 Task: Go to Program & Features. Select Whole Food Market. Add to cart Organic Chickpeas-1. Select Amazon Health. Add to cart Garlic extract capsules-1. Place order for Faith Turner, _x000D_
1229 Senator Rd_x000D_
Crystal, Michigan(MI), 48818, Cell Number (989) 235-6557
Action: Mouse moved to (25, 81)
Screenshot: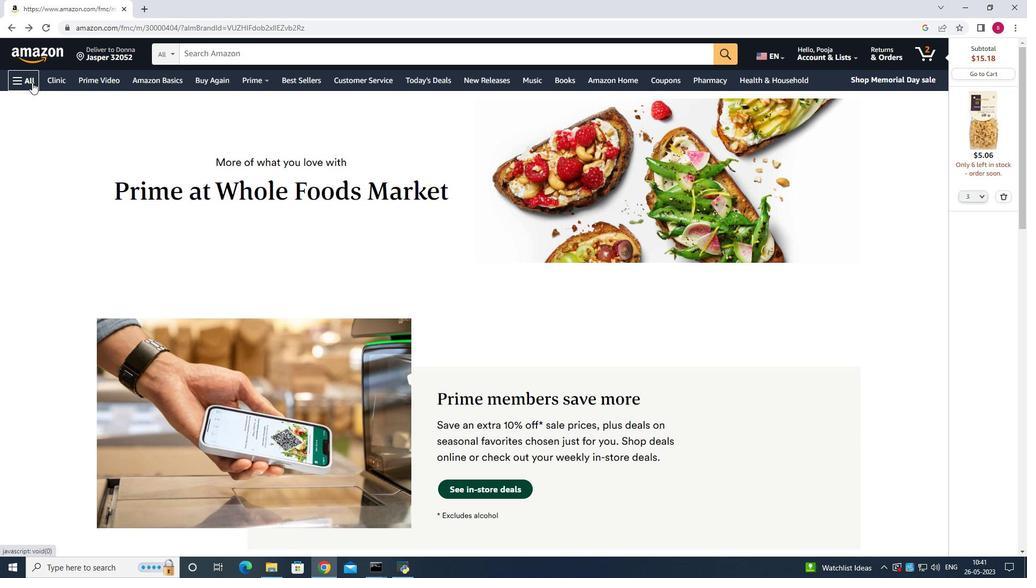 
Action: Mouse pressed left at (25, 81)
Screenshot: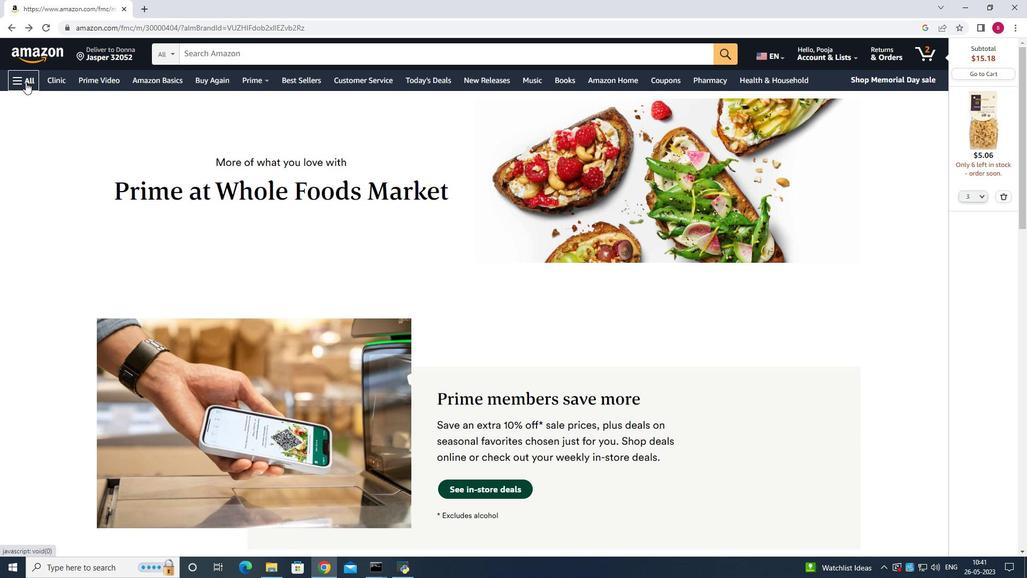 
Action: Mouse moved to (40, 103)
Screenshot: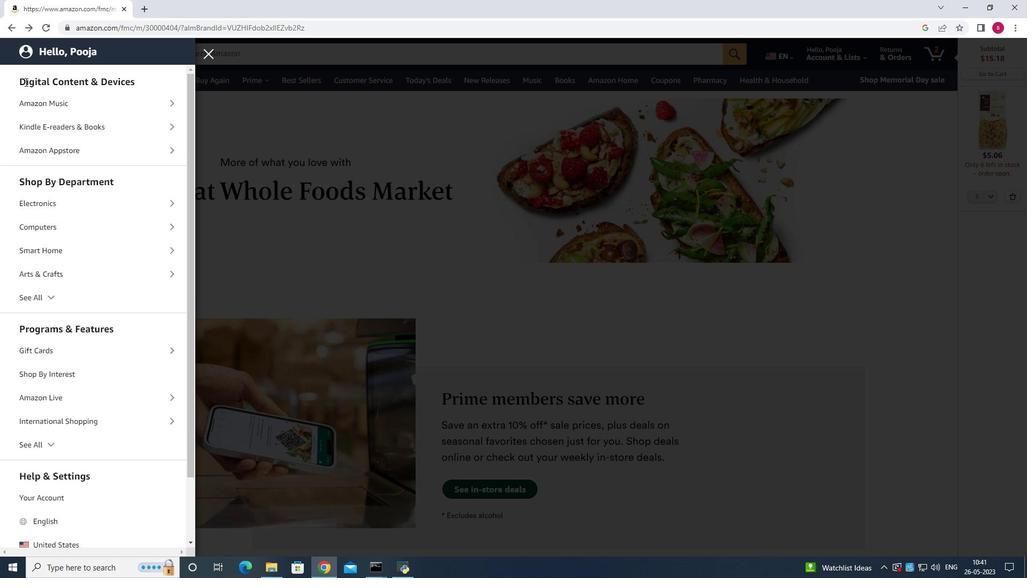 
Action: Mouse scrolled (40, 102) with delta (0, 0)
Screenshot: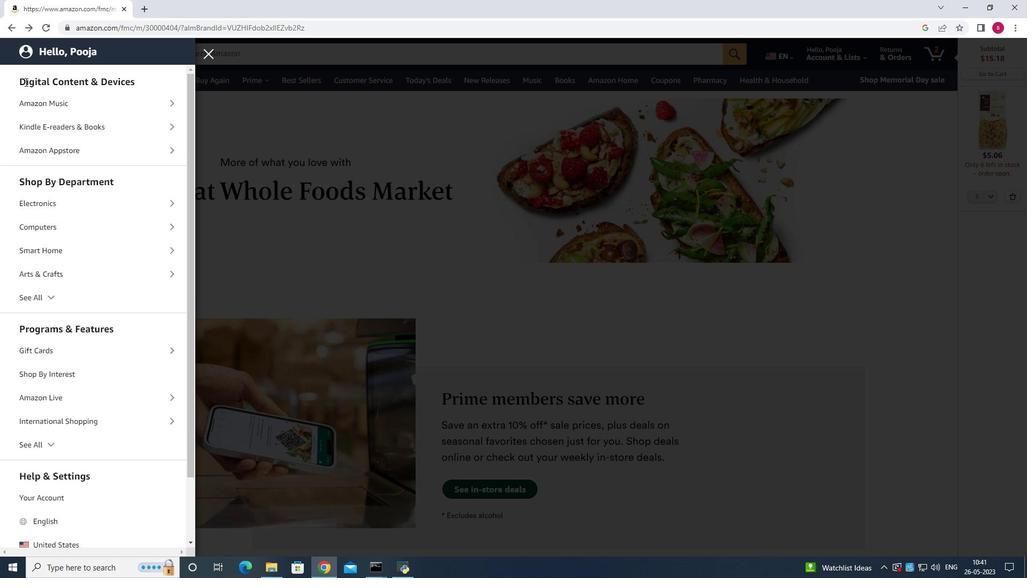 
Action: Mouse moved to (43, 108)
Screenshot: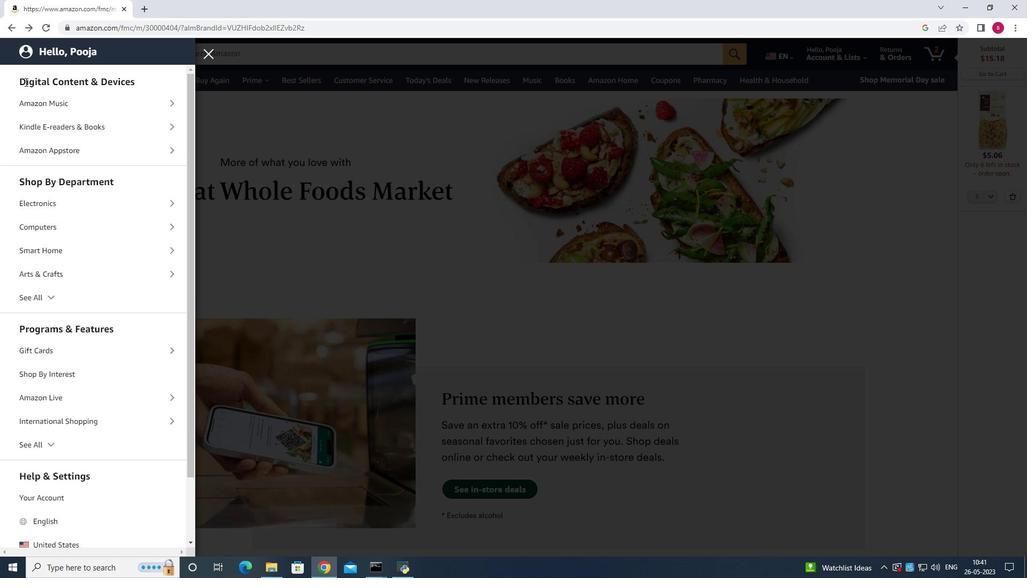
Action: Mouse scrolled (43, 107) with delta (0, 0)
Screenshot: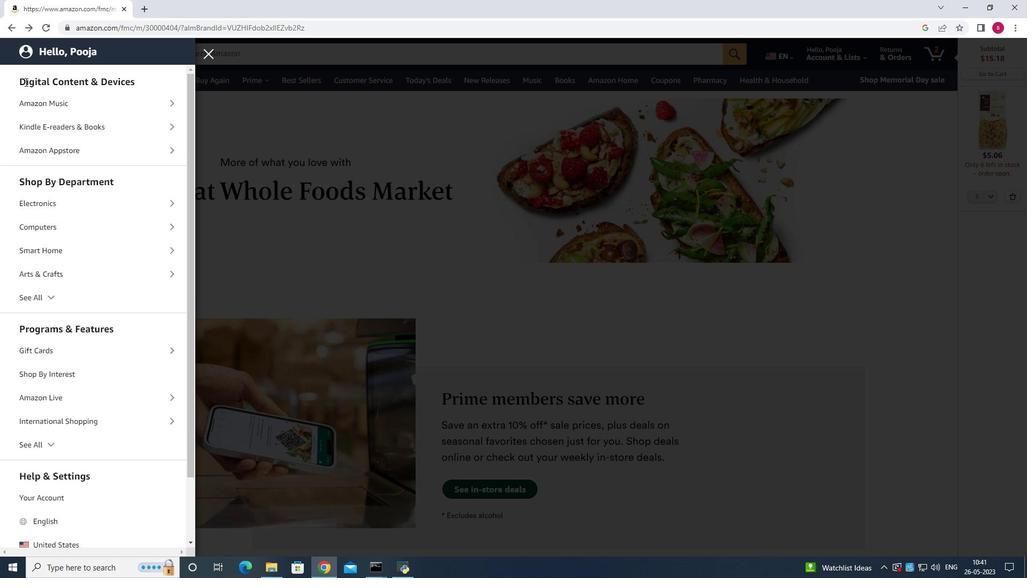 
Action: Mouse moved to (45, 112)
Screenshot: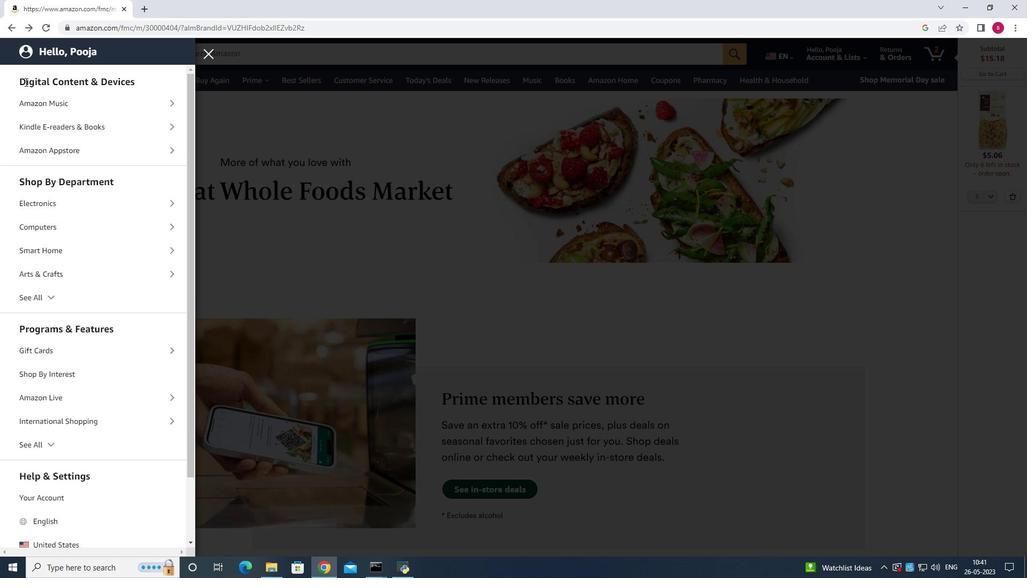 
Action: Mouse scrolled (45, 112) with delta (0, 0)
Screenshot: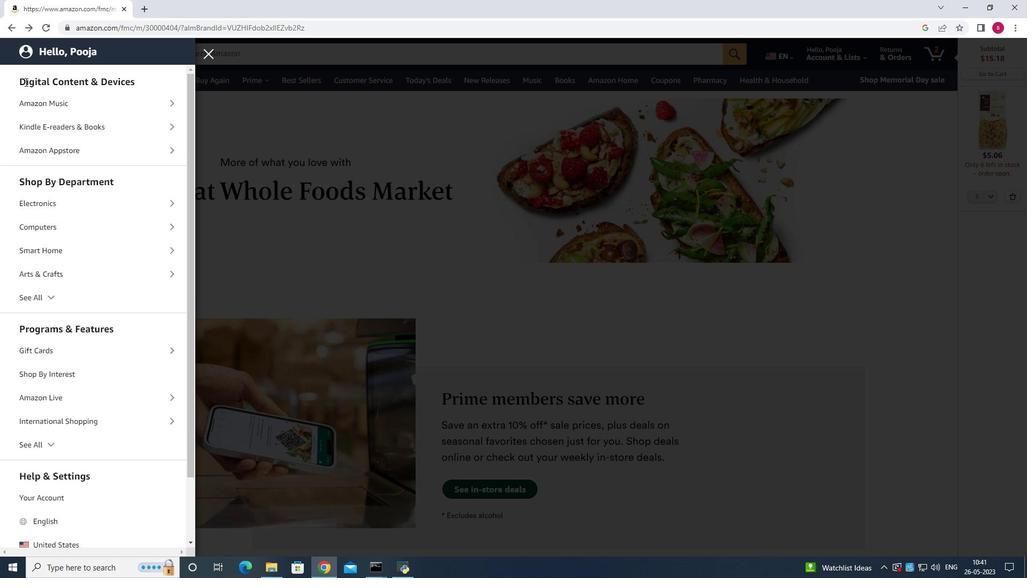 
Action: Mouse moved to (47, 115)
Screenshot: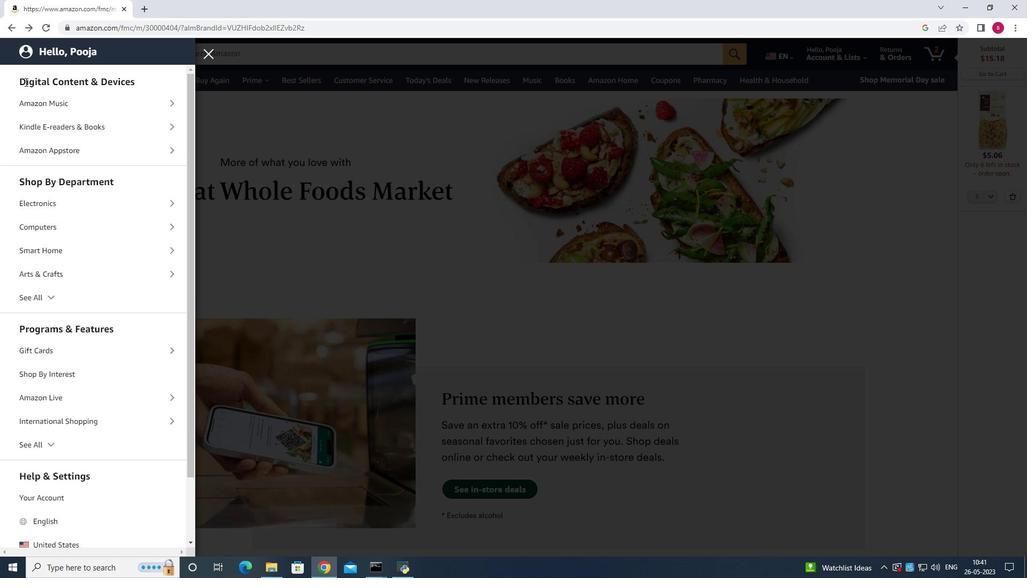 
Action: Mouse scrolled (47, 115) with delta (0, 0)
Screenshot: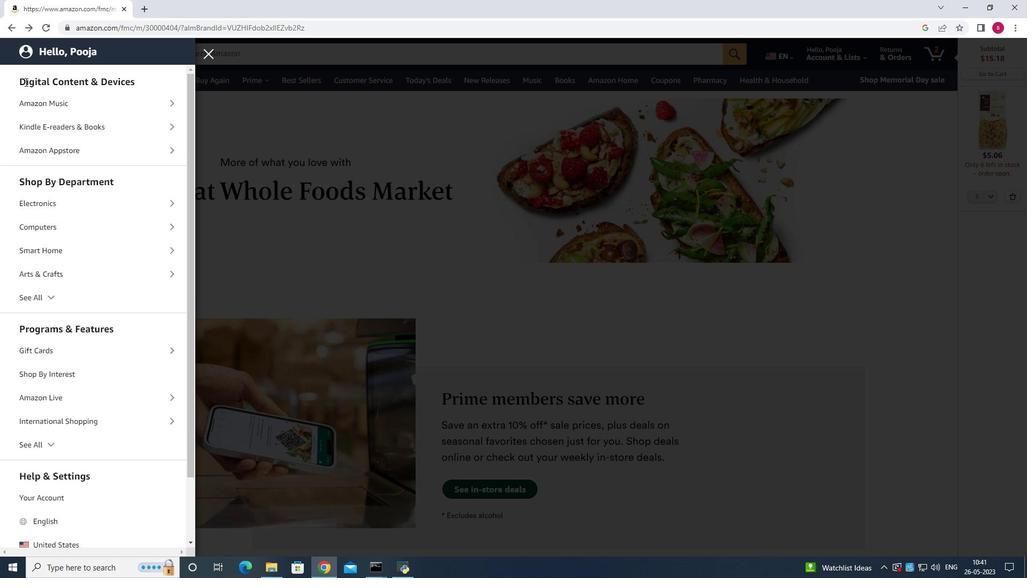 
Action: Mouse moved to (53, 123)
Screenshot: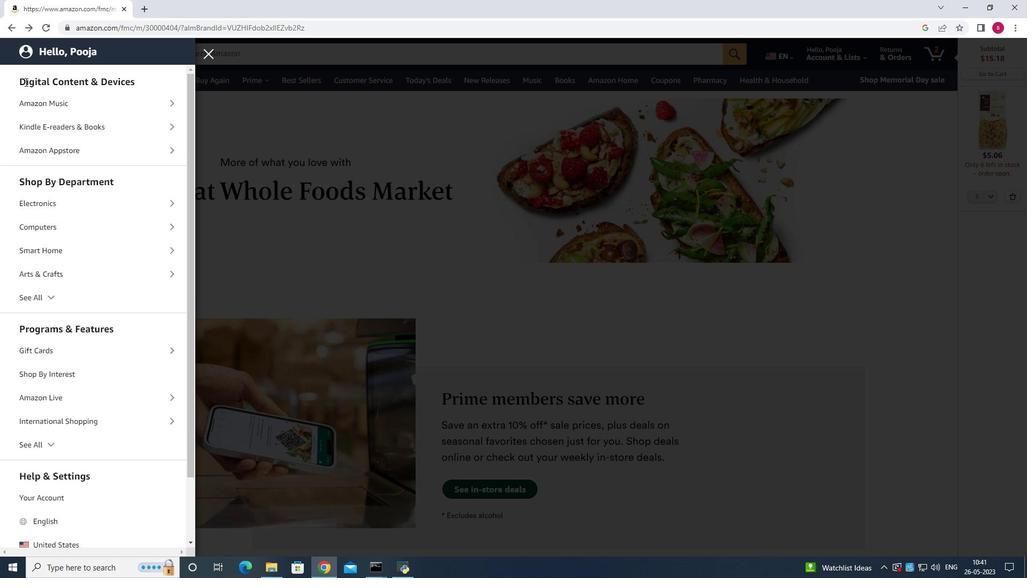 
Action: Mouse scrolled (53, 122) with delta (0, 0)
Screenshot: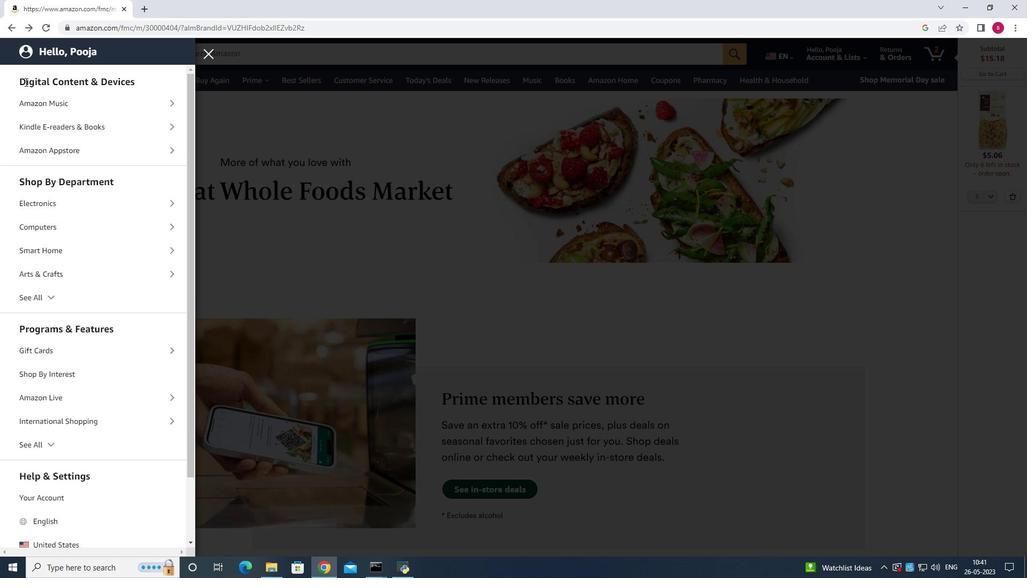 
Action: Mouse moved to (55, 126)
Screenshot: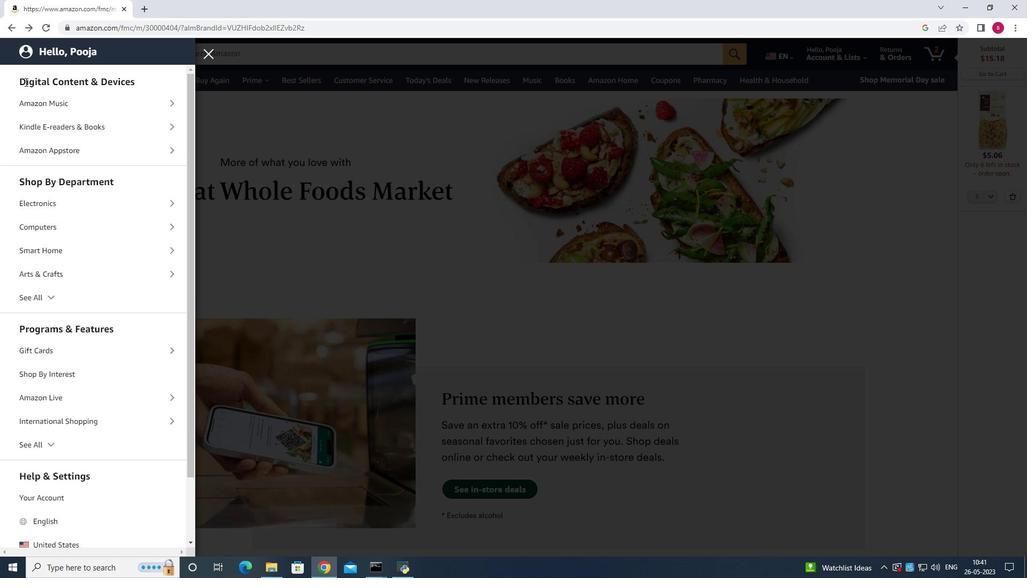 
Action: Mouse scrolled (55, 125) with delta (0, 0)
Screenshot: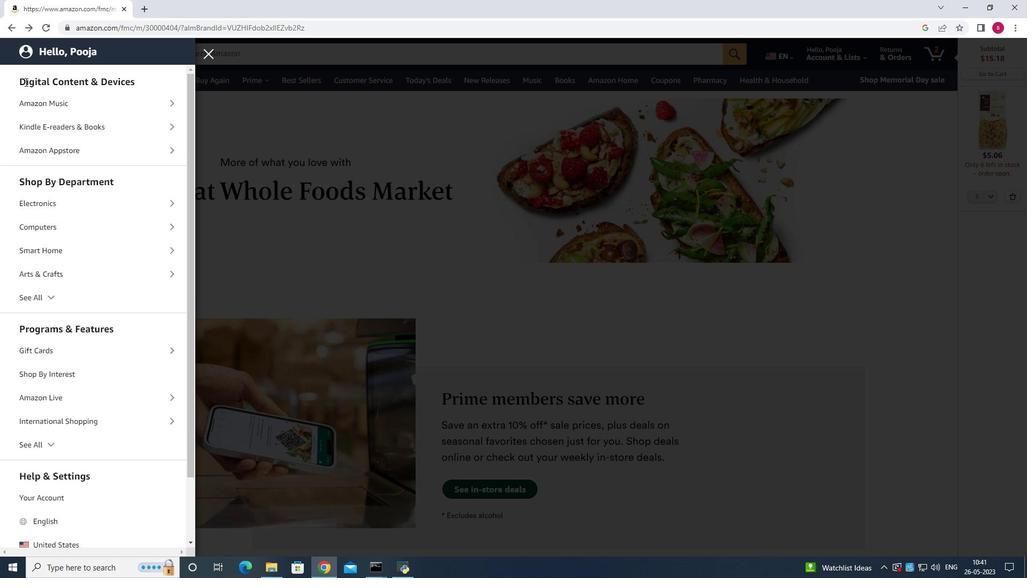 
Action: Mouse moved to (69, 154)
Screenshot: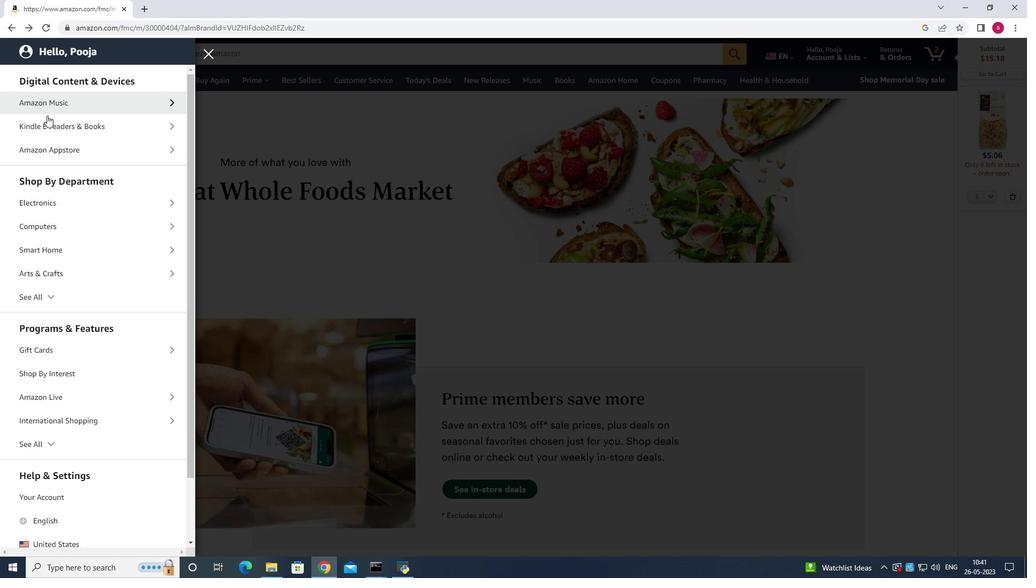 
Action: Mouse scrolled (69, 154) with delta (0, 0)
Screenshot: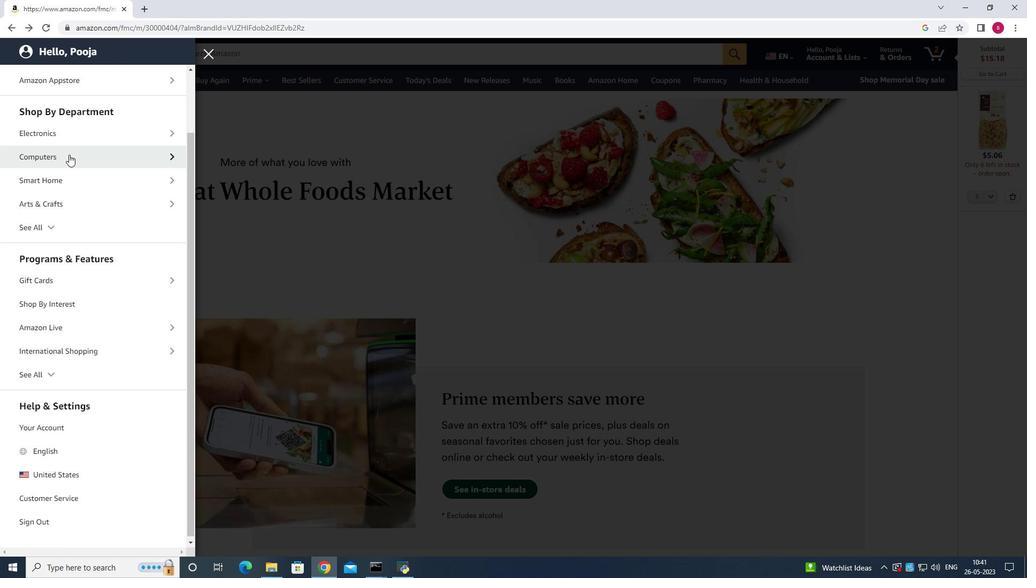 
Action: Mouse scrolled (69, 154) with delta (0, 0)
Screenshot: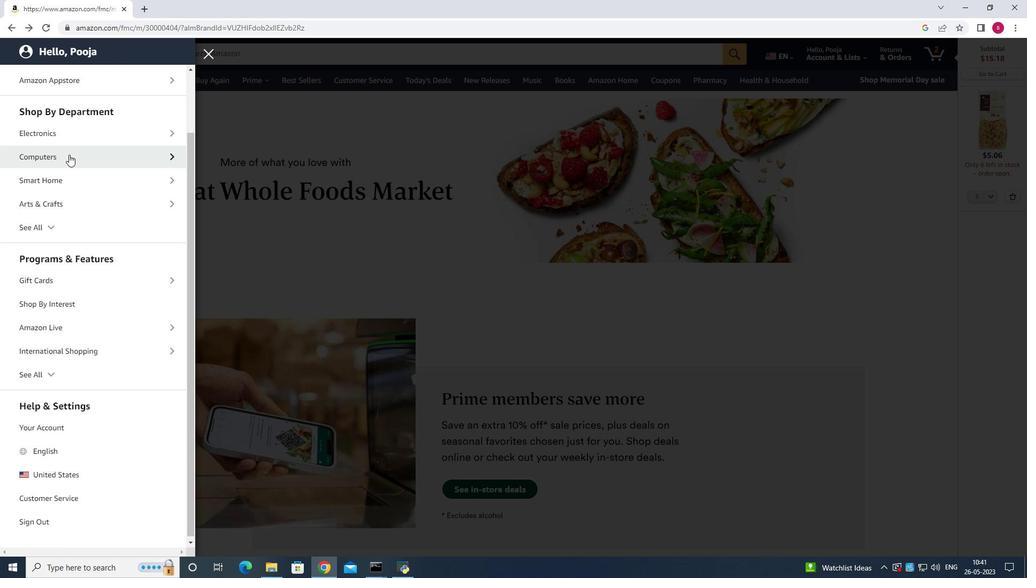 
Action: Mouse scrolled (69, 154) with delta (0, 0)
Screenshot: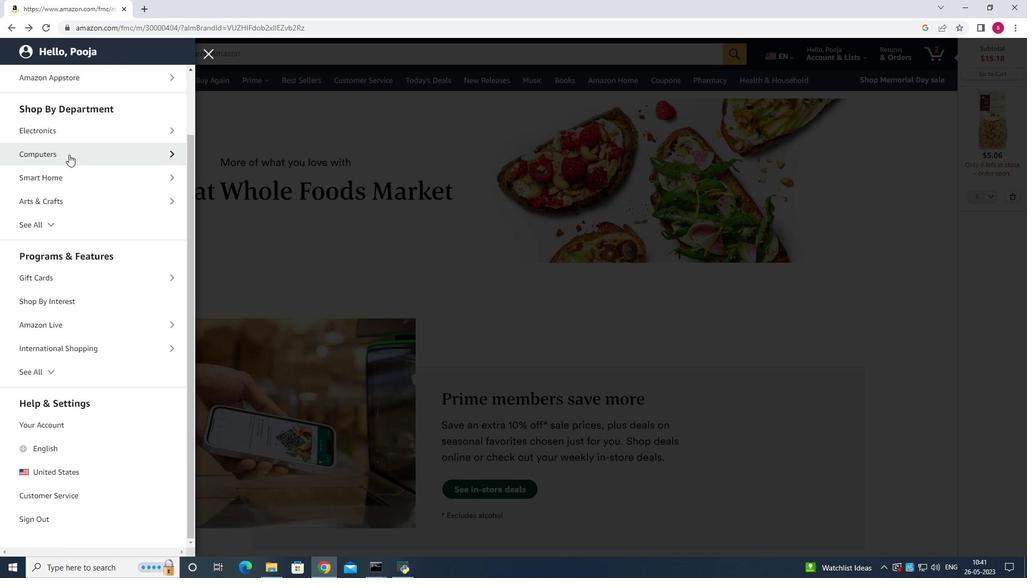
Action: Mouse scrolled (69, 154) with delta (0, 0)
Screenshot: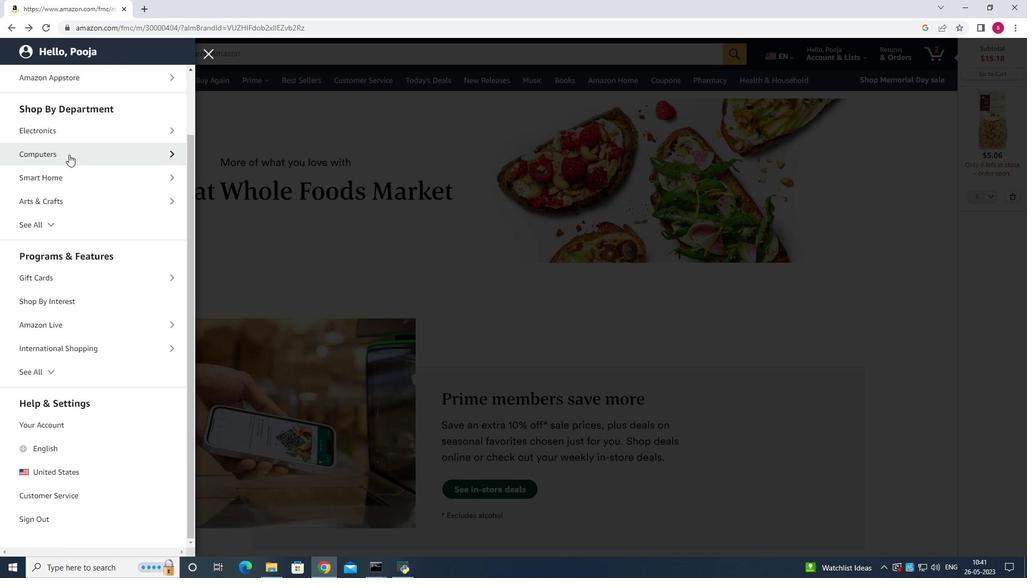 
Action: Mouse scrolled (69, 154) with delta (0, 0)
Screenshot: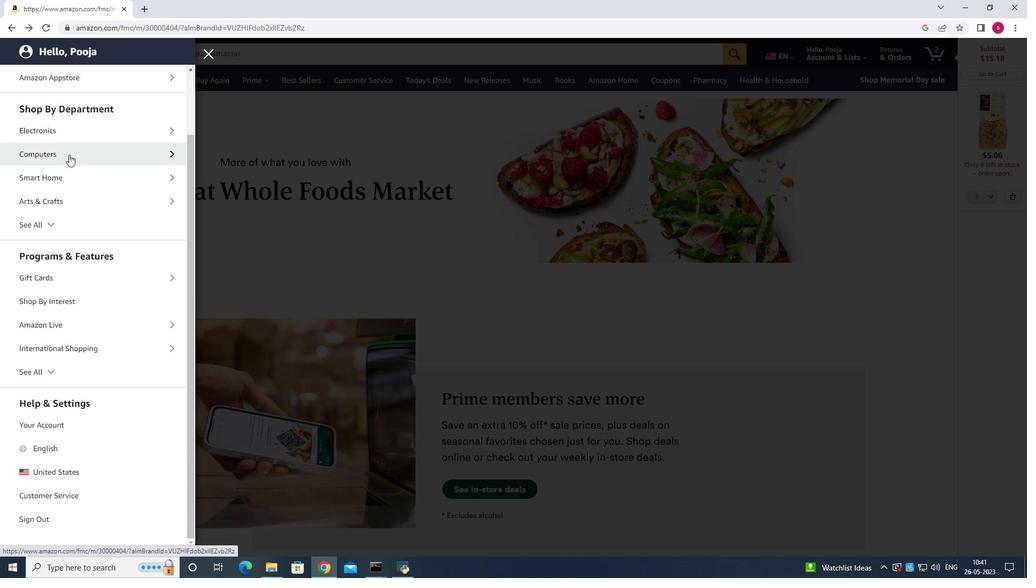 
Action: Mouse scrolled (69, 154) with delta (0, 0)
Screenshot: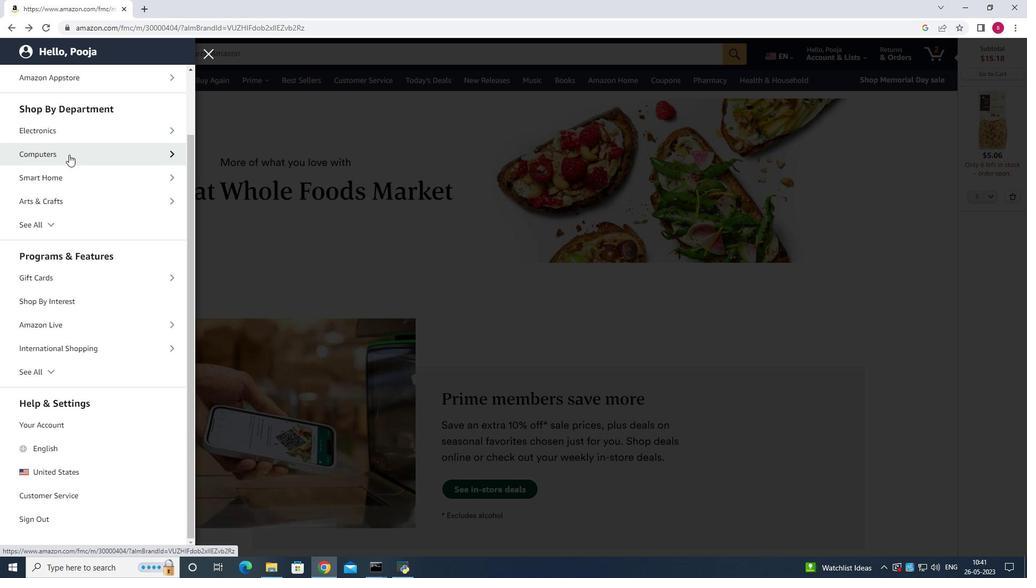 
Action: Mouse moved to (84, 254)
Screenshot: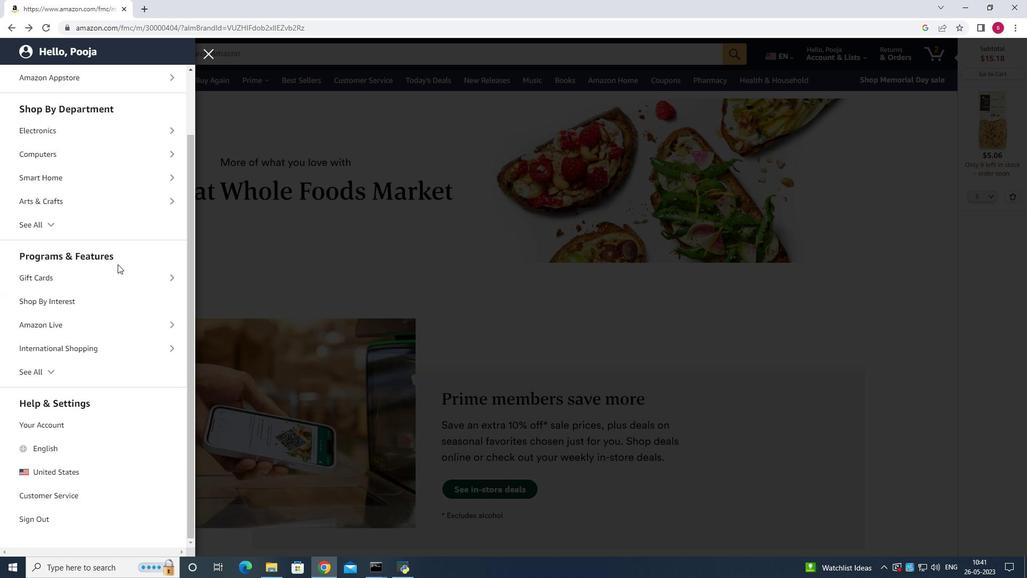 
Action: Mouse pressed left at (84, 254)
Screenshot: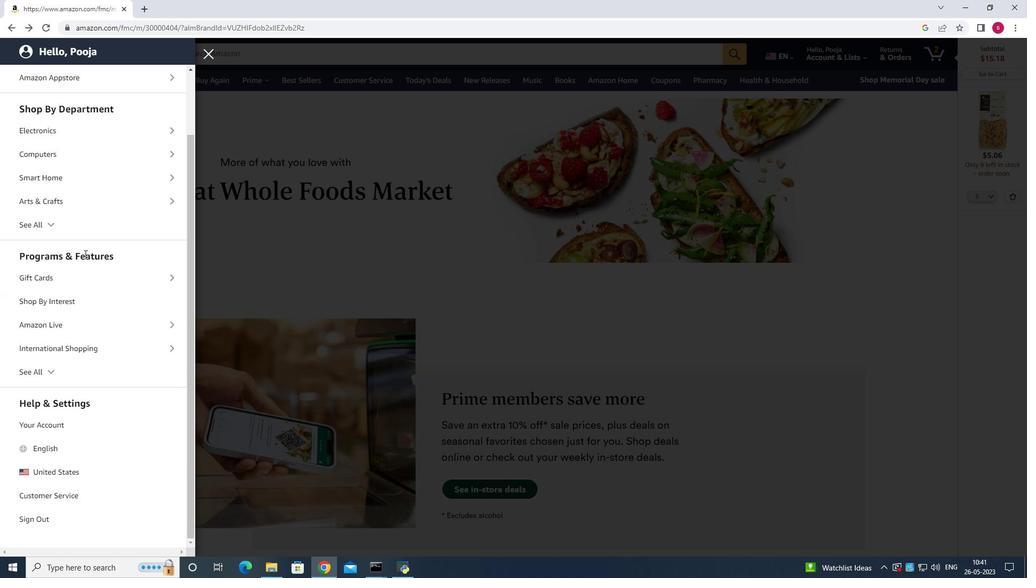 
Action: Mouse moved to (268, 293)
Screenshot: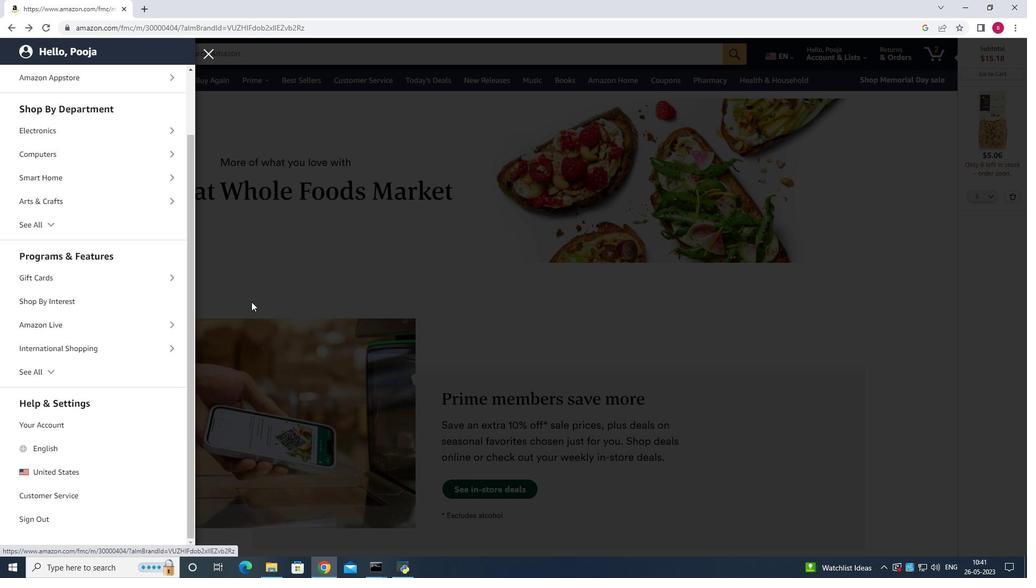 
Action: Mouse pressed left at (268, 293)
Screenshot: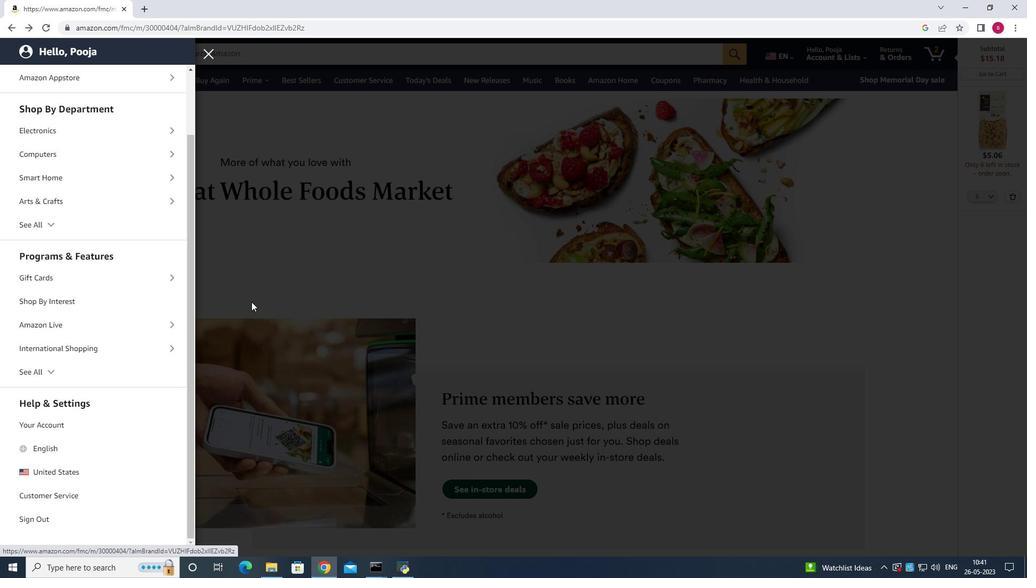 
Action: Mouse moved to (116, 64)
Screenshot: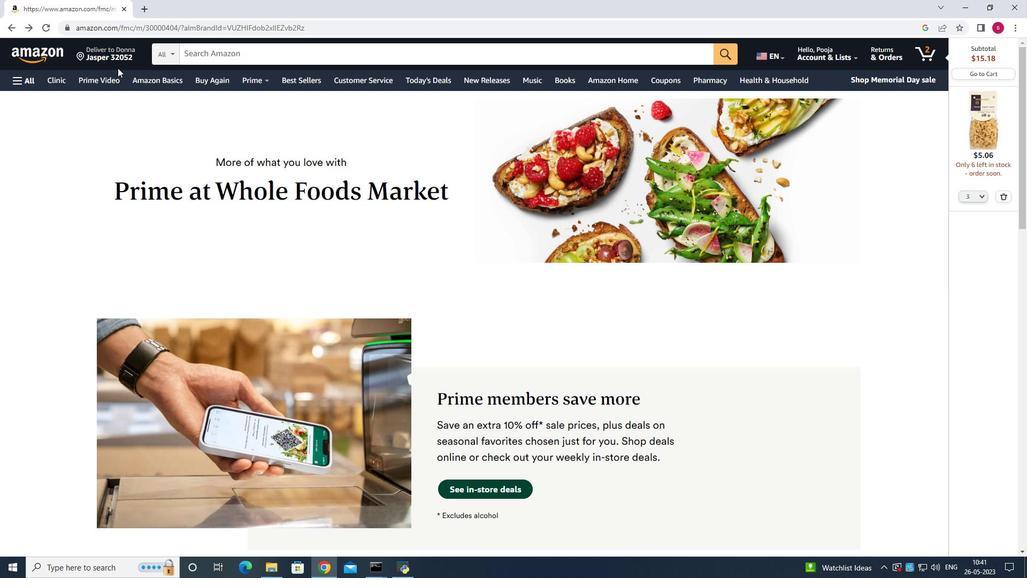
Action: Mouse pressed left at (116, 64)
Screenshot: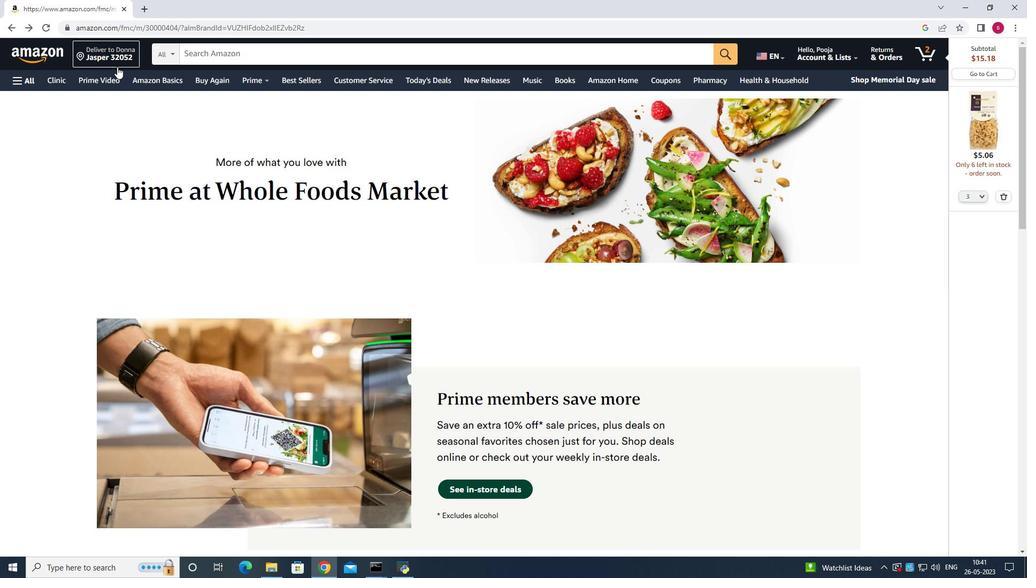 
Action: Mouse moved to (119, 74)
Screenshot: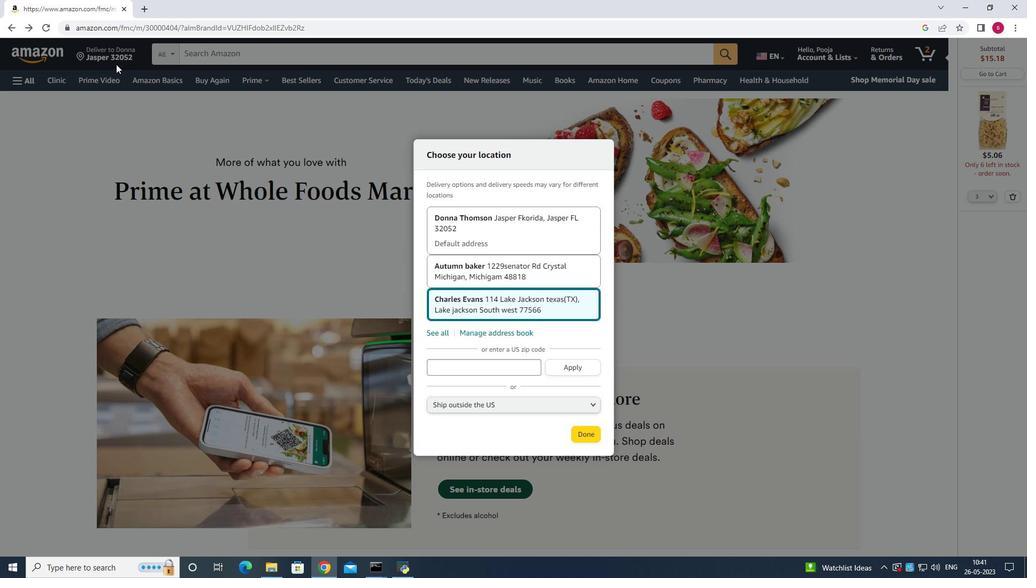 
Action: Mouse pressed left at (119, 74)
Screenshot: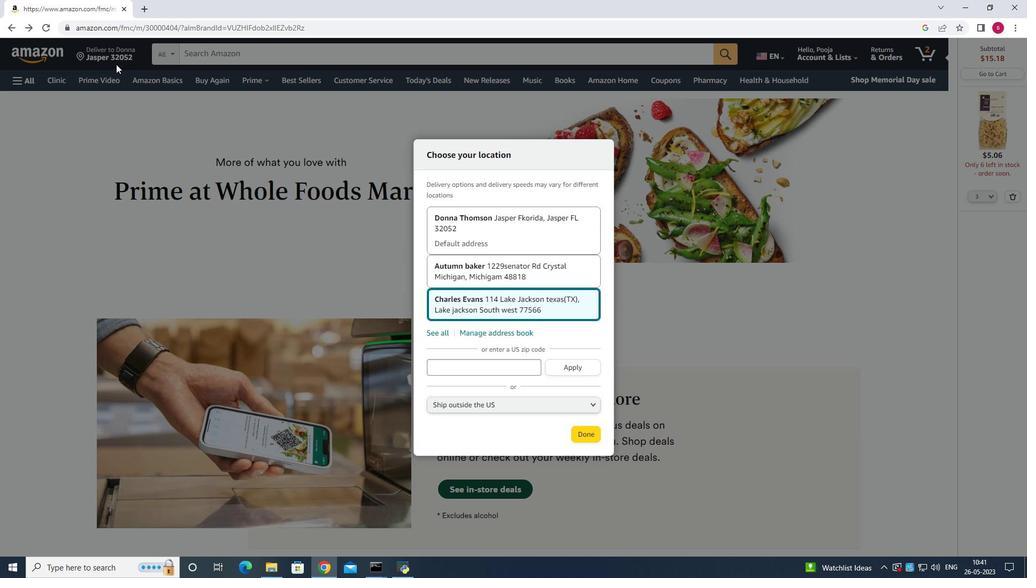 
Action: Mouse moved to (13, 81)
Screenshot: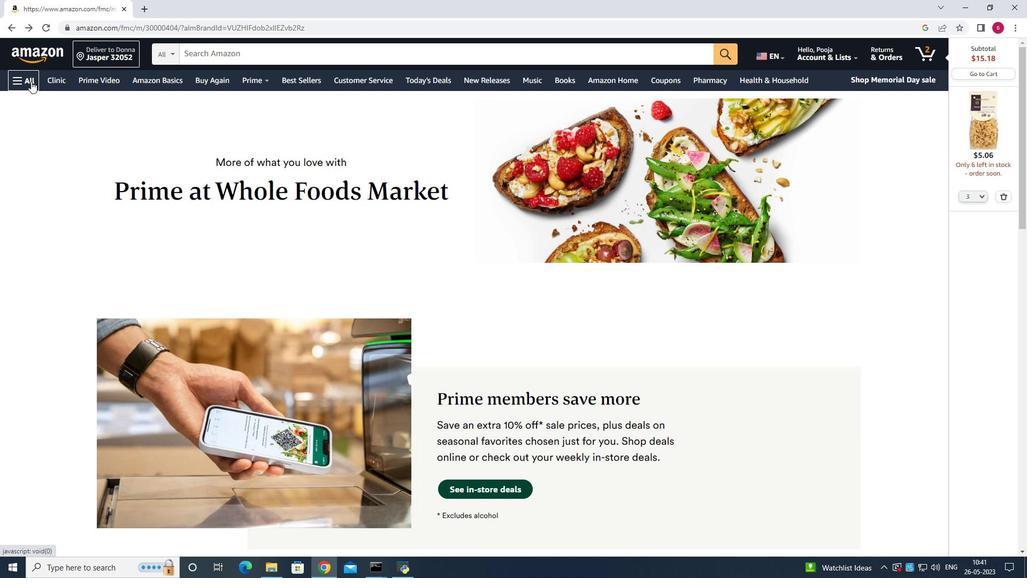 
Action: Mouse pressed left at (13, 81)
Screenshot: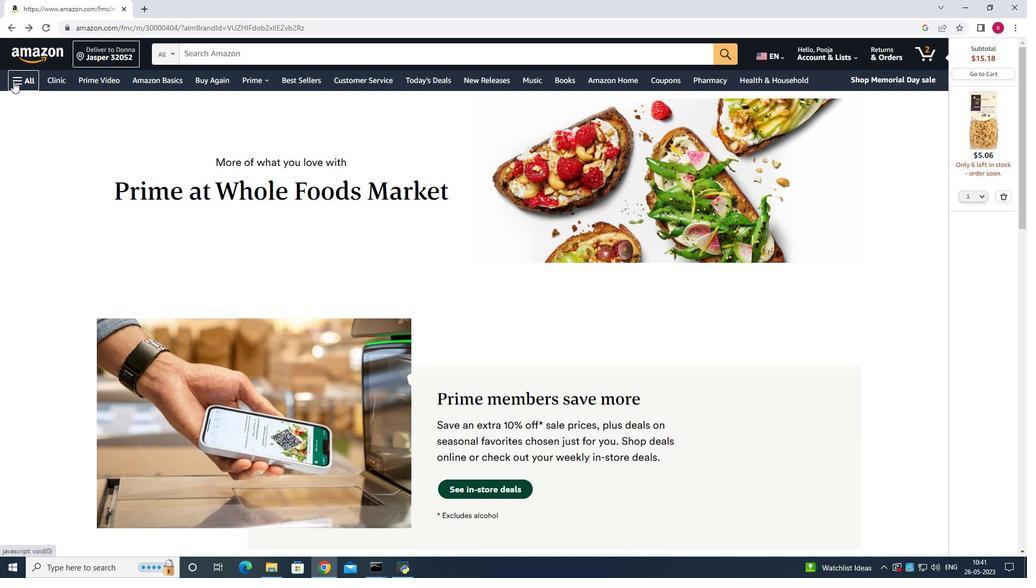 
Action: Mouse moved to (59, 154)
Screenshot: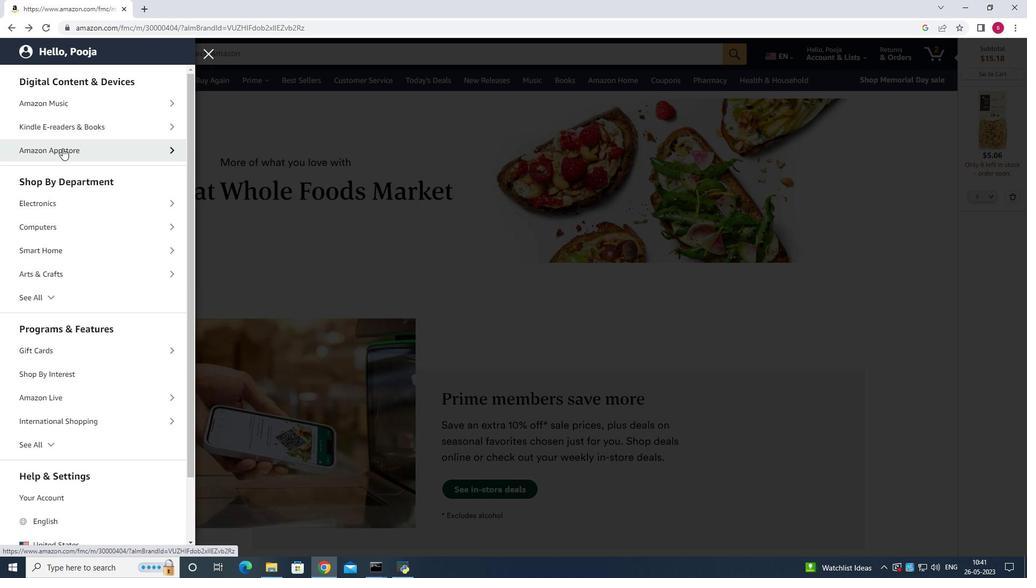 
Action: Mouse scrolled (59, 153) with delta (0, 0)
Screenshot: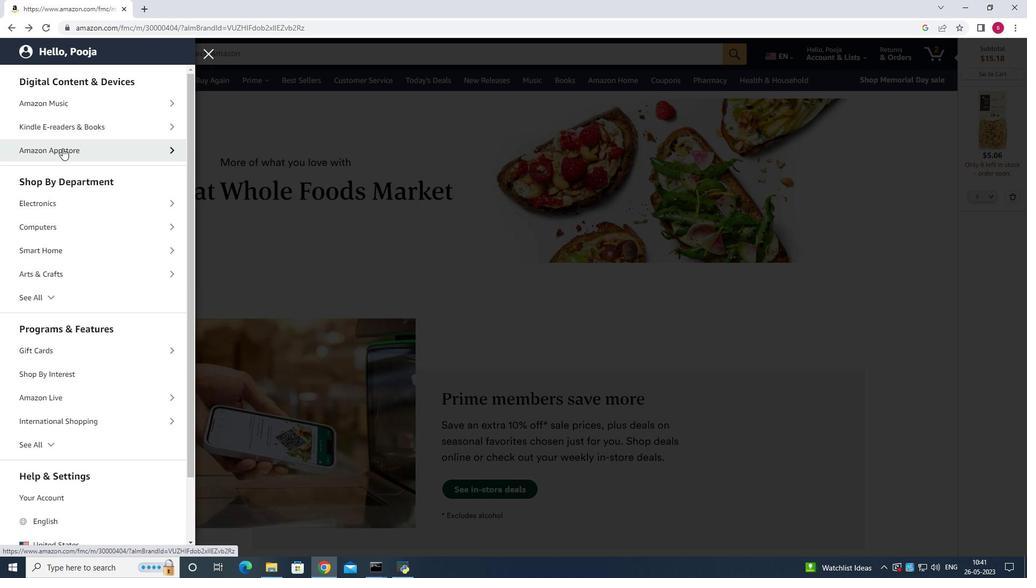 
Action: Mouse scrolled (59, 153) with delta (0, 0)
Screenshot: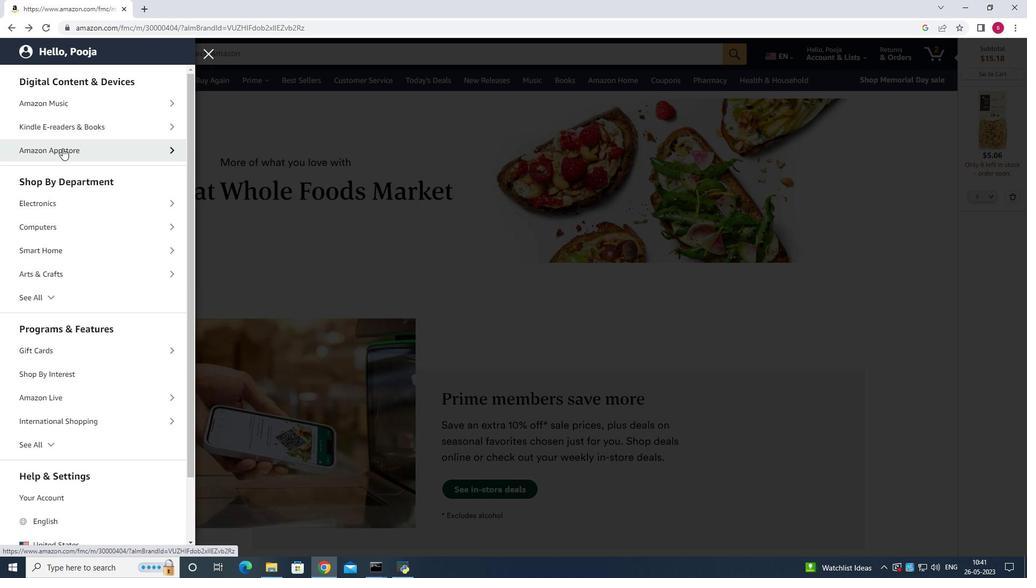 
Action: Mouse scrolled (59, 153) with delta (0, 0)
Screenshot: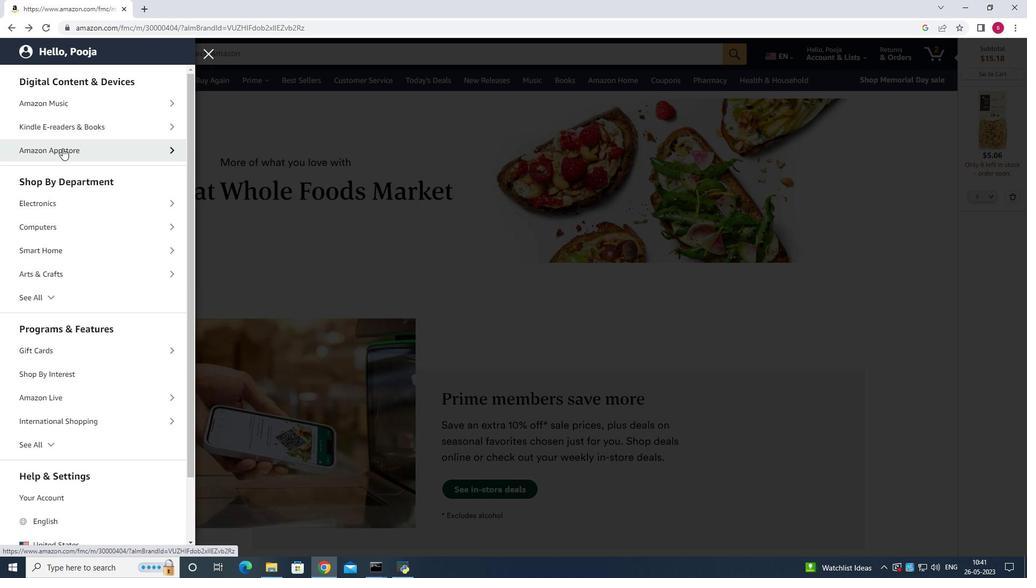
Action: Mouse scrolled (59, 153) with delta (0, 0)
Screenshot: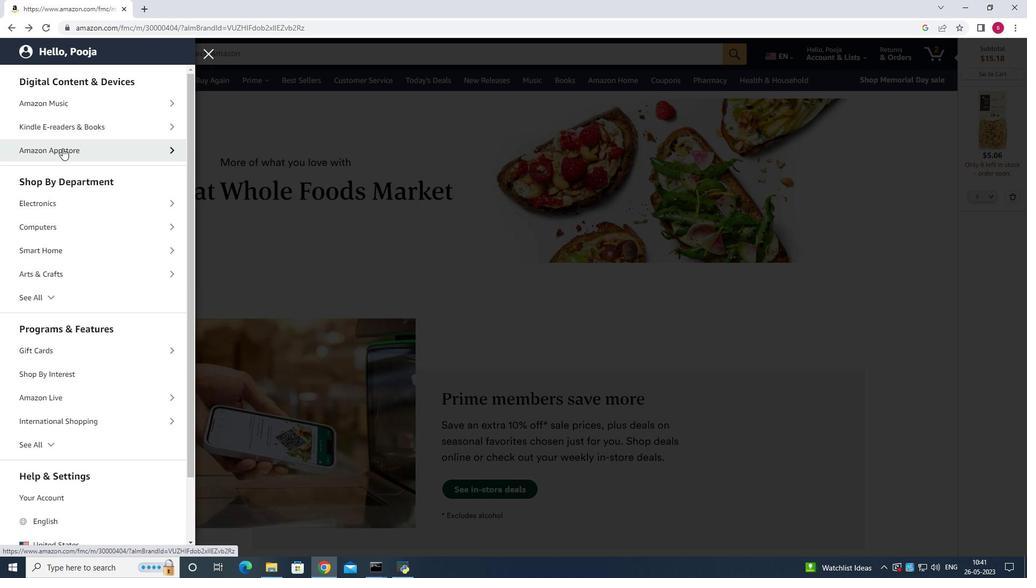 
Action: Mouse moved to (163, 349)
Screenshot: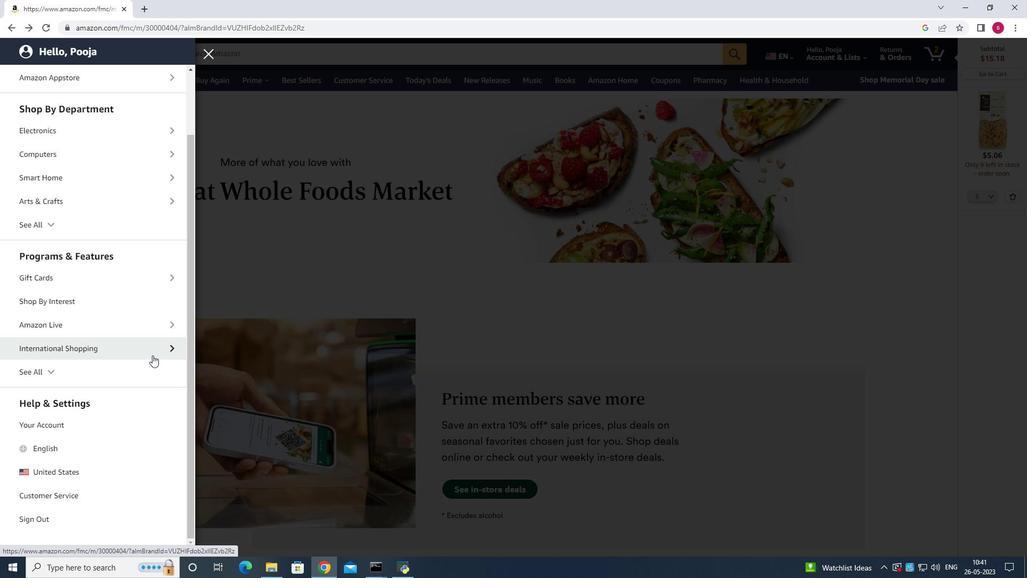 
Action: Mouse pressed left at (163, 349)
Screenshot: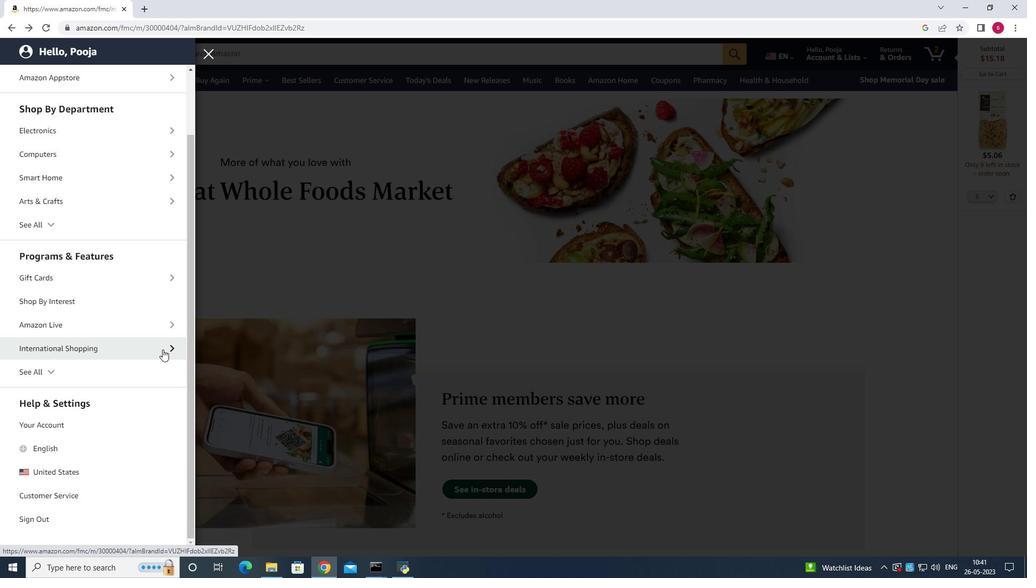 
Action: Mouse moved to (163, 349)
Screenshot: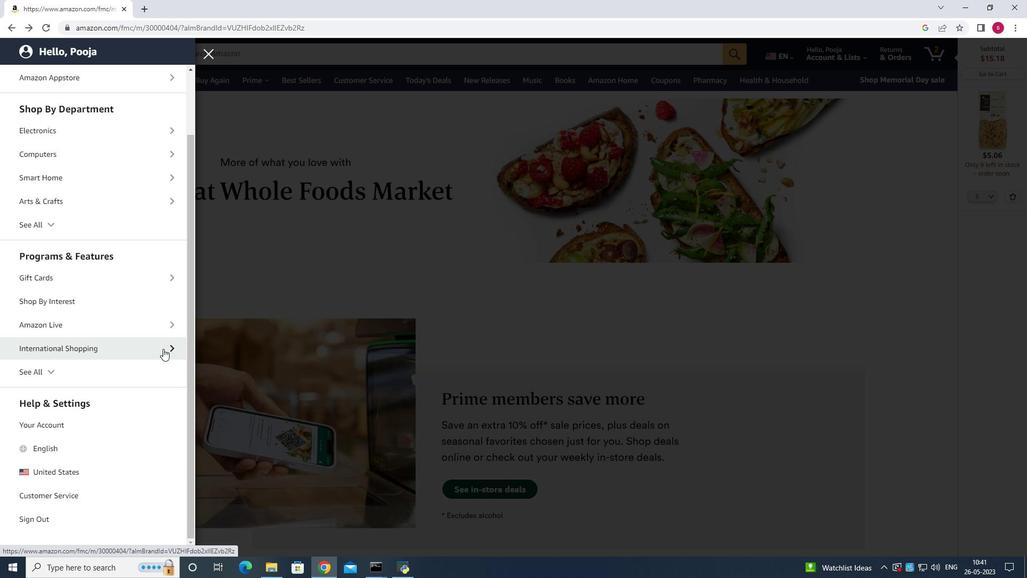 
Action: Mouse scrolled (163, 348) with delta (0, 0)
Screenshot: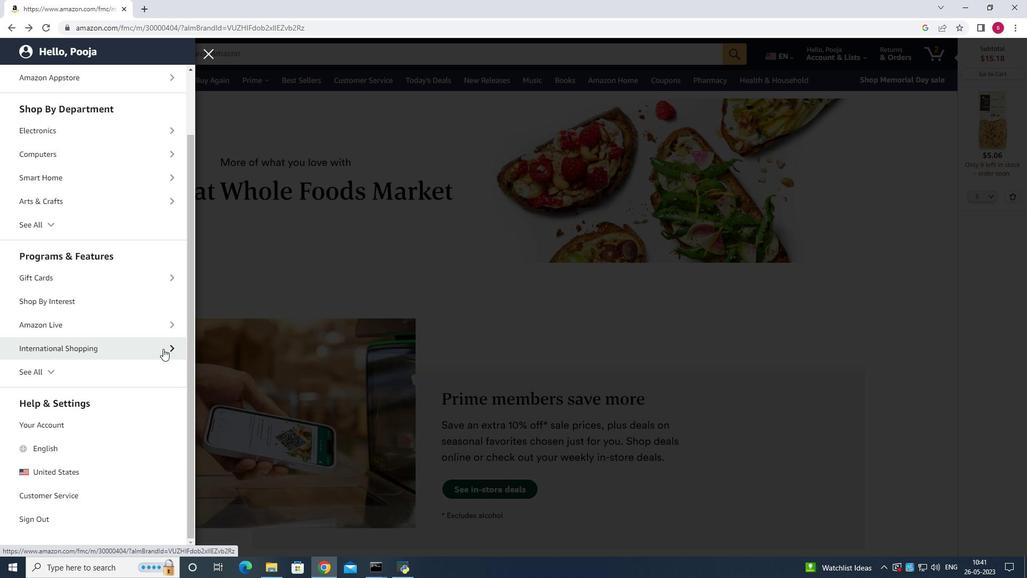 
Action: Mouse moved to (284, 306)
Screenshot: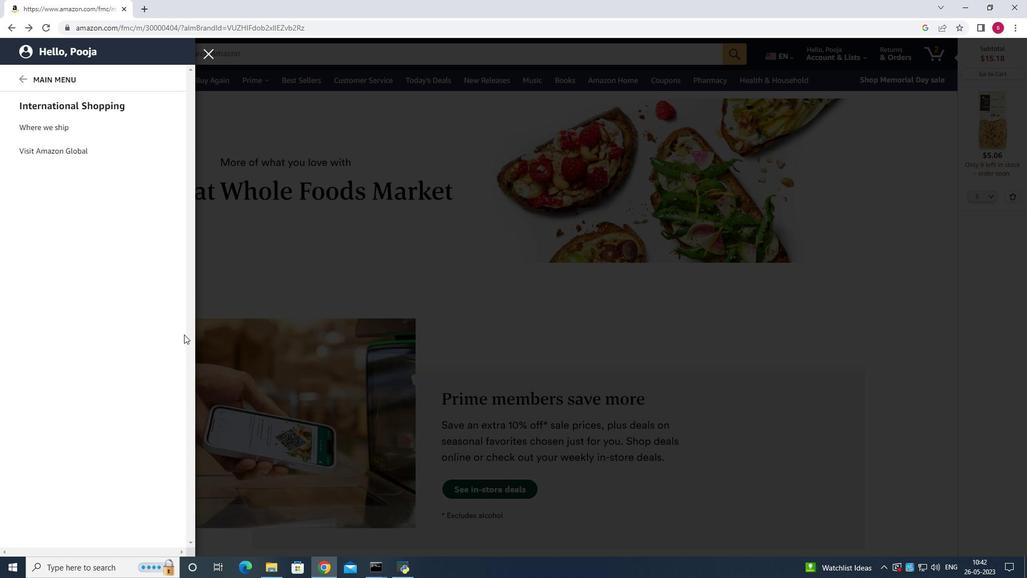 
Action: Mouse pressed left at (284, 306)
Screenshot: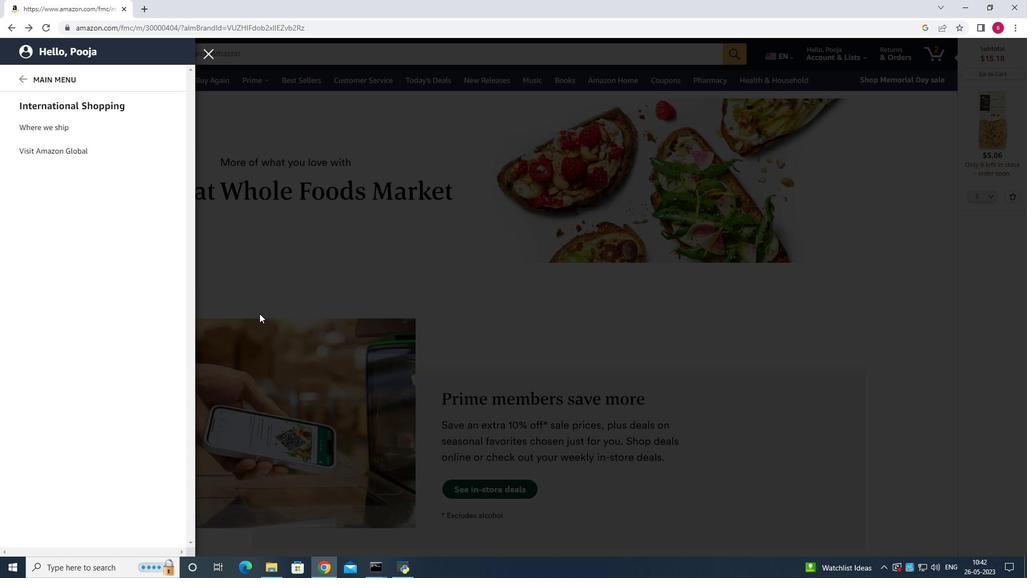 
Action: Mouse moved to (31, 80)
Screenshot: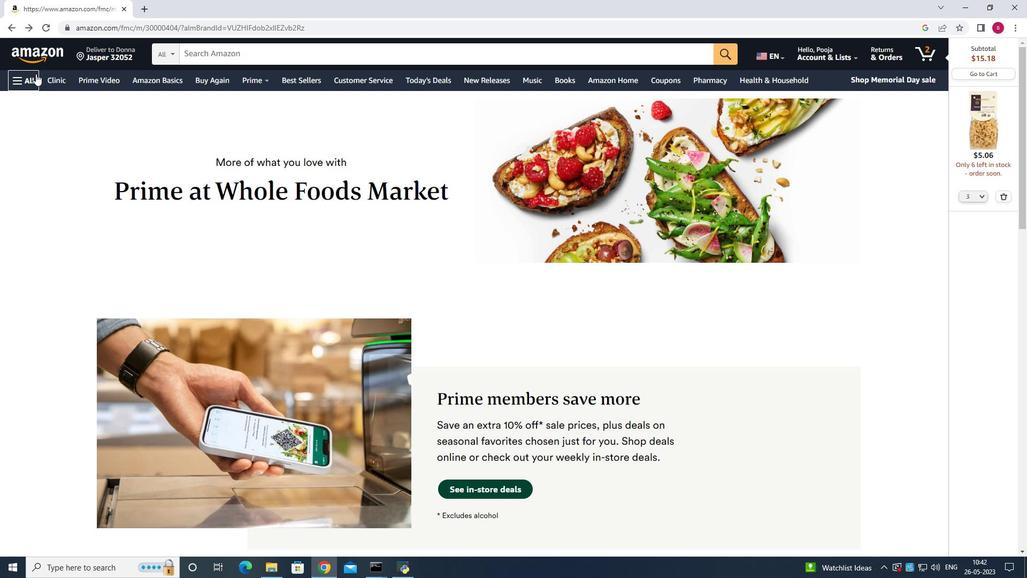 
Action: Mouse pressed left at (31, 80)
Screenshot: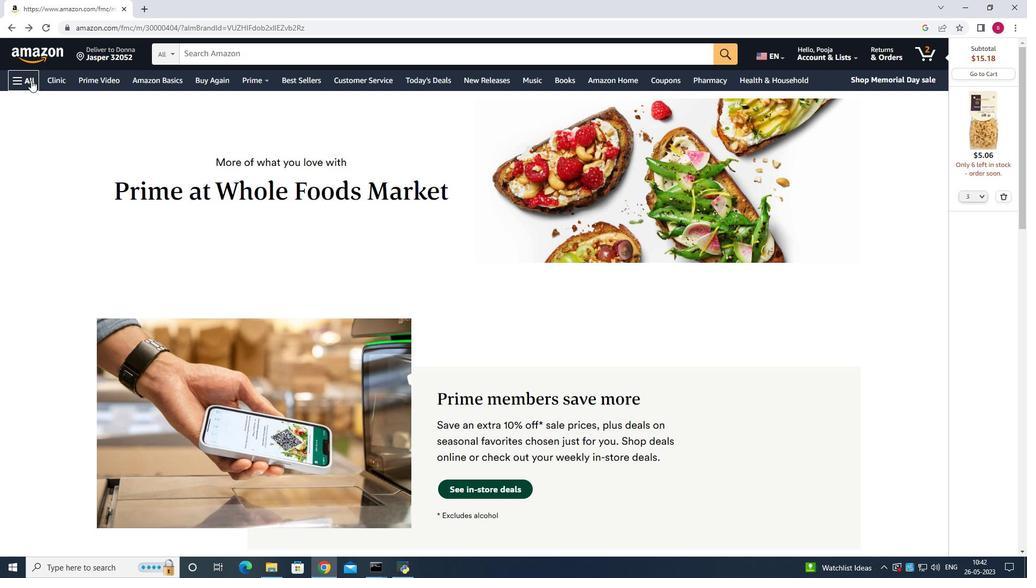 
Action: Mouse moved to (71, 140)
Screenshot: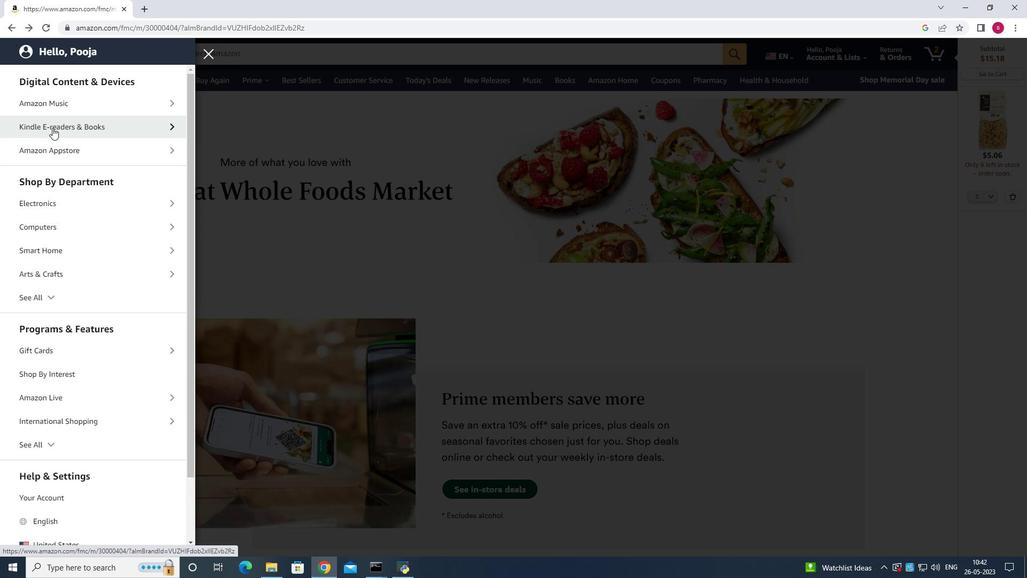 
Action: Mouse scrolled (71, 140) with delta (0, 0)
Screenshot: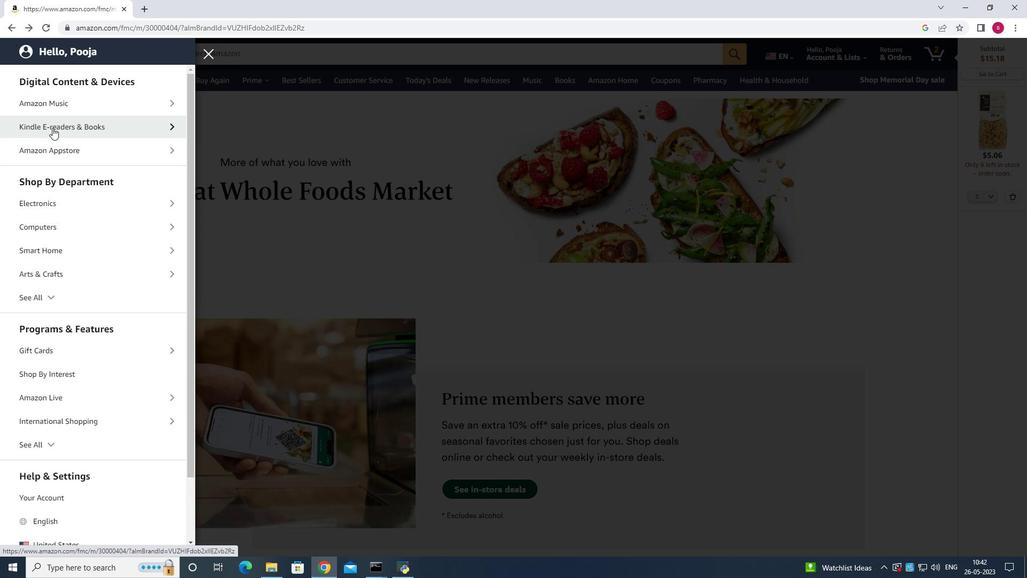 
Action: Mouse scrolled (71, 140) with delta (0, 0)
Screenshot: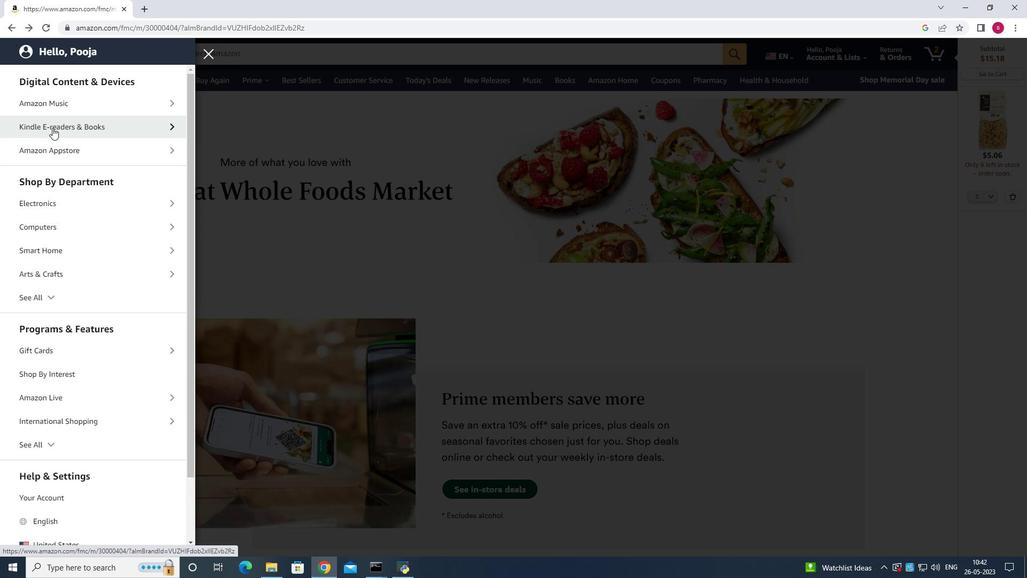 
Action: Mouse scrolled (71, 140) with delta (0, 0)
Screenshot: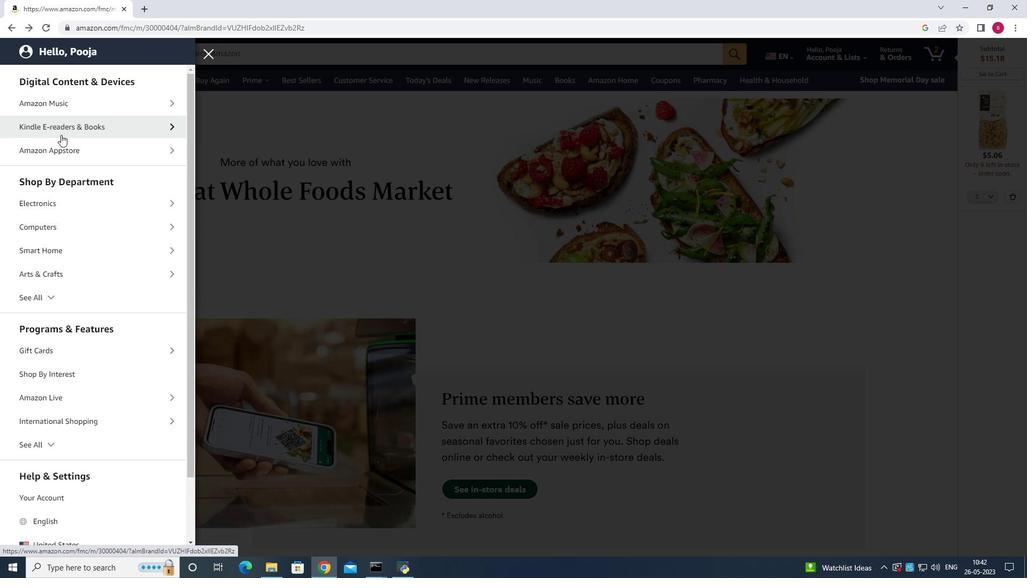 
Action: Mouse scrolled (71, 140) with delta (0, 0)
Screenshot: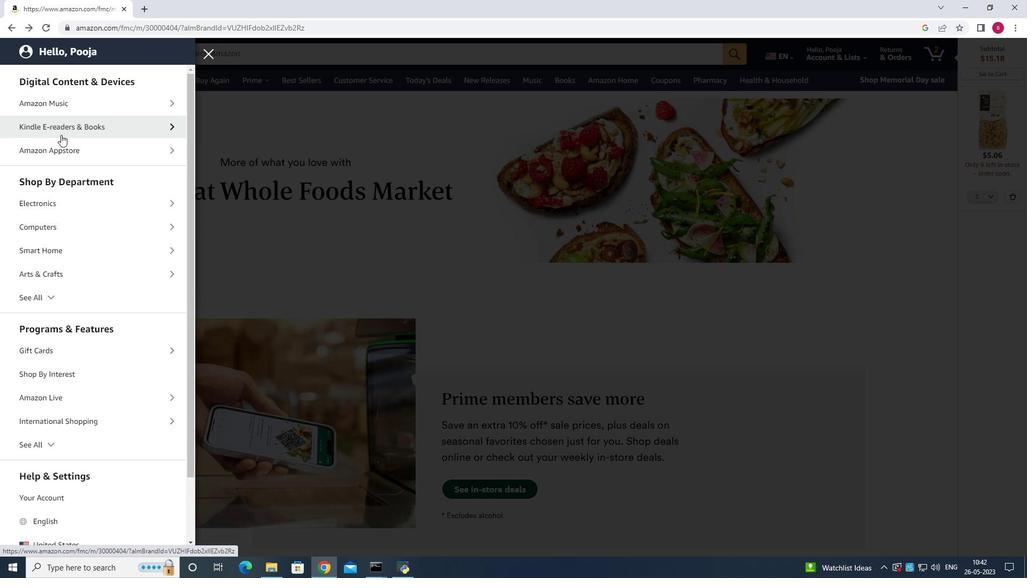 
Action: Mouse scrolled (71, 140) with delta (0, 0)
Screenshot: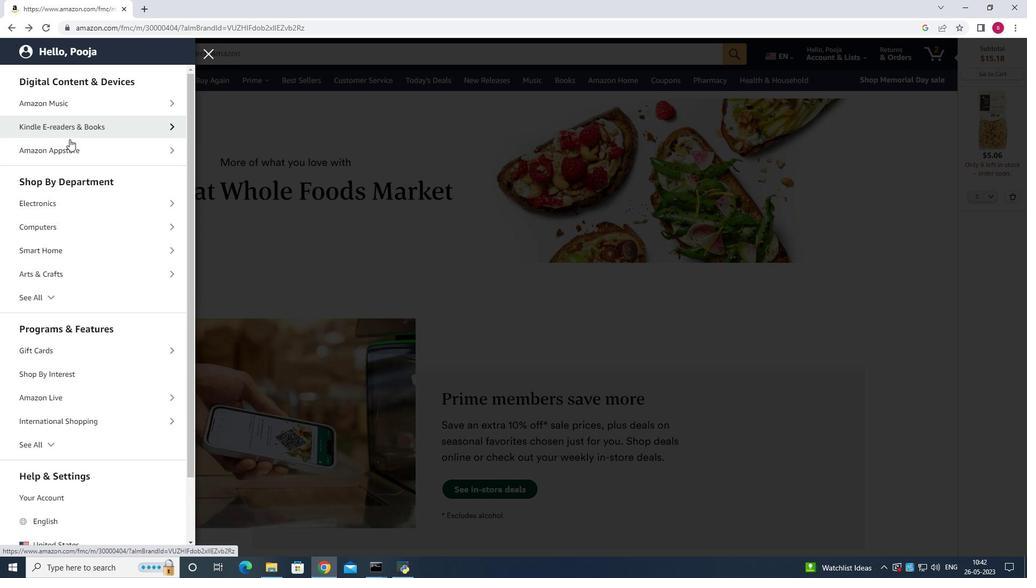 
Action: Mouse moved to (71, 140)
Screenshot: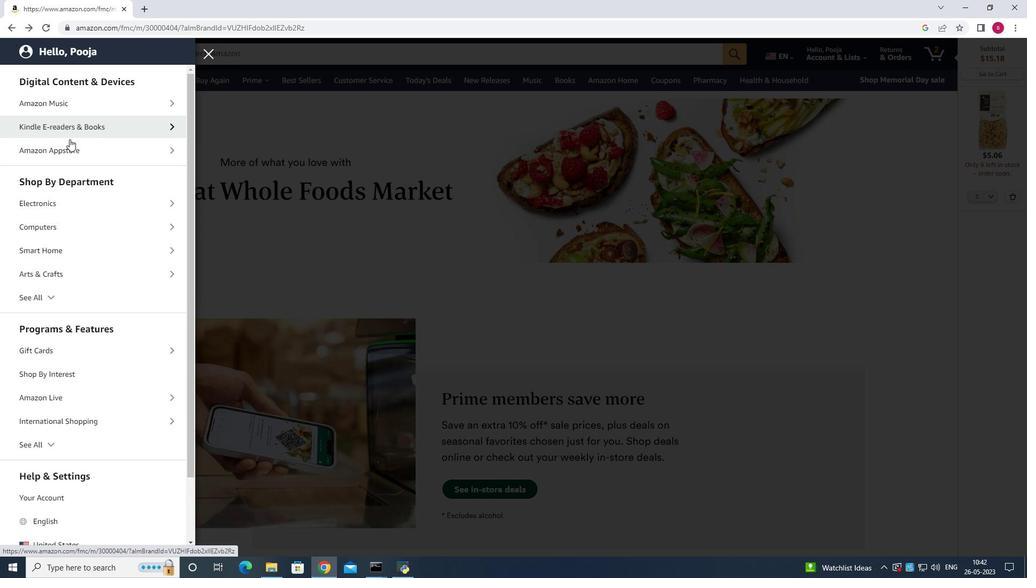 
Action: Mouse scrolled (71, 140) with delta (0, 0)
Screenshot: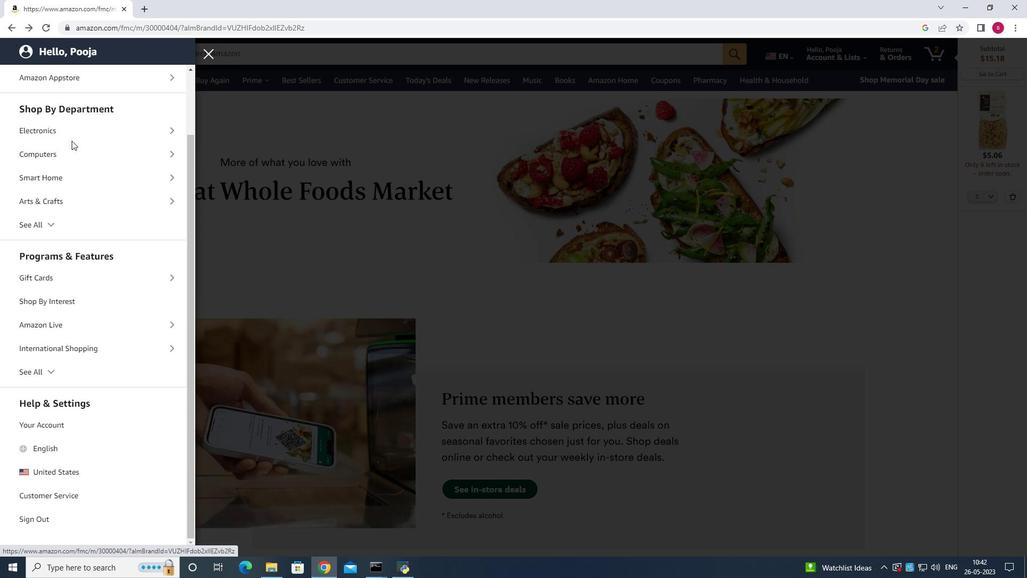 
Action: Mouse scrolled (71, 140) with delta (0, 0)
Screenshot: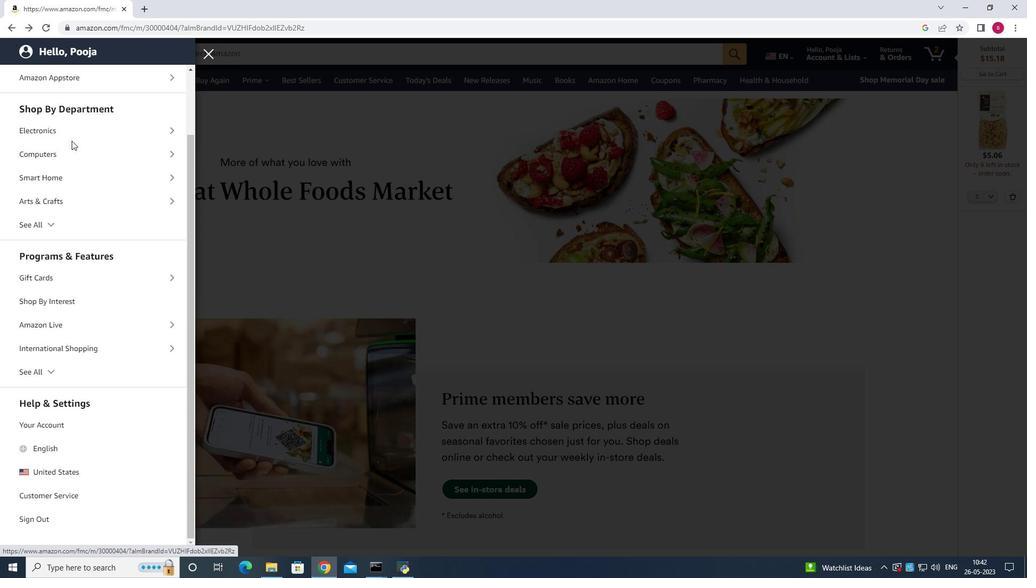 
Action: Mouse scrolled (71, 140) with delta (0, 0)
Screenshot: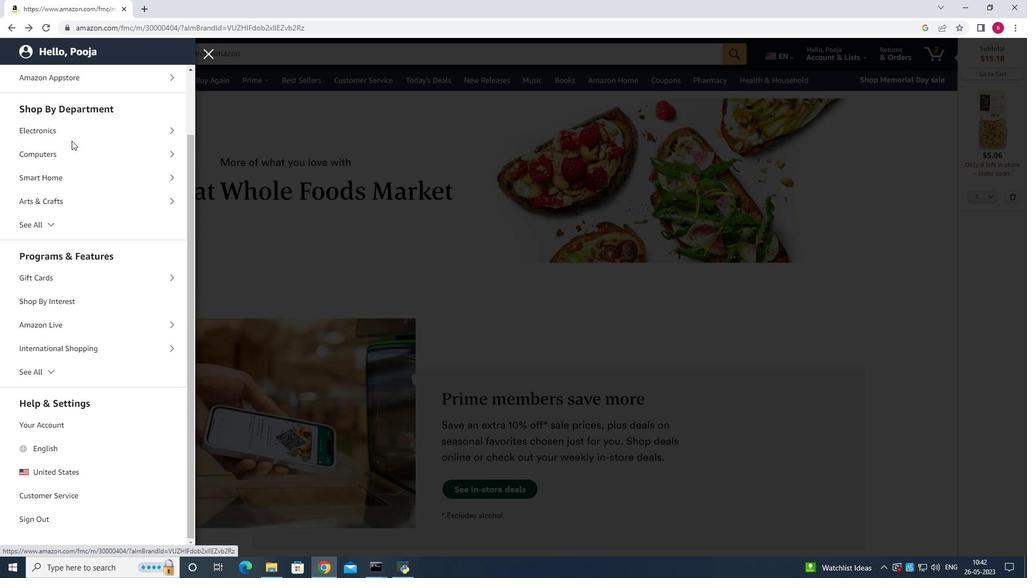 
Action: Mouse scrolled (71, 140) with delta (0, 0)
Screenshot: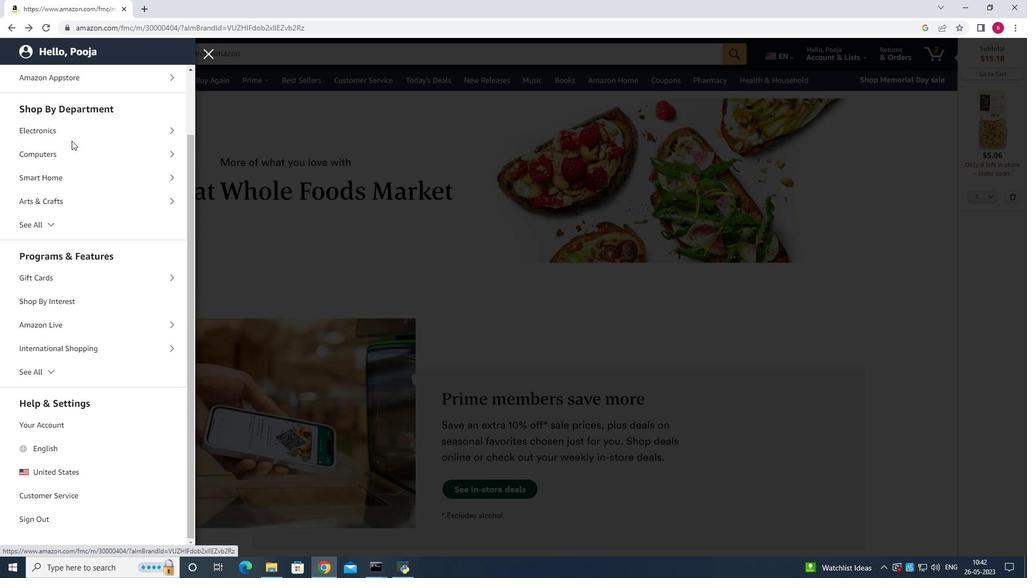 
Action: Mouse scrolled (71, 140) with delta (0, 0)
Screenshot: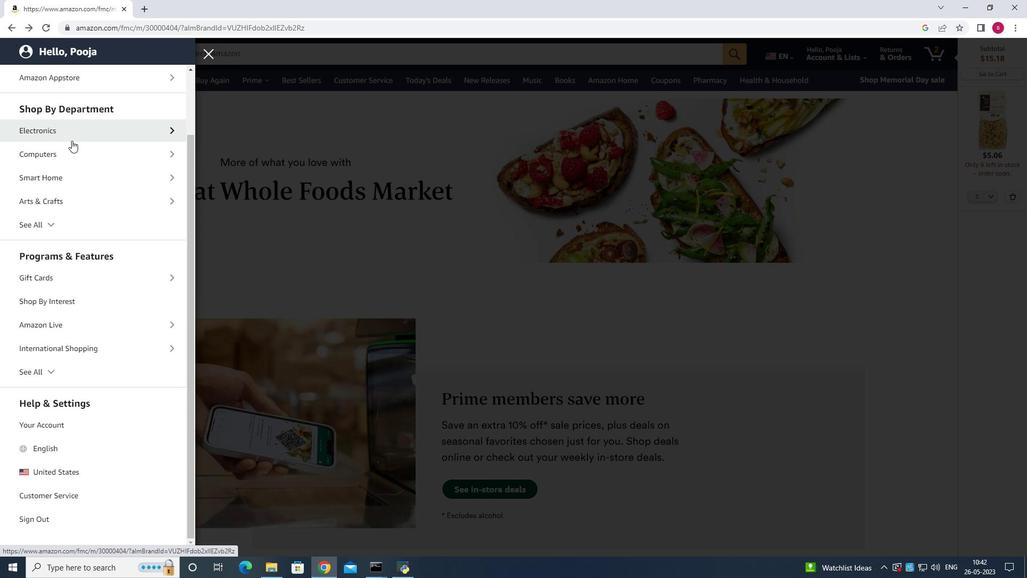 
Action: Mouse scrolled (71, 140) with delta (0, 0)
Screenshot: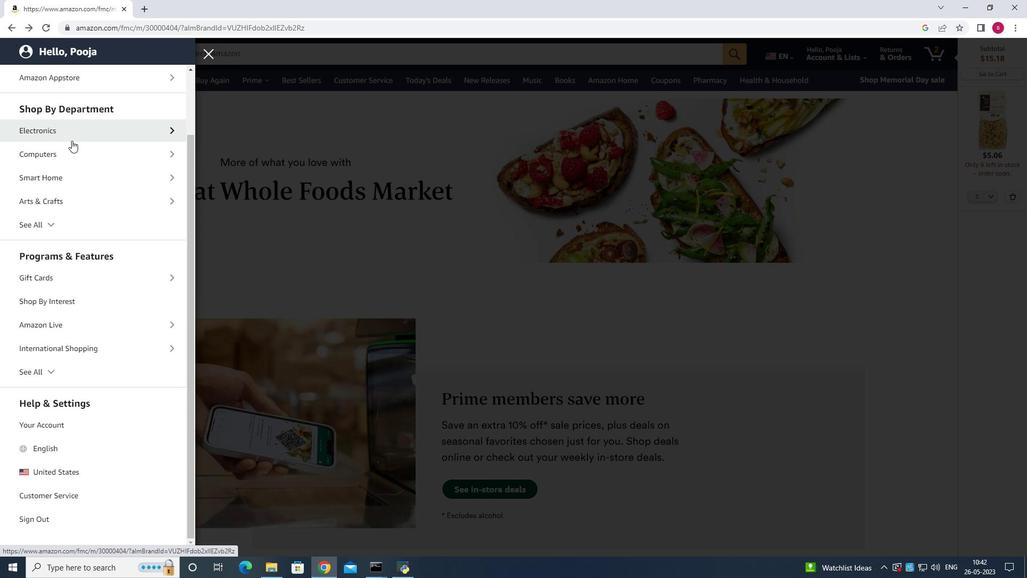 
Action: Mouse scrolled (71, 140) with delta (0, 0)
Screenshot: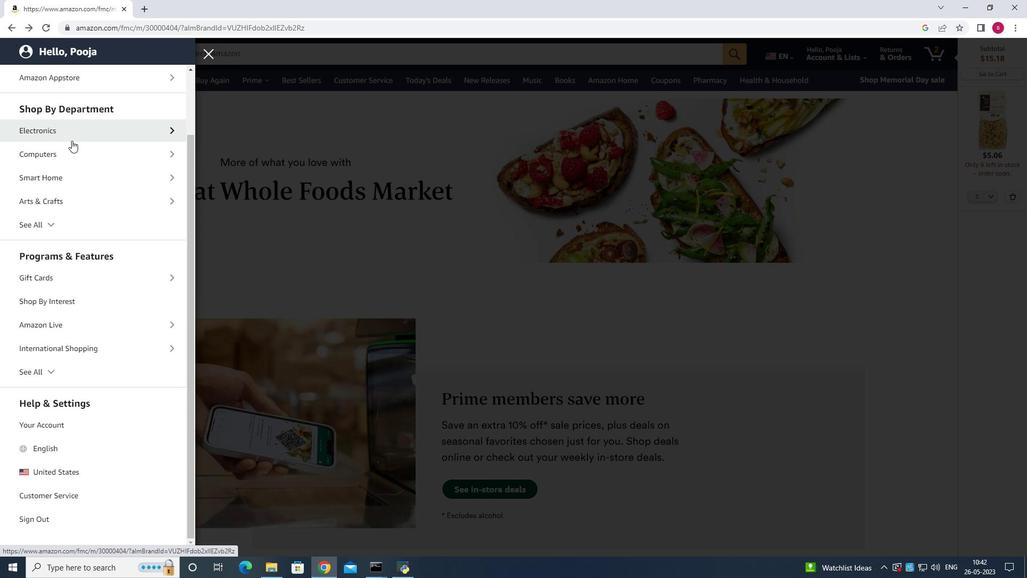 
Action: Mouse scrolled (71, 140) with delta (0, 0)
Screenshot: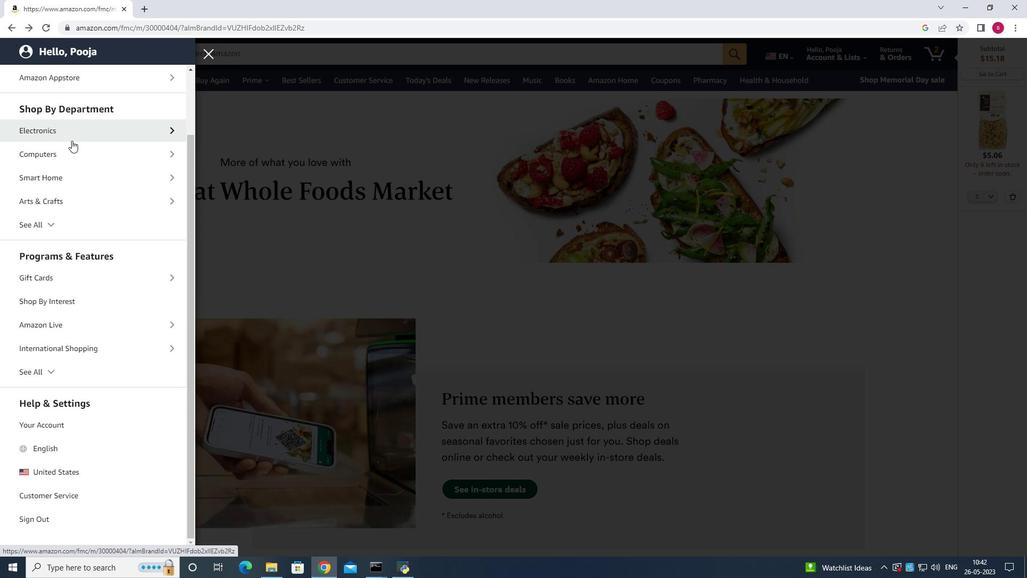 
Action: Mouse scrolled (71, 140) with delta (0, 0)
Screenshot: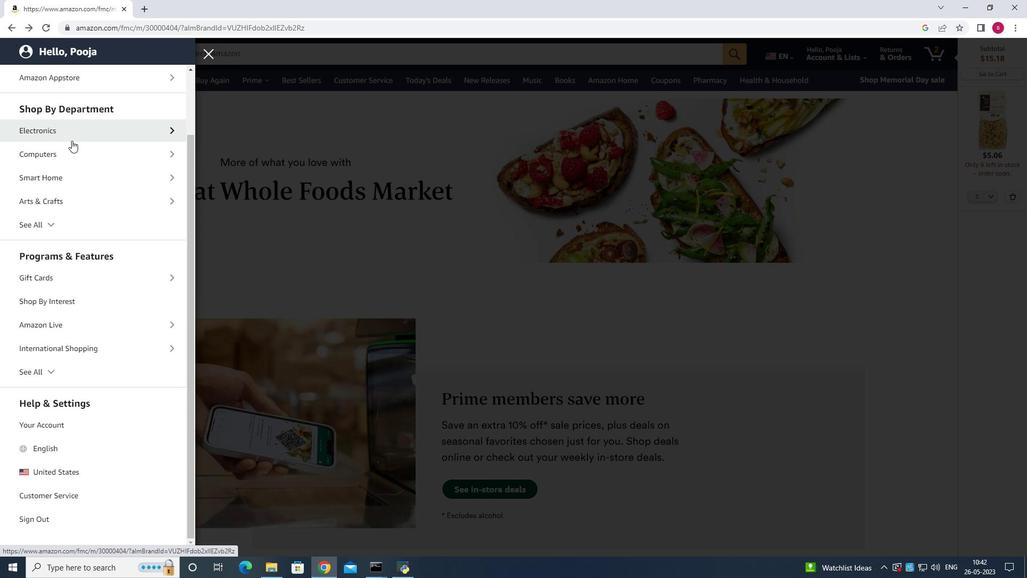 
Action: Mouse moved to (229, 173)
Screenshot: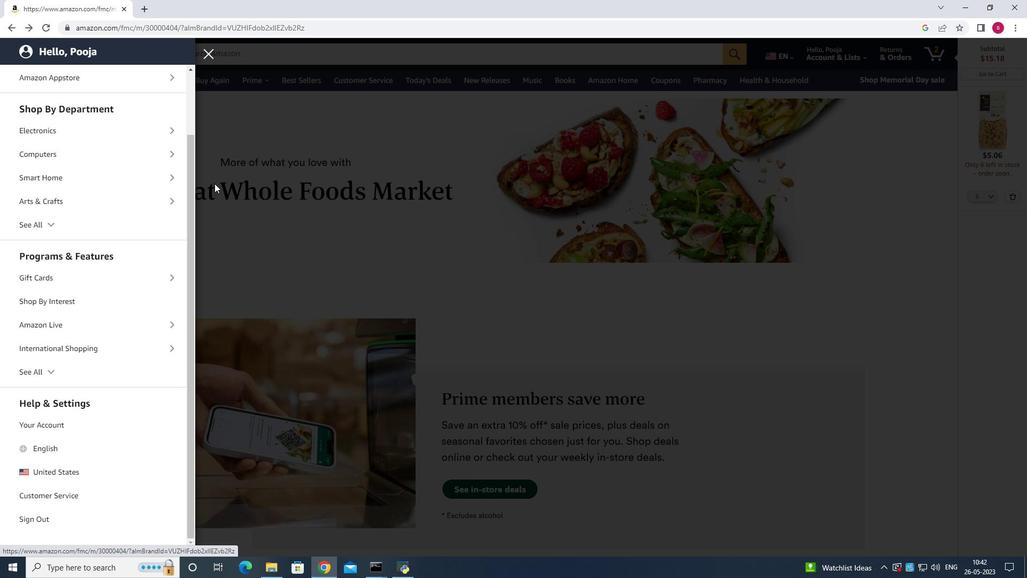 
Action: Mouse pressed left at (227, 174)
Screenshot: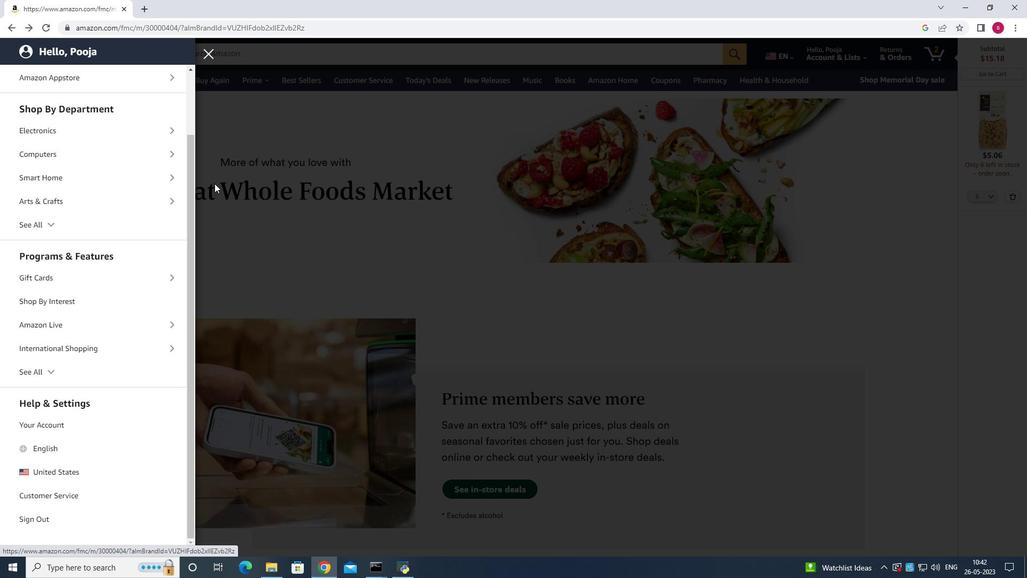 
Action: Mouse moved to (214, 53)
Screenshot: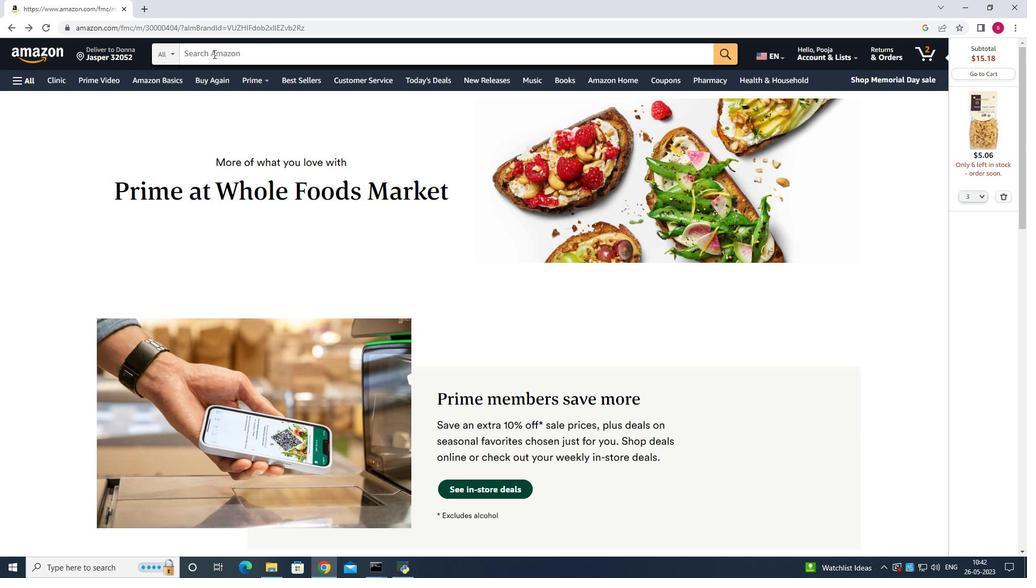 
Action: Mouse pressed left at (214, 54)
Screenshot: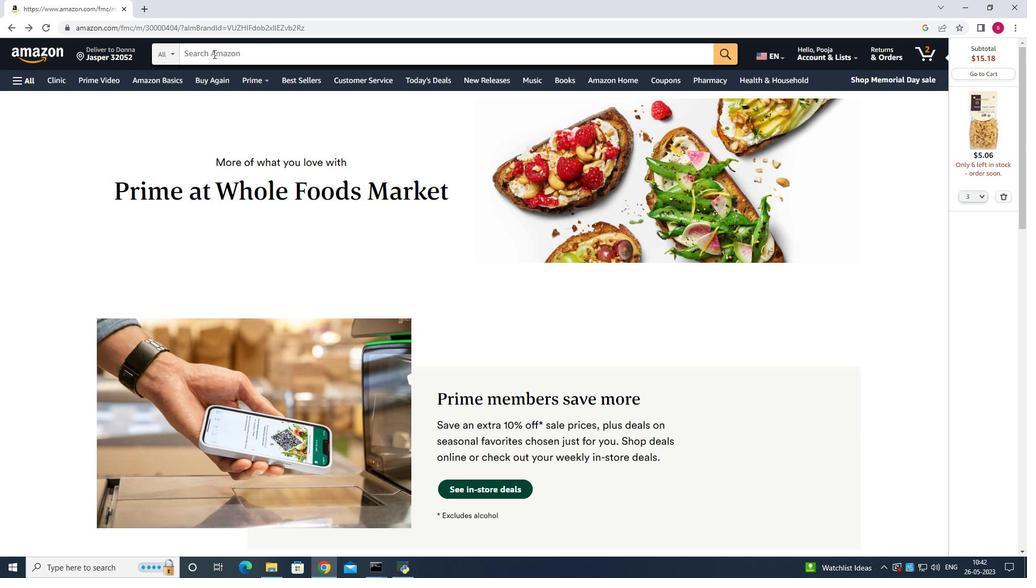 
Action: Key pressed <Key.down><Key.down><Key.down><Key.down><Key.down><Key.backspace><Key.backspace><Key.backspace><Key.backspace><Key.backspace><Key.backspace><Key.backspace><Key.backspace><Key.backspace><Key.backspace><Key.backspace><Key.backspace><Key.backspace><Key.backspace><Key.backspace><Key.backspace><Key.backspace><Key.backspace><Key.backspace><Key.backspace><Key.backspace><Key.backspace><Key.backspace><Key.backspace><Key.backspace><Key.backspace>whole<Key.space>foos<Key.backspace>d<Key.space>market<Key.enter>
Screenshot: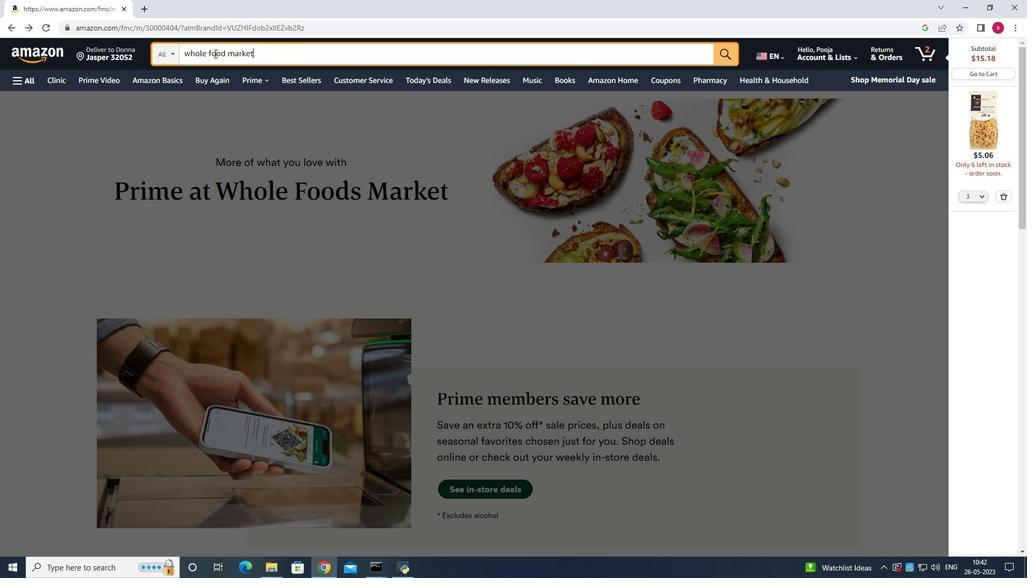 
Action: Mouse moved to (221, 56)
Screenshot: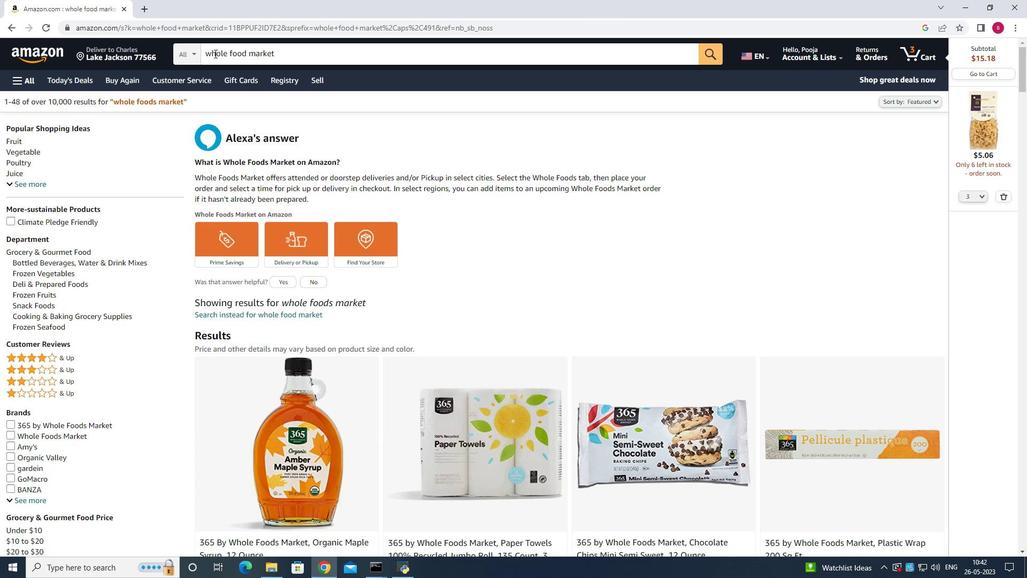 
Action: Mouse scrolled (221, 55) with delta (0, 0)
Screenshot: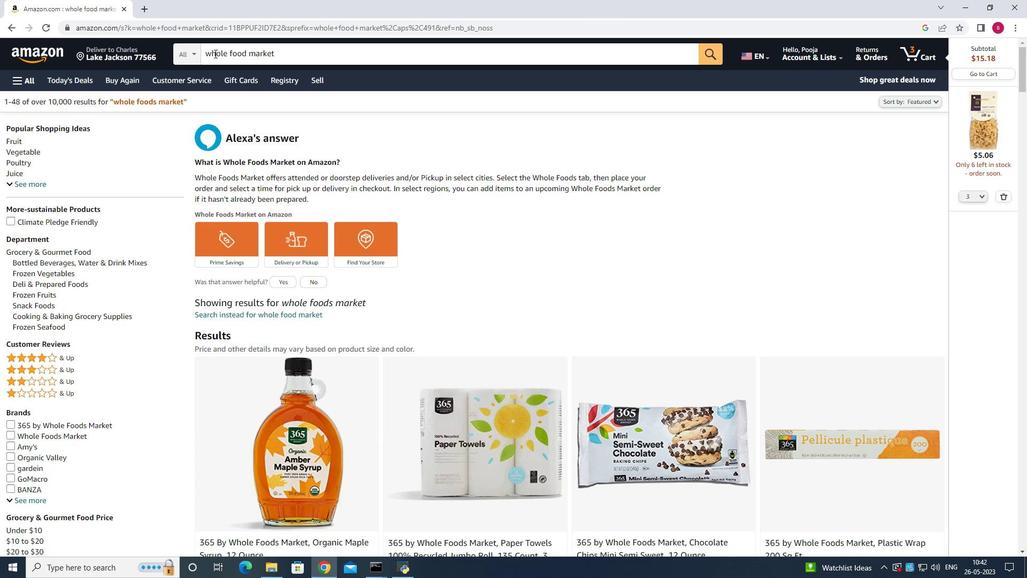 
Action: Mouse moved to (256, 75)
Screenshot: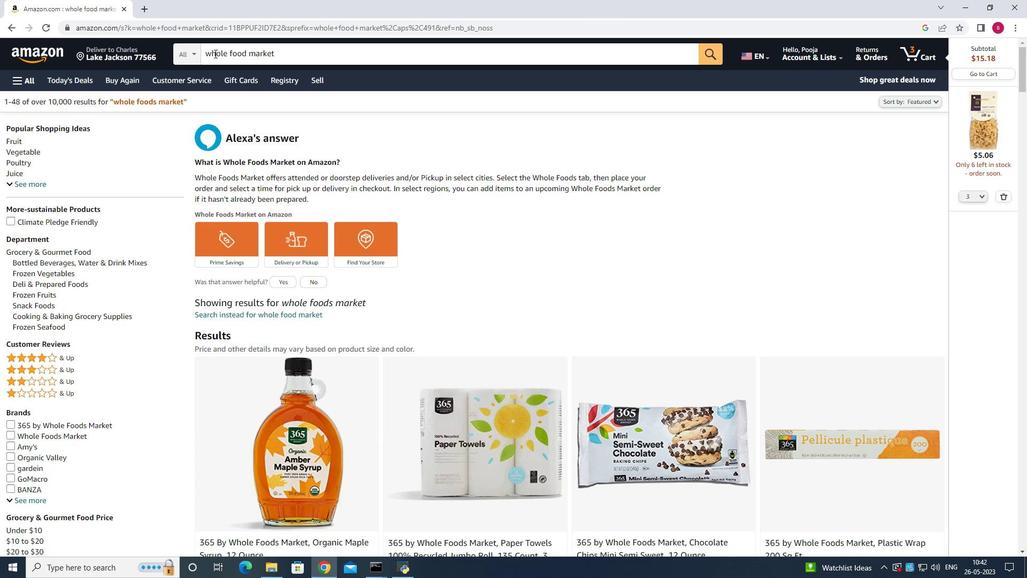 
Action: Mouse scrolled (256, 74) with delta (0, 0)
Screenshot: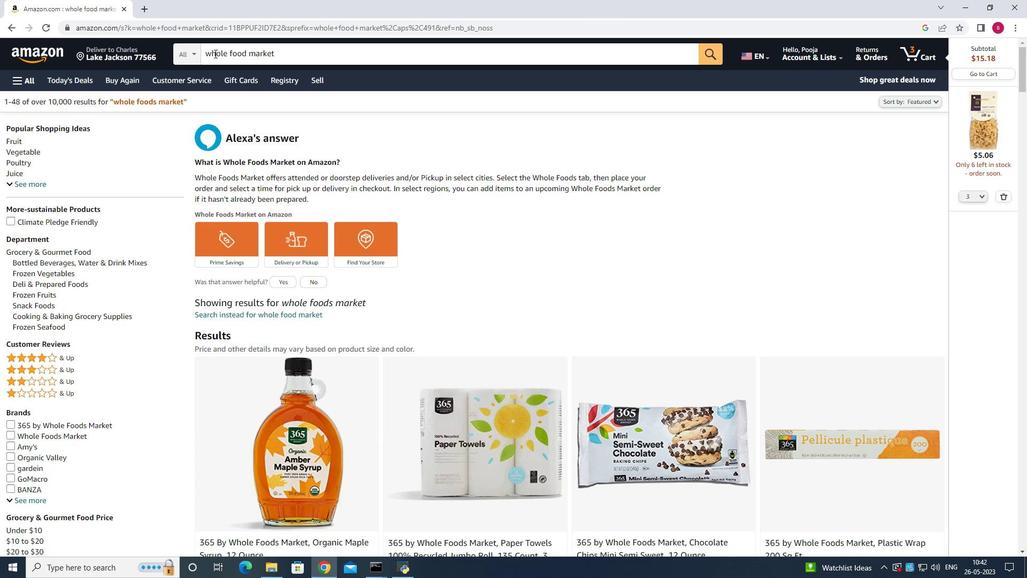 
Action: Mouse moved to (285, 90)
Screenshot: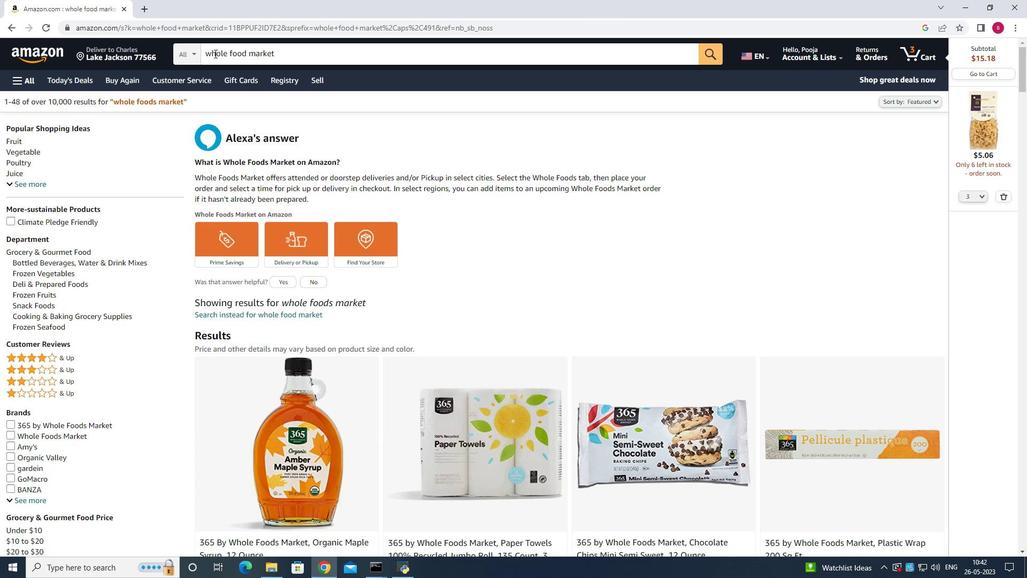 
Action: Mouse scrolled (285, 89) with delta (0, 0)
Screenshot: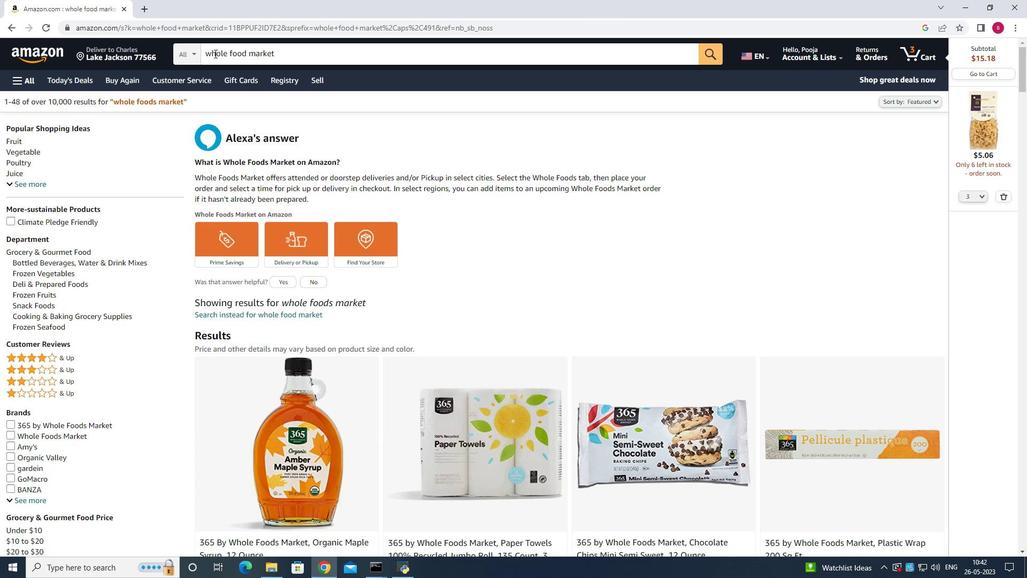 
Action: Mouse moved to (312, 107)
Screenshot: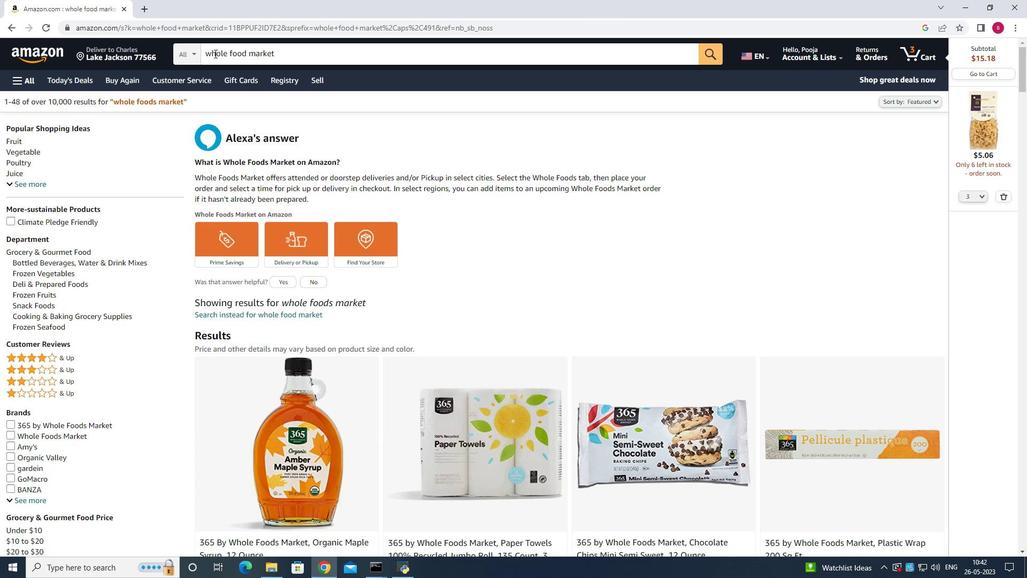 
Action: Mouse scrolled (312, 106) with delta (0, 0)
Screenshot: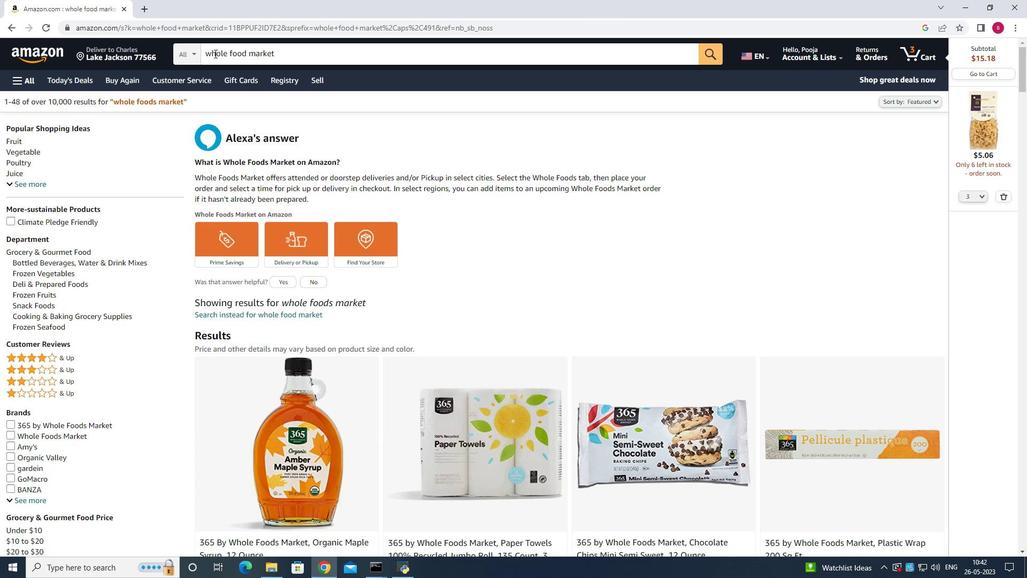
Action: Mouse moved to (323, 114)
Screenshot: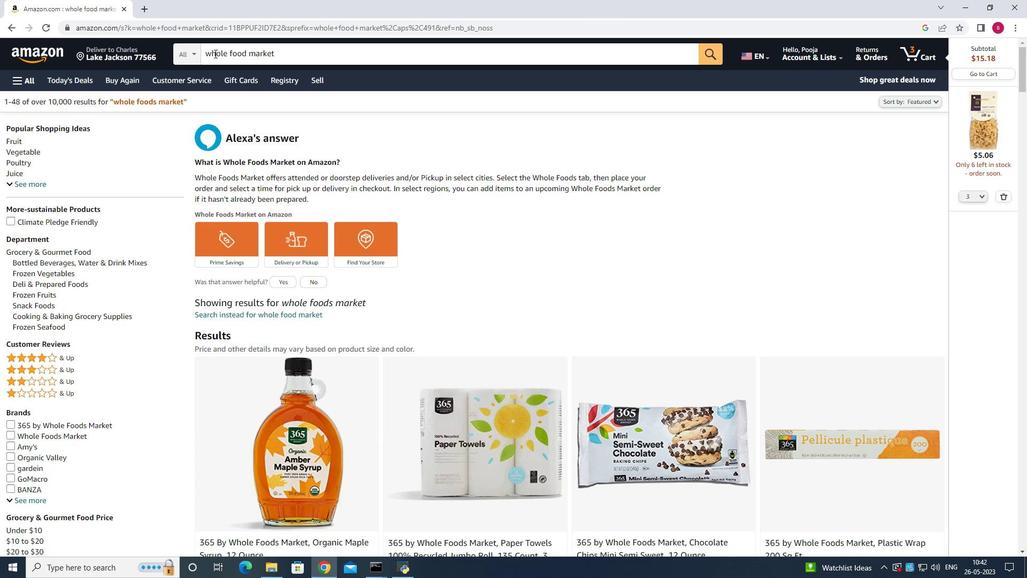 
Action: Mouse scrolled (323, 113) with delta (0, 0)
Screenshot: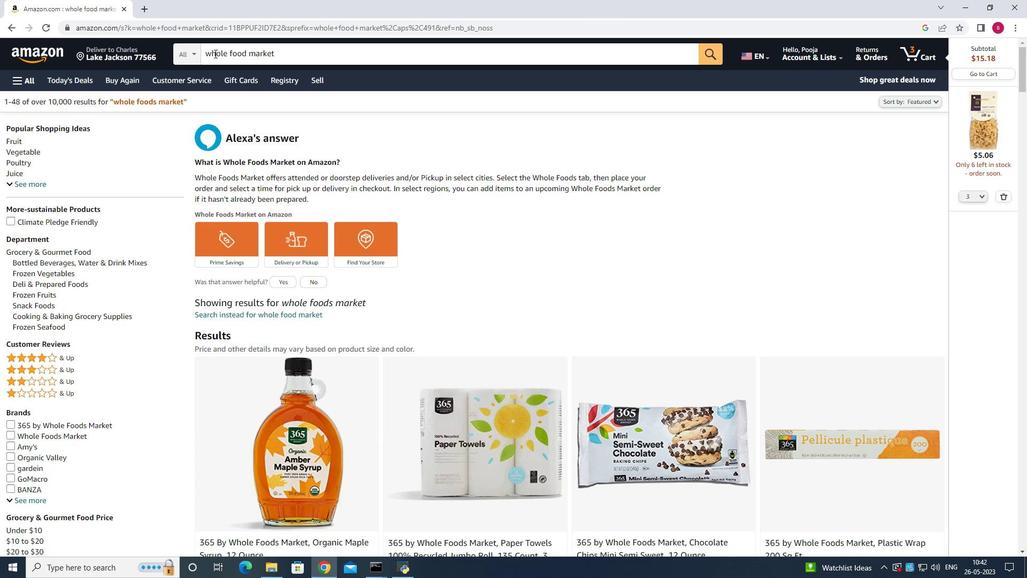 
Action: Mouse moved to (337, 121)
Screenshot: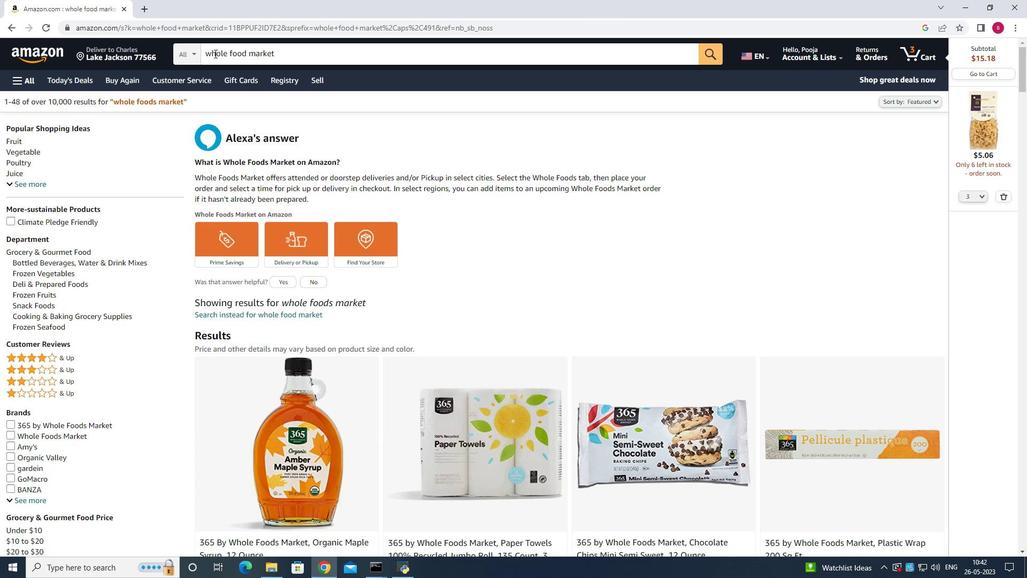 
Action: Mouse scrolled (337, 120) with delta (0, 0)
Screenshot: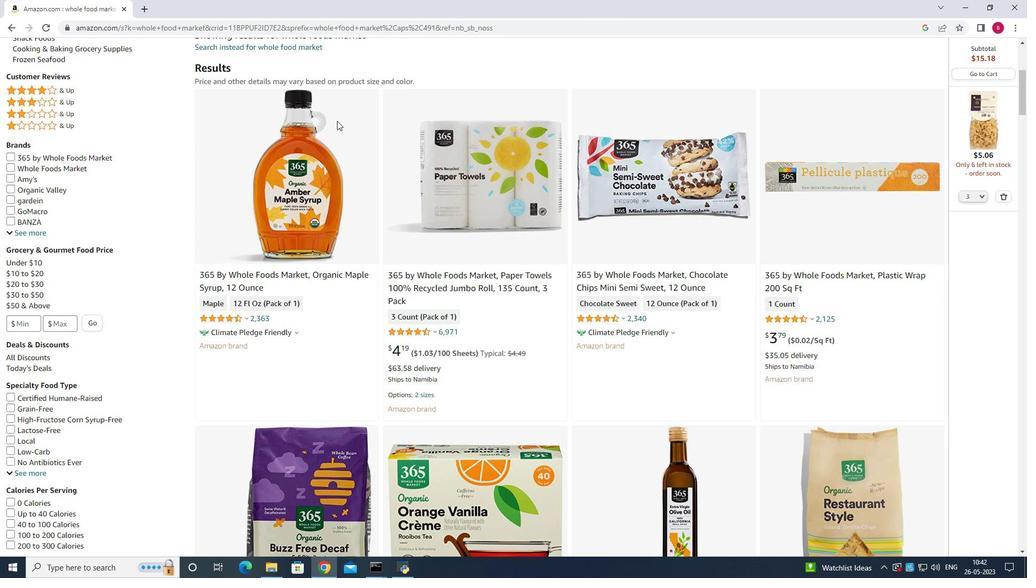 
Action: Mouse scrolled (337, 120) with delta (0, 0)
Screenshot: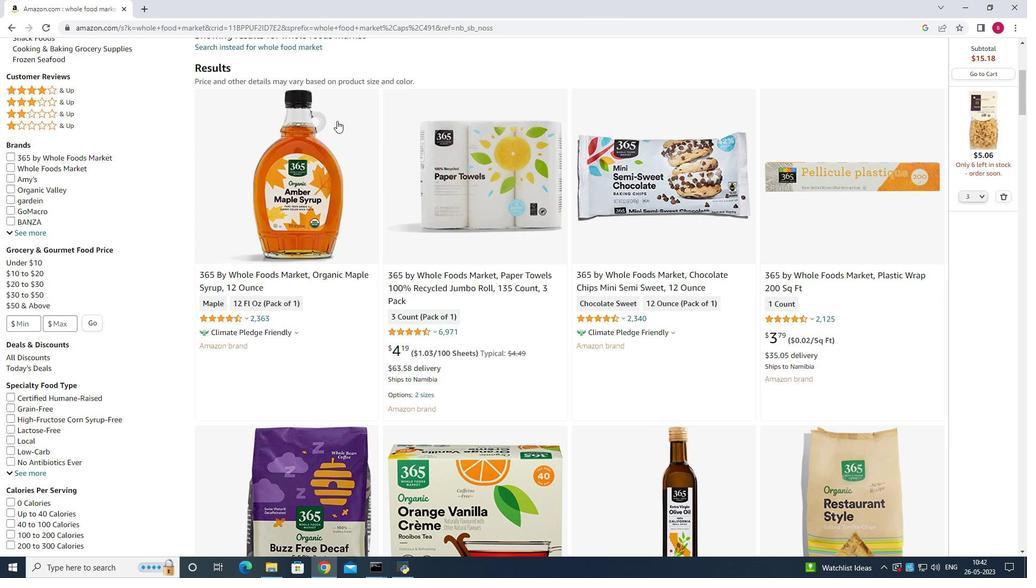 
Action: Mouse scrolled (337, 120) with delta (0, 0)
Screenshot: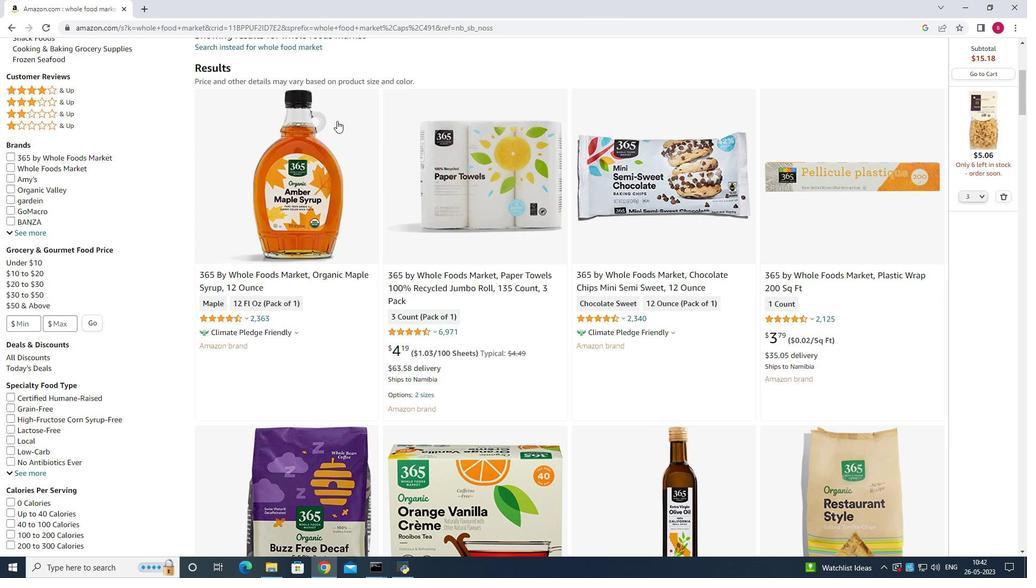 
Action: Mouse scrolled (337, 120) with delta (0, 0)
Screenshot: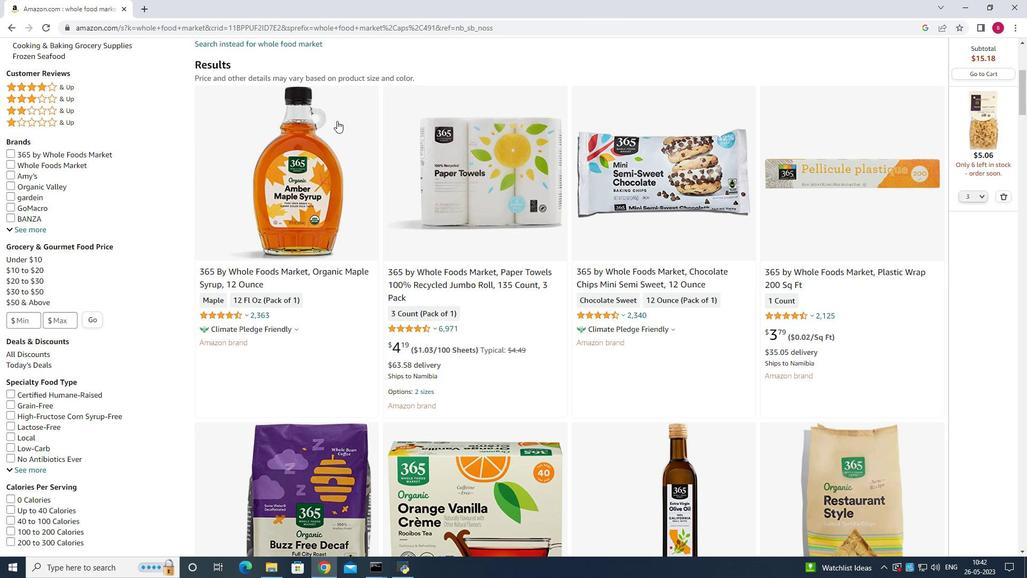 
Action: Mouse scrolled (337, 120) with delta (0, 0)
Screenshot: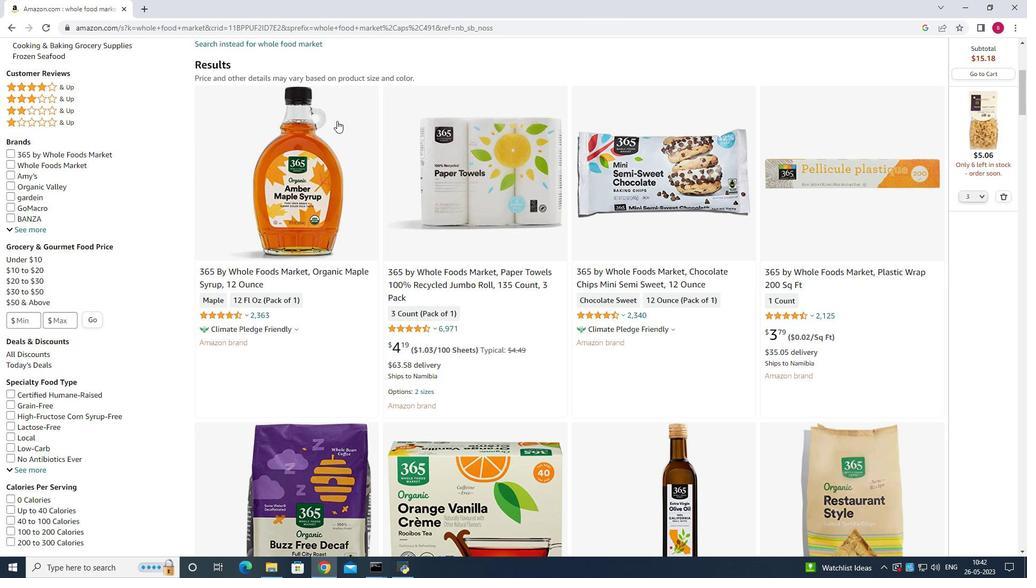 
Action: Mouse scrolled (337, 120) with delta (0, 0)
Screenshot: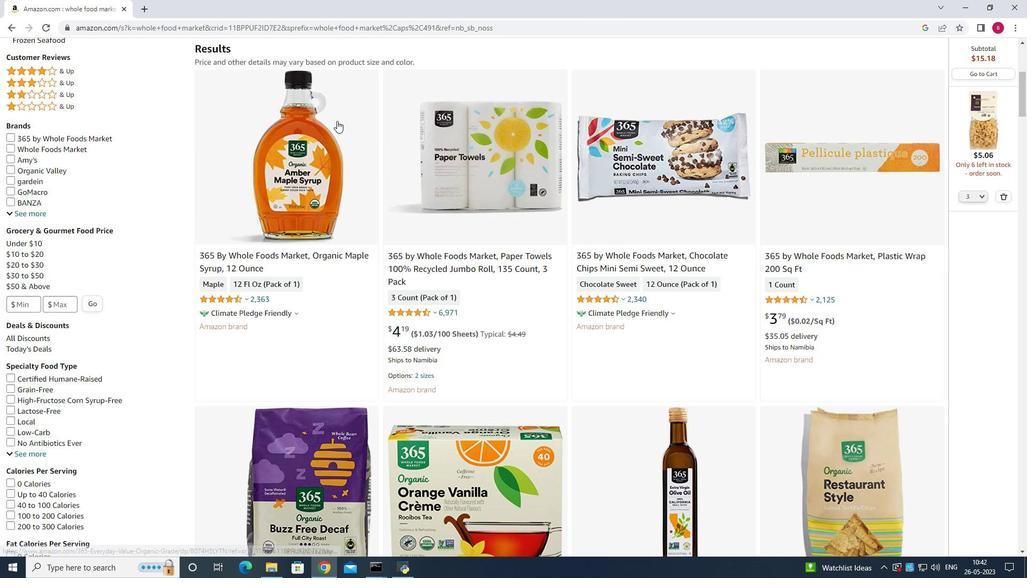 
Action: Mouse scrolled (337, 120) with delta (0, 0)
Screenshot: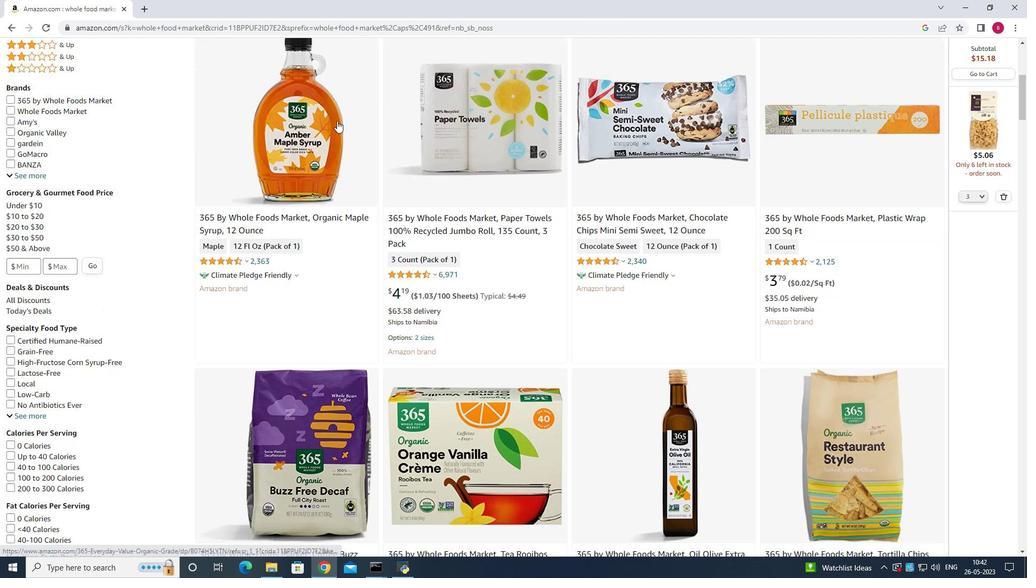 
Action: Mouse moved to (340, 123)
Screenshot: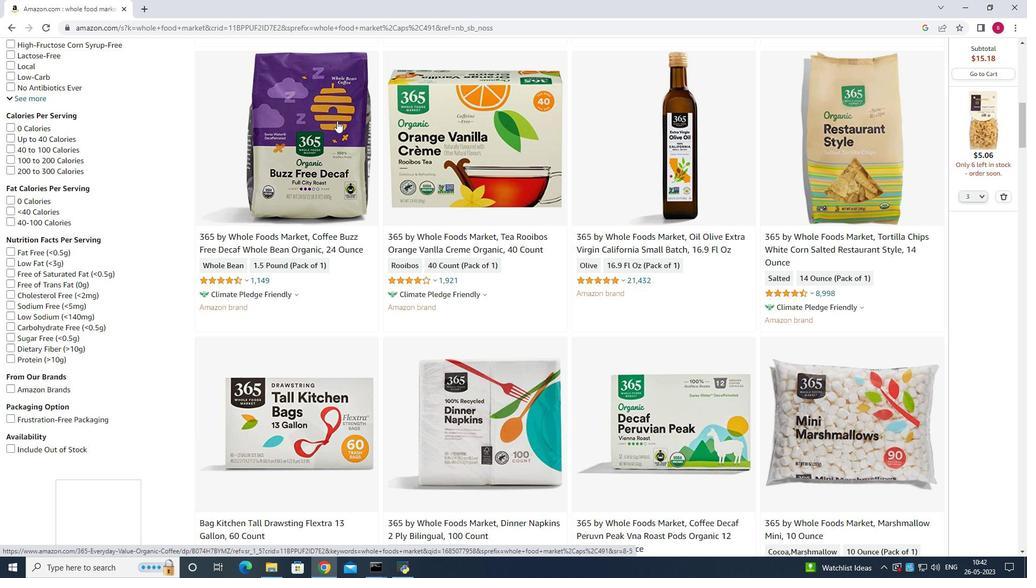 
Action: Mouse scrolled (340, 123) with delta (0, 0)
Screenshot: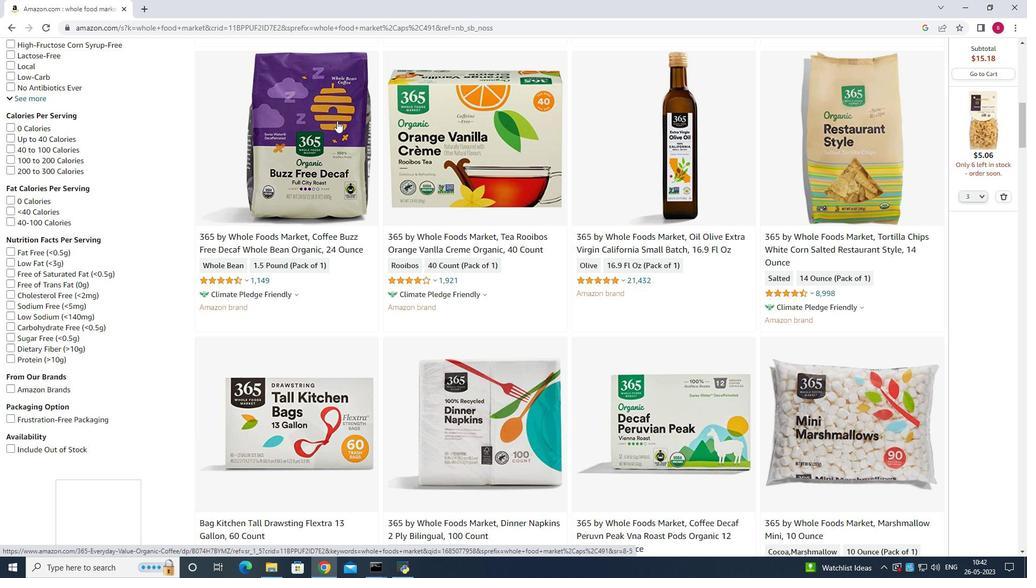 
Action: Mouse scrolled (340, 123) with delta (0, 0)
Screenshot: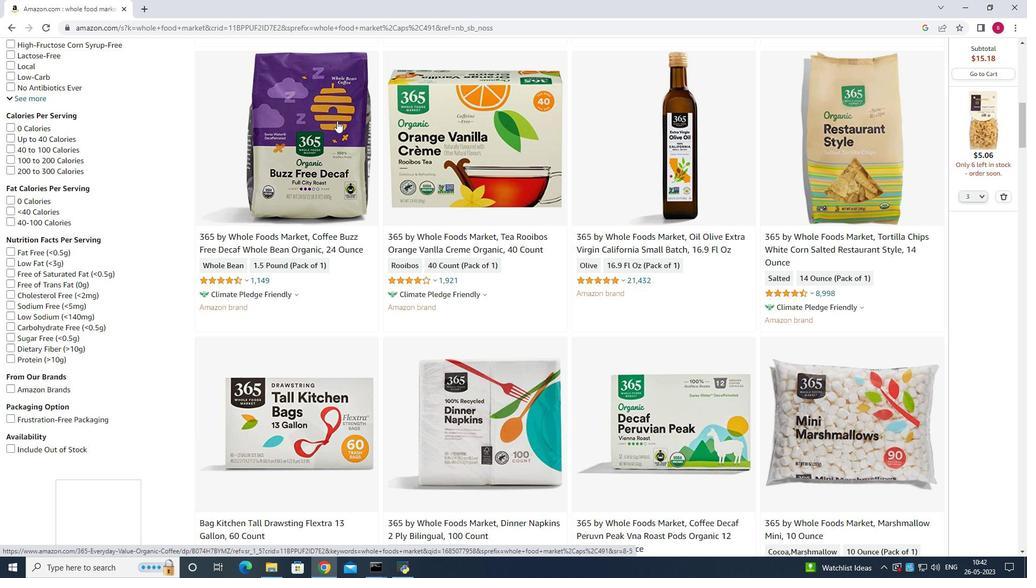 
Action: Mouse scrolled (340, 123) with delta (0, 0)
Screenshot: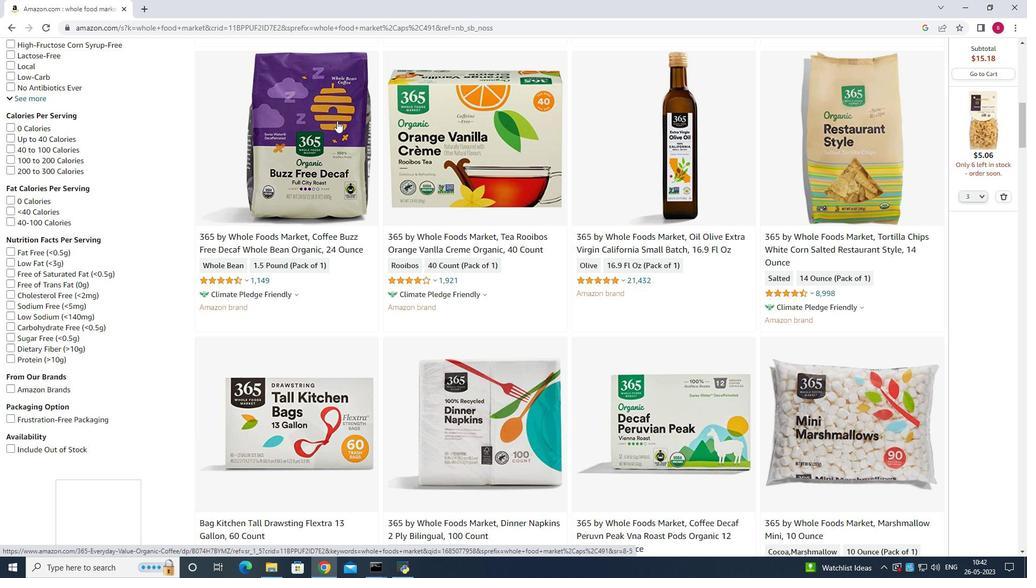 
Action: Mouse scrolled (340, 123) with delta (0, 0)
Screenshot: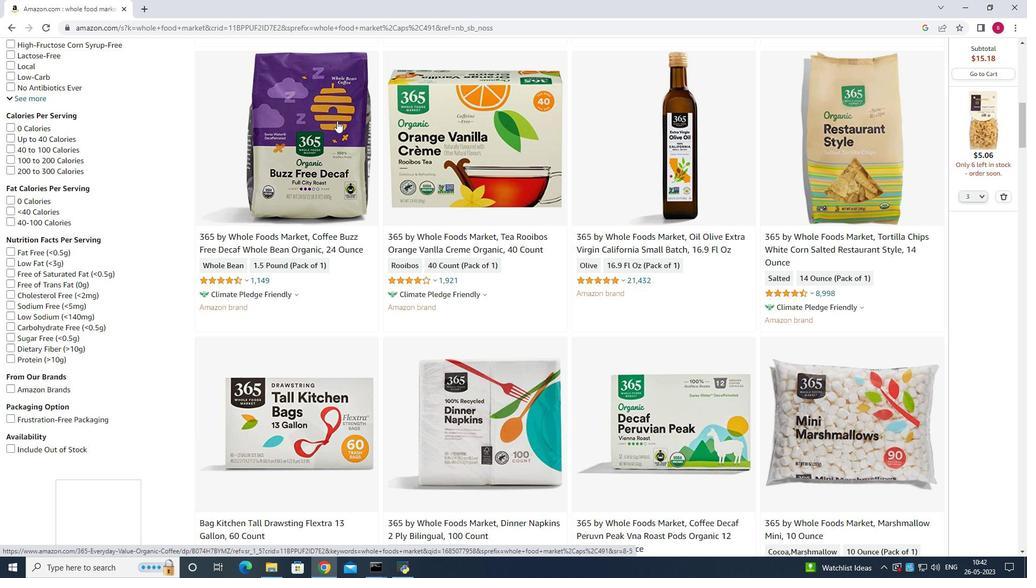 
Action: Mouse scrolled (340, 123) with delta (0, 0)
Screenshot: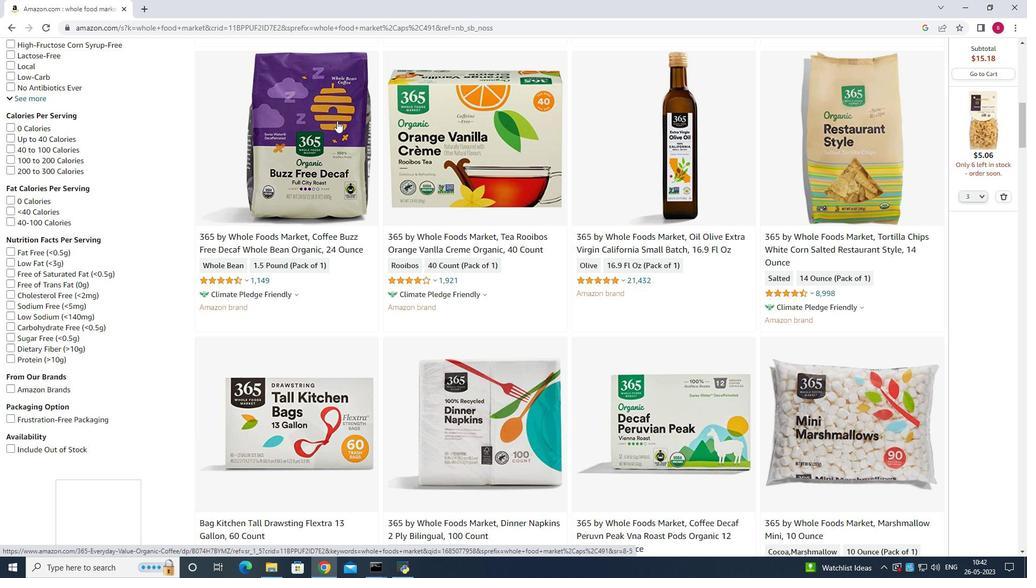 
Action: Mouse scrolled (340, 123) with delta (0, 0)
Screenshot: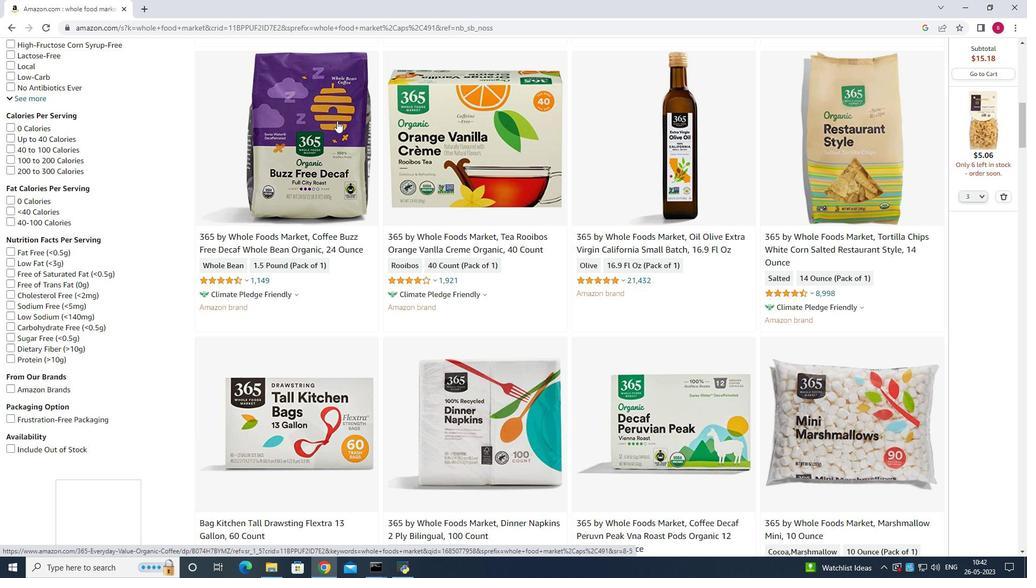 
Action: Mouse moved to (341, 123)
Screenshot: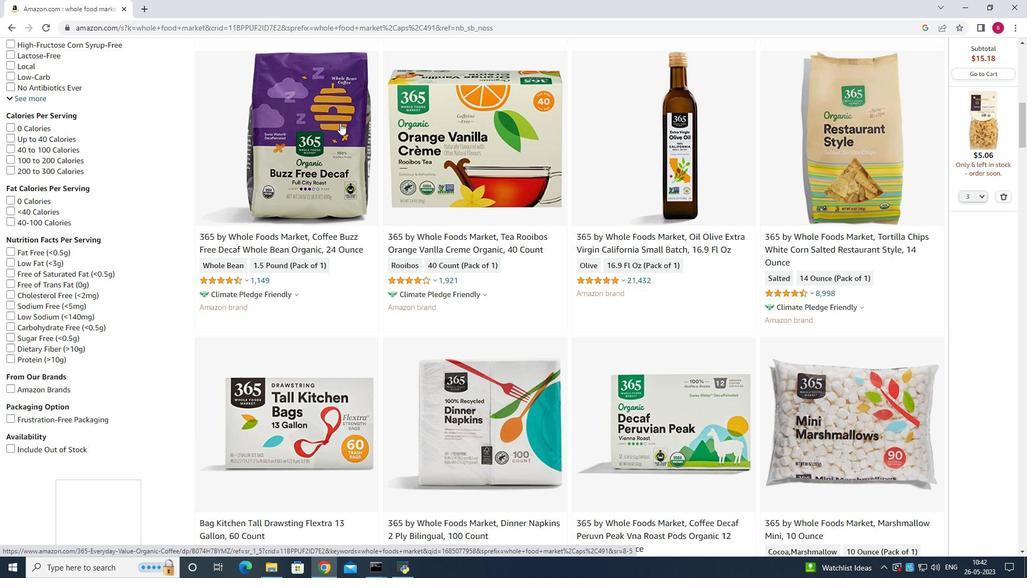 
Action: Mouse scrolled (341, 123) with delta (0, 0)
Screenshot: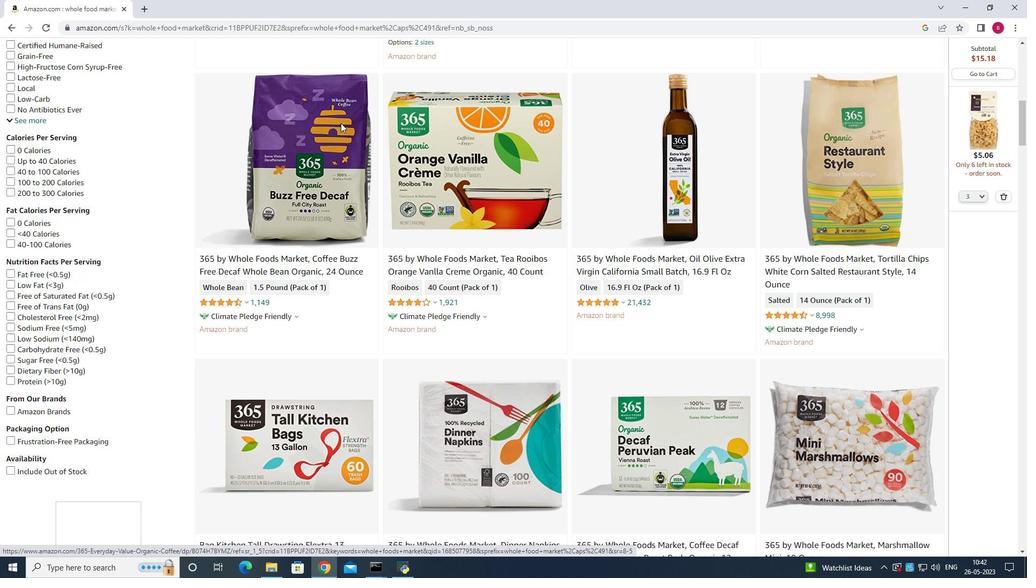 
Action: Mouse scrolled (341, 123) with delta (0, 0)
Screenshot: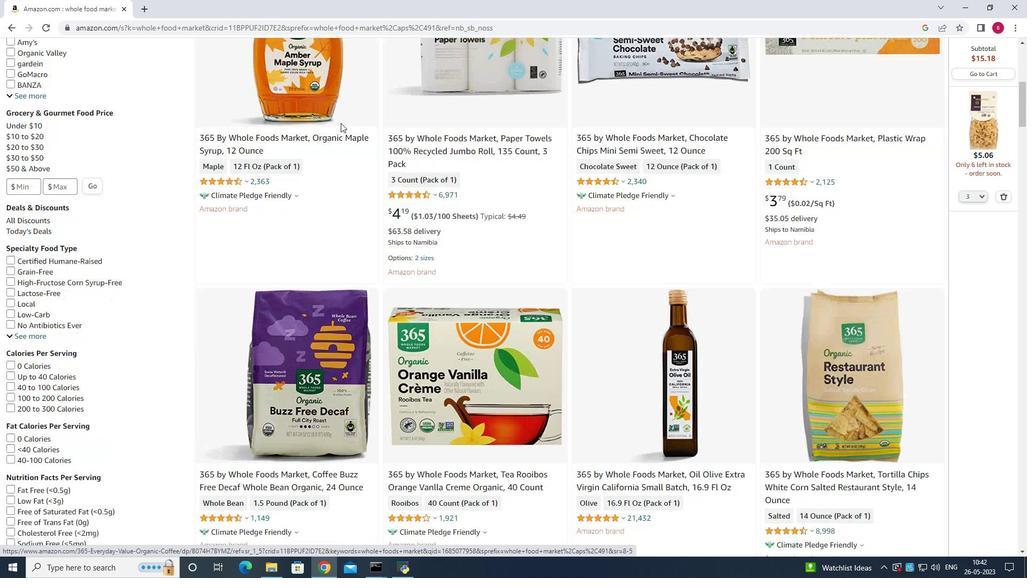 
Action: Mouse scrolled (341, 123) with delta (0, 0)
Screenshot: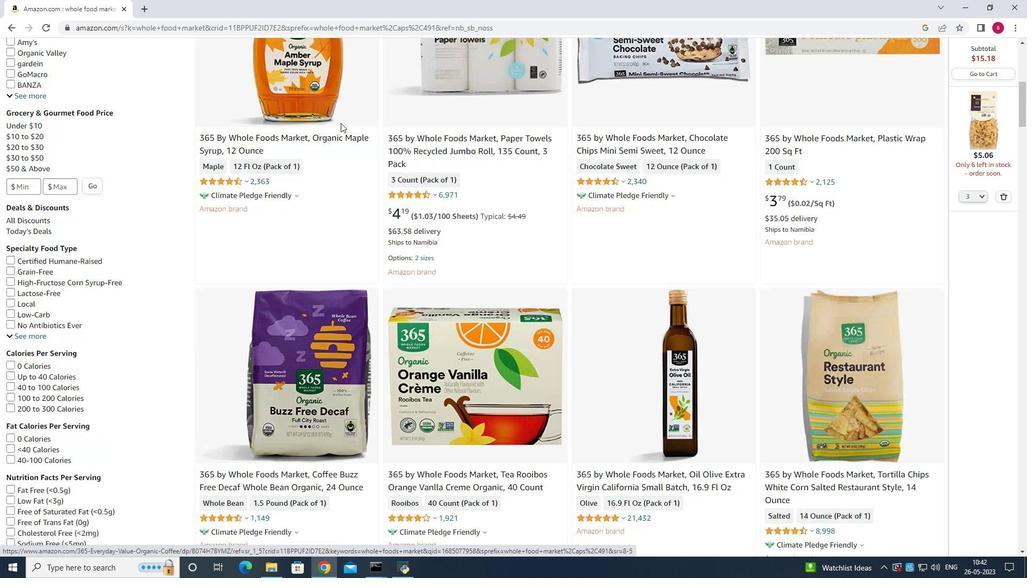 
Action: Mouse scrolled (341, 123) with delta (0, 0)
Screenshot: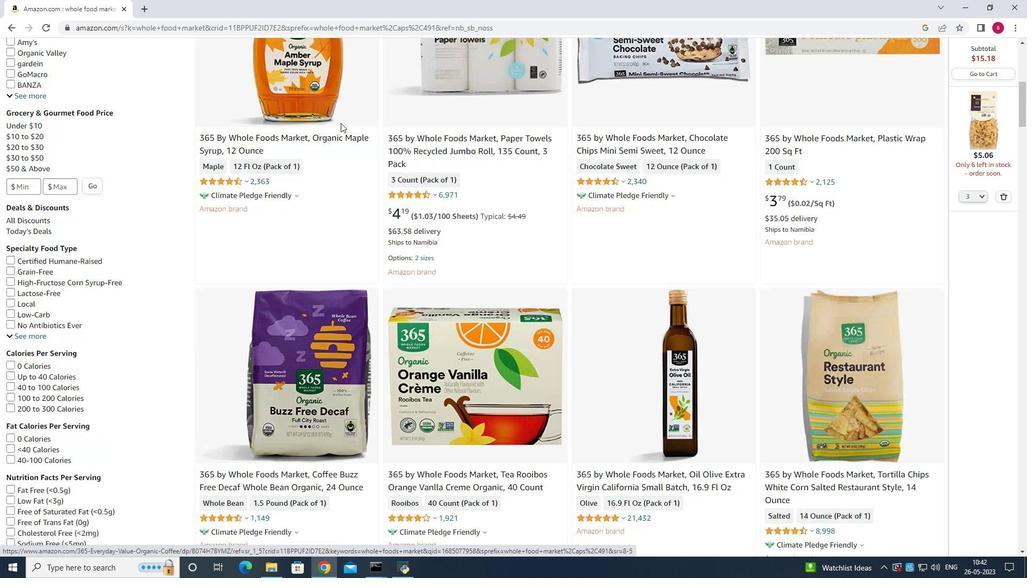
Action: Mouse scrolled (341, 123) with delta (0, 0)
Screenshot: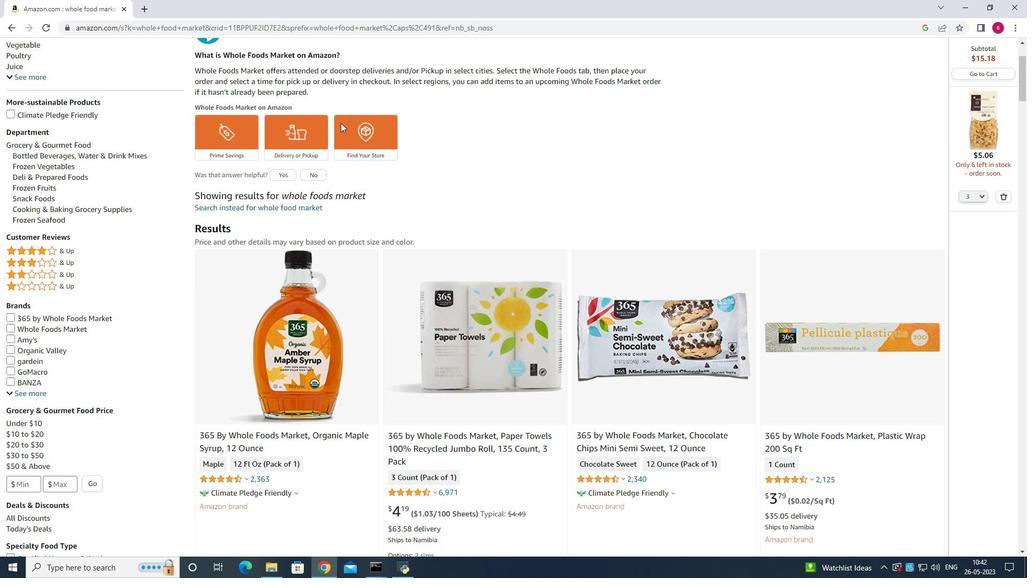 
Action: Mouse scrolled (341, 123) with delta (0, 0)
Screenshot: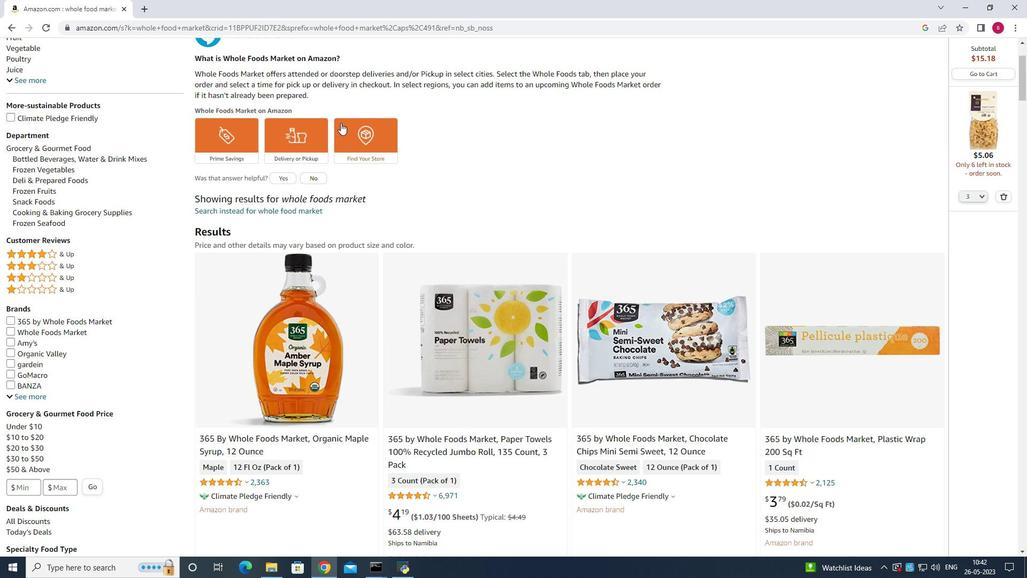 
Action: Mouse scrolled (341, 123) with delta (0, 0)
Screenshot: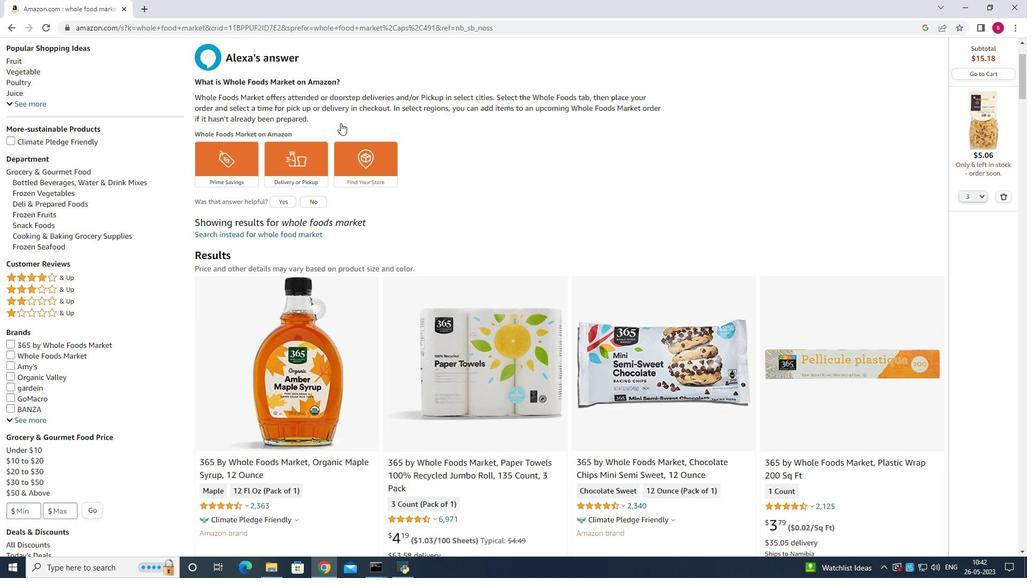 
Action: Mouse scrolled (341, 123) with delta (0, 0)
Screenshot: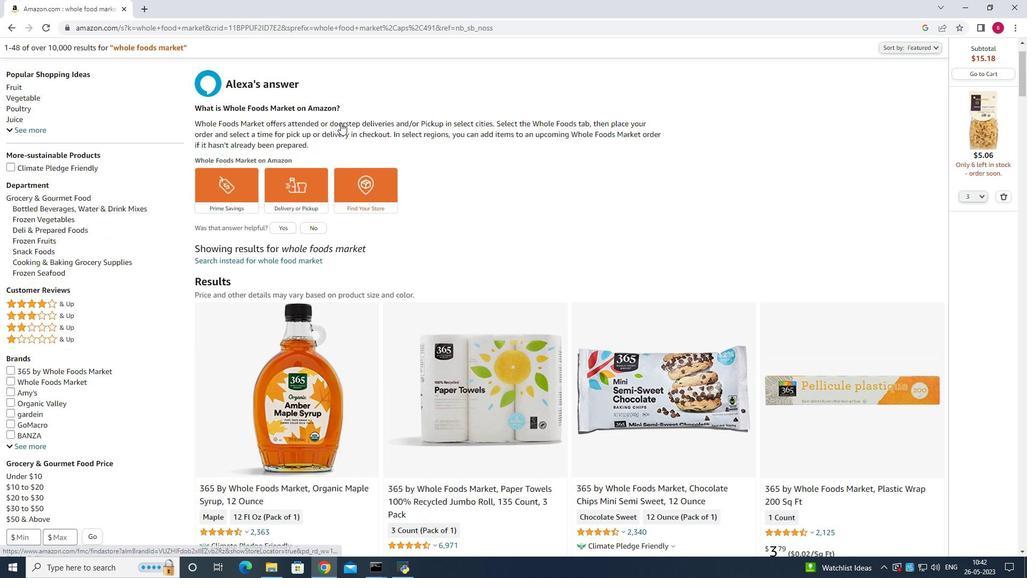 
Action: Mouse scrolled (341, 123) with delta (0, 0)
Screenshot: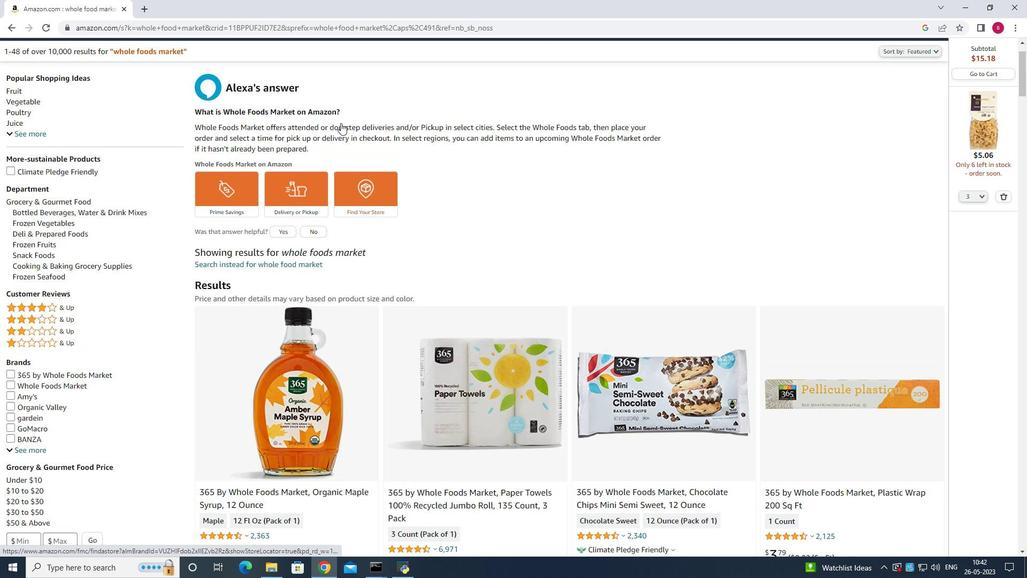 
Action: Mouse scrolled (341, 123) with delta (0, 0)
Screenshot: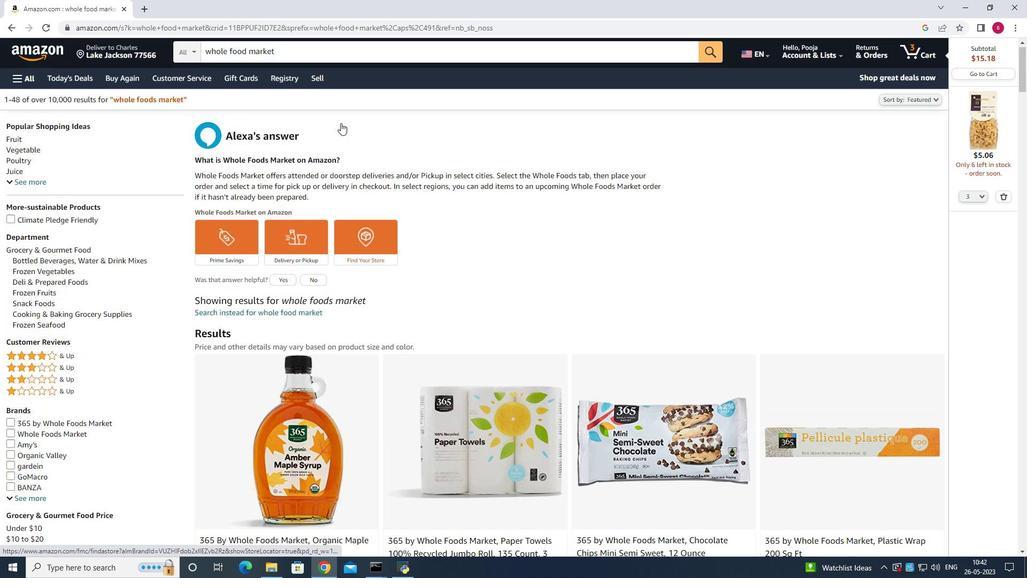 
Action: Mouse scrolled (341, 123) with delta (0, 0)
Screenshot: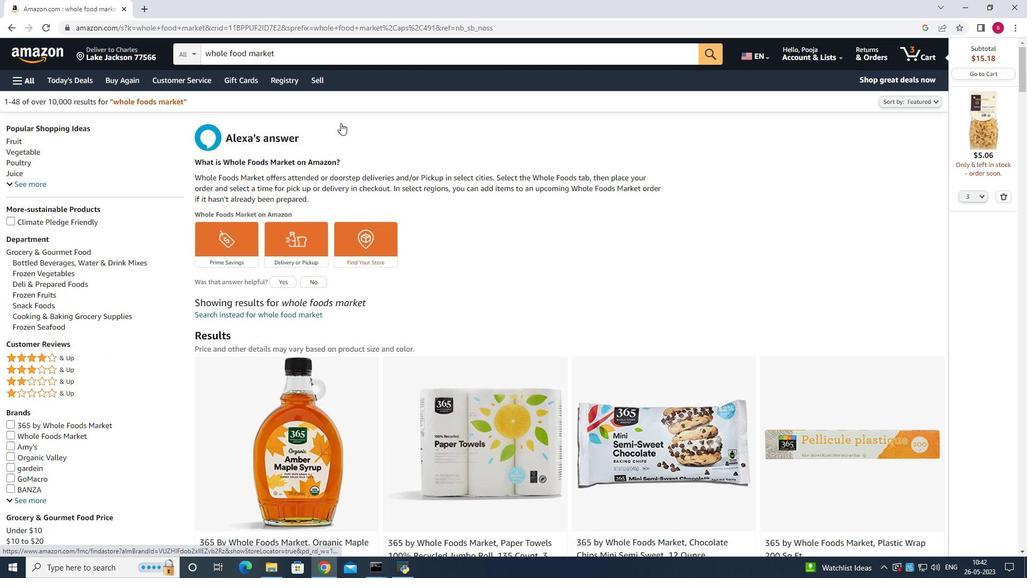 
Action: Mouse scrolled (341, 123) with delta (0, 0)
Screenshot: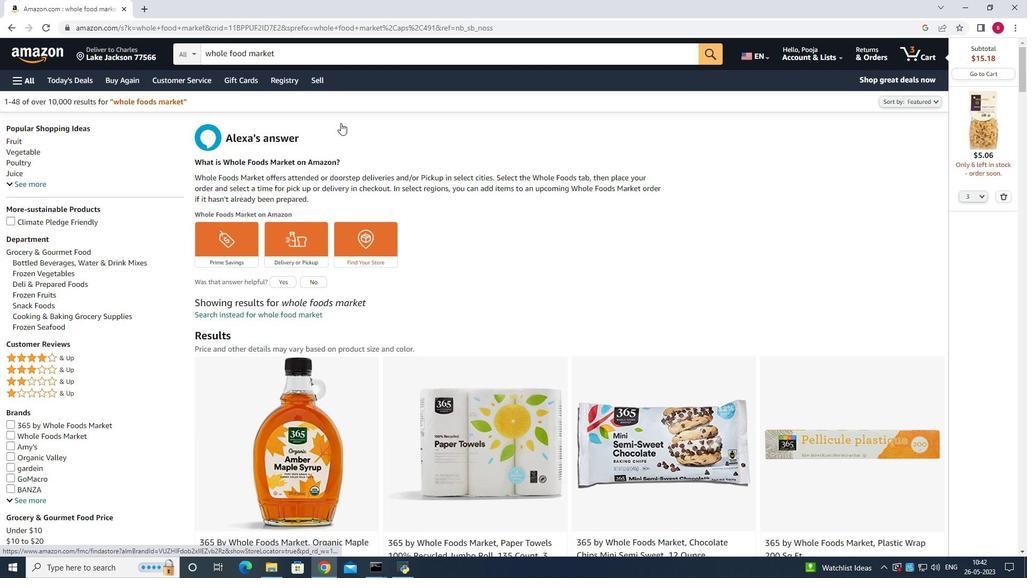 
Action: Mouse moved to (418, 42)
Screenshot: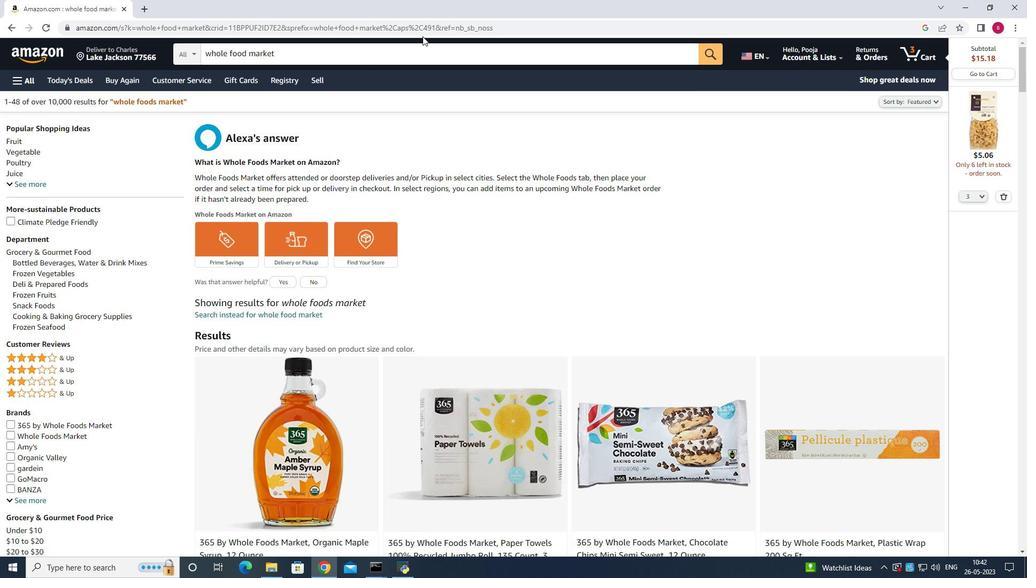
Action: Mouse pressed left at (418, 42)
Screenshot: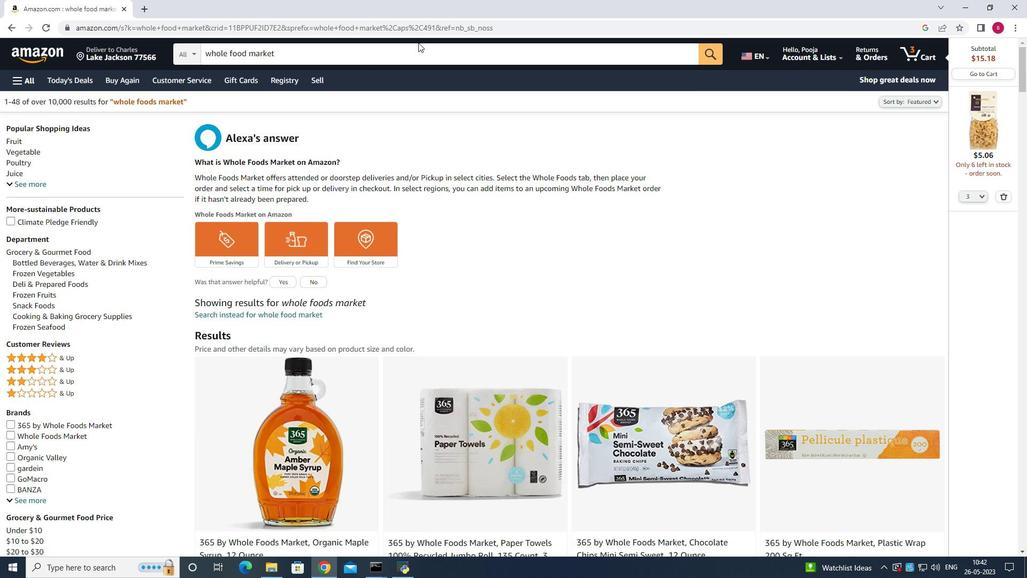 
Action: Mouse moved to (419, 44)
Screenshot: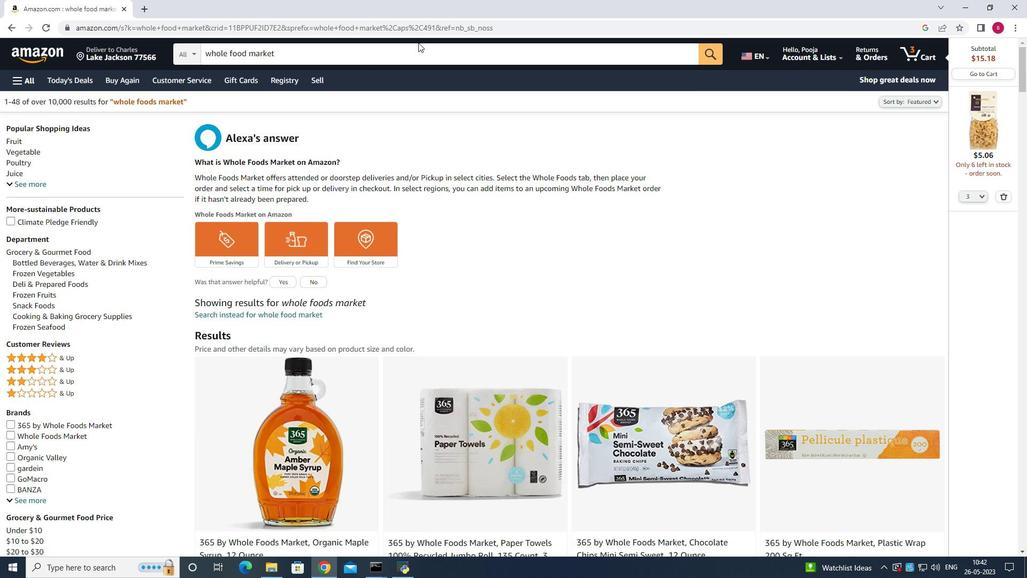 
Action: Key pressed <Key.backspace><Key.backspace><Key.backspace><Key.backspace><Key.backspace><Key.backspace><Key.backspace><Key.backspace><Key.backspace><Key.backspace><Key.backspace><Key.backspace><Key.backspace><Key.backspace><Key.backspace><Key.backspace><Key.backspace><Key.backspace><Key.backspace><Key.backspace><Key.backspace><Key.backspace><Key.backspace><Key.backspace><Key.backspace>
Screenshot: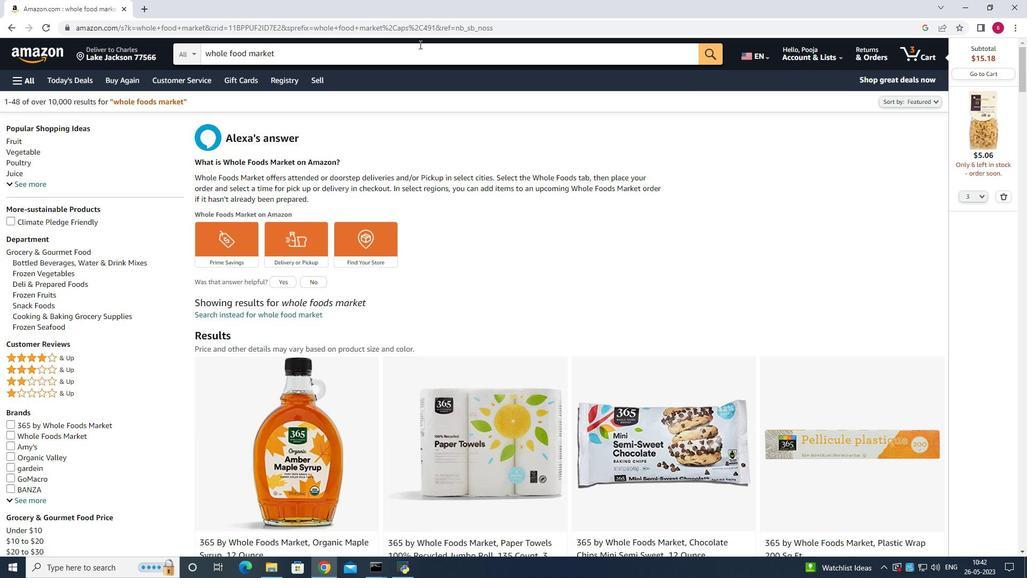 
Action: Mouse moved to (399, 60)
Screenshot: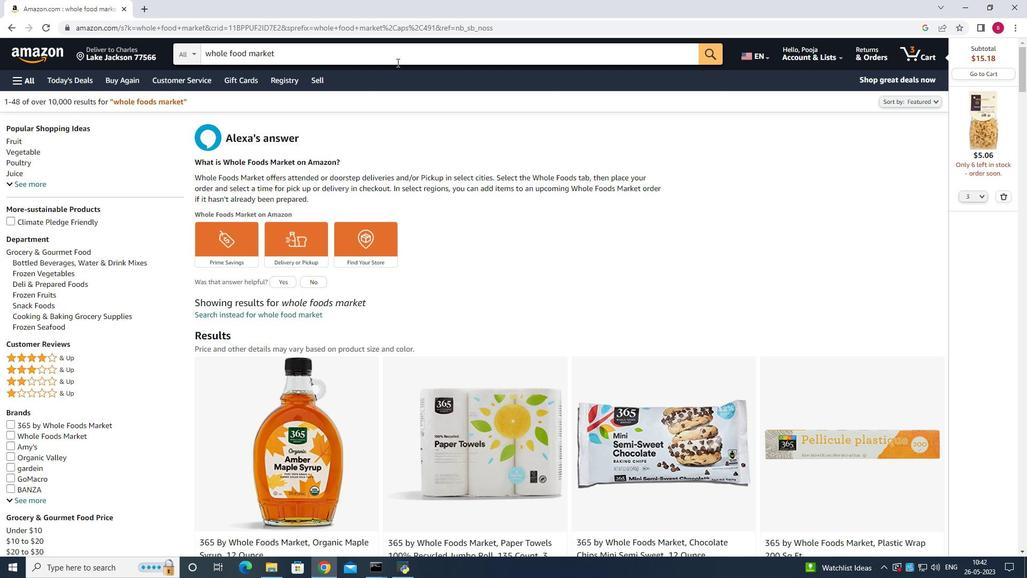 
Action: Mouse pressed left at (399, 60)
Screenshot: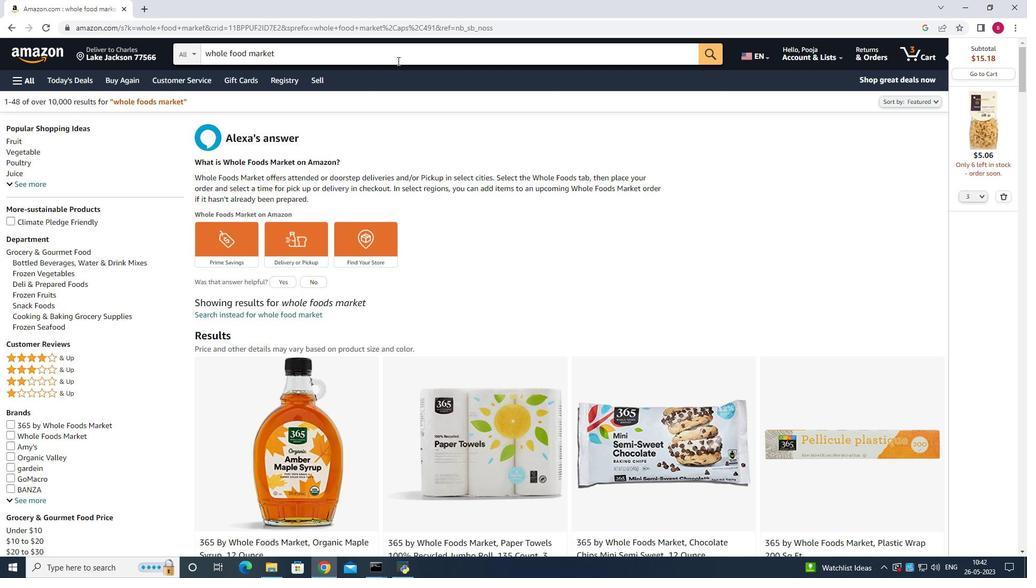 
Action: Key pressed <Key.backspace><Key.backspace><Key.backspace><Key.backspace><Key.backspace><Key.backspace><Key.backspace><Key.backspace><Key.backspace><Key.backspace><Key.backspace><Key.backspace><Key.backspace><Key.backspace><Key.backspace><Key.backspace><Key.backspace><Key.backspace><Key.backspace><Key.backspace><Key.backspace><Key.backspace><Key.backspace><Key.backspace><Key.backspace><Key.backspace><Key.backspace><Key.backspace><Key.backspace><Key.backspace>organo<Key.backspace>ic<Key.space>chickpeas<Key.enter>
Screenshot: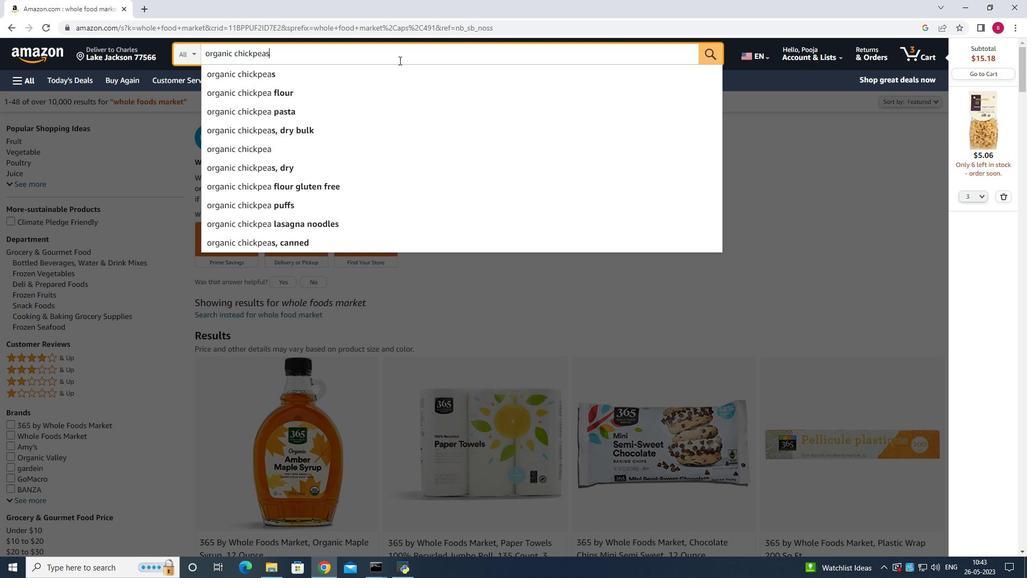 
Action: Mouse moved to (516, 228)
Screenshot: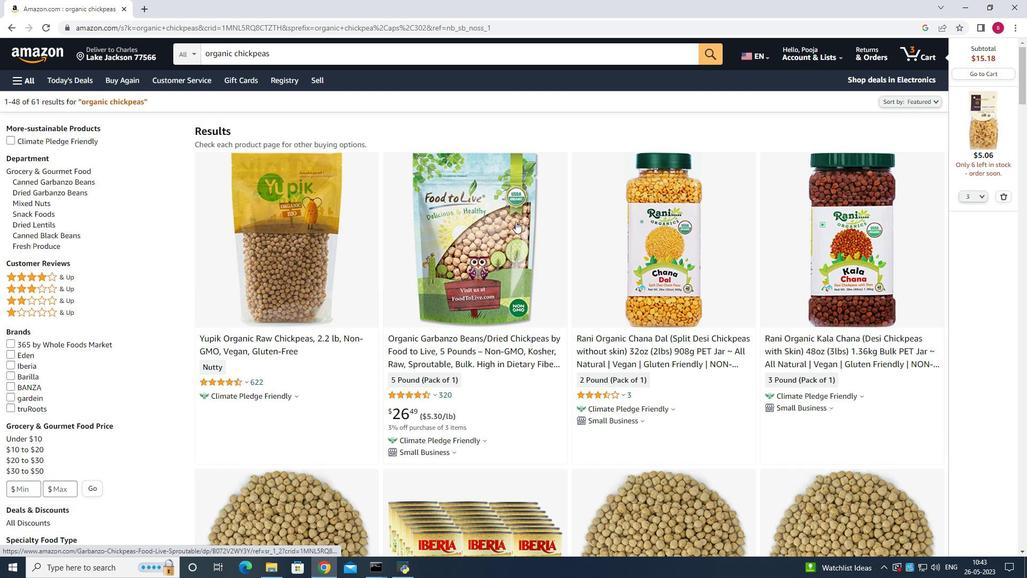 
Action: Mouse scrolled (516, 228) with delta (0, 0)
Screenshot: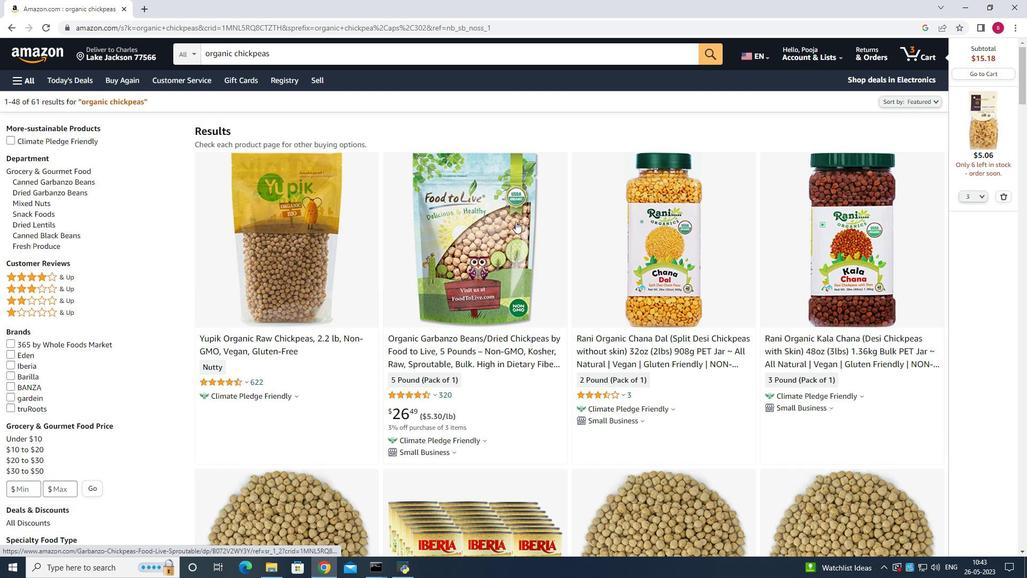 
Action: Mouse moved to (515, 229)
Screenshot: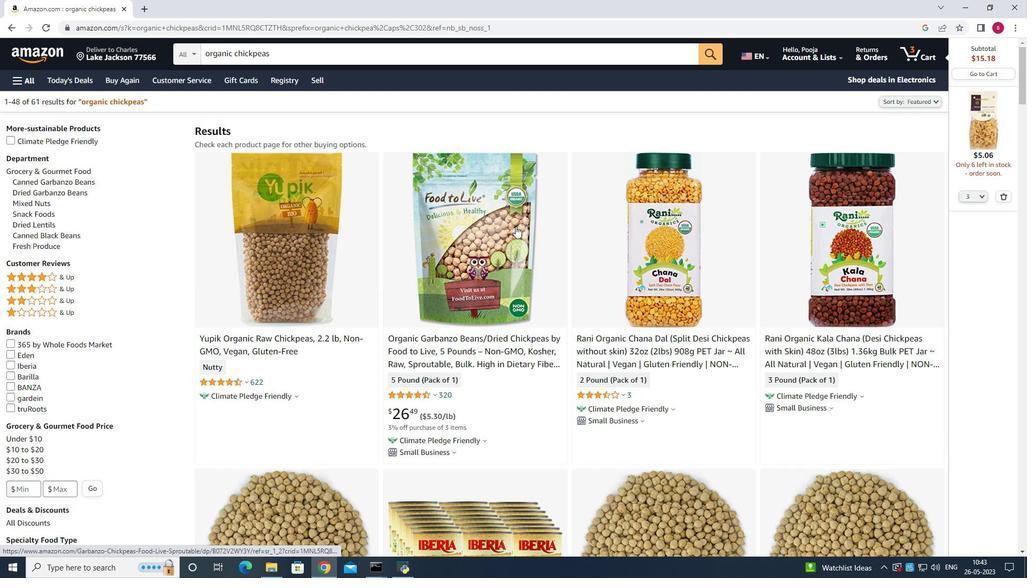 
Action: Mouse scrolled (515, 228) with delta (0, 0)
Screenshot: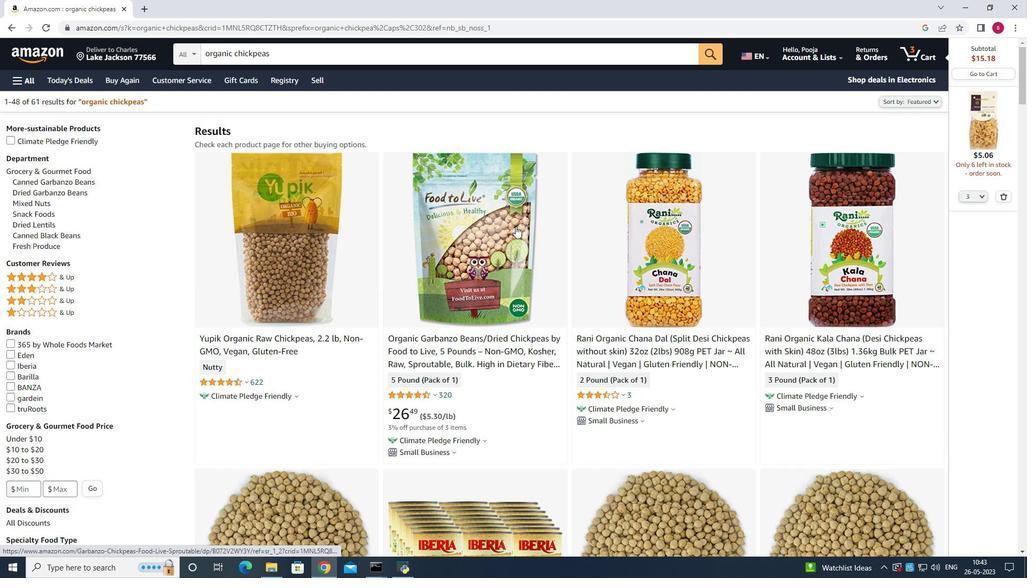 
Action: Mouse moved to (515, 230)
Screenshot: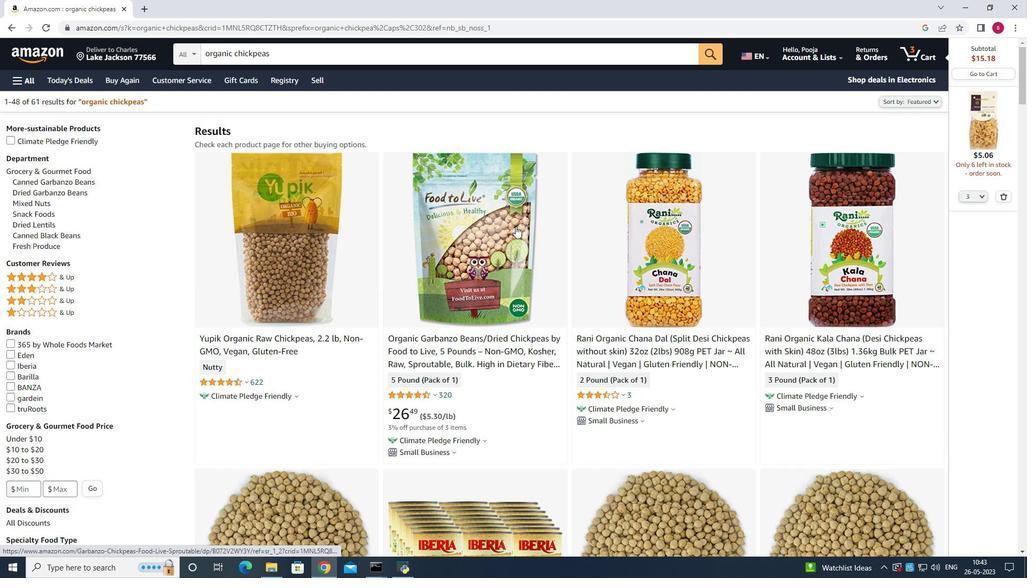 
Action: Mouse scrolled (515, 229) with delta (0, 0)
Screenshot: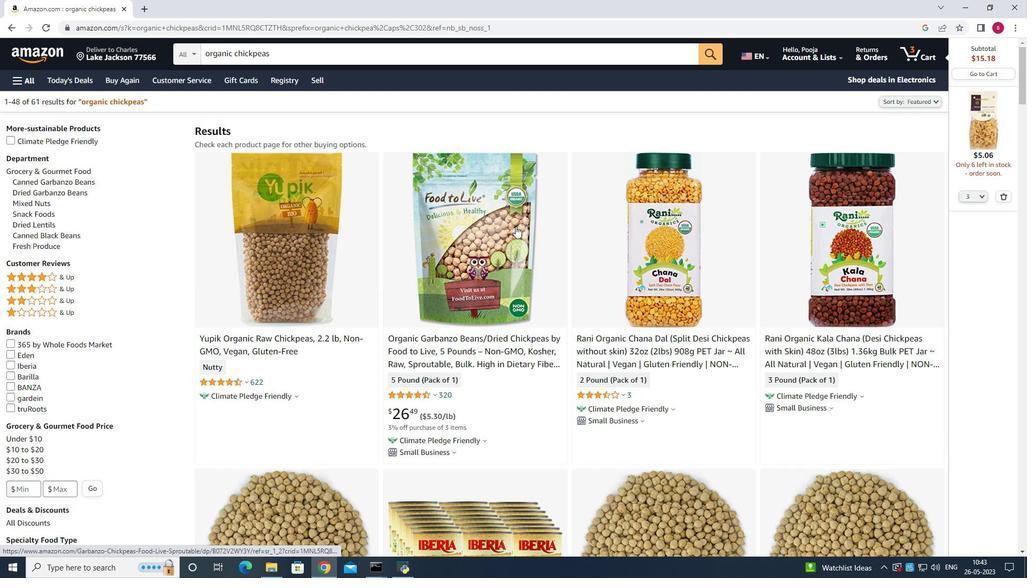
Action: Mouse scrolled (515, 229) with delta (0, 0)
Screenshot: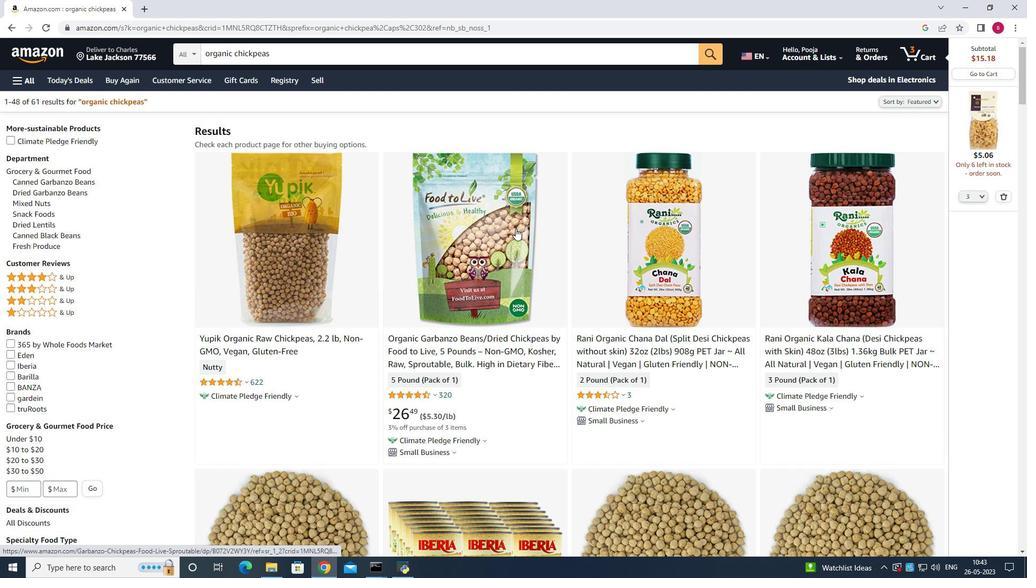 
Action: Mouse scrolled (515, 229) with delta (0, 0)
Screenshot: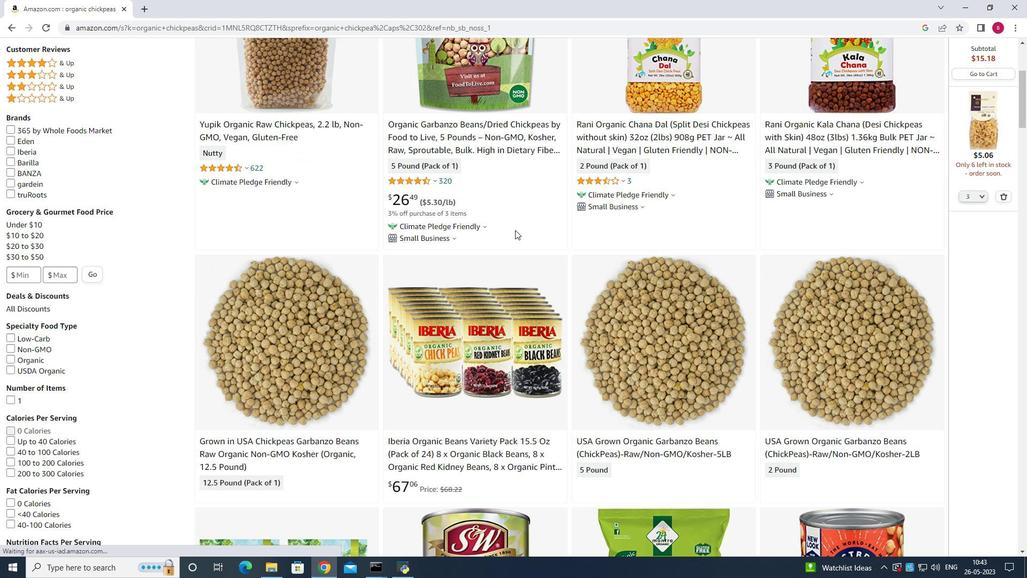 
Action: Mouse scrolled (515, 229) with delta (0, 0)
Screenshot: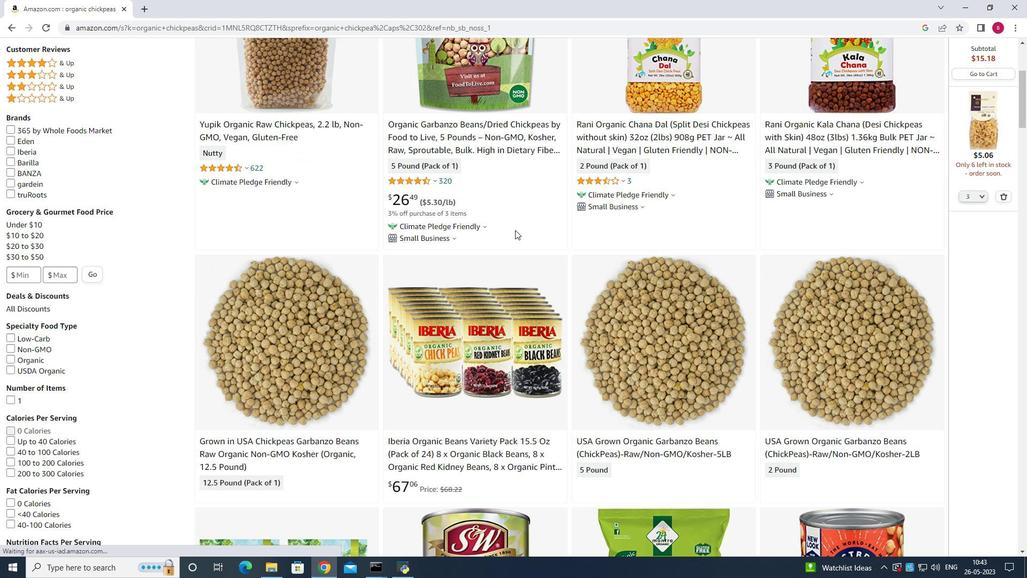 
Action: Mouse scrolled (515, 229) with delta (0, 0)
Screenshot: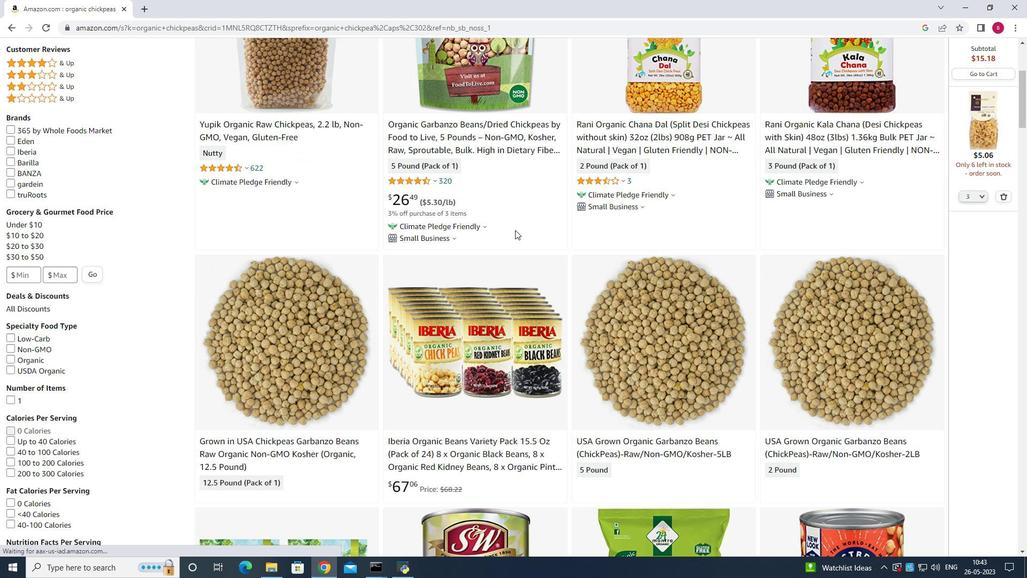 
Action: Mouse moved to (515, 230)
Screenshot: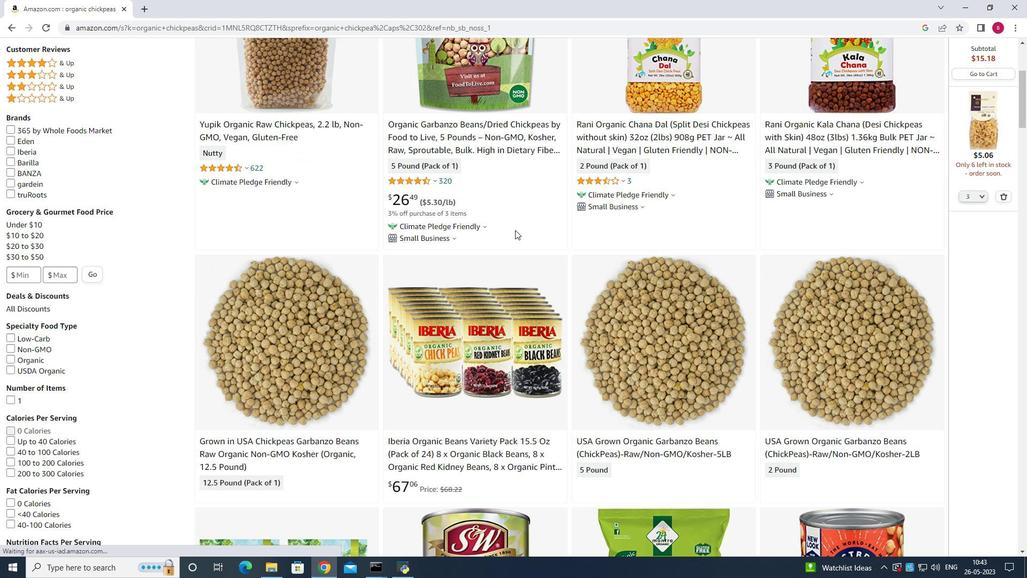 
Action: Mouse scrolled (515, 229) with delta (0, 0)
Screenshot: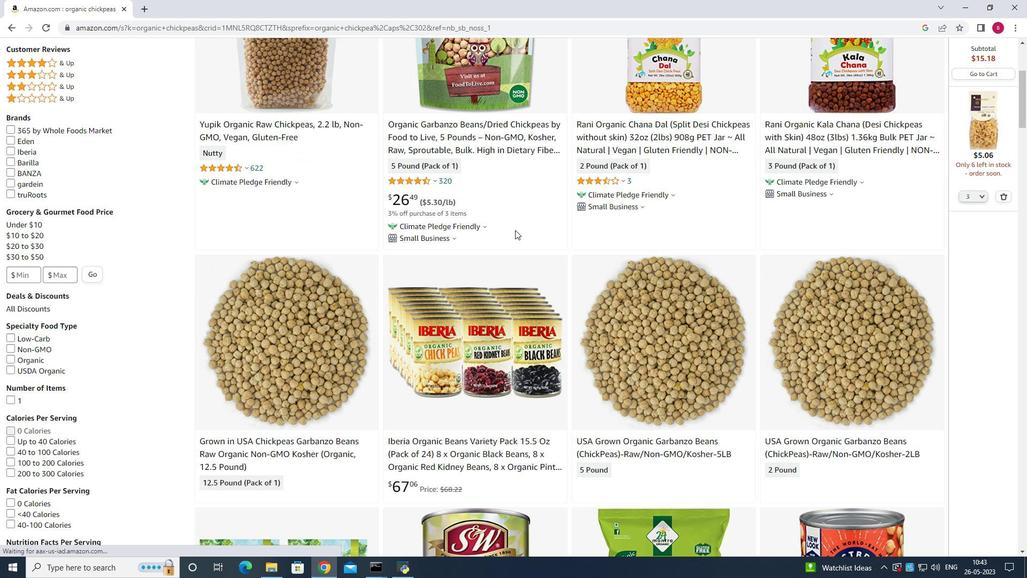 
Action: Mouse moved to (515, 230)
Screenshot: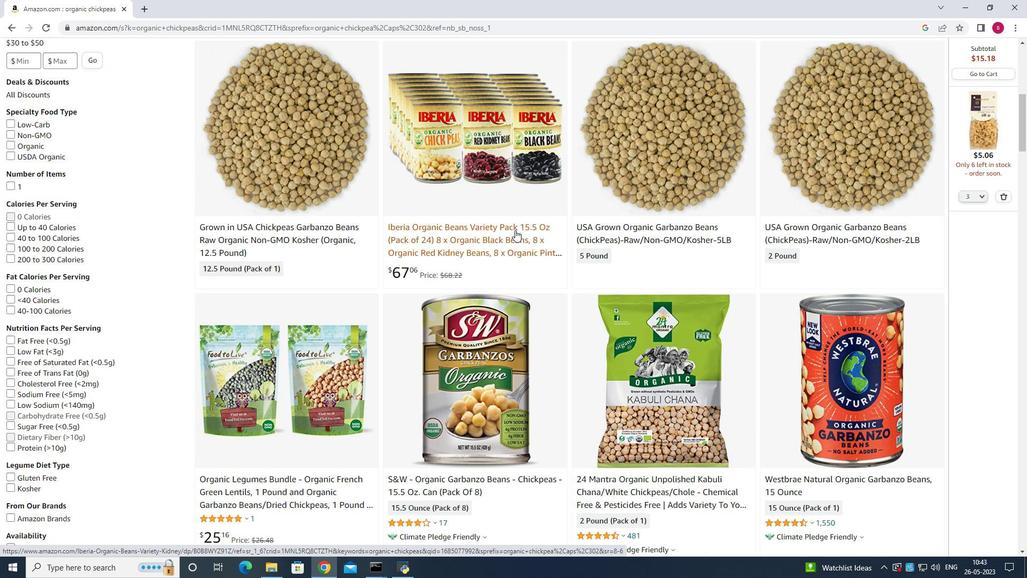 
Action: Mouse scrolled (515, 230) with delta (0, 0)
Screenshot: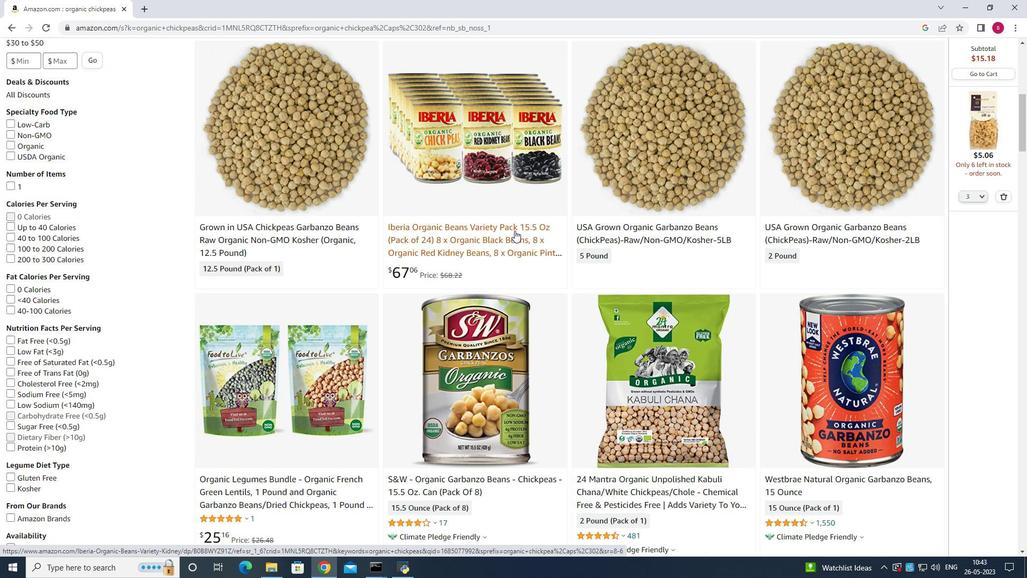 
Action: Mouse scrolled (515, 230) with delta (0, 0)
Screenshot: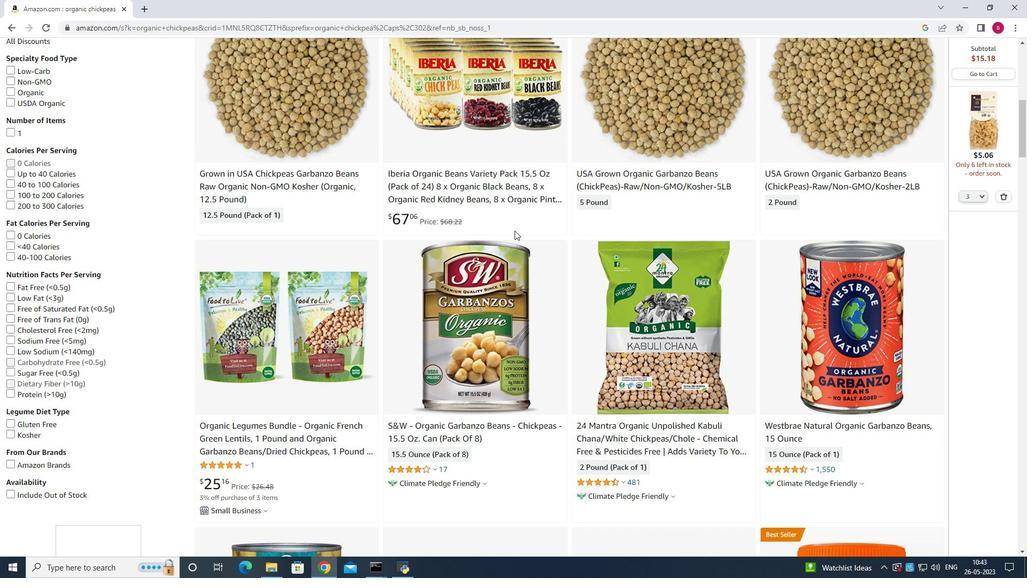 
Action: Mouse scrolled (515, 230) with delta (0, 0)
Screenshot: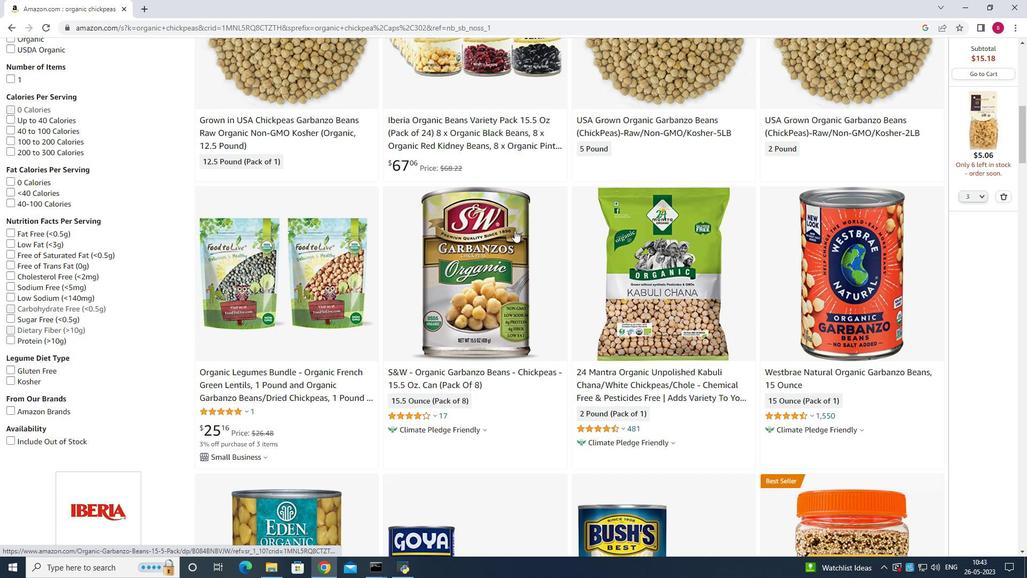 
Action: Mouse scrolled (515, 230) with delta (0, 0)
Screenshot: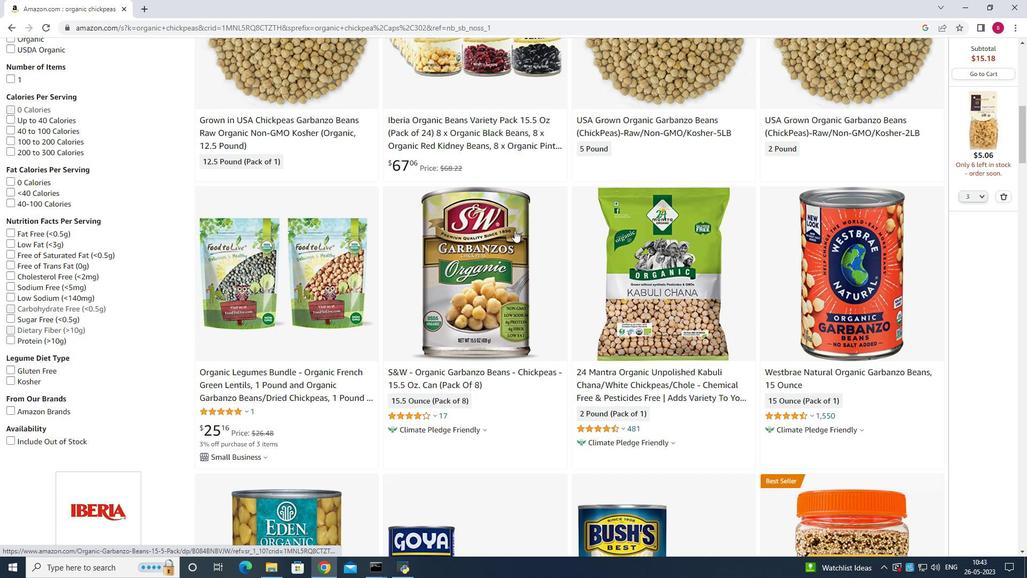
Action: Mouse scrolled (515, 230) with delta (0, 0)
Screenshot: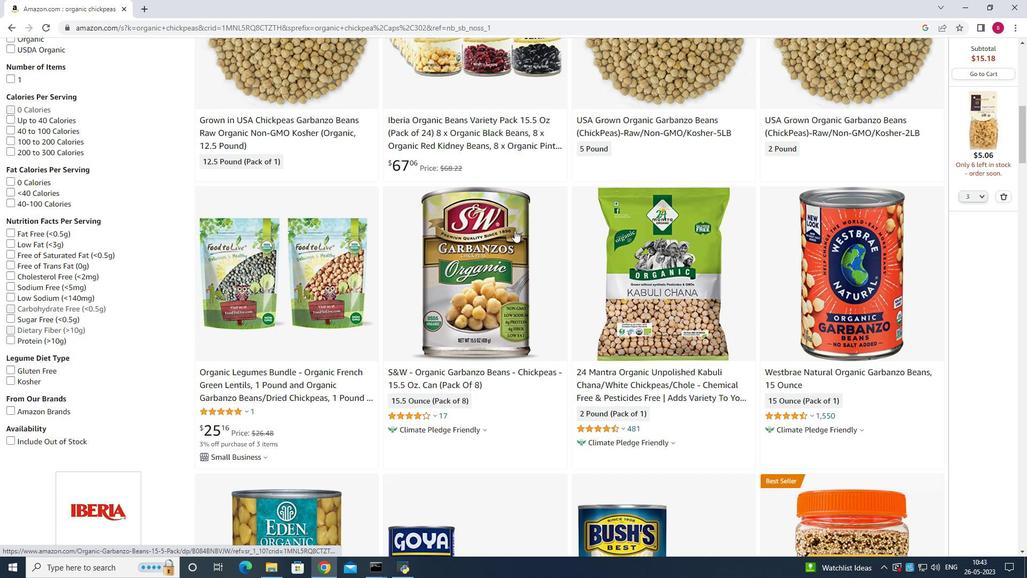 
Action: Mouse moved to (549, 307)
Screenshot: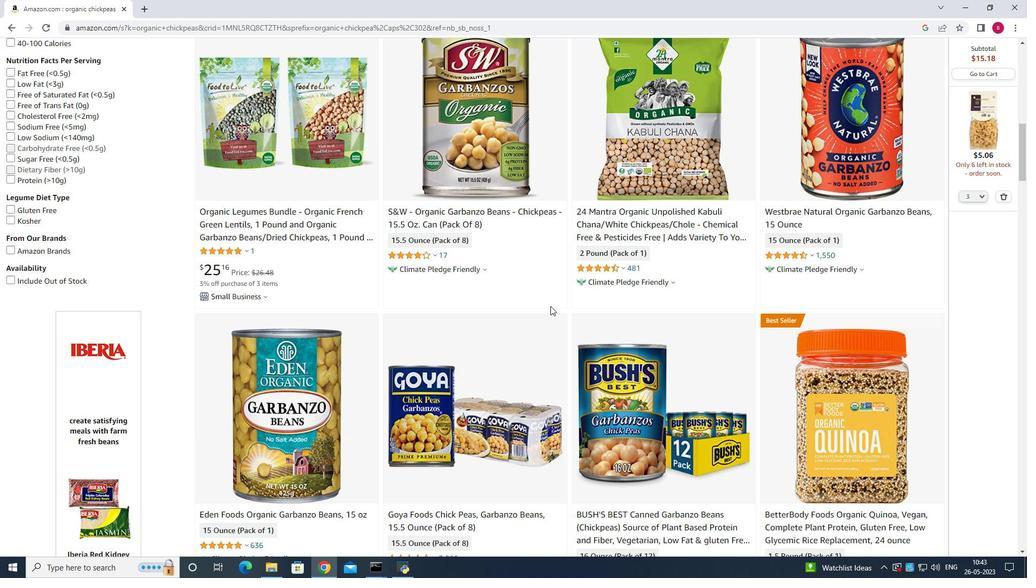 
Action: Mouse scrolled (549, 307) with delta (0, 0)
Screenshot: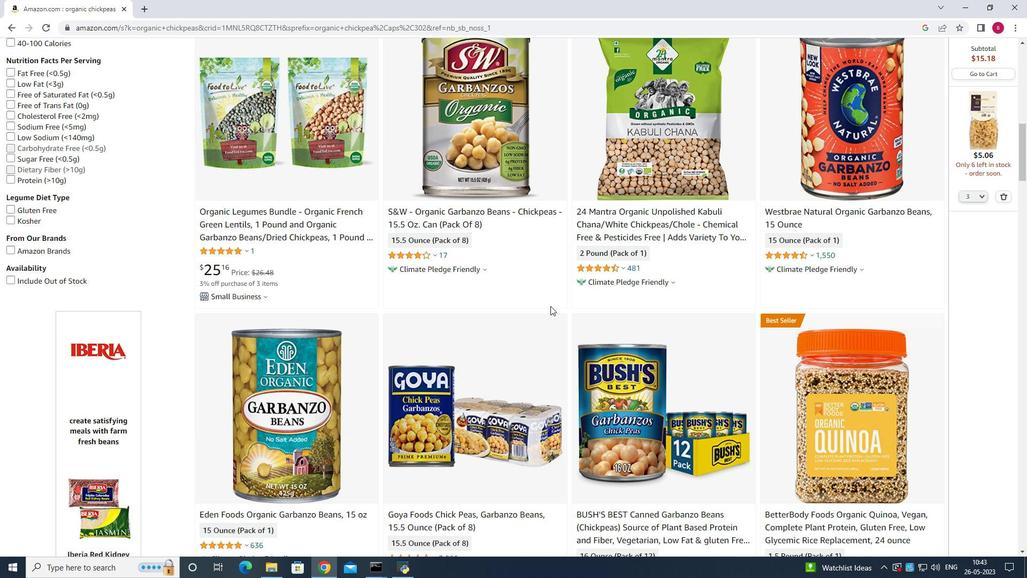 
Action: Mouse scrolled (549, 307) with delta (0, 0)
Screenshot: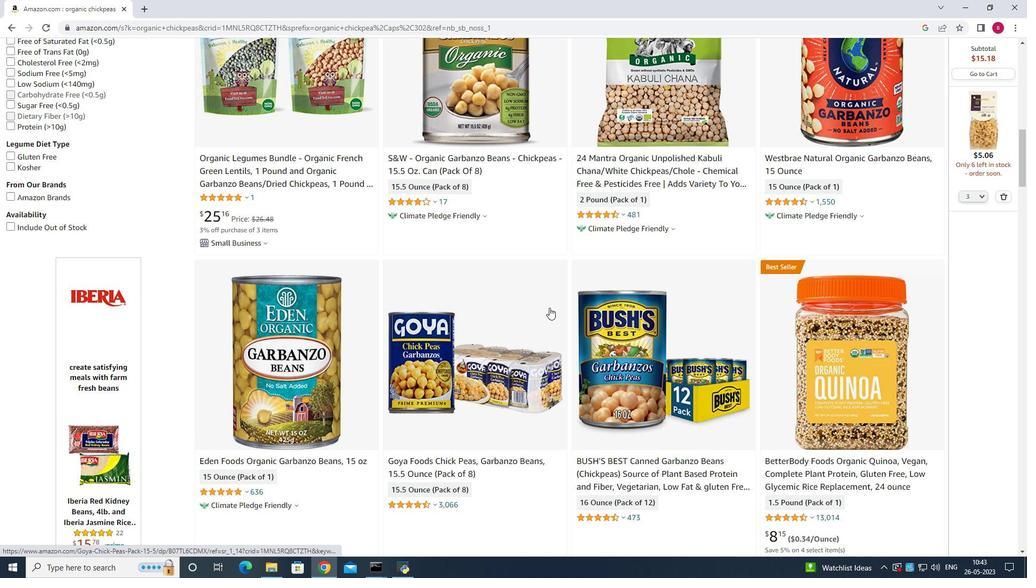 
Action: Mouse scrolled (549, 307) with delta (0, 0)
Screenshot: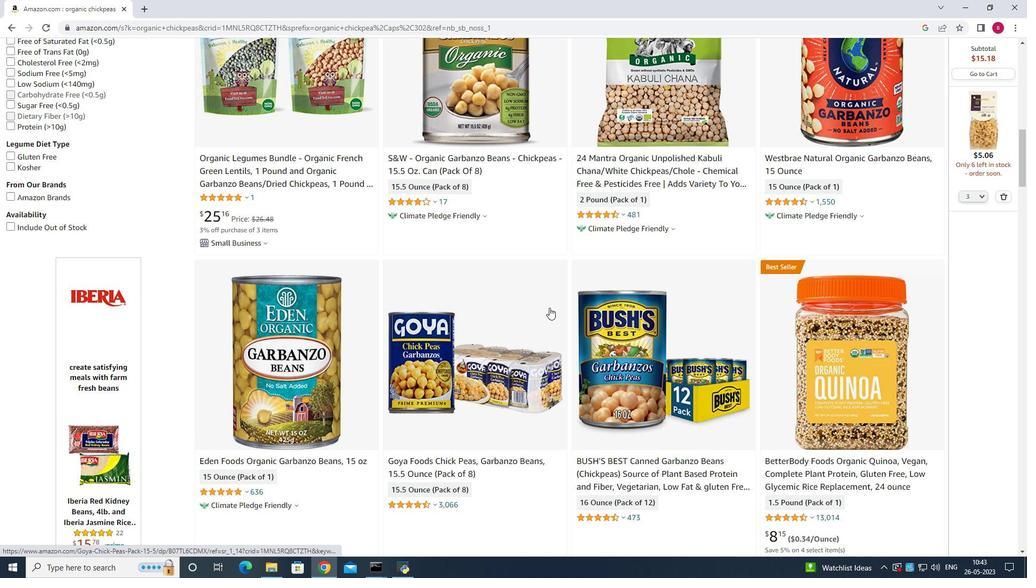 
Action: Mouse scrolled (549, 307) with delta (0, 0)
Screenshot: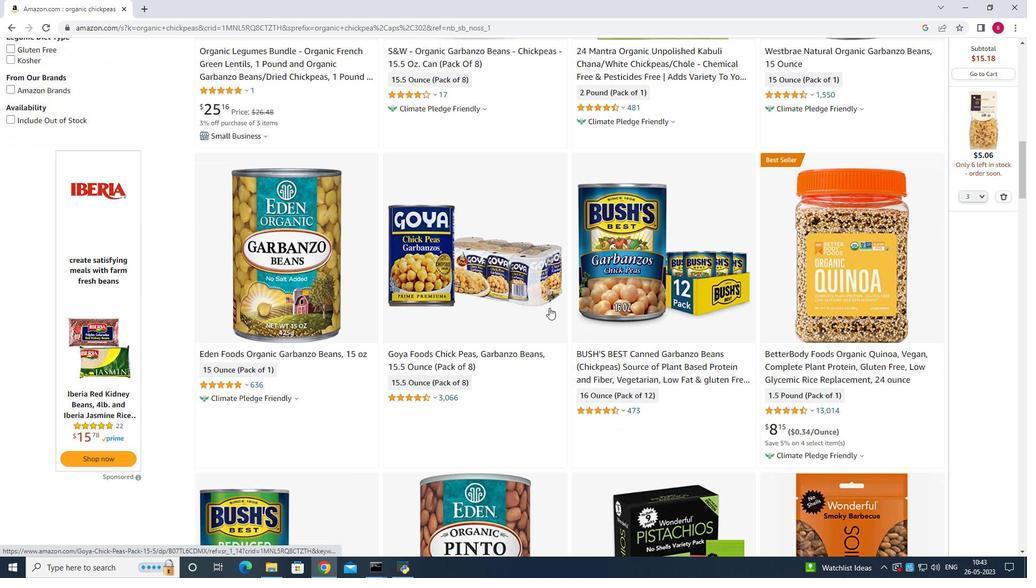 
Action: Mouse scrolled (549, 307) with delta (0, 0)
Screenshot: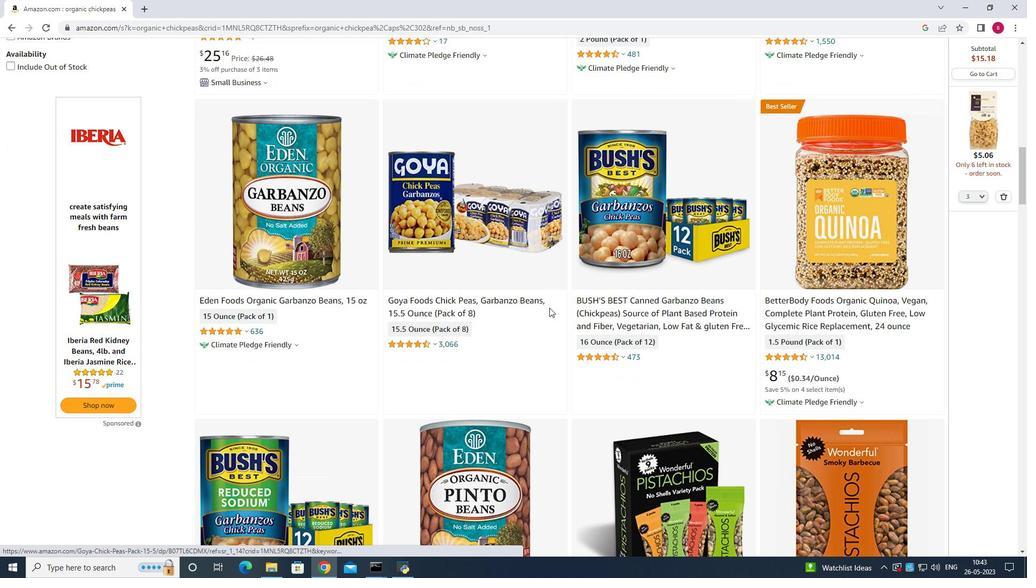 
Action: Mouse scrolled (549, 307) with delta (0, 0)
Screenshot: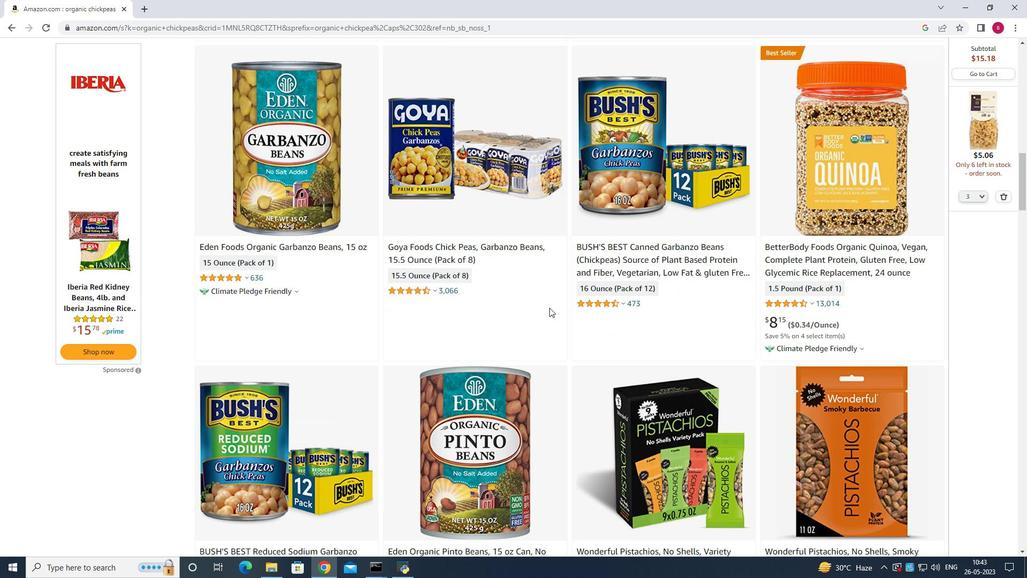
Action: Mouse scrolled (549, 307) with delta (0, 0)
Screenshot: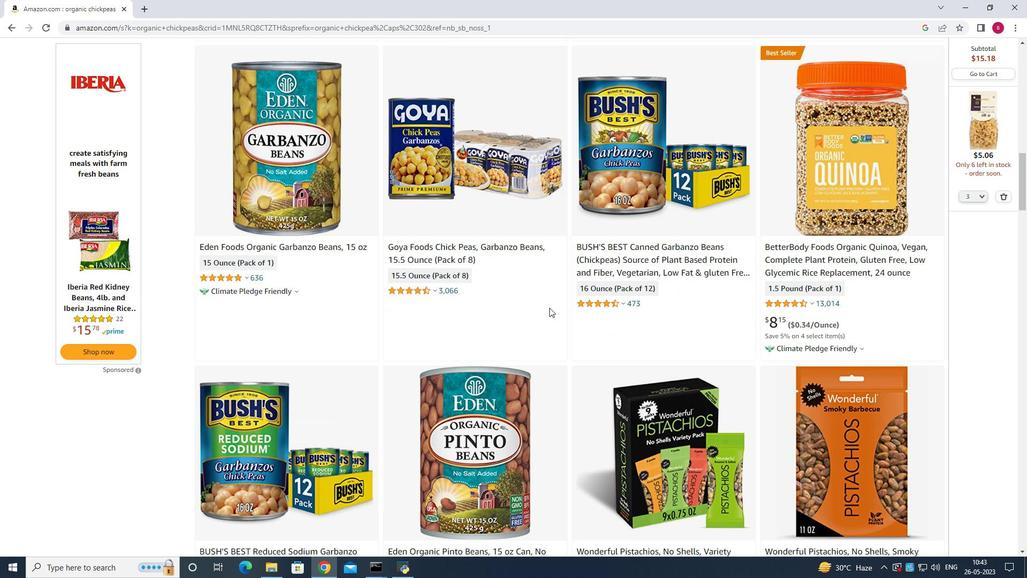 
Action: Mouse scrolled (549, 307) with delta (0, 0)
Screenshot: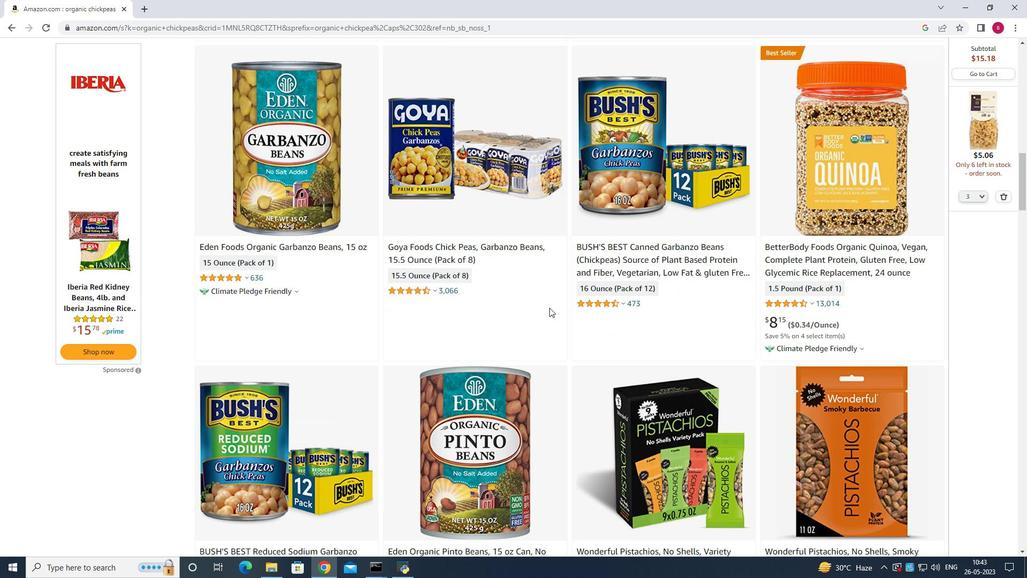 
Action: Mouse scrolled (549, 307) with delta (0, 0)
Screenshot: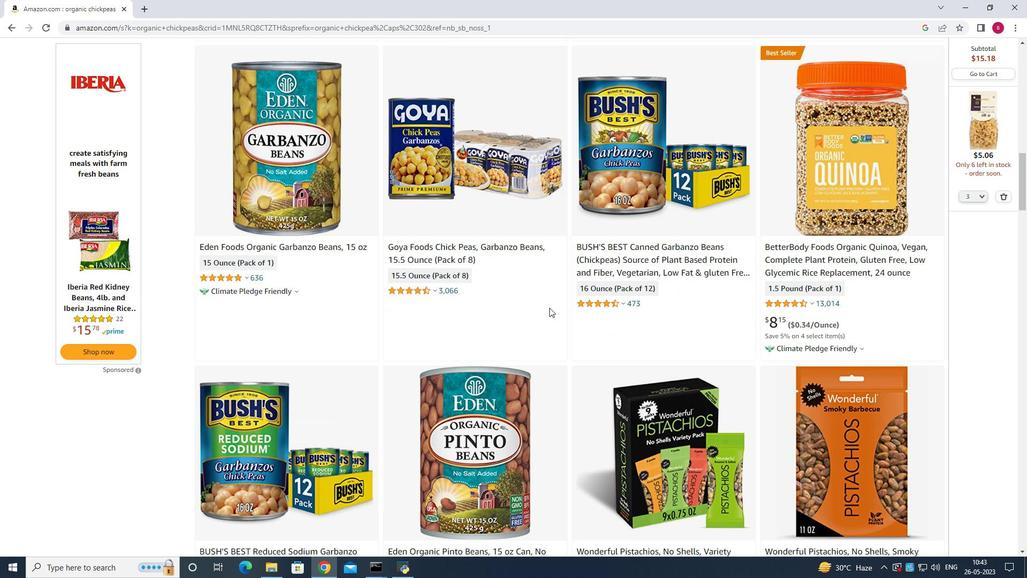 
Action: Mouse scrolled (549, 307) with delta (0, 0)
Screenshot: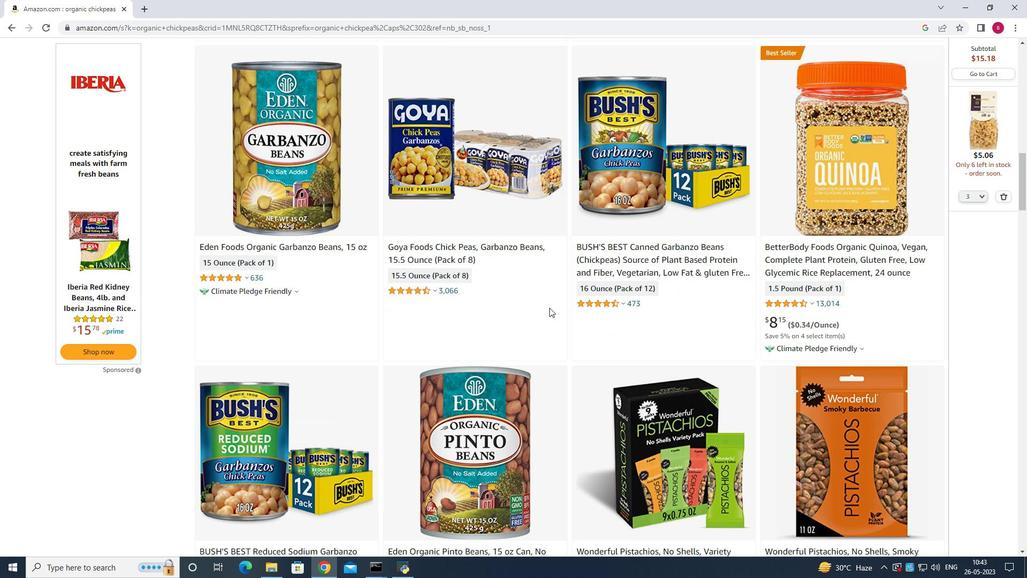 
Action: Mouse scrolled (549, 307) with delta (0, 0)
Screenshot: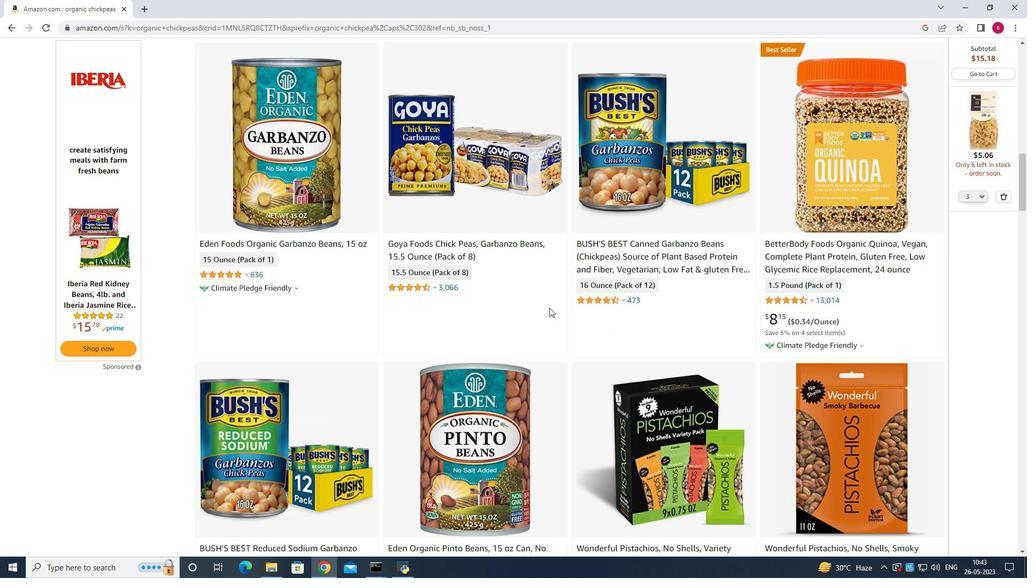 
Action: Mouse scrolled (549, 307) with delta (0, 0)
Screenshot: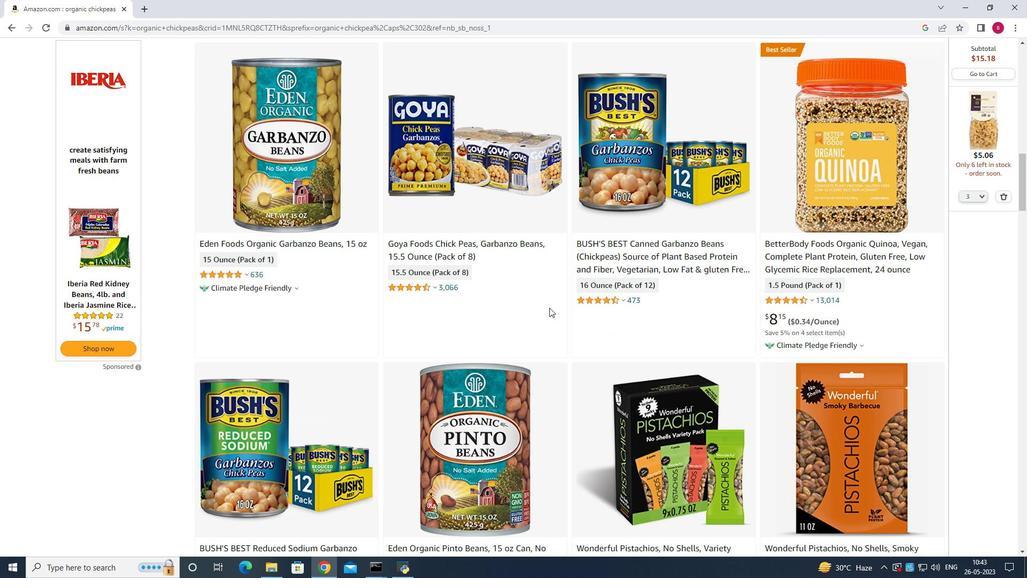
Action: Mouse scrolled (549, 307) with delta (0, 0)
Screenshot: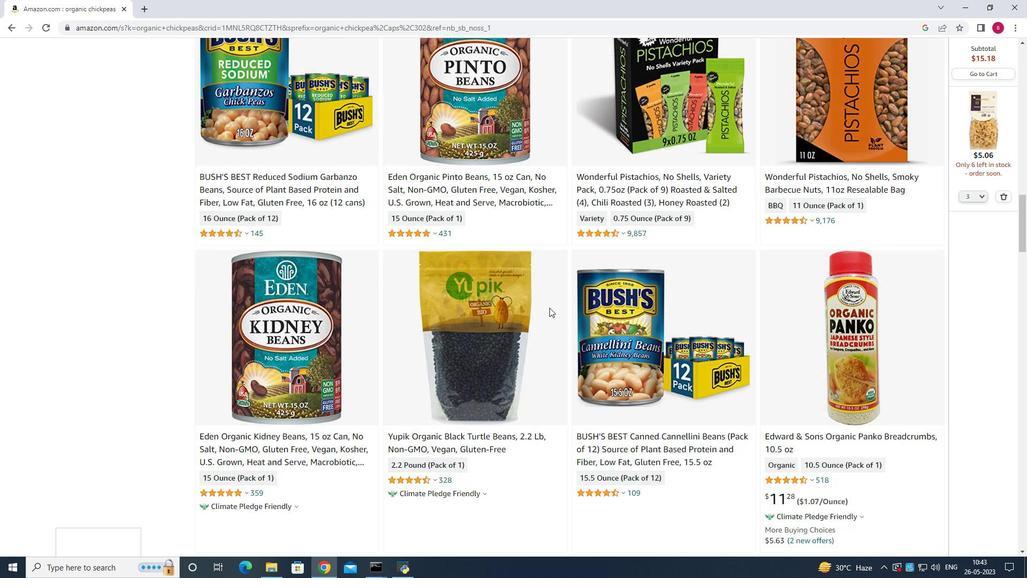 
Action: Mouse scrolled (549, 307) with delta (0, 0)
Screenshot: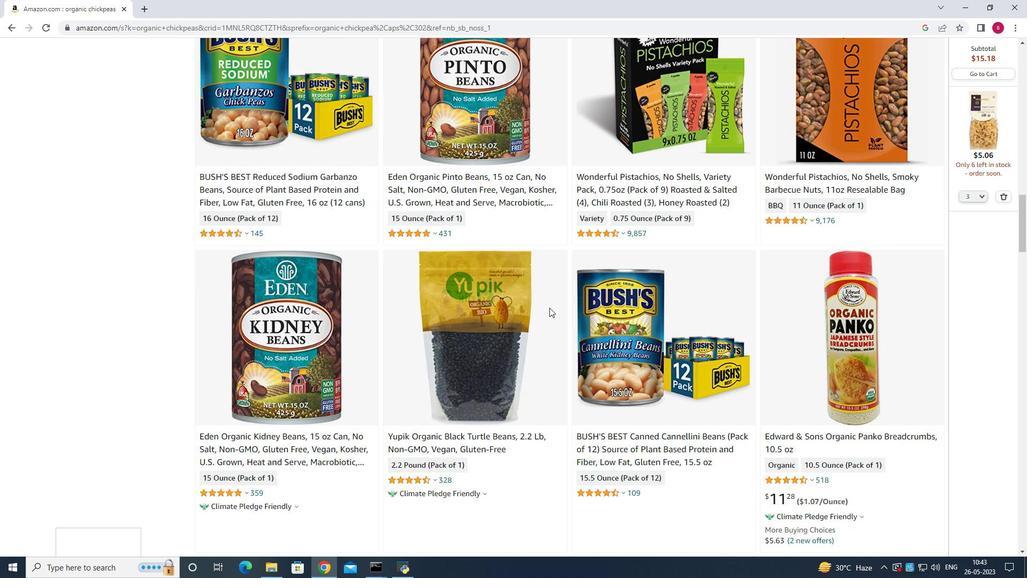 
Action: Mouse scrolled (549, 307) with delta (0, 0)
Screenshot: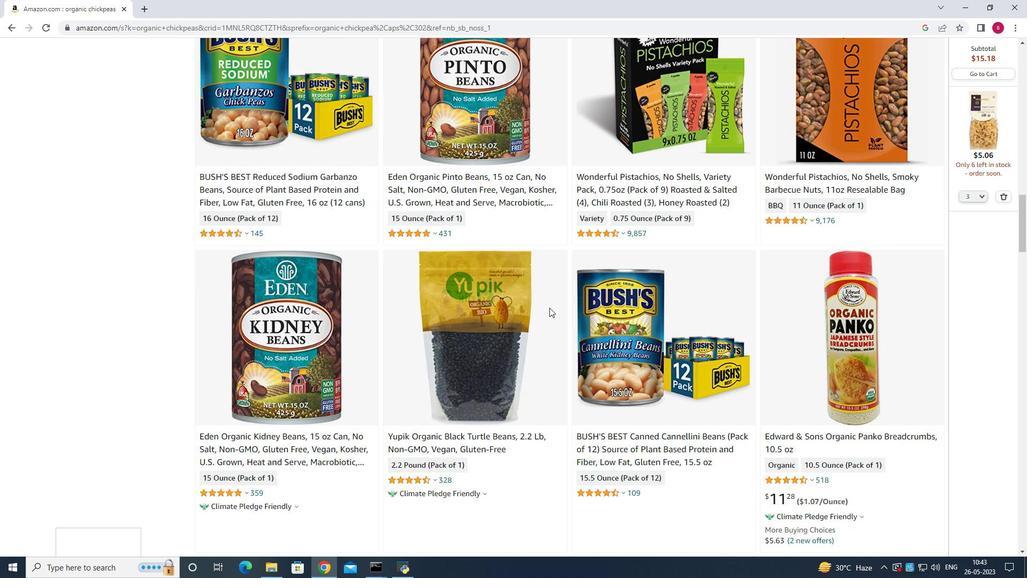 
Action: Mouse scrolled (549, 307) with delta (0, 0)
Screenshot: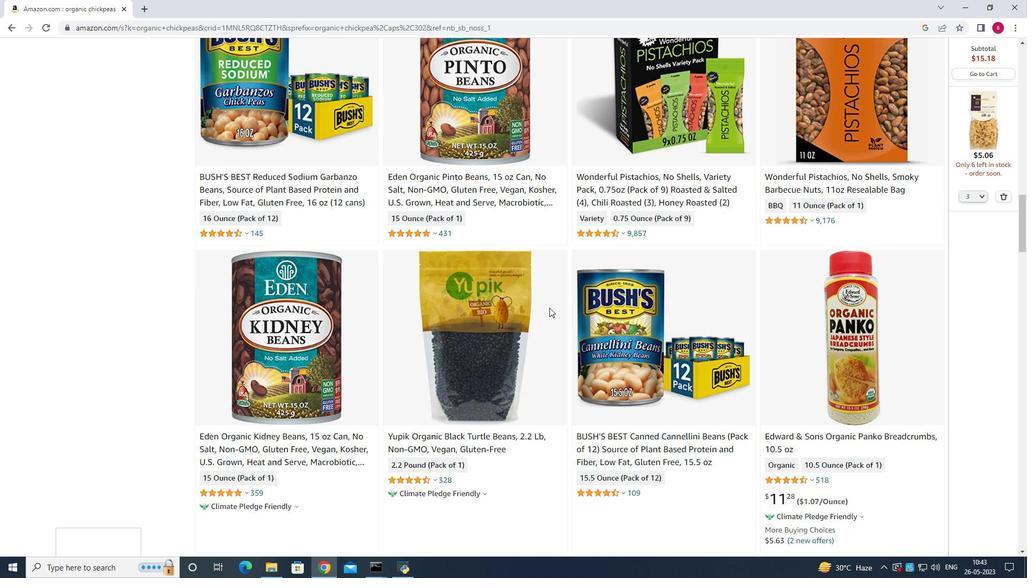 
Action: Mouse scrolled (549, 307) with delta (0, 0)
Screenshot: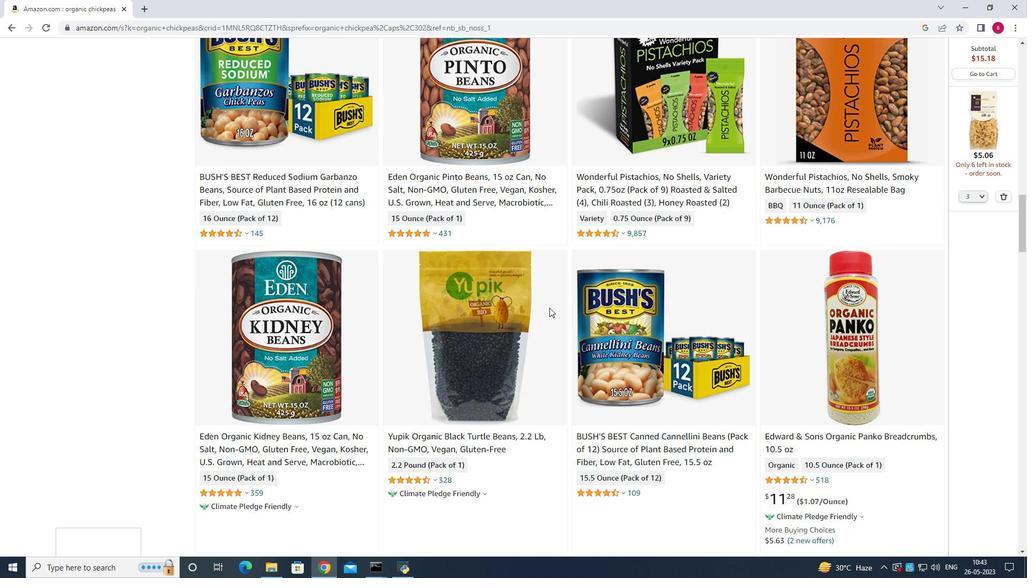 
Action: Mouse scrolled (549, 307) with delta (0, 0)
Screenshot: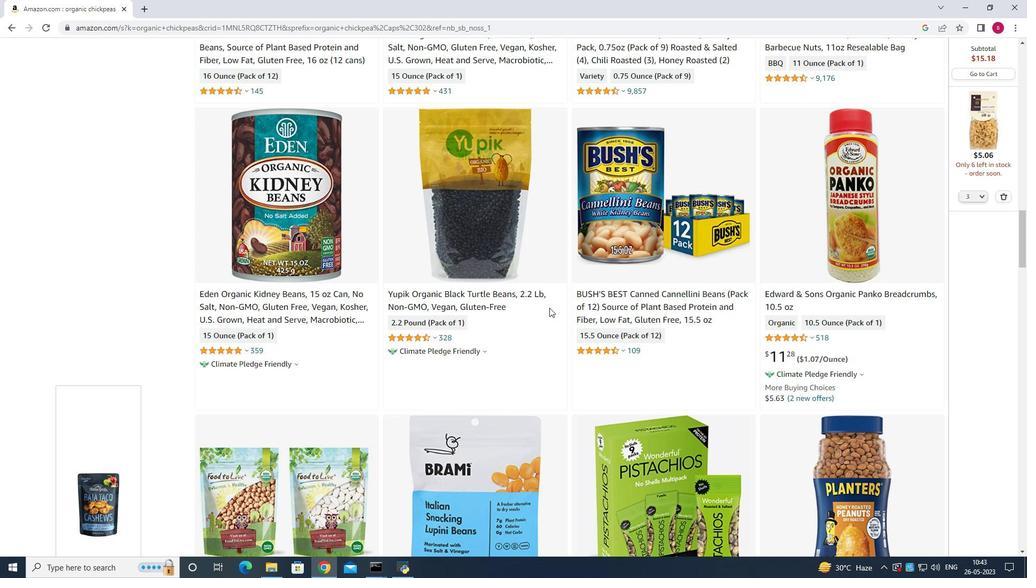 
Action: Mouse scrolled (549, 307) with delta (0, 0)
Screenshot: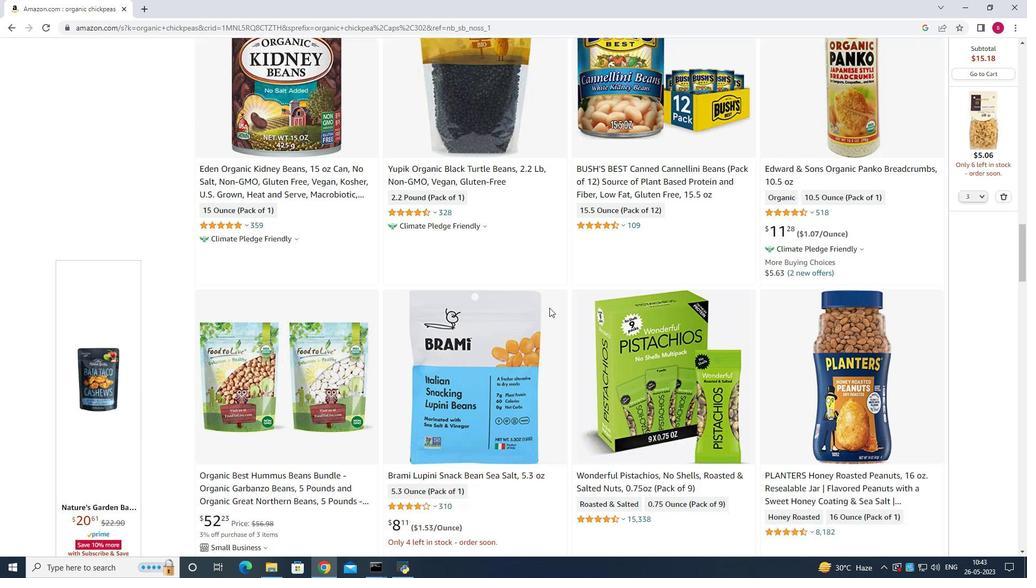 
Action: Mouse moved to (522, 315)
Screenshot: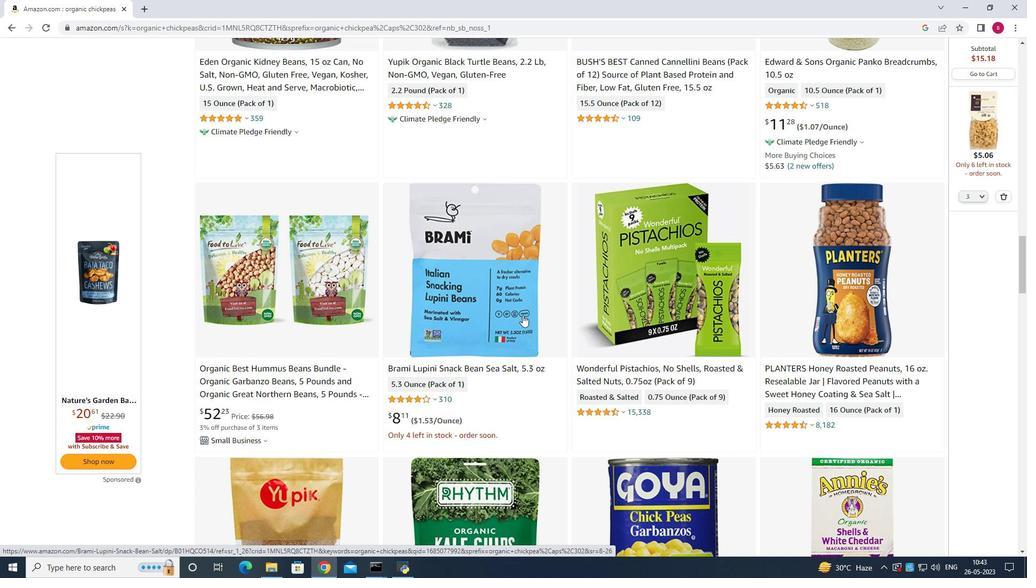 
Action: Mouse scrolled (522, 314) with delta (0, 0)
Screenshot: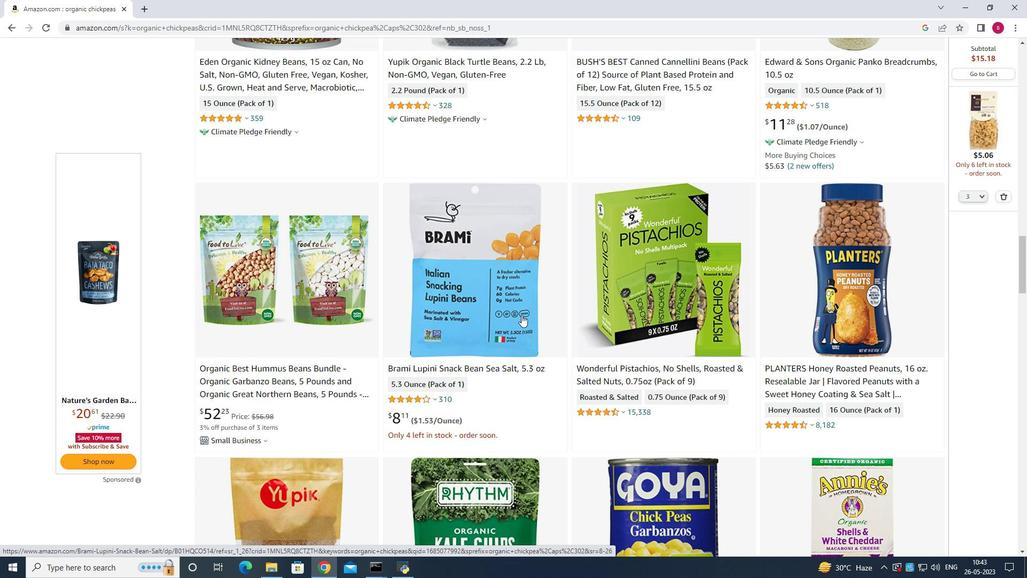 
Action: Mouse scrolled (522, 314) with delta (0, 0)
Screenshot: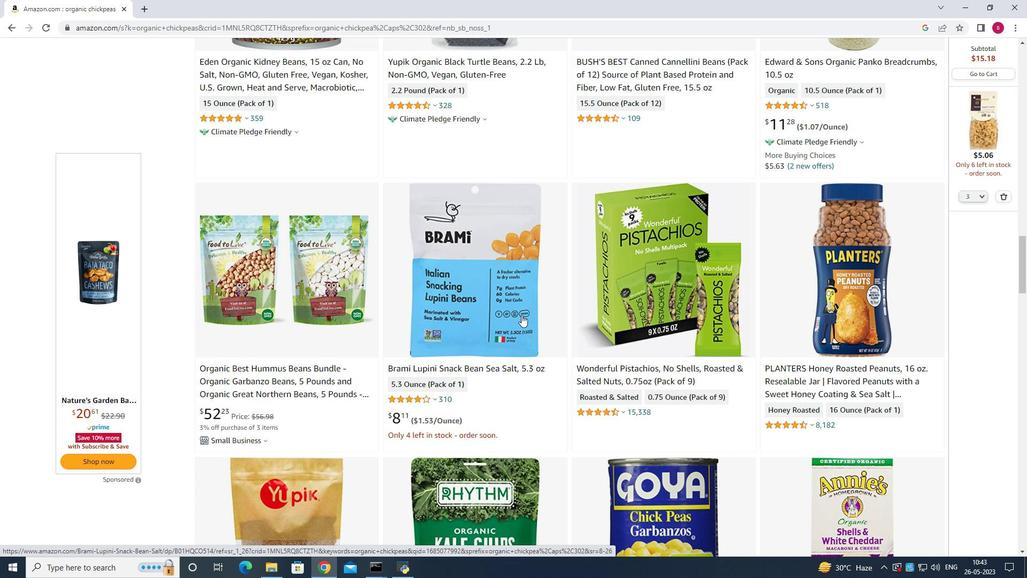
Action: Mouse scrolled (522, 314) with delta (0, 0)
Screenshot: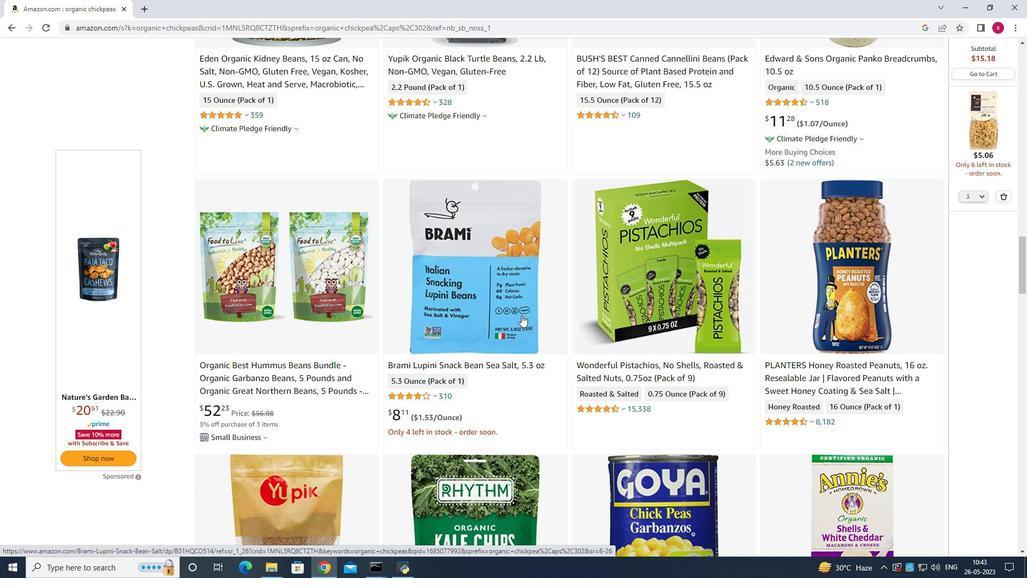 
Action: Mouse scrolled (522, 314) with delta (0, 0)
Screenshot: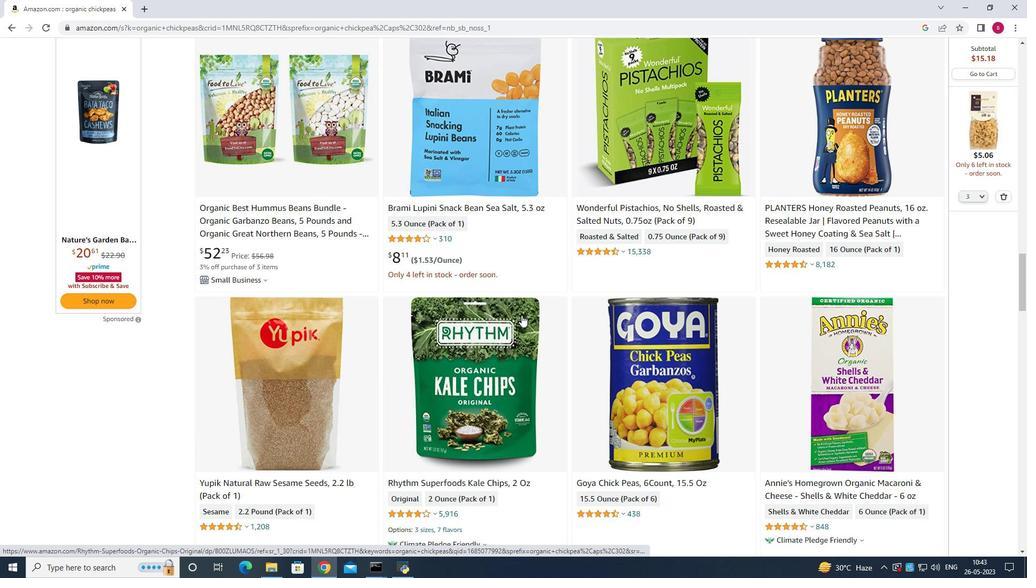 
Action: Mouse scrolled (522, 314) with delta (0, 0)
Screenshot: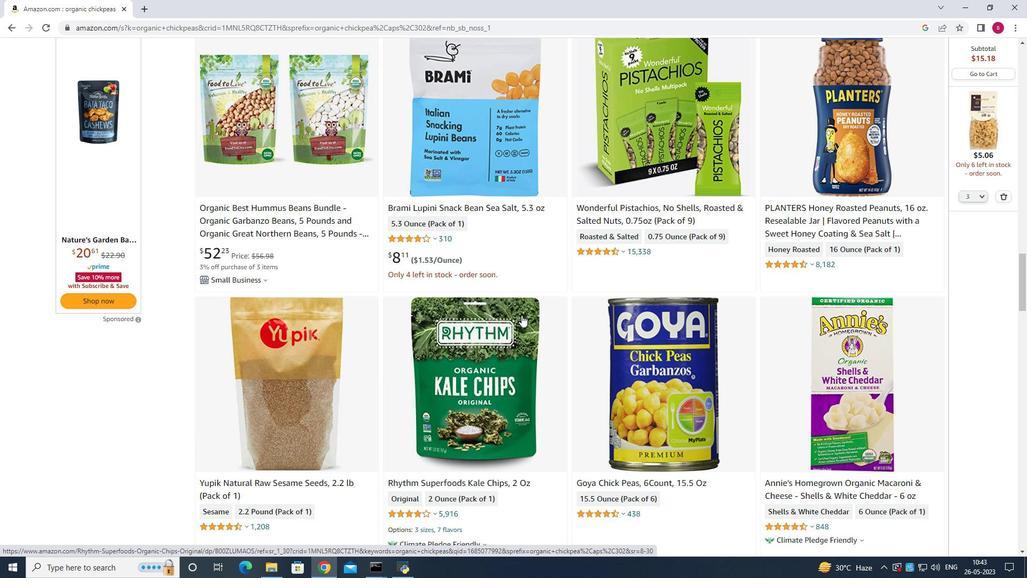 
Action: Mouse scrolled (522, 314) with delta (0, 0)
Screenshot: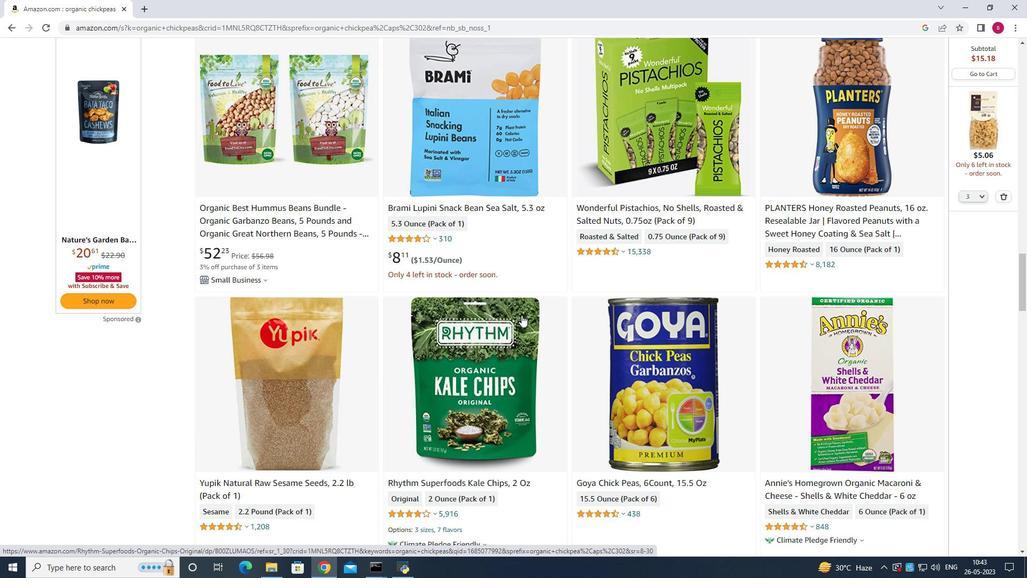 
Action: Mouse scrolled (522, 314) with delta (0, 0)
Screenshot: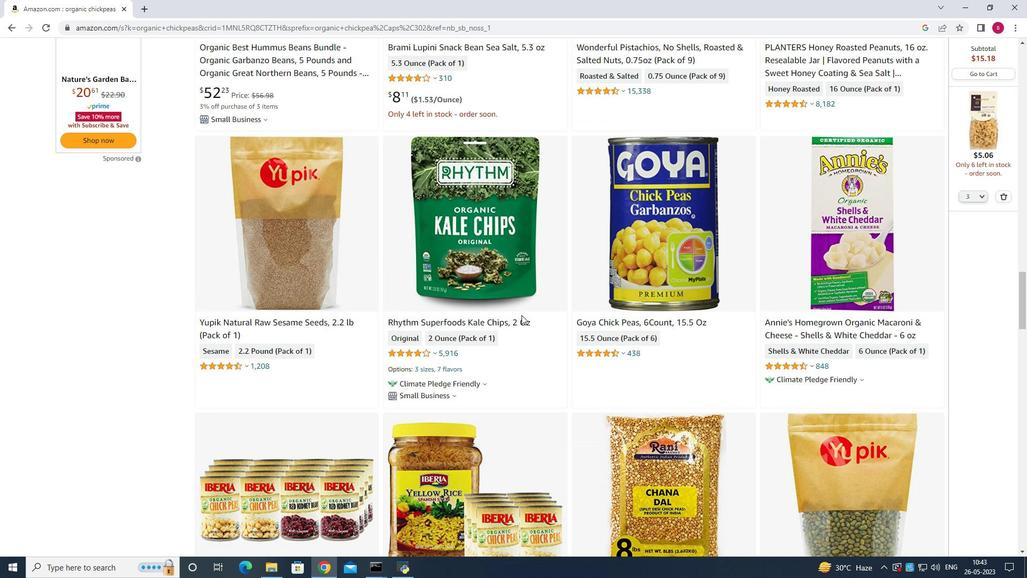 
Action: Mouse scrolled (522, 314) with delta (0, 0)
Screenshot: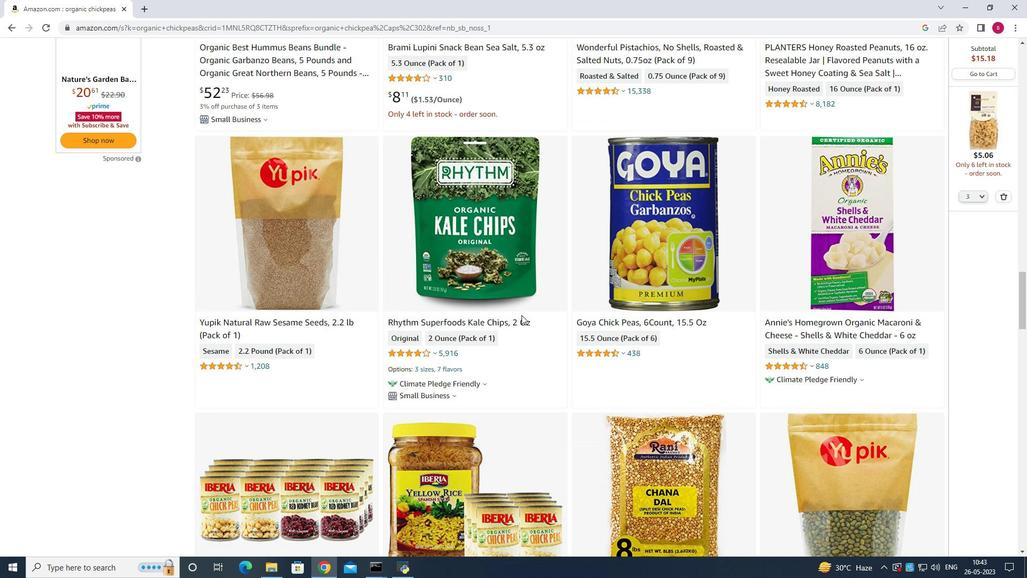 
Action: Mouse scrolled (522, 314) with delta (0, 0)
Screenshot: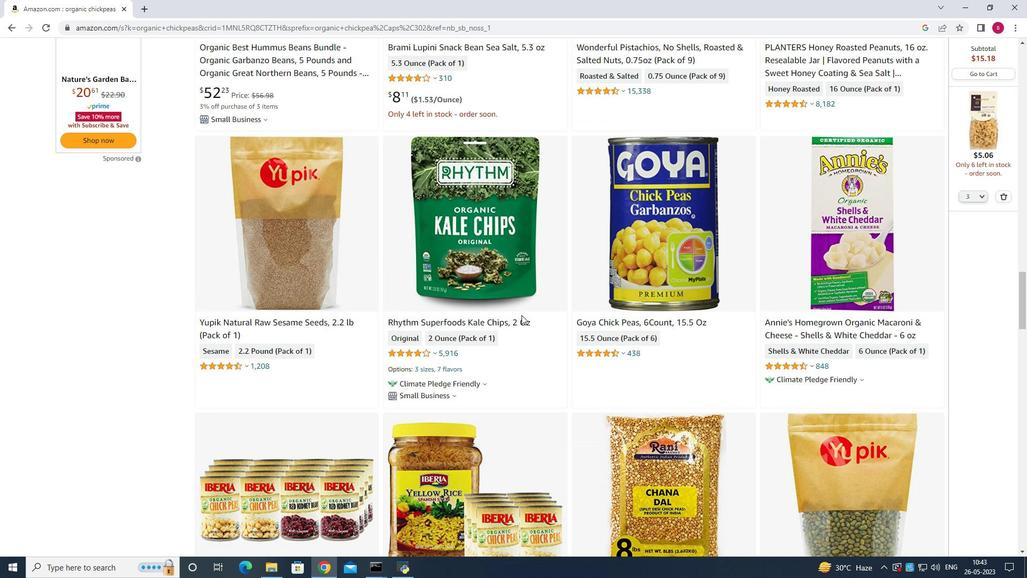 
Action: Mouse scrolled (522, 314) with delta (0, 0)
Screenshot: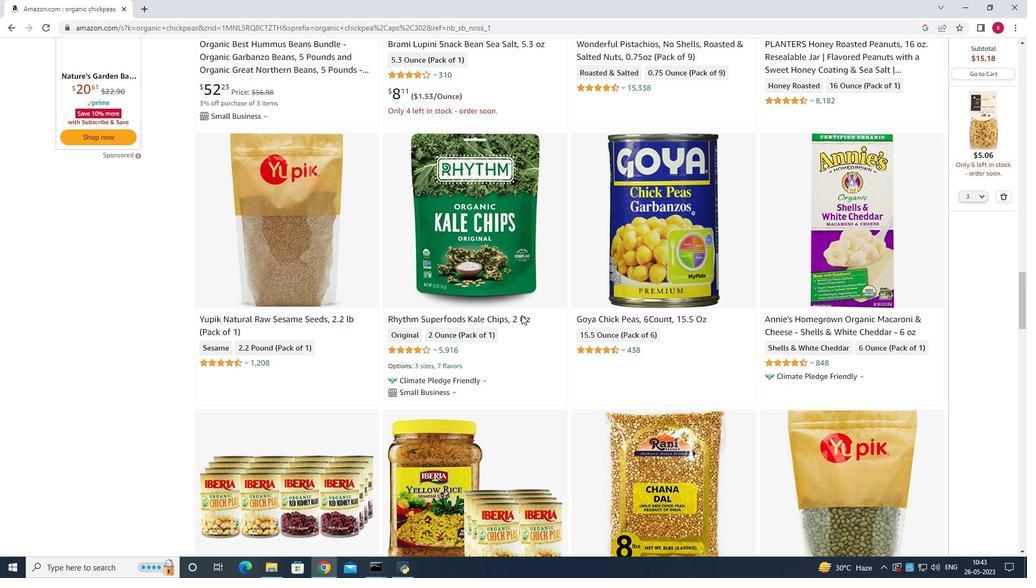 
Action: Mouse scrolled (522, 314) with delta (0, 0)
Screenshot: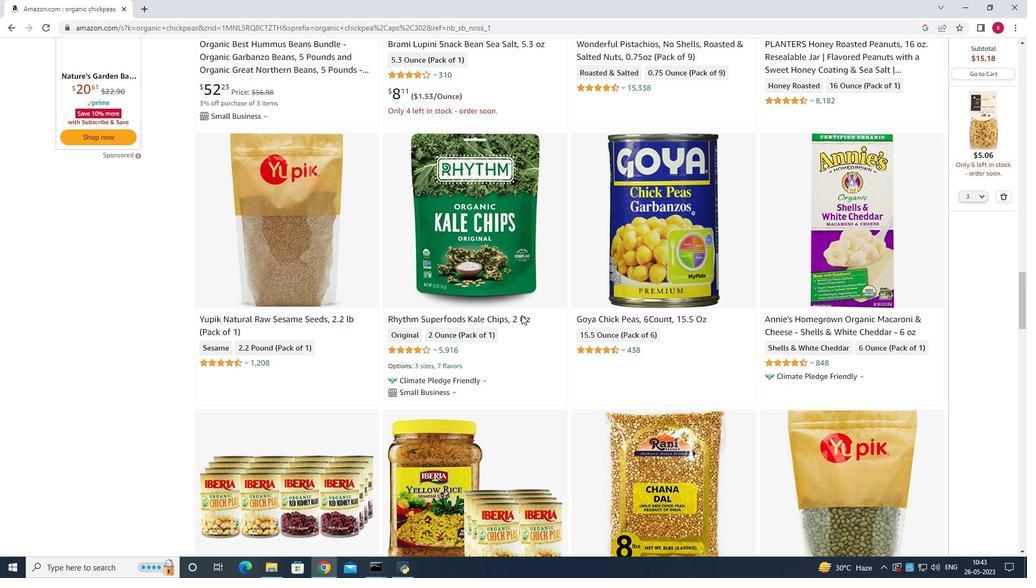 
Action: Mouse scrolled (522, 314) with delta (0, 0)
Screenshot: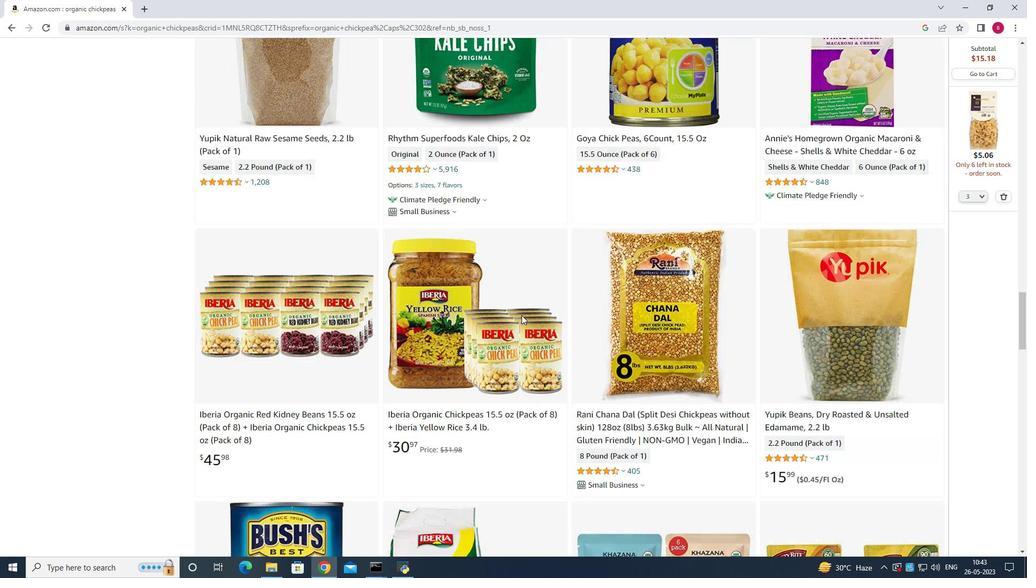 
Action: Mouse scrolled (522, 314) with delta (0, 0)
Screenshot: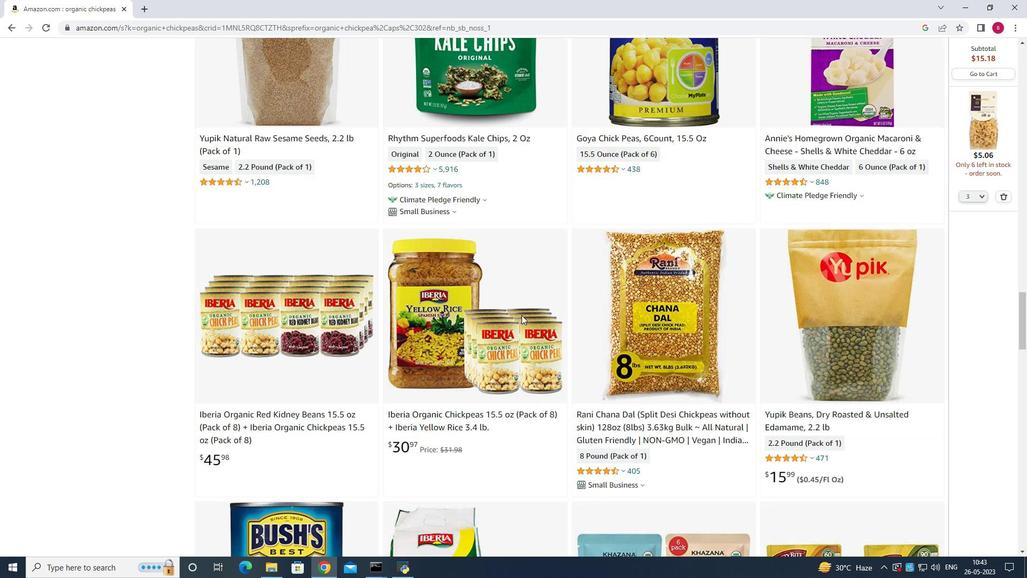 
Action: Mouse moved to (528, 312)
Screenshot: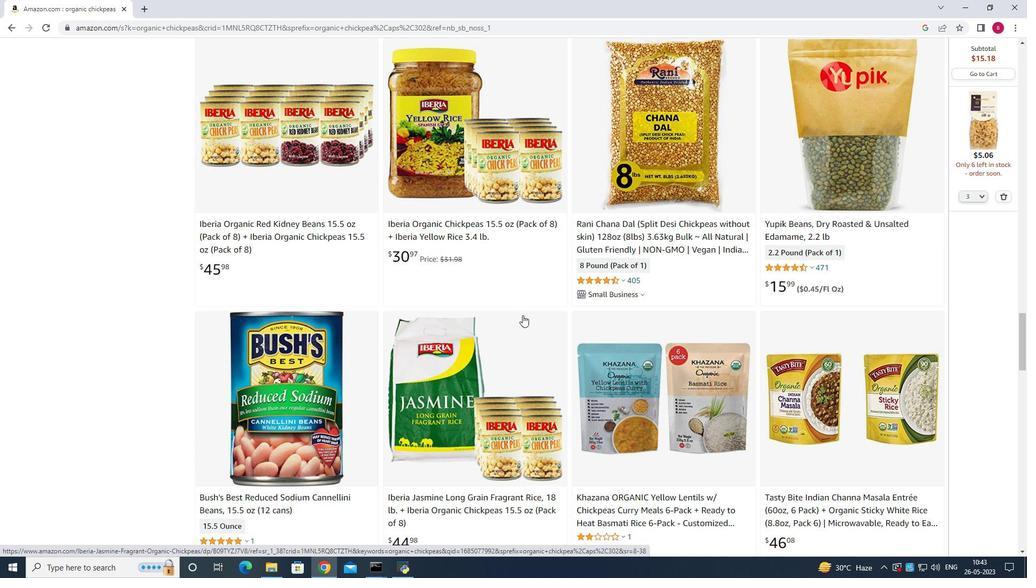 
Action: Mouse scrolled (528, 311) with delta (0, 0)
Screenshot: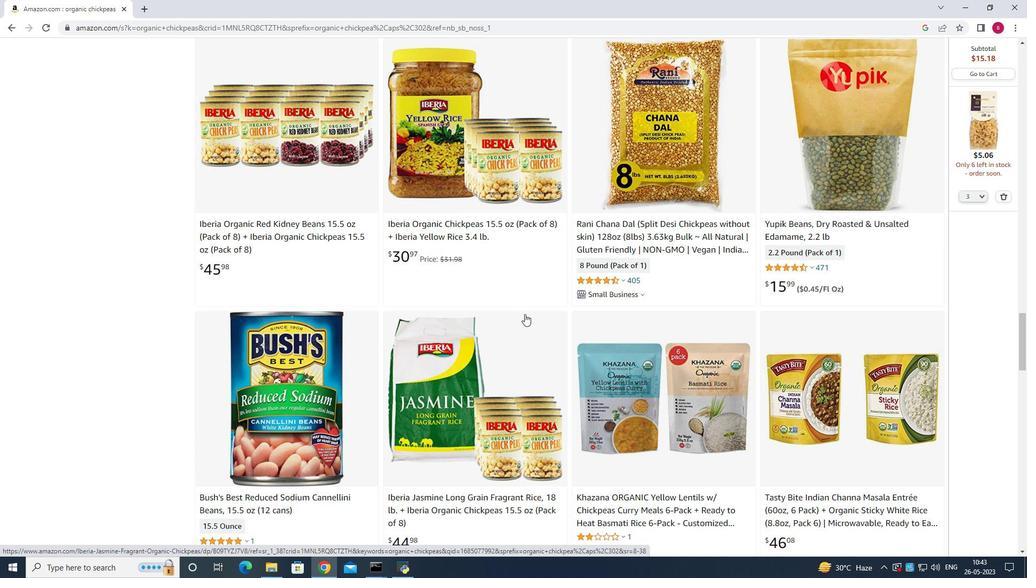 
Action: Mouse scrolled (528, 311) with delta (0, 0)
Screenshot: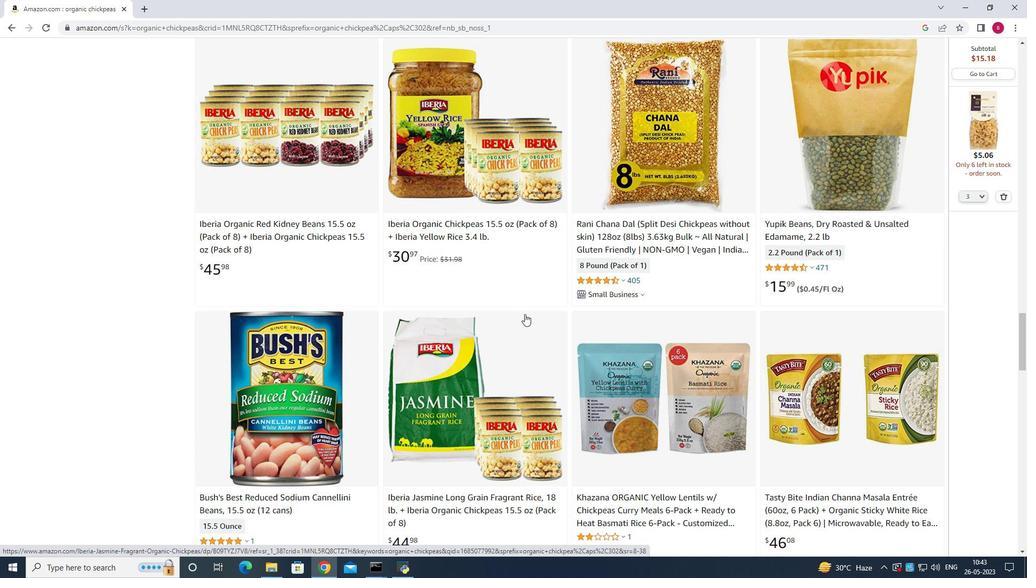 
Action: Mouse scrolled (528, 311) with delta (0, 0)
Screenshot: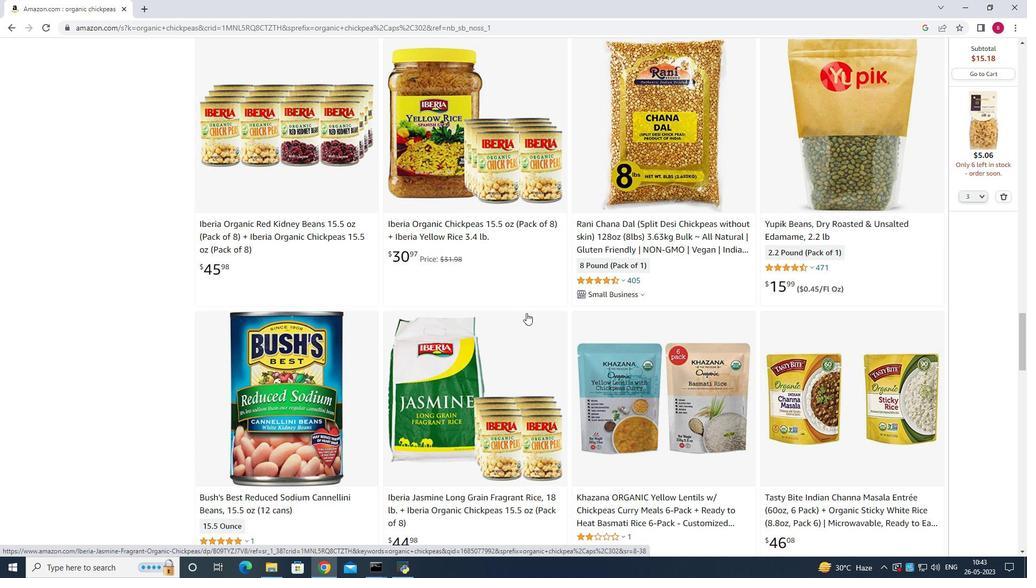 
Action: Mouse scrolled (528, 311) with delta (0, 0)
Screenshot: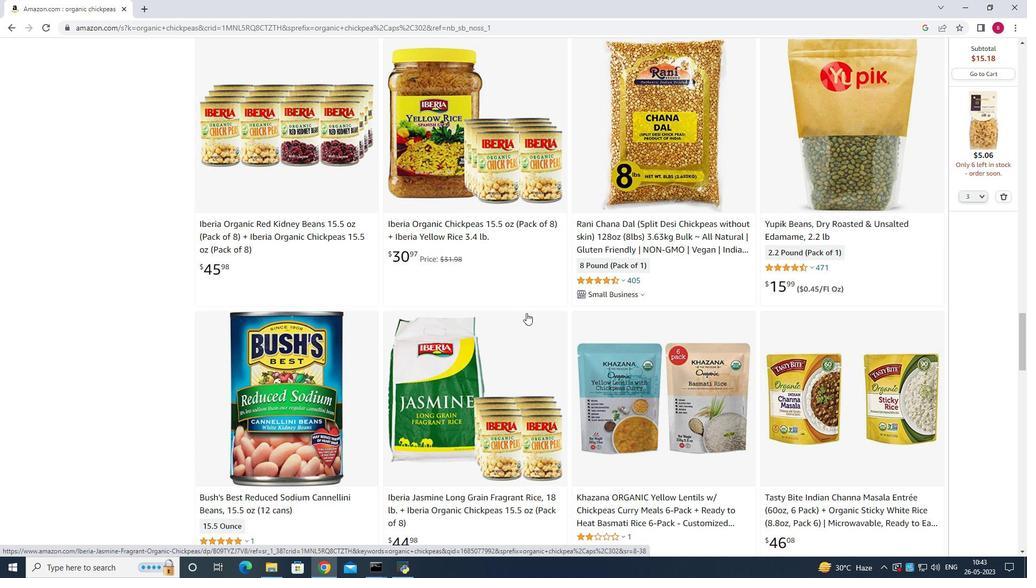 
Action: Mouse scrolled (528, 311) with delta (0, 0)
Screenshot: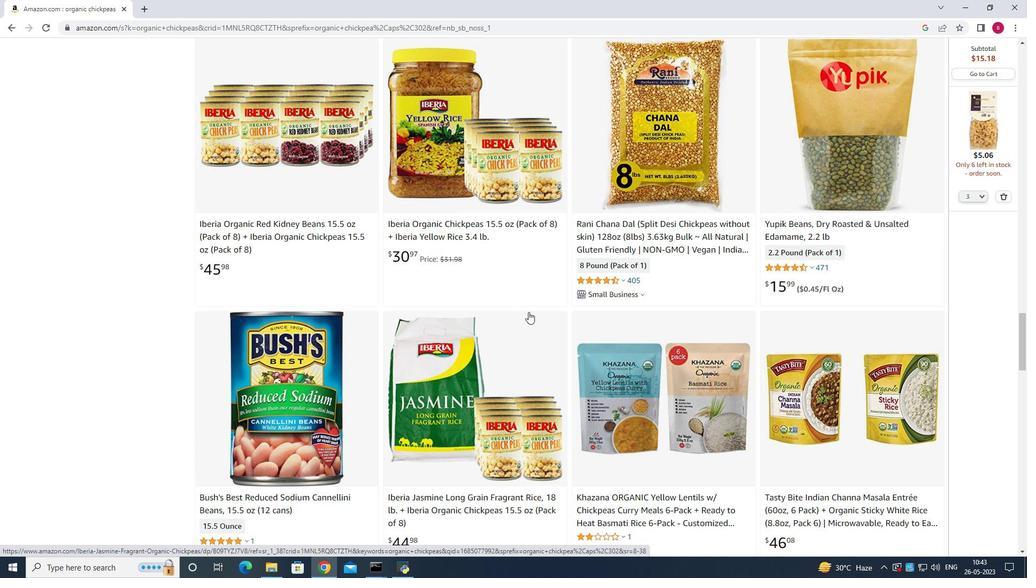 
Action: Mouse scrolled (528, 311) with delta (0, 0)
Screenshot: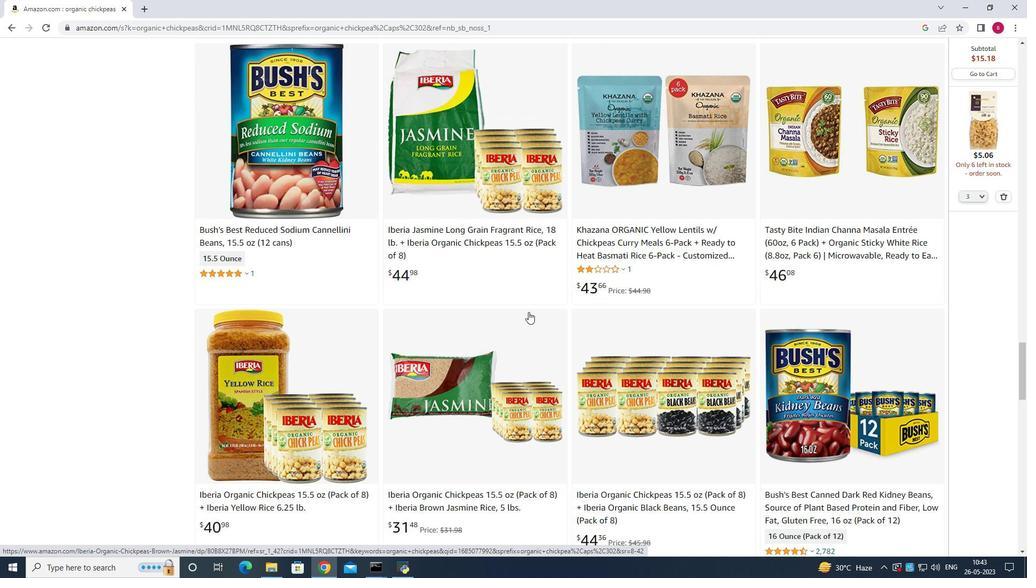 
Action: Mouse scrolled (528, 311) with delta (0, 0)
Screenshot: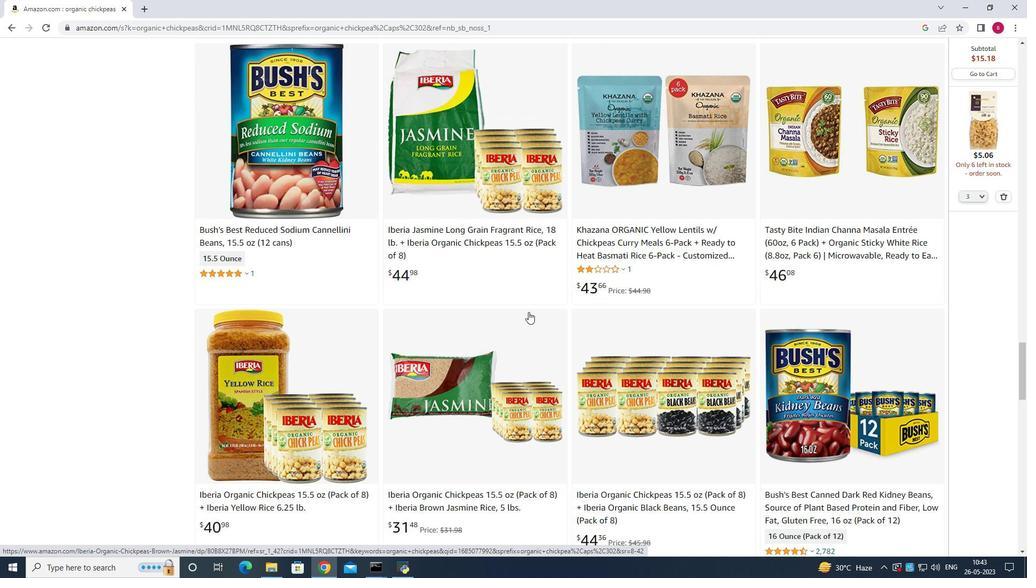 
Action: Mouse scrolled (528, 311) with delta (0, 0)
Screenshot: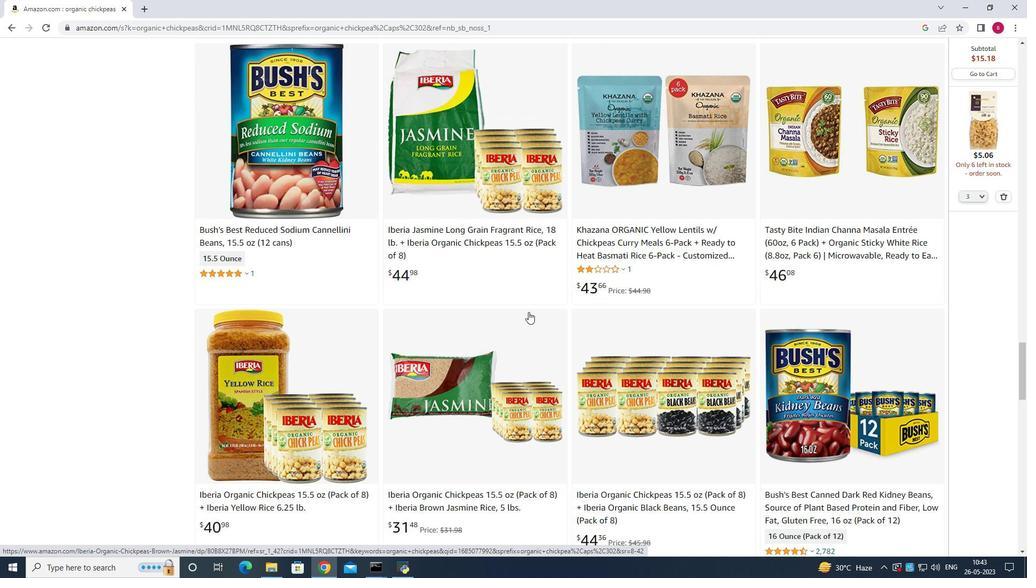 
Action: Mouse scrolled (528, 311) with delta (0, 0)
Screenshot: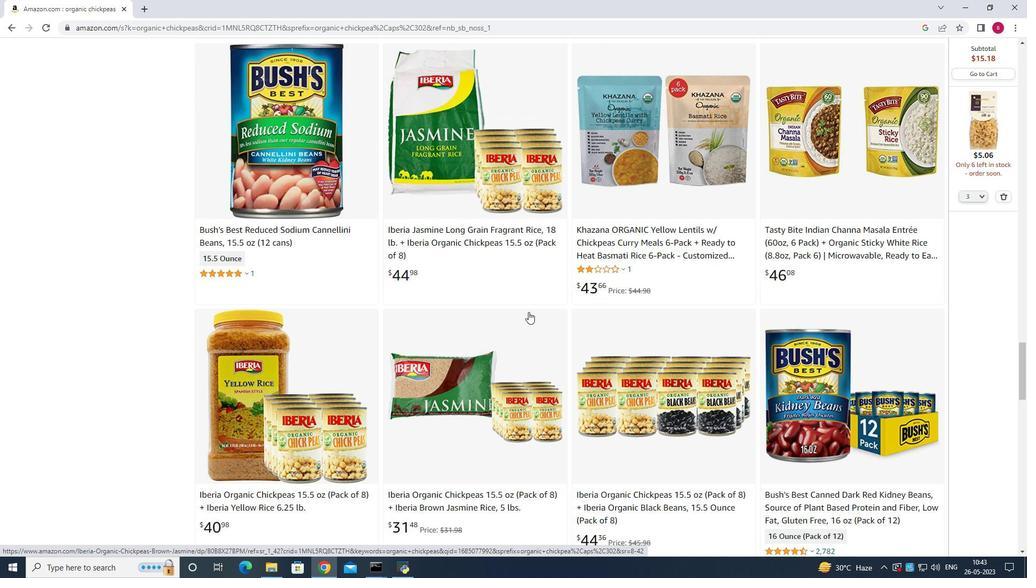 
Action: Mouse scrolled (528, 311) with delta (0, 0)
Screenshot: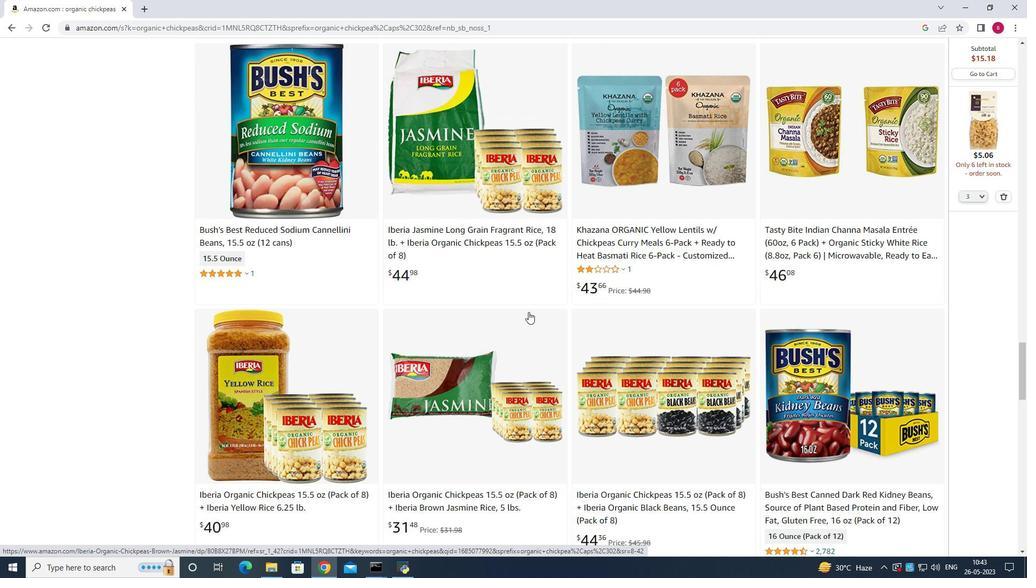 
Action: Mouse scrolled (528, 311) with delta (0, 0)
Screenshot: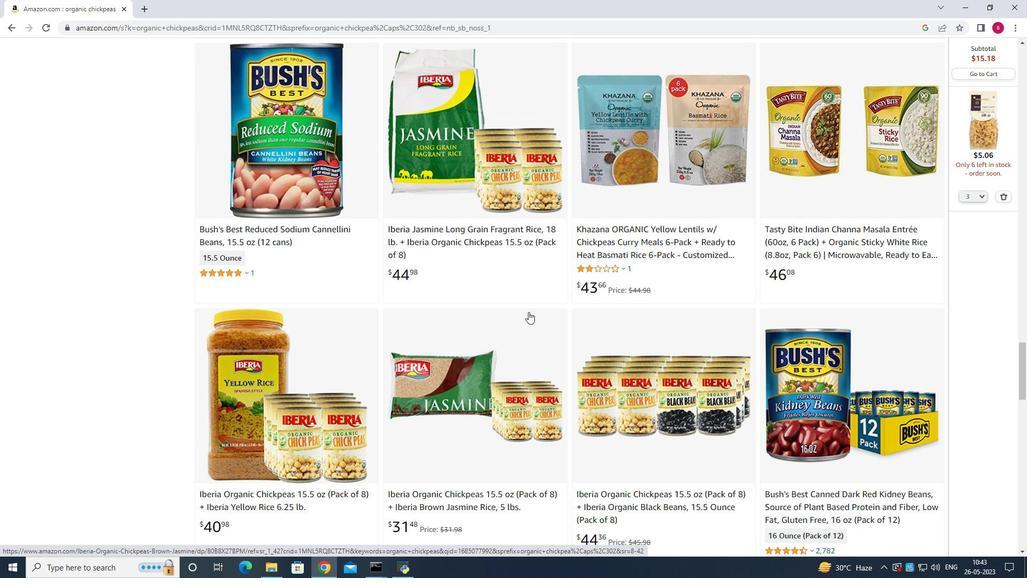
Action: Mouse scrolled (528, 311) with delta (0, 0)
Screenshot: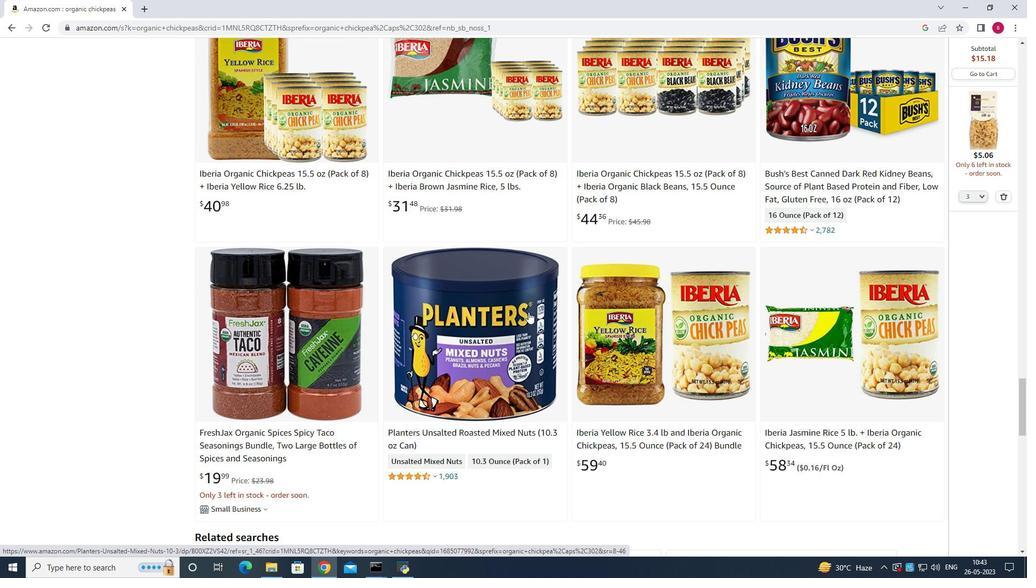 
Action: Mouse scrolled (528, 311) with delta (0, 0)
Screenshot: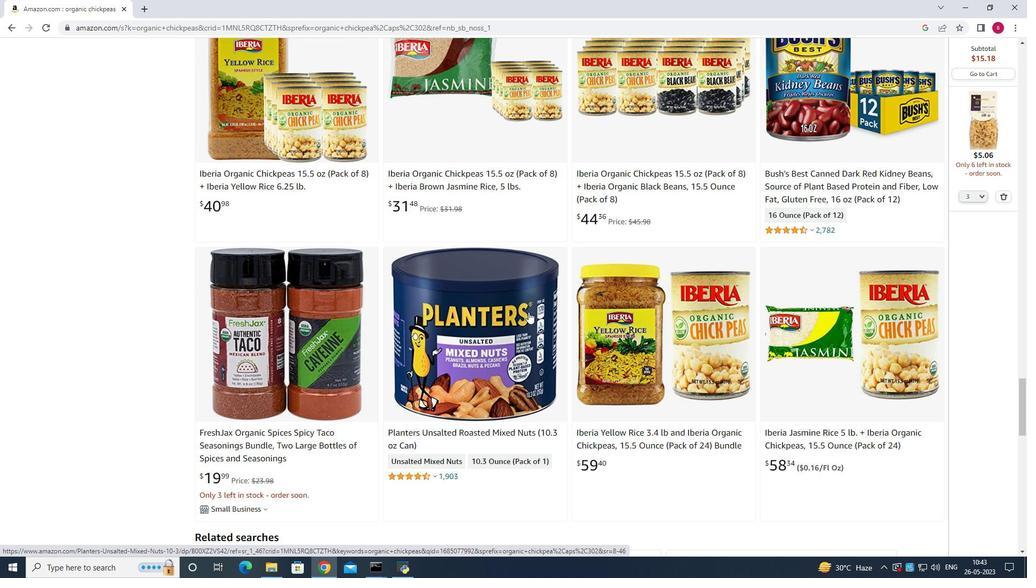 
Action: Mouse scrolled (528, 311) with delta (0, 0)
Screenshot: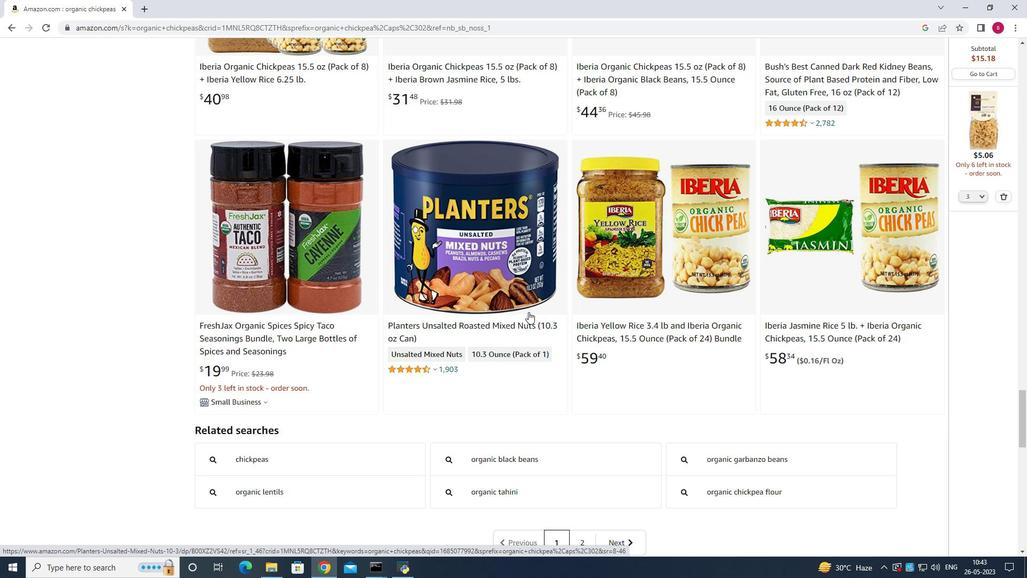 
Action: Mouse scrolled (528, 311) with delta (0, 0)
Screenshot: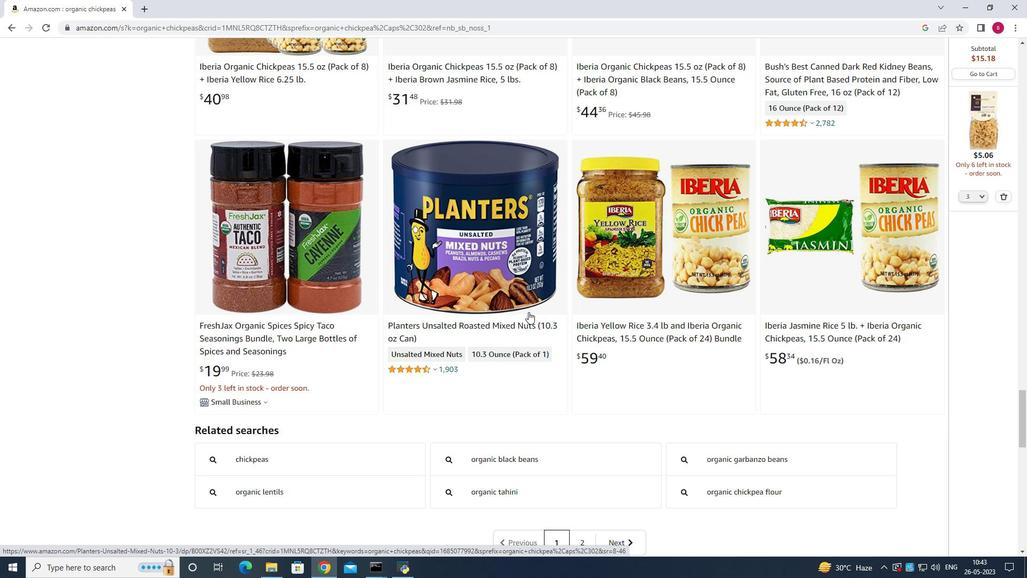 
Action: Mouse scrolled (528, 311) with delta (0, 0)
Screenshot: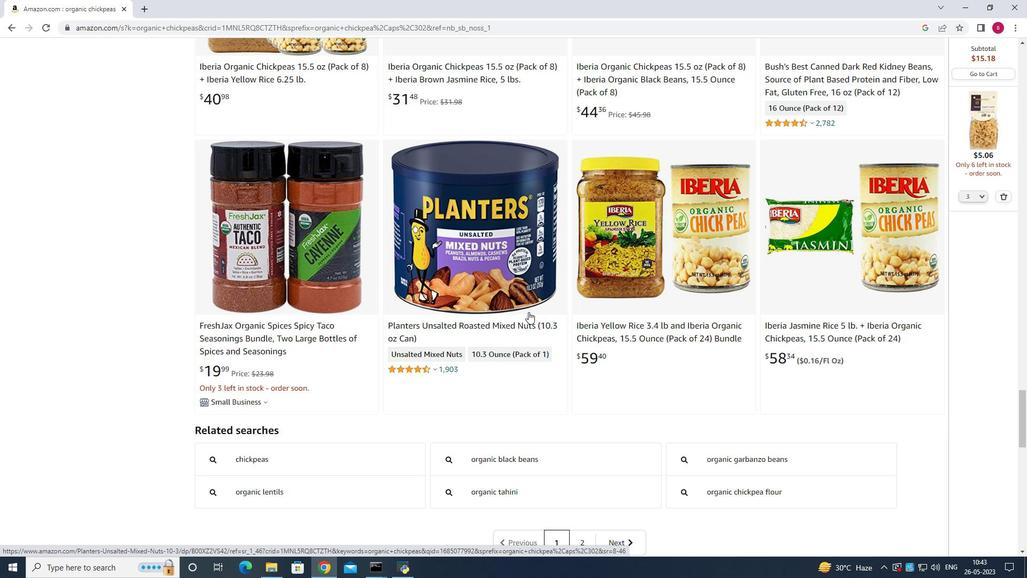 
Action: Mouse scrolled (528, 311) with delta (0, 0)
Screenshot: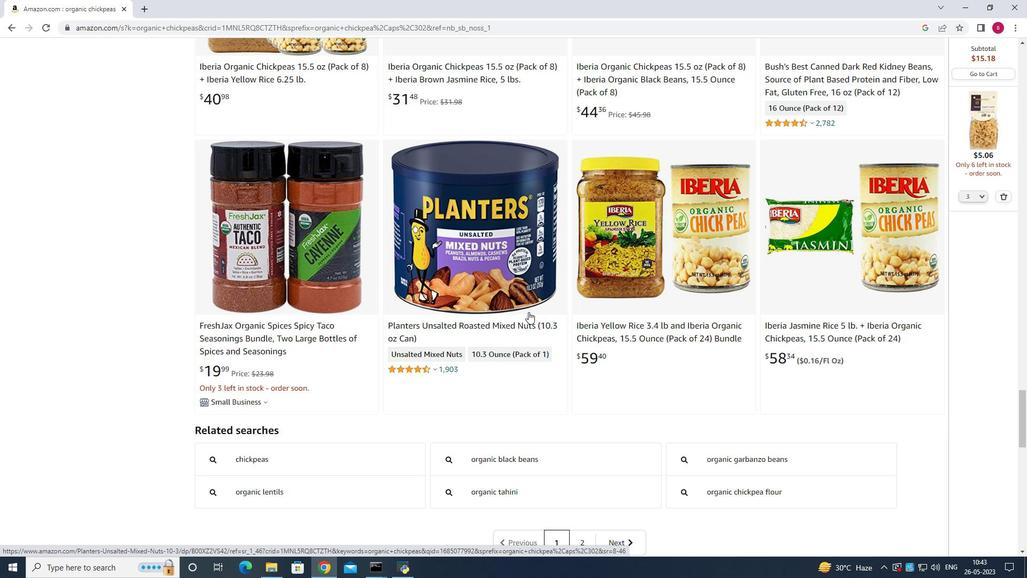 
Action: Mouse scrolled (528, 311) with delta (0, 0)
Screenshot: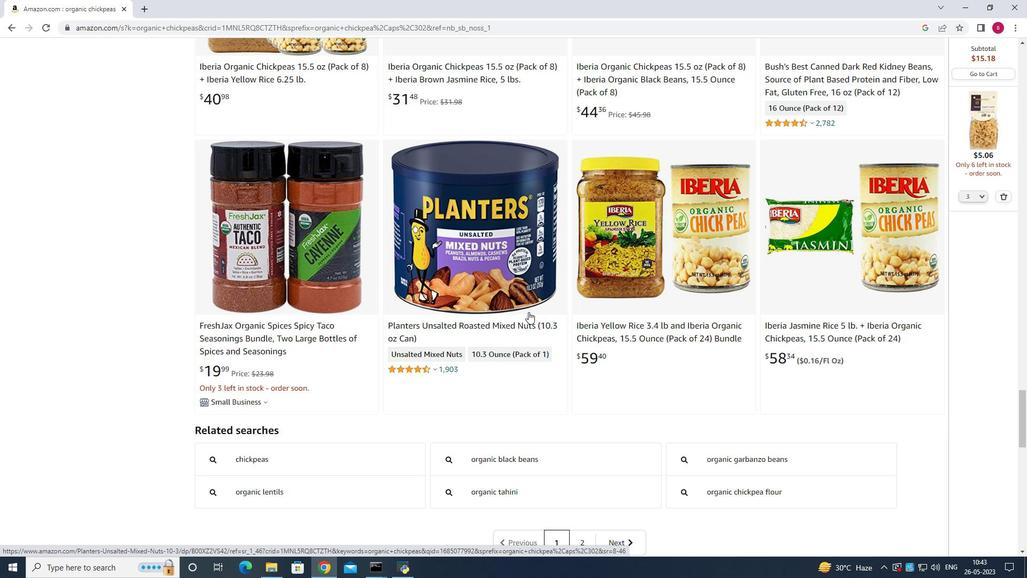 
Action: Mouse scrolled (528, 311) with delta (0, 0)
Screenshot: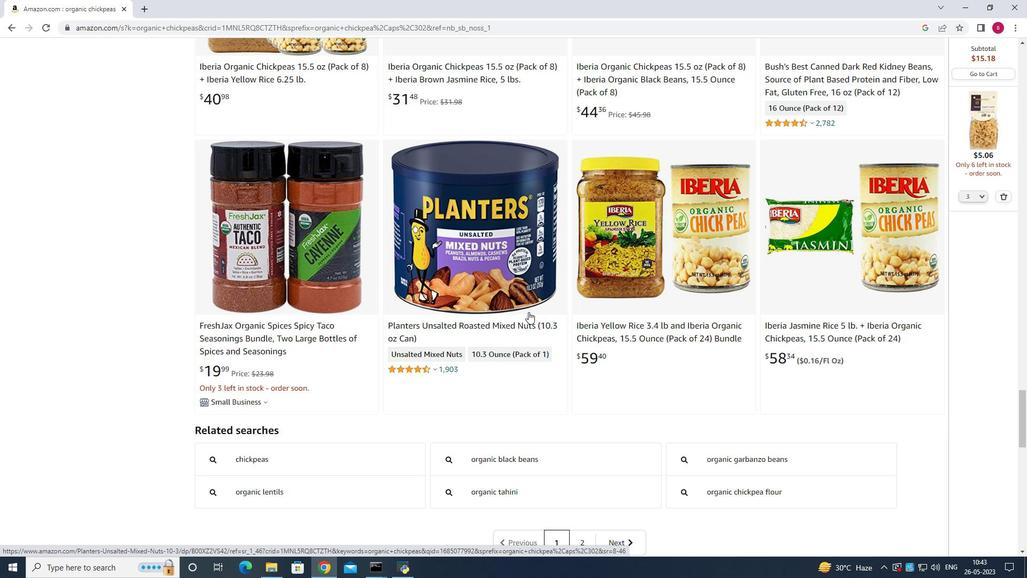 
Action: Mouse scrolled (528, 311) with delta (0, 0)
Screenshot: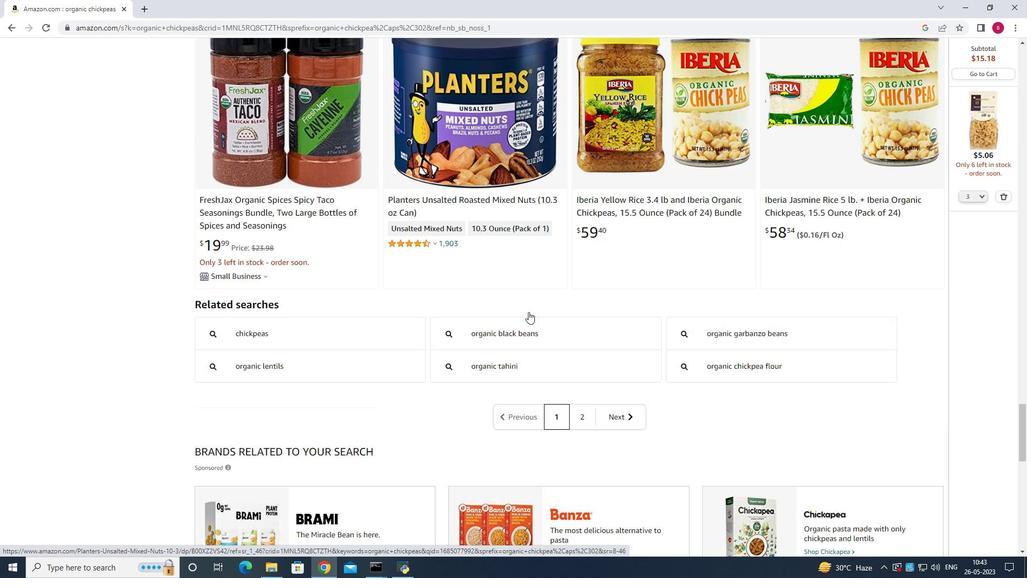
Action: Mouse scrolled (528, 311) with delta (0, 0)
Screenshot: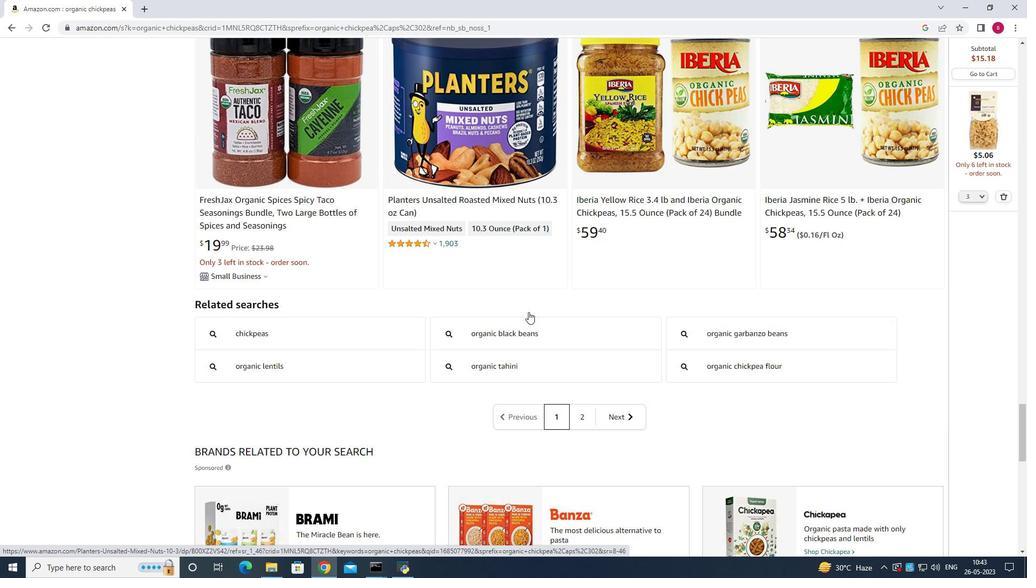 
Action: Mouse scrolled (528, 311) with delta (0, 0)
Screenshot: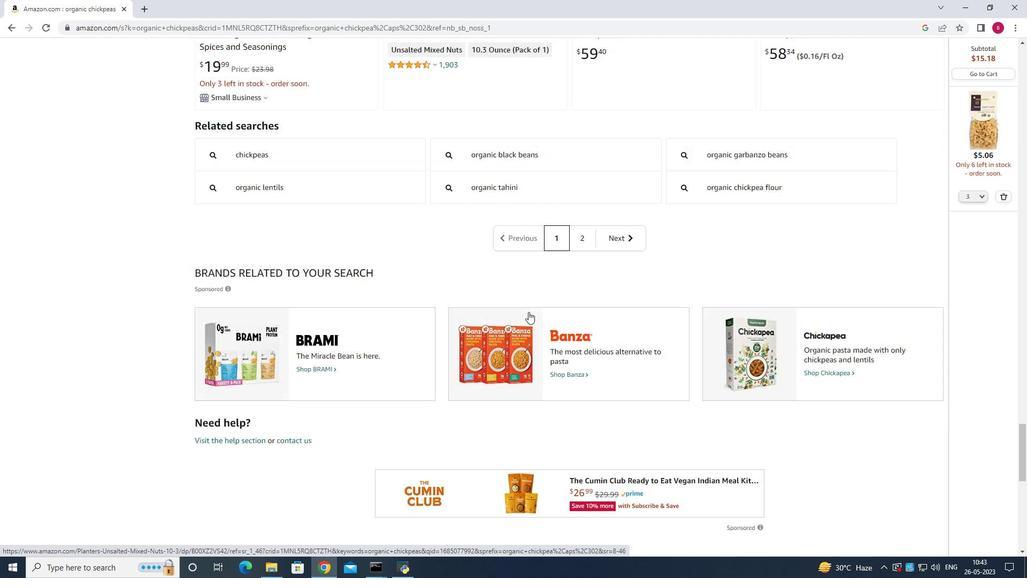 
Action: Mouse scrolled (528, 311) with delta (0, 0)
Screenshot: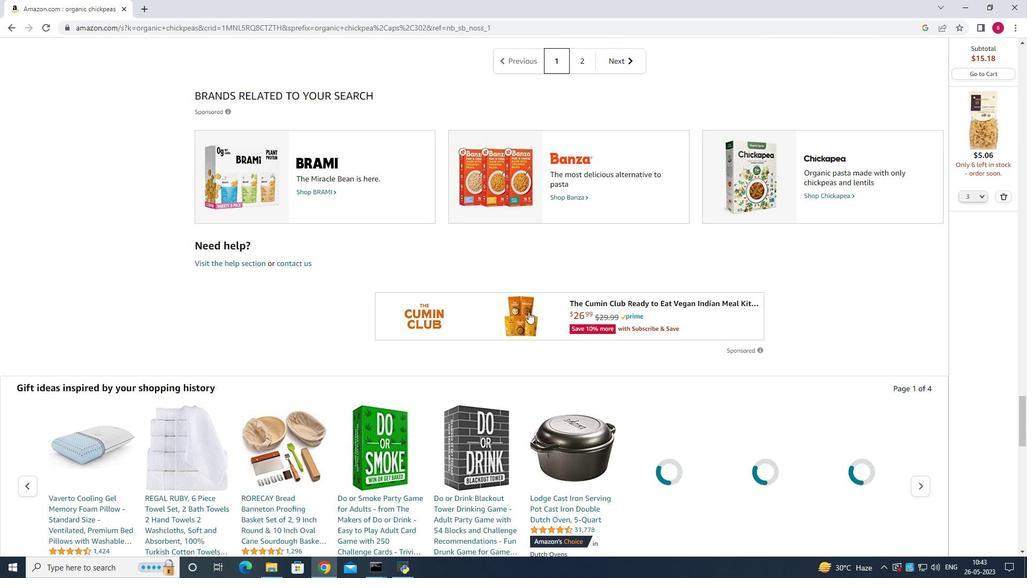 
Action: Mouse scrolled (528, 311) with delta (0, 0)
Screenshot: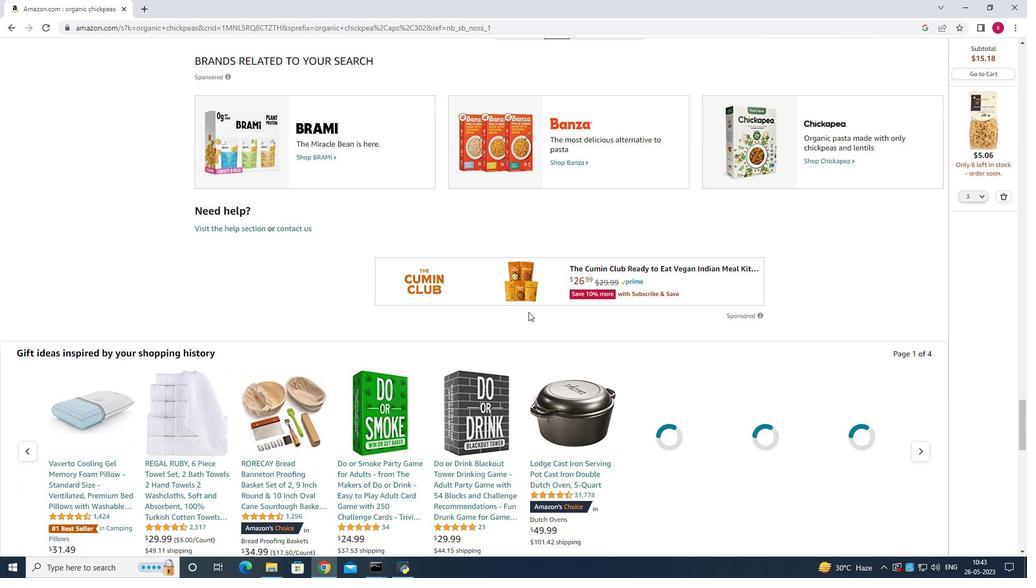 
Action: Mouse scrolled (528, 311) with delta (0, 0)
Screenshot: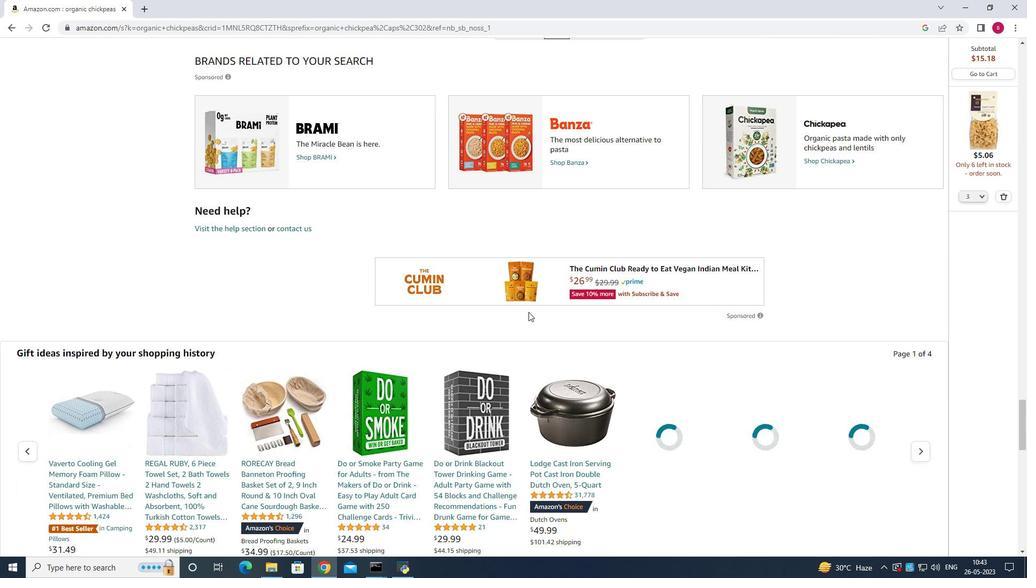 
Action: Mouse scrolled (528, 311) with delta (0, 0)
Screenshot: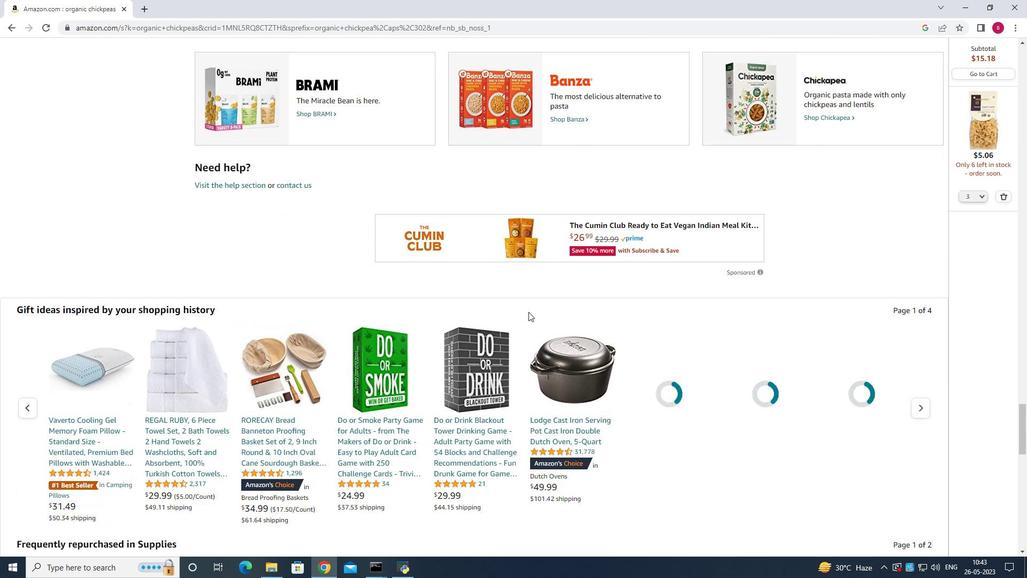 
Action: Mouse scrolled (528, 311) with delta (0, 0)
Screenshot: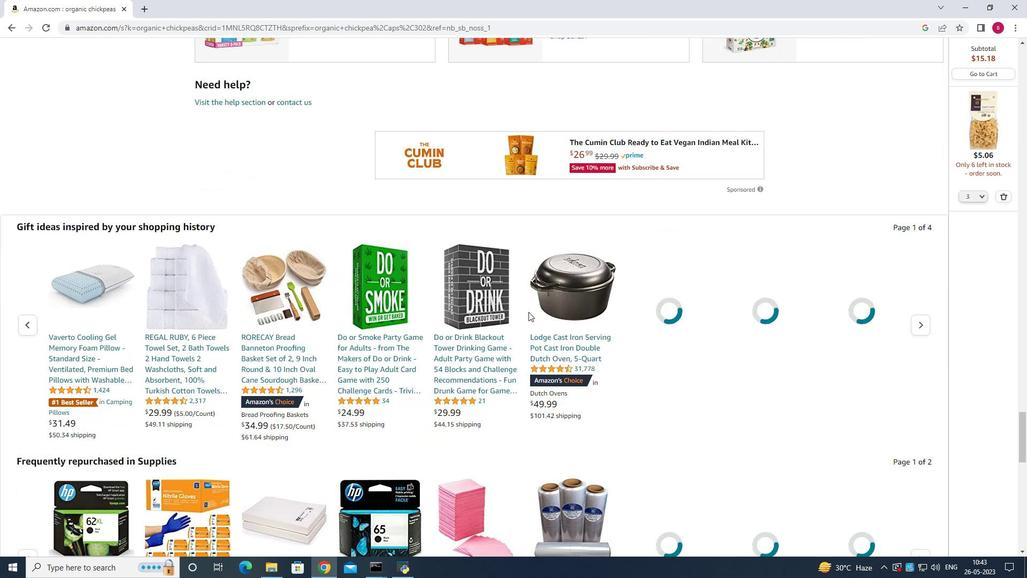 
Action: Mouse scrolled (528, 311) with delta (0, 0)
Screenshot: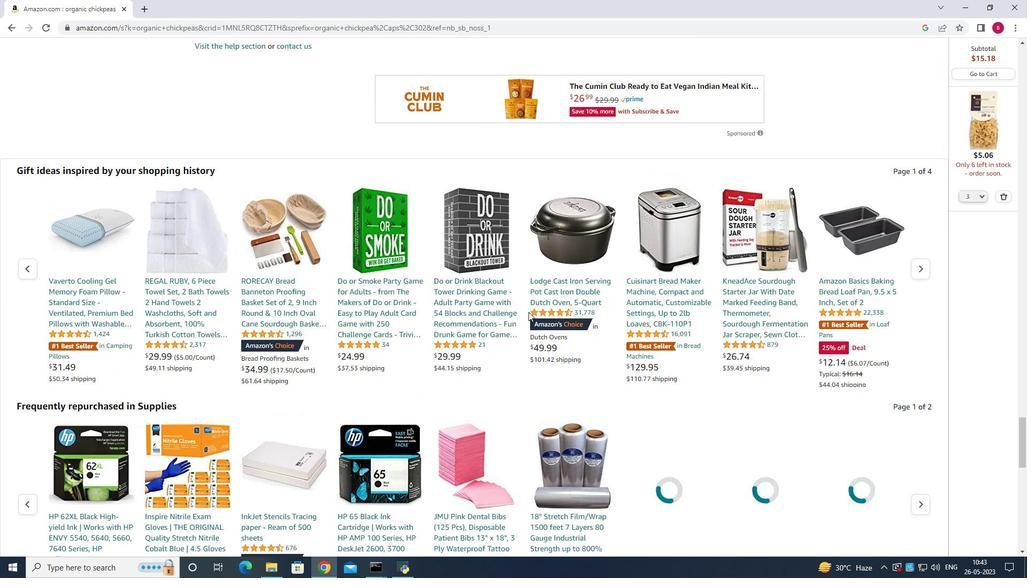
Action: Mouse scrolled (528, 311) with delta (0, 0)
Screenshot: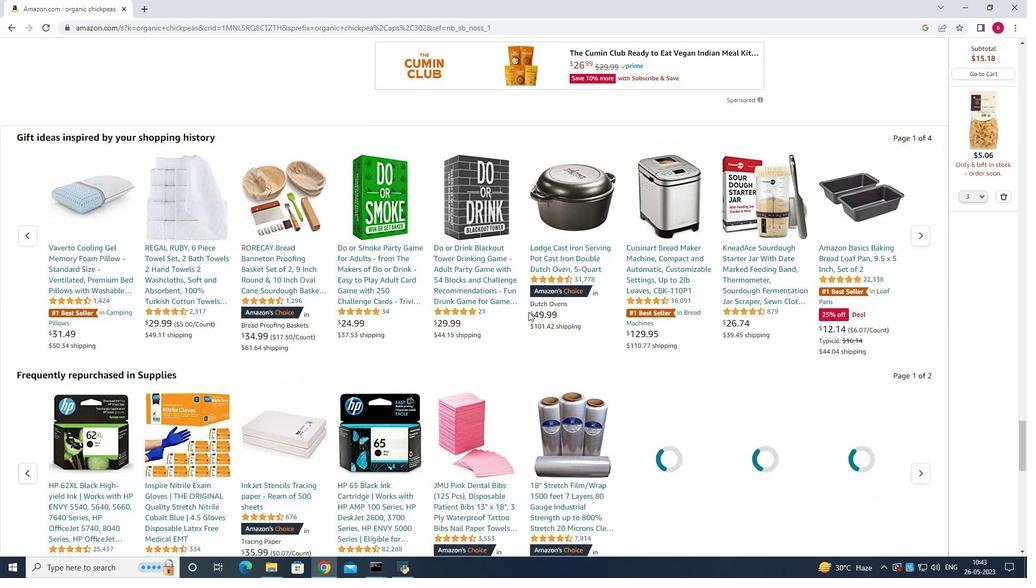 
Action: Mouse scrolled (528, 311) with delta (0, 0)
Screenshot: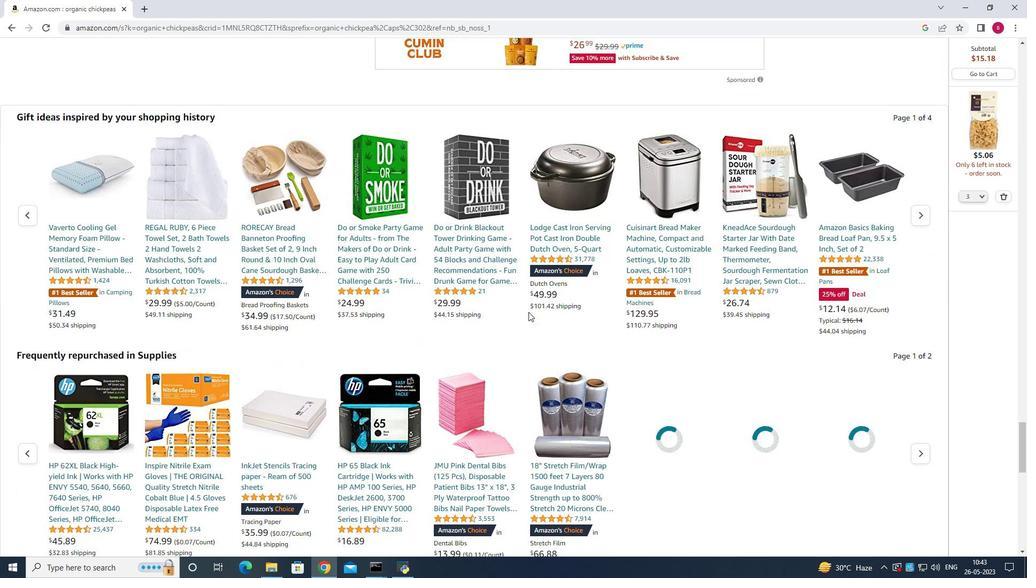 
Action: Mouse scrolled (528, 312) with delta (0, 0)
Screenshot: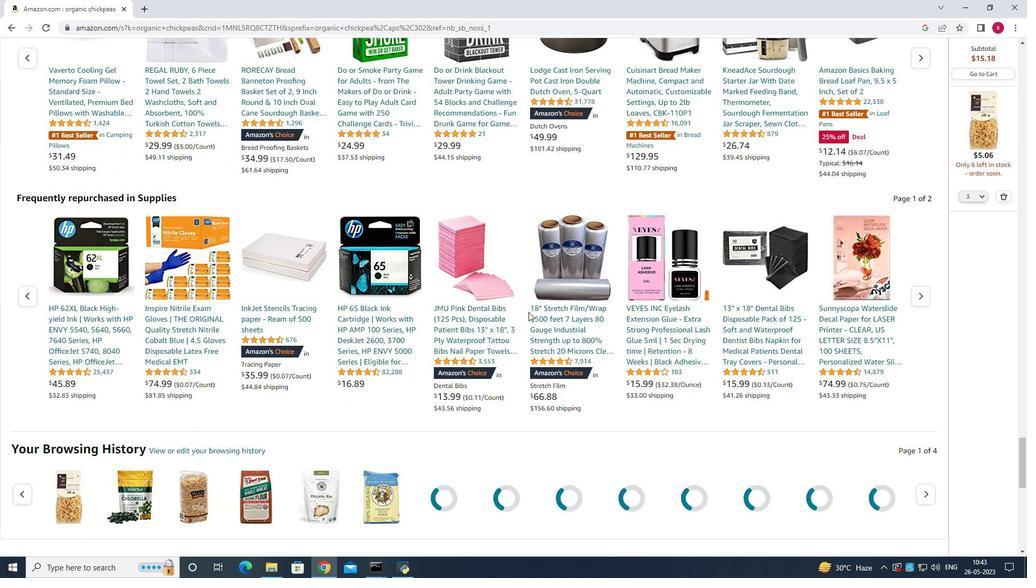 
Action: Mouse scrolled (528, 312) with delta (0, 0)
Screenshot: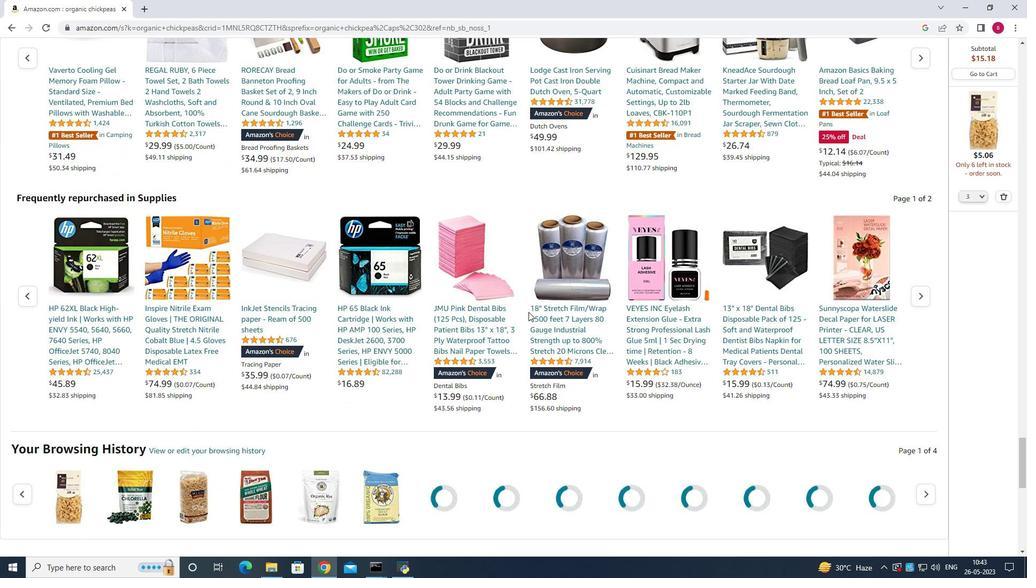 
Action: Mouse scrolled (528, 312) with delta (0, 0)
Screenshot: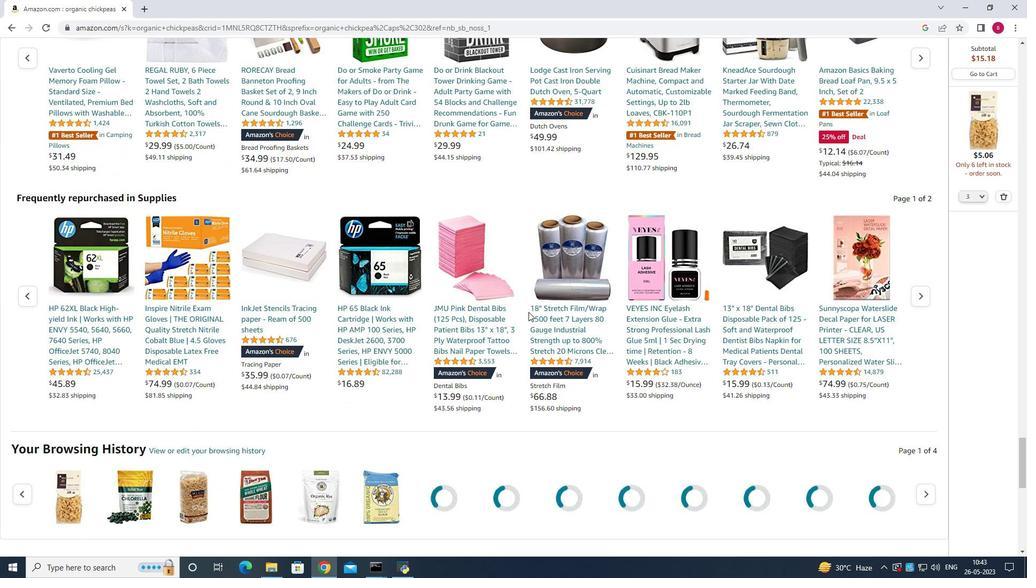 
Action: Mouse scrolled (528, 312) with delta (0, 0)
Screenshot: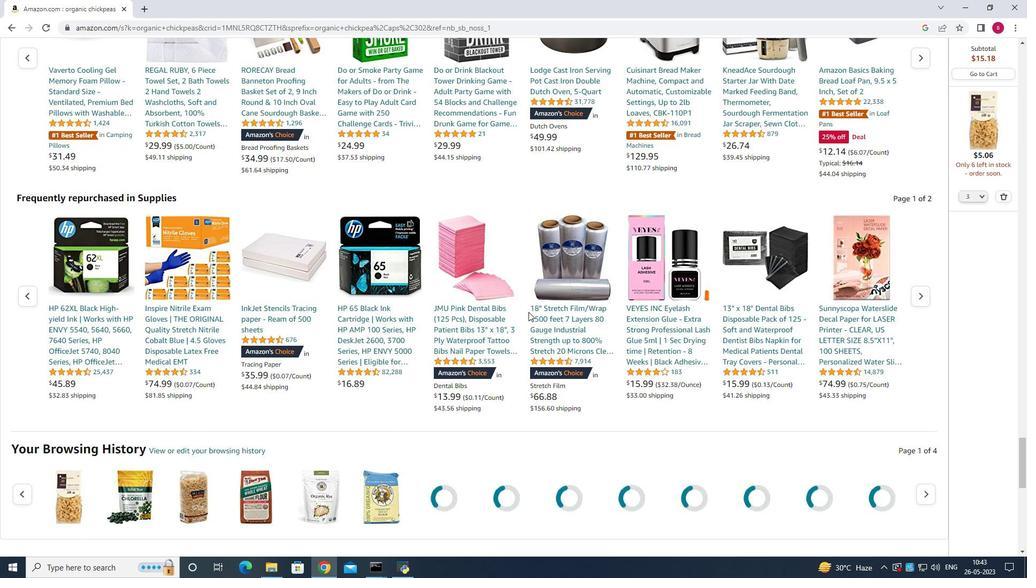 
Action: Mouse scrolled (528, 312) with delta (0, 0)
Screenshot: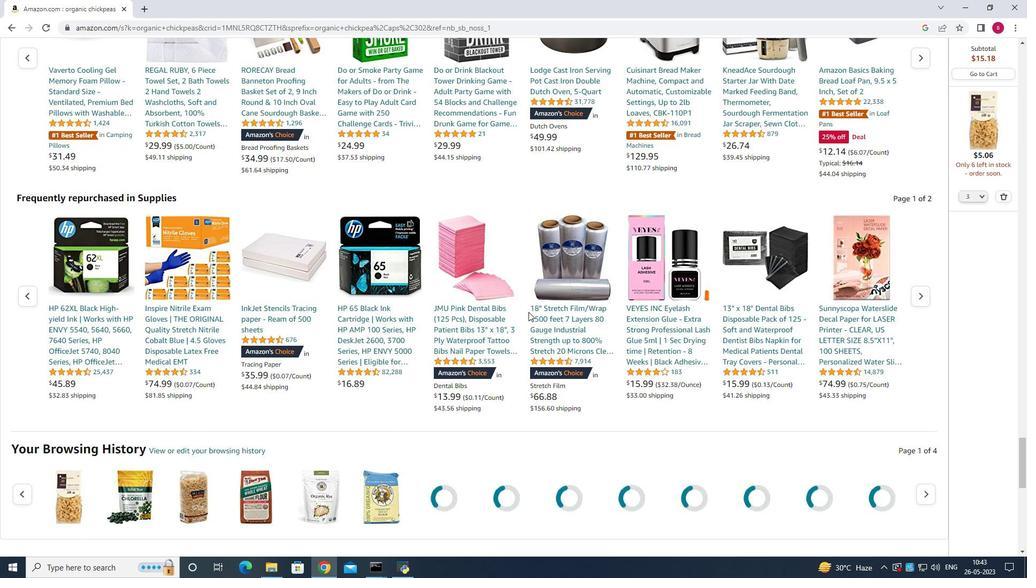 
Action: Mouse scrolled (528, 312) with delta (0, 0)
Screenshot: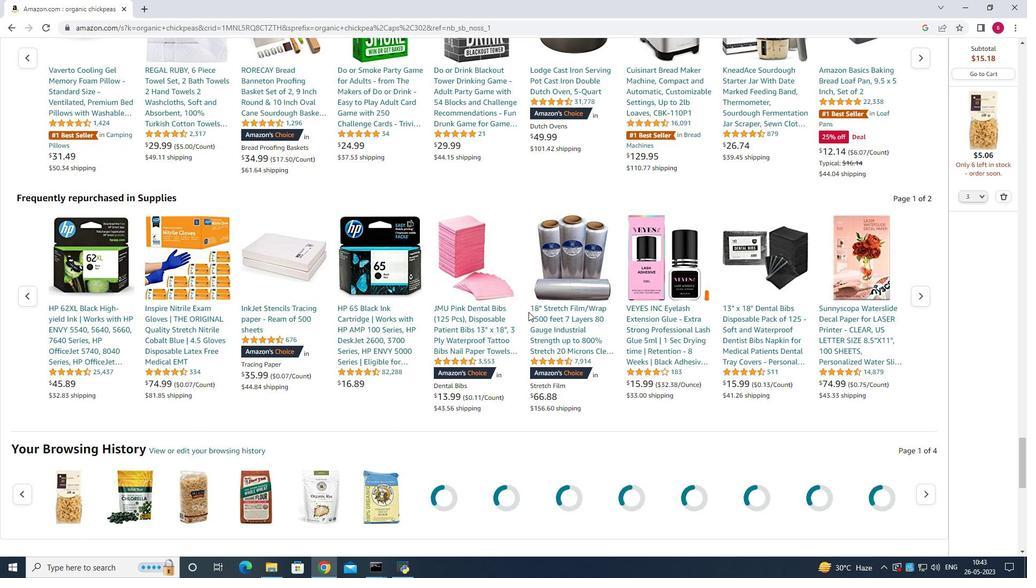 
Action: Mouse scrolled (528, 312) with delta (0, 0)
Screenshot: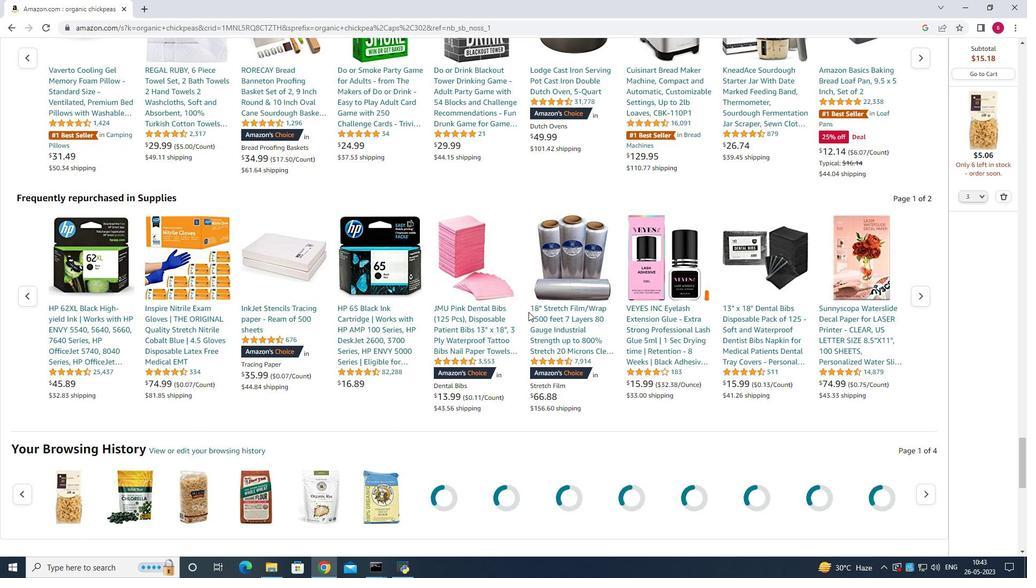 
Action: Mouse scrolled (528, 312) with delta (0, 0)
Screenshot: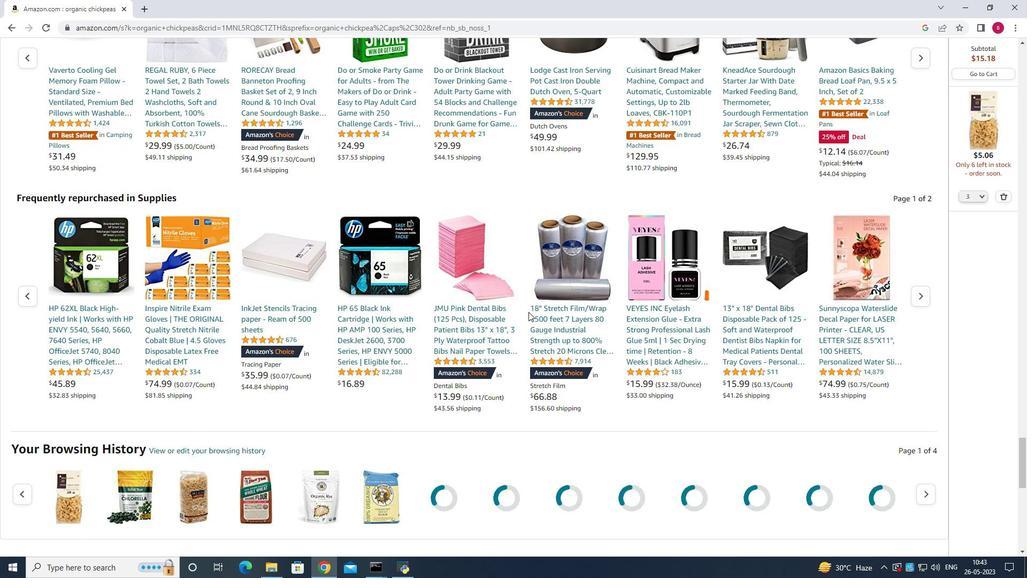 
Action: Mouse scrolled (528, 312) with delta (0, 0)
Screenshot: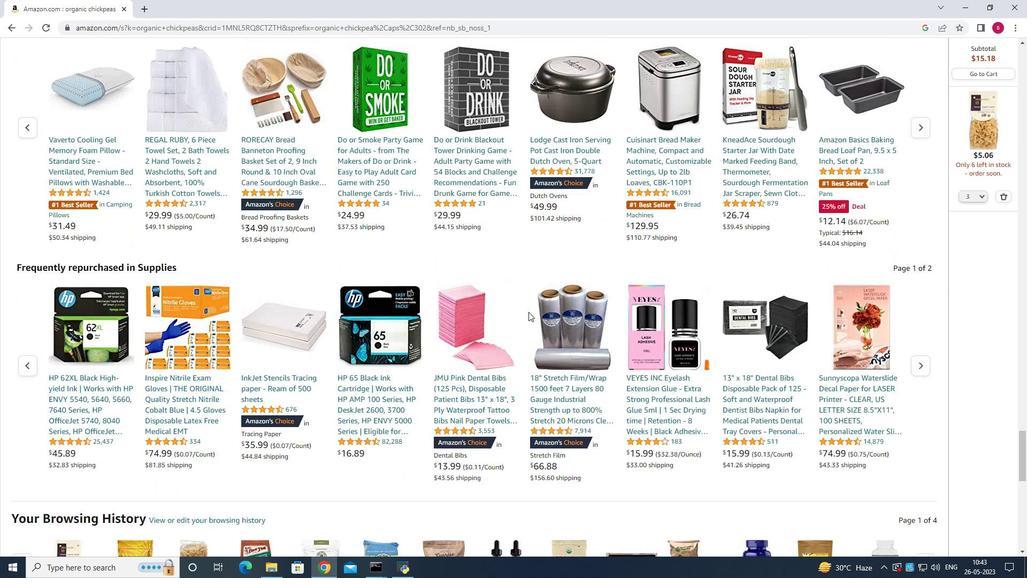 
Action: Mouse scrolled (528, 312) with delta (0, 0)
Screenshot: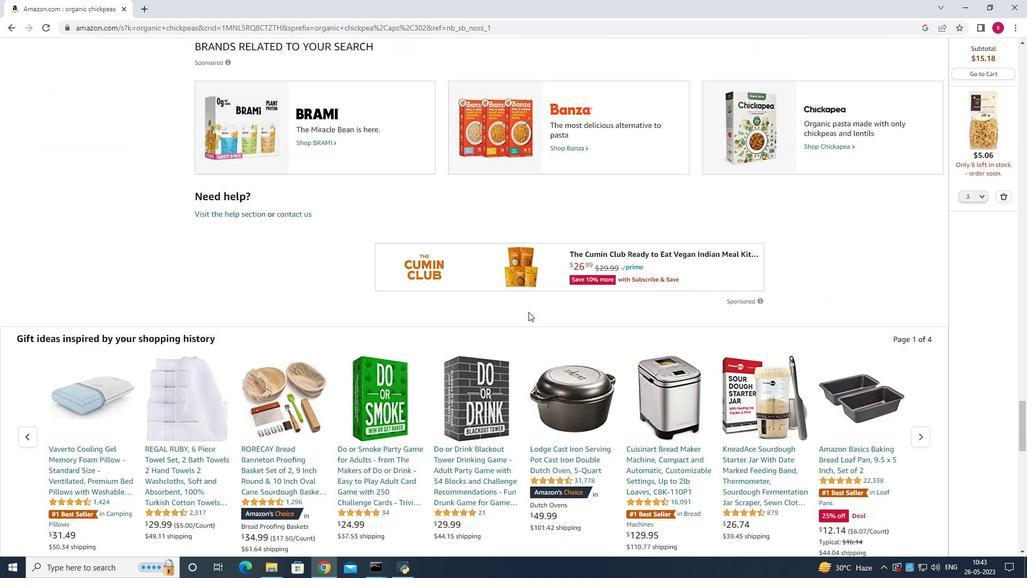 
Action: Mouse scrolled (528, 312) with delta (0, 0)
Screenshot: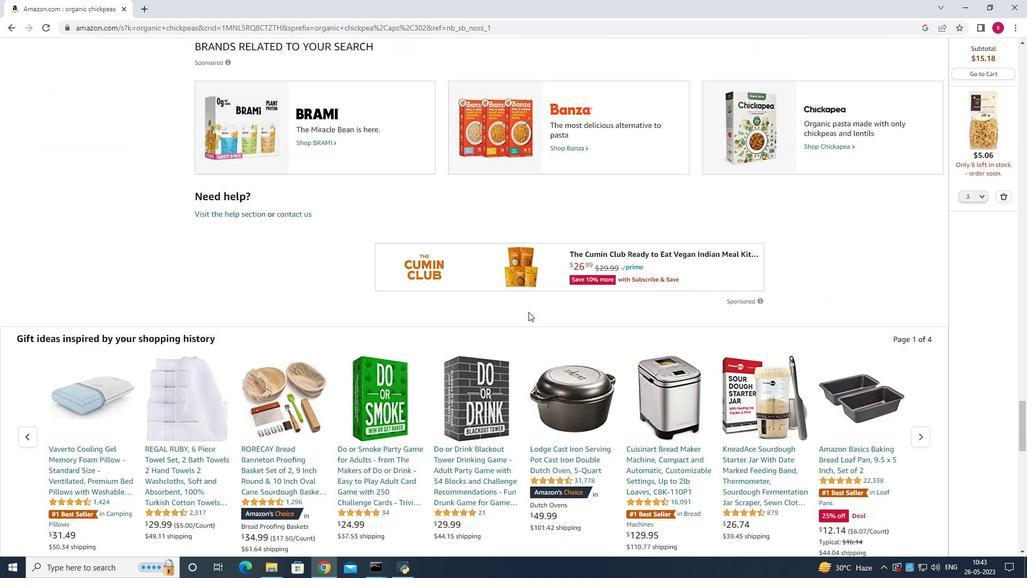 
Action: Mouse scrolled (528, 312) with delta (0, 0)
Screenshot: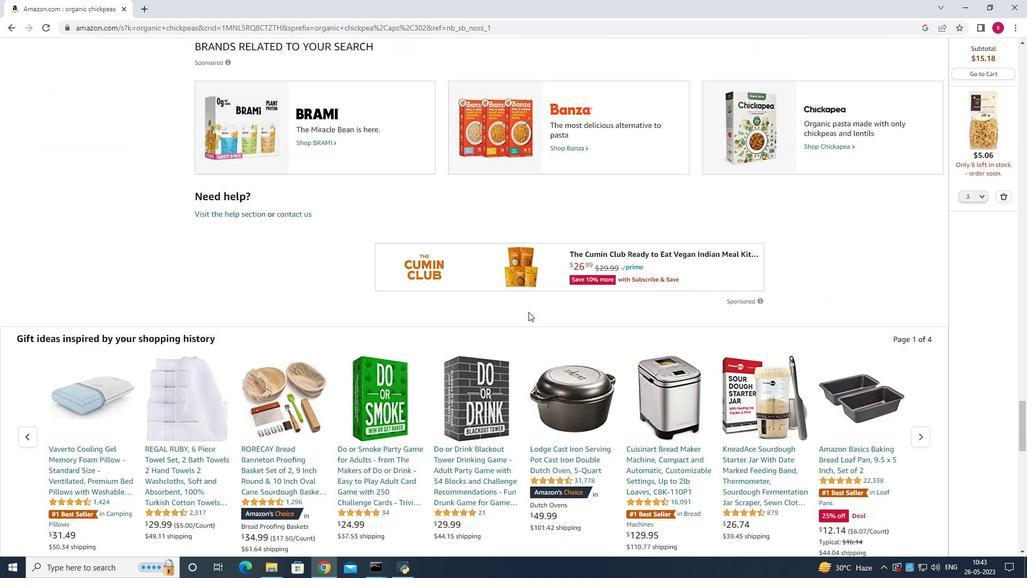 
Action: Mouse scrolled (528, 312) with delta (0, 0)
Screenshot: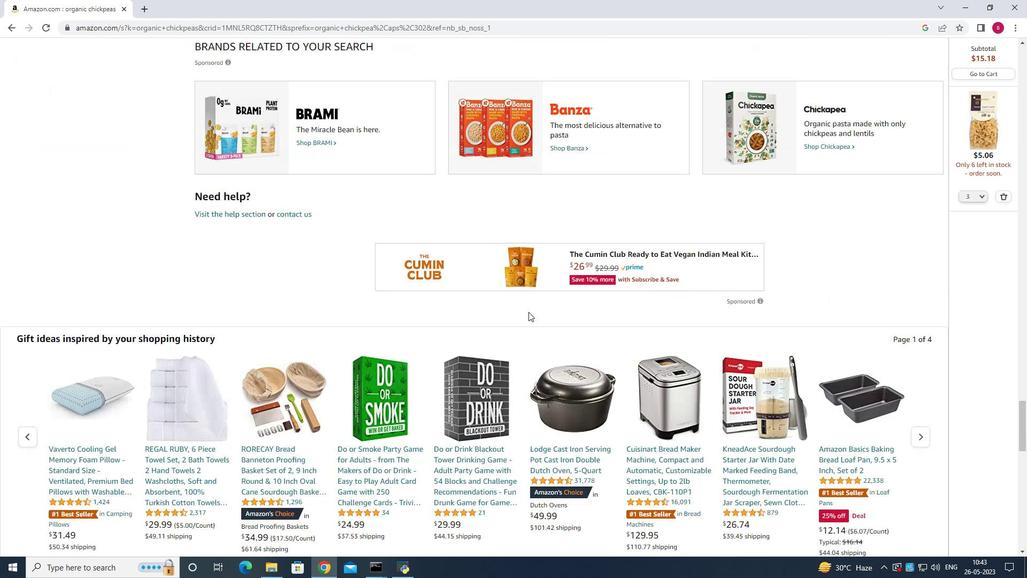 
Action: Mouse scrolled (528, 312) with delta (0, 0)
Screenshot: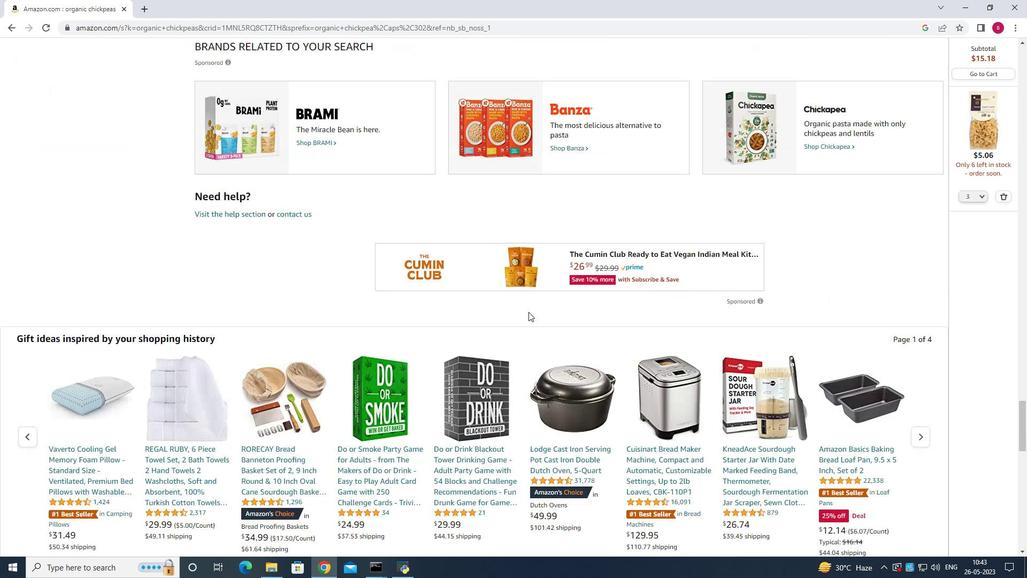 
Action: Mouse scrolled (528, 312) with delta (0, 0)
Screenshot: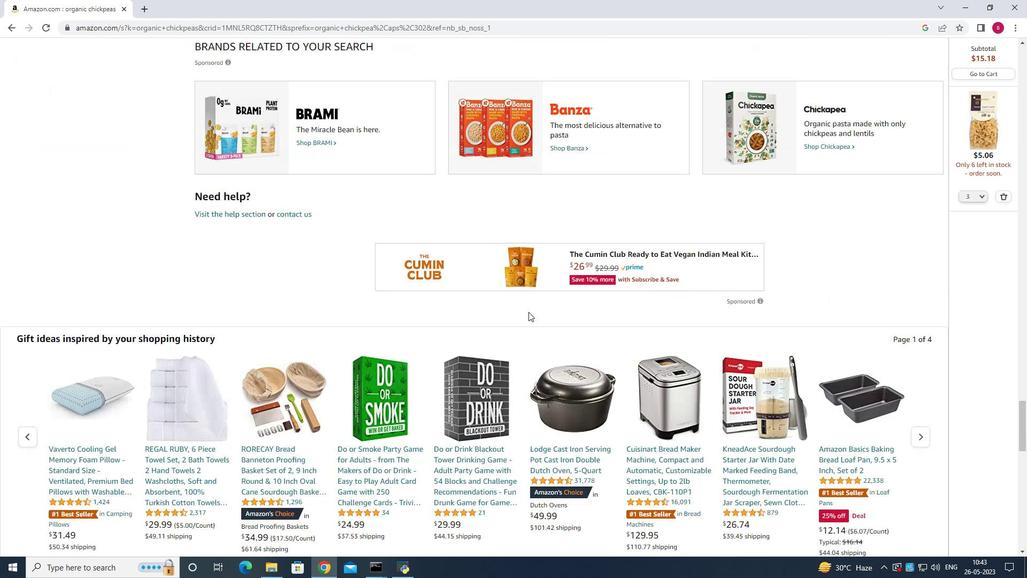 
Action: Mouse scrolled (528, 312) with delta (0, 0)
Screenshot: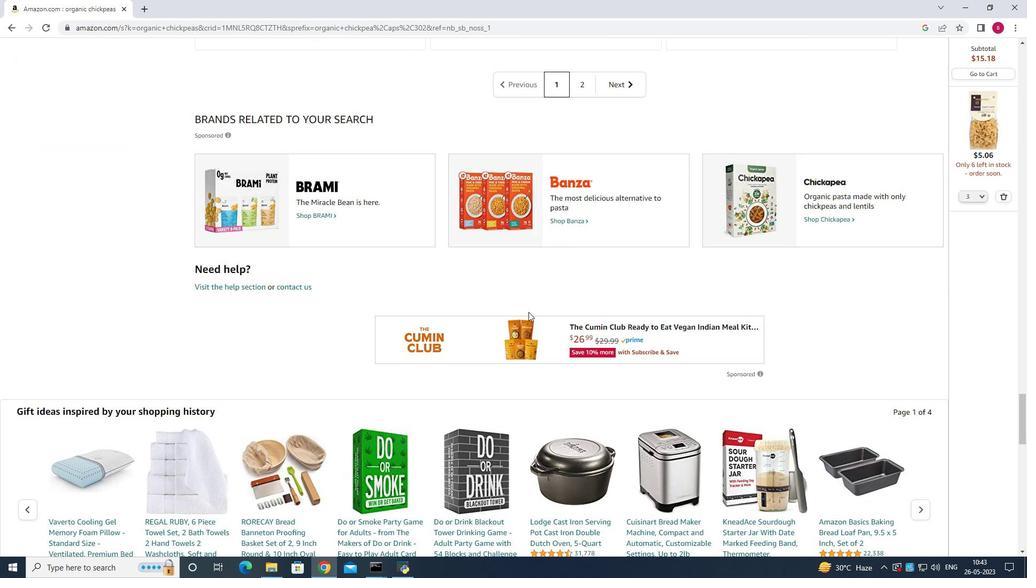 
Action: Mouse scrolled (528, 312) with delta (0, 0)
Screenshot: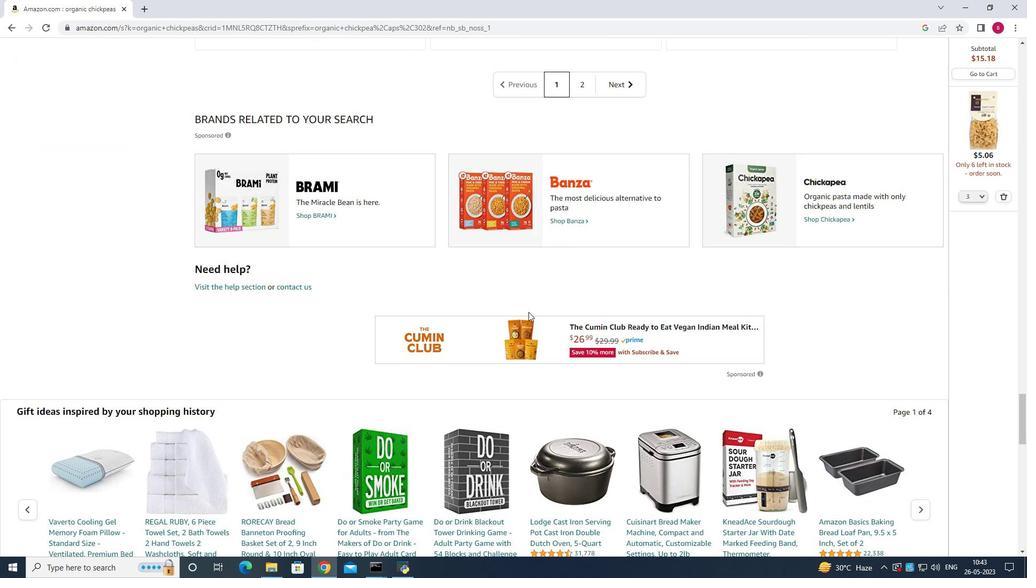
Action: Mouse scrolled (528, 312) with delta (0, 0)
Screenshot: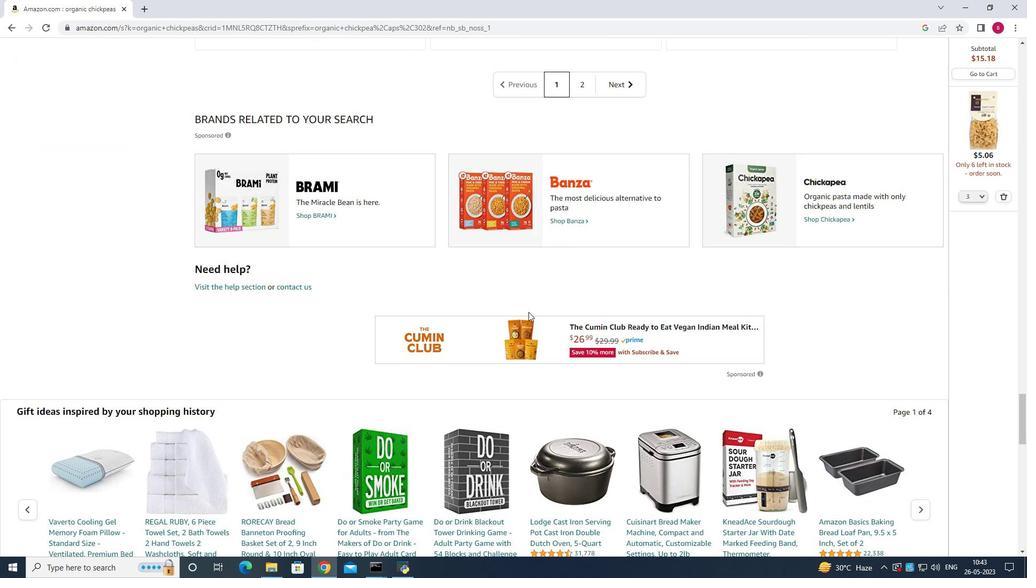 
Action: Mouse scrolled (528, 312) with delta (0, 0)
Screenshot: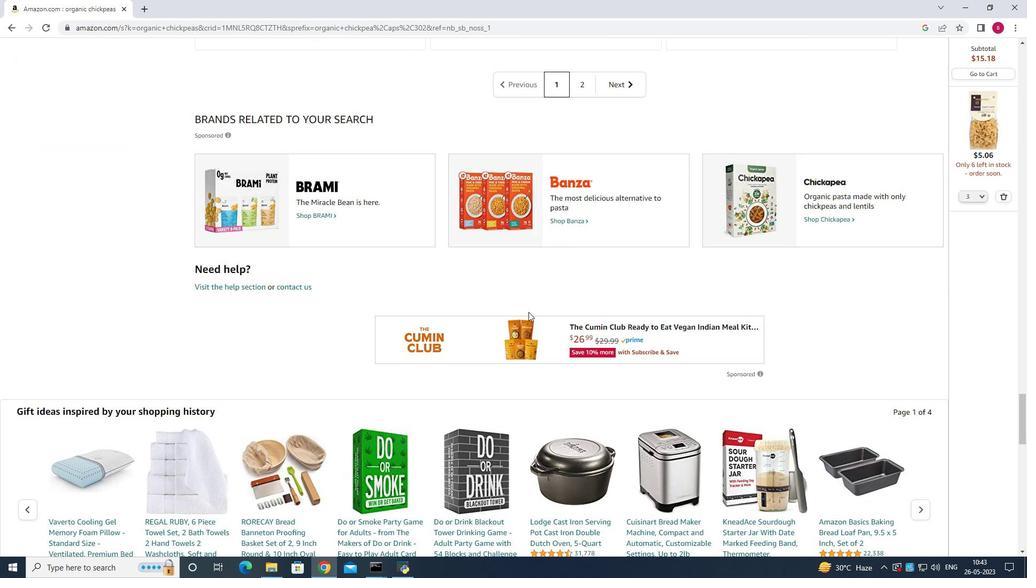 
Action: Mouse scrolled (528, 312) with delta (0, 0)
Screenshot: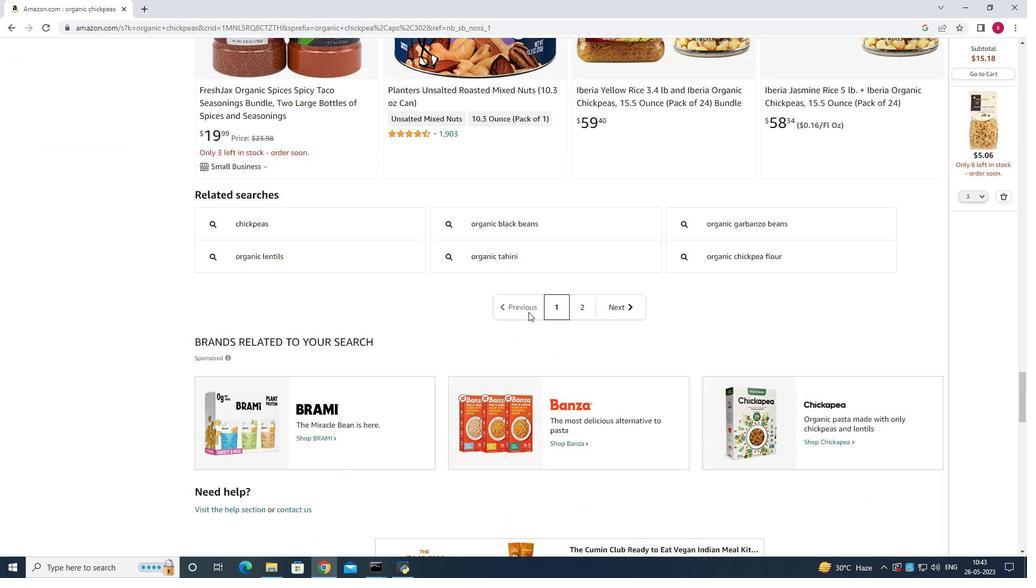 
Action: Mouse scrolled (528, 312) with delta (0, 0)
Screenshot: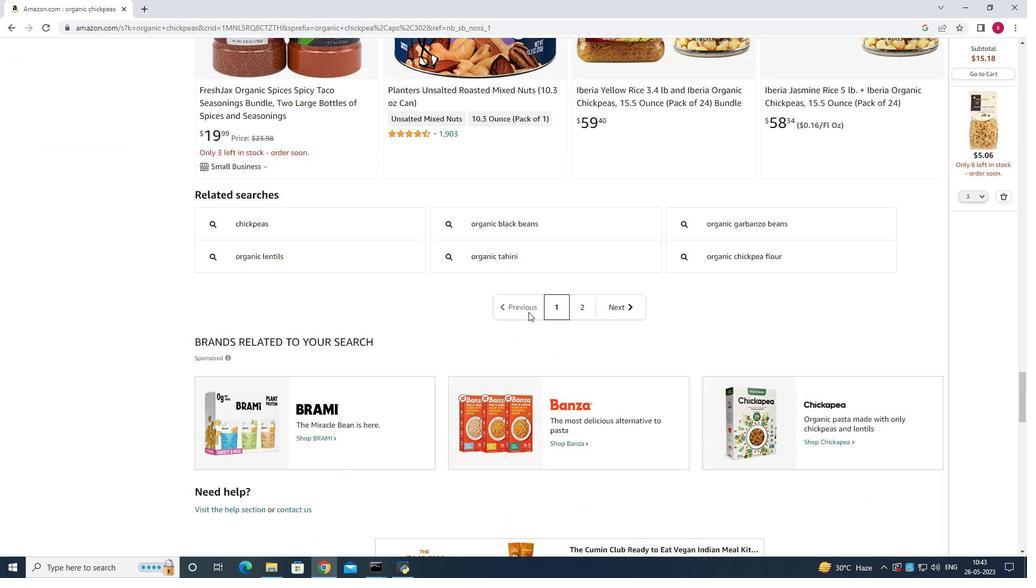 
Action: Mouse scrolled (528, 312) with delta (0, 0)
Screenshot: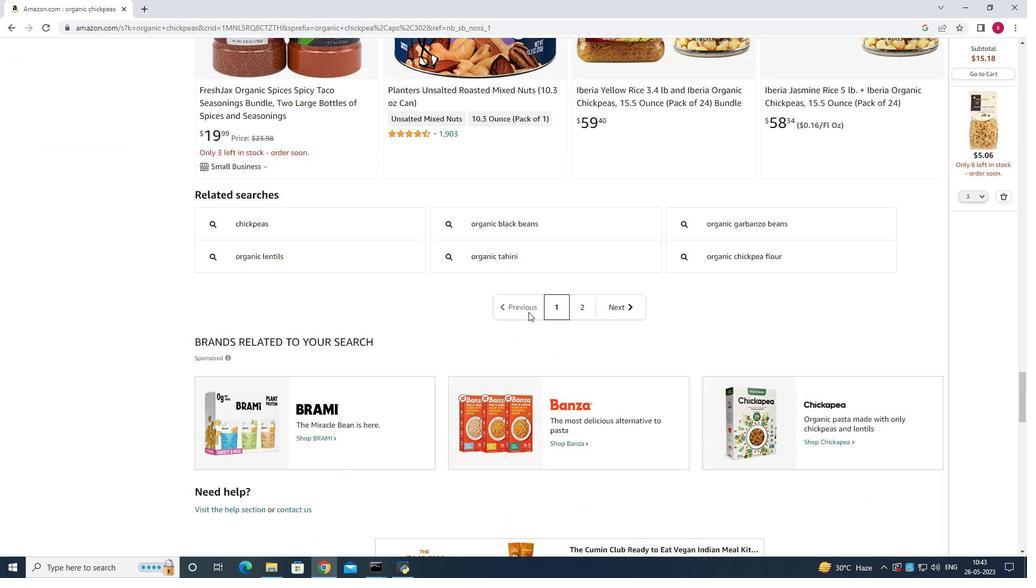 
Action: Mouse scrolled (528, 312) with delta (0, 0)
Screenshot: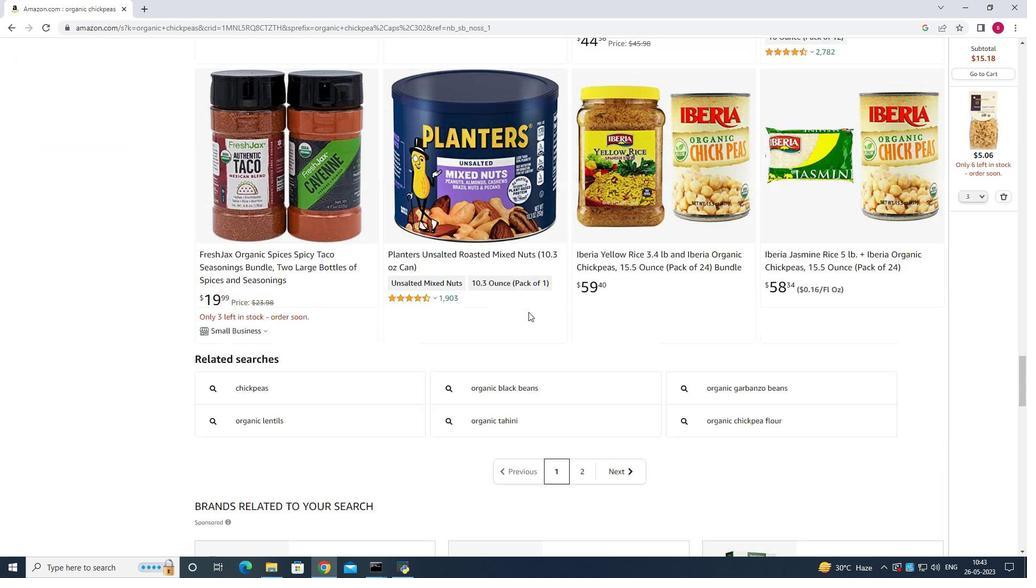 
Action: Mouse scrolled (528, 312) with delta (0, 0)
Screenshot: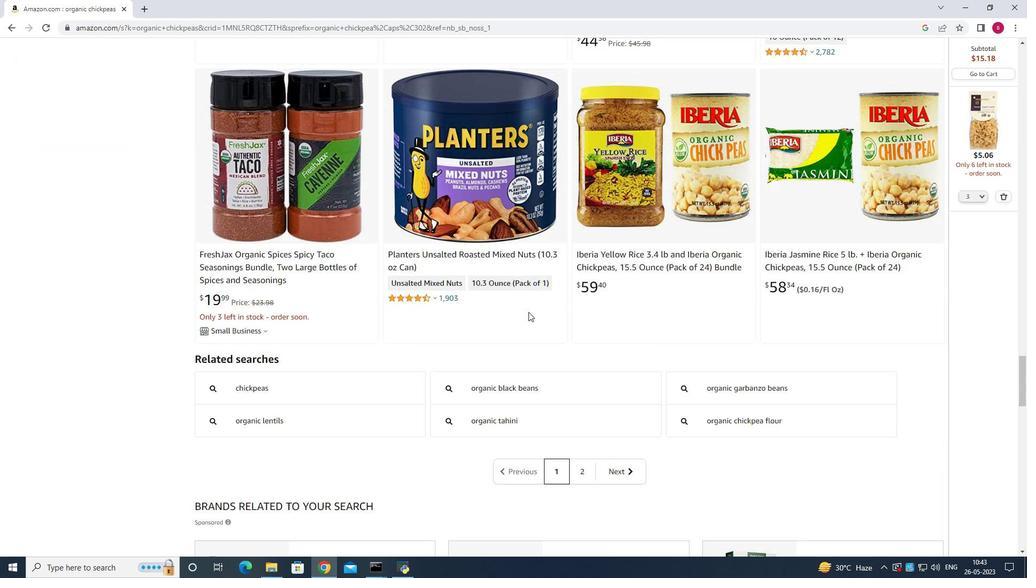 
Action: Mouse scrolled (528, 312) with delta (0, 0)
Screenshot: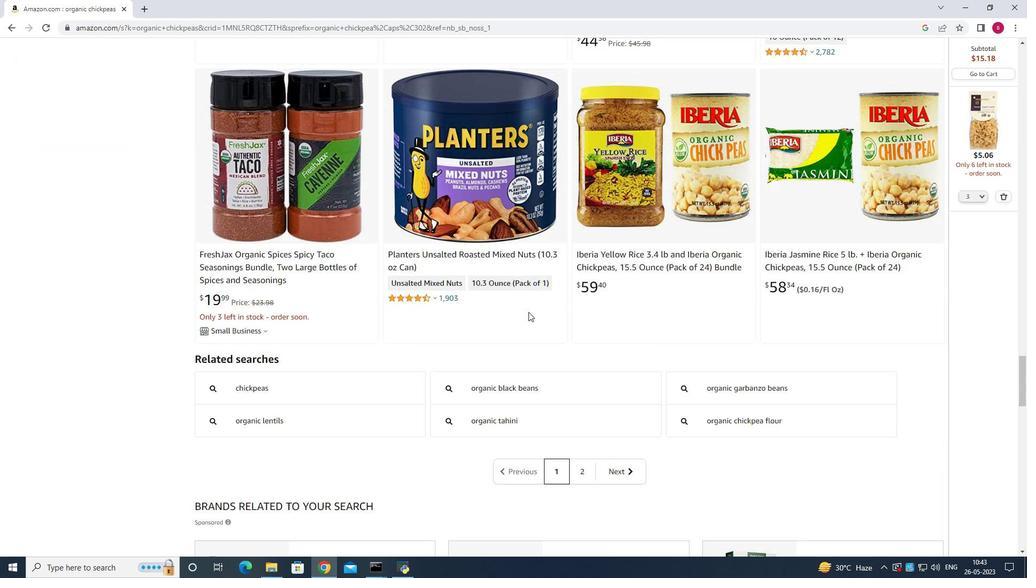 
Action: Mouse scrolled (528, 312) with delta (0, 0)
Screenshot: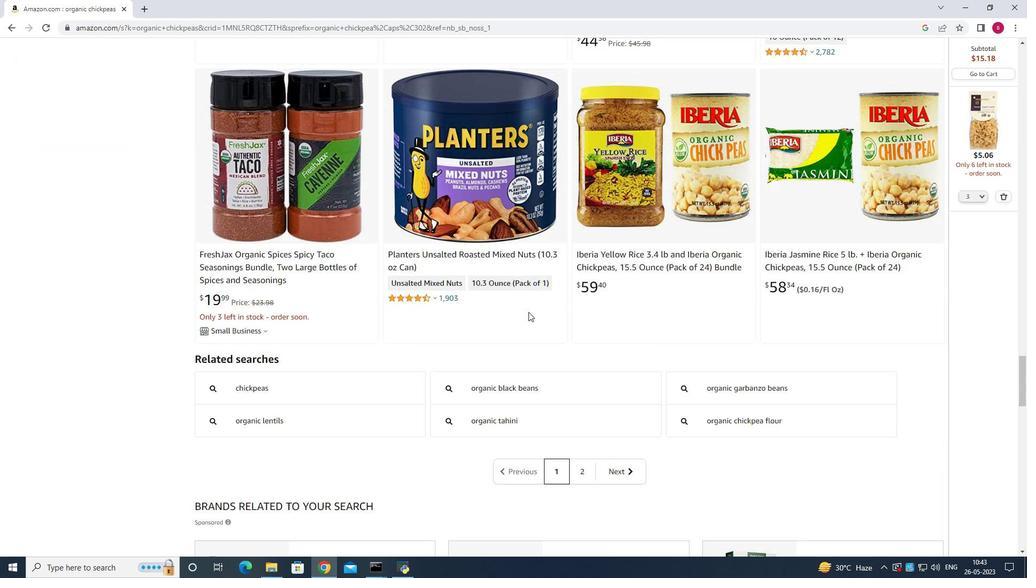 
Action: Mouse scrolled (528, 312) with delta (0, 0)
Screenshot: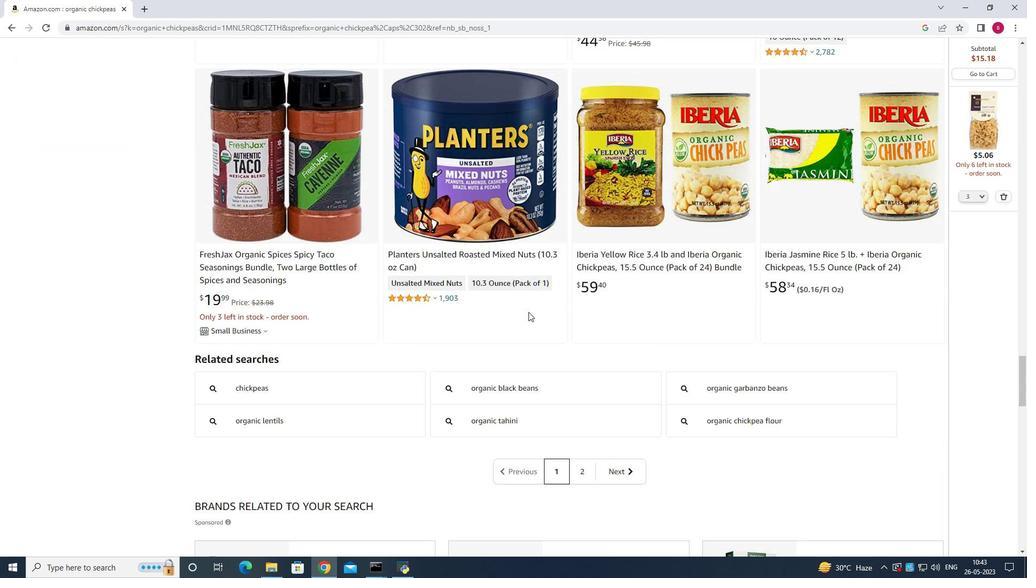 
Action: Mouse scrolled (528, 312) with delta (0, 0)
Screenshot: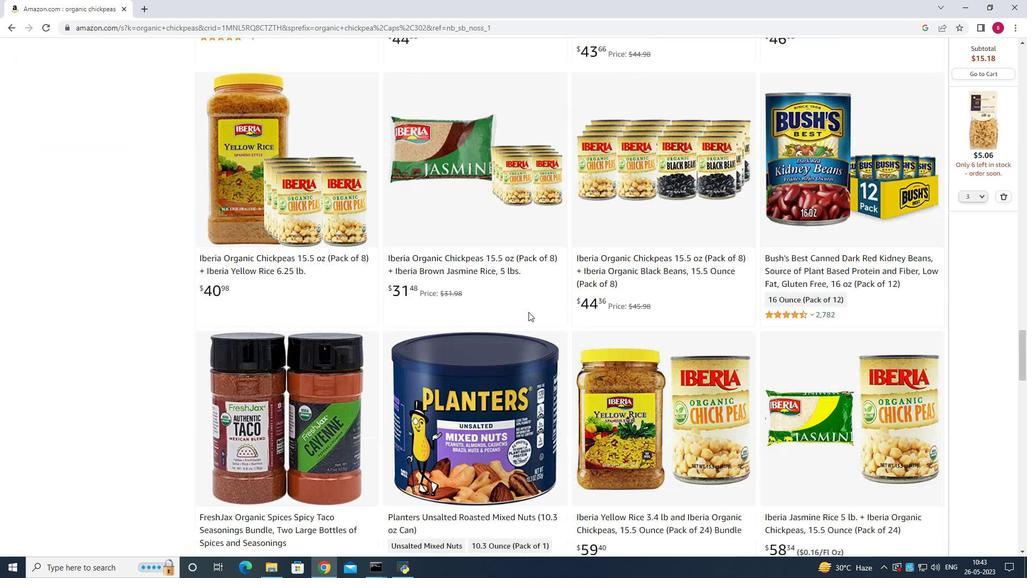 
Action: Mouse moved to (528, 312)
Screenshot: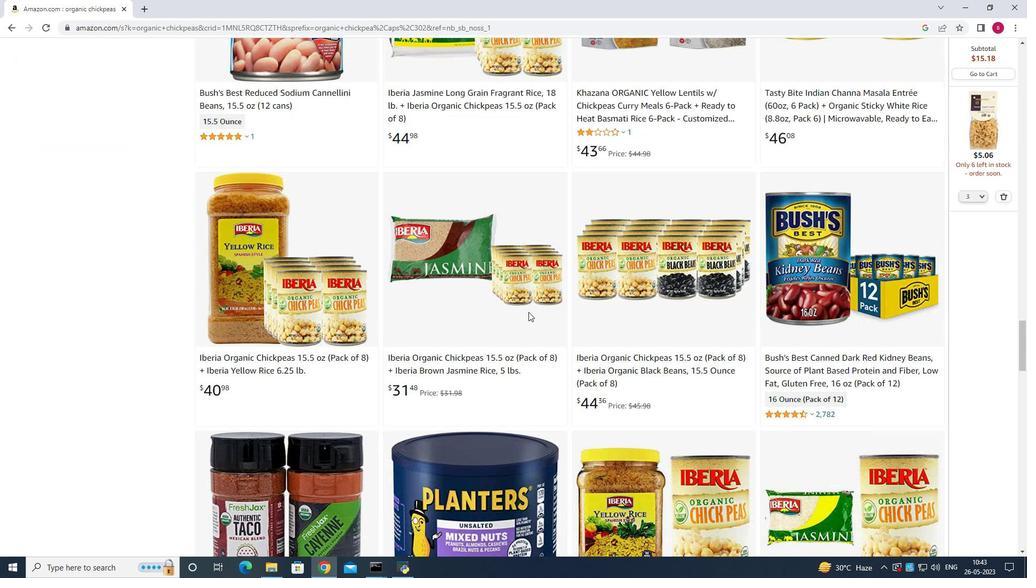 
Action: Mouse scrolled (528, 312) with delta (0, 0)
Screenshot: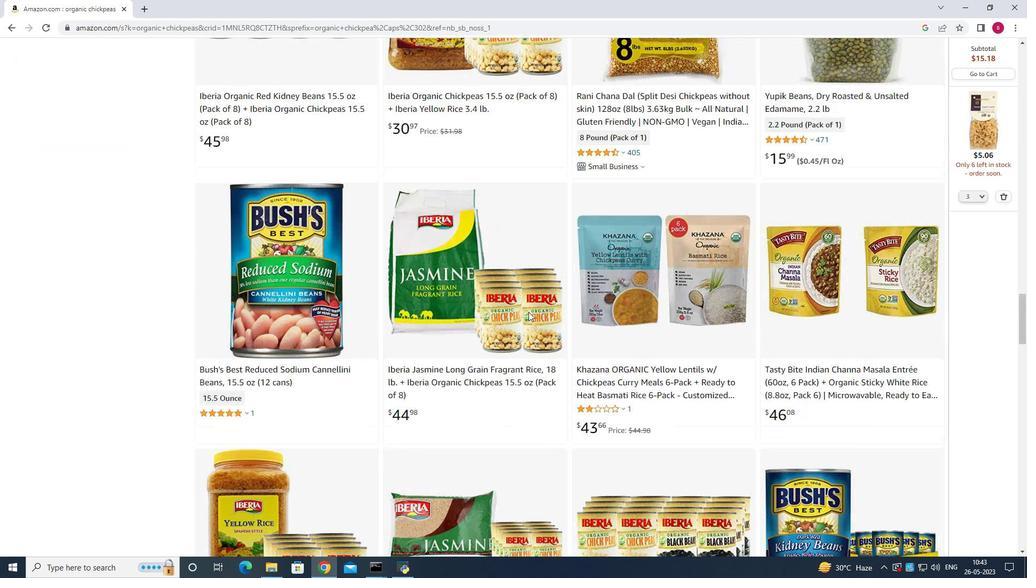 
Action: Mouse scrolled (528, 312) with delta (0, 0)
Screenshot: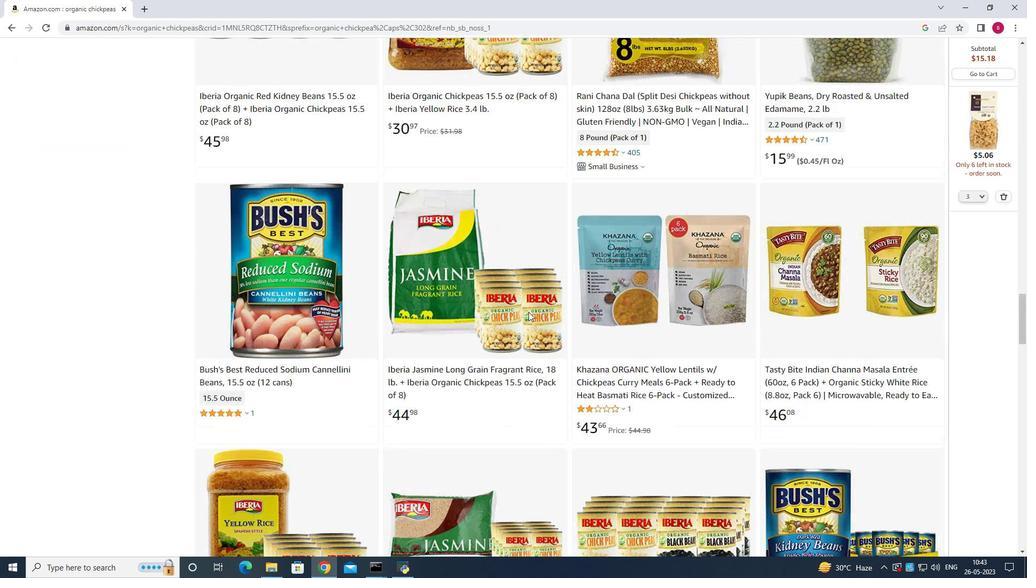 
Action: Mouse scrolled (528, 312) with delta (0, 0)
Screenshot: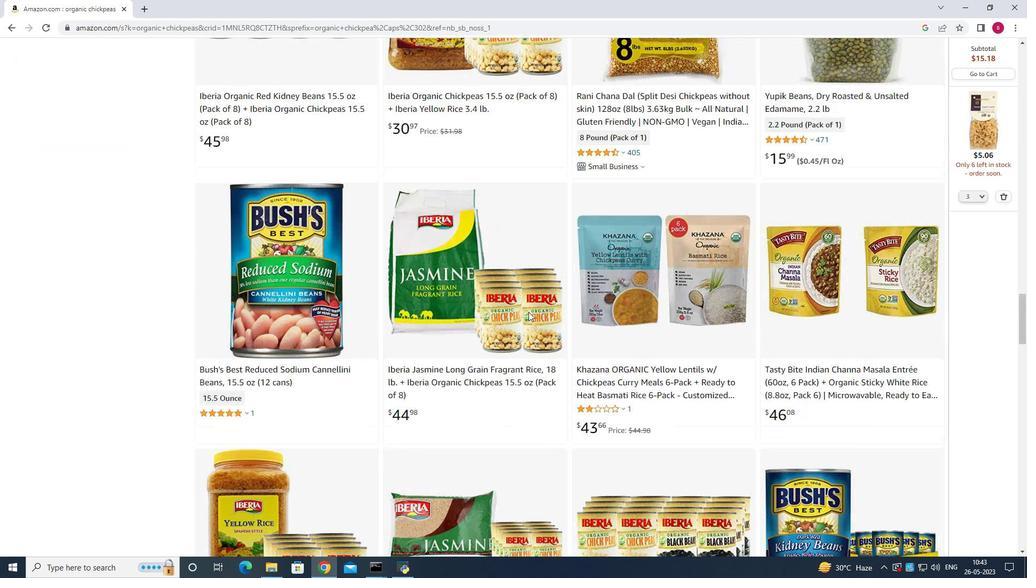 
Action: Mouse scrolled (528, 312) with delta (0, 0)
Screenshot: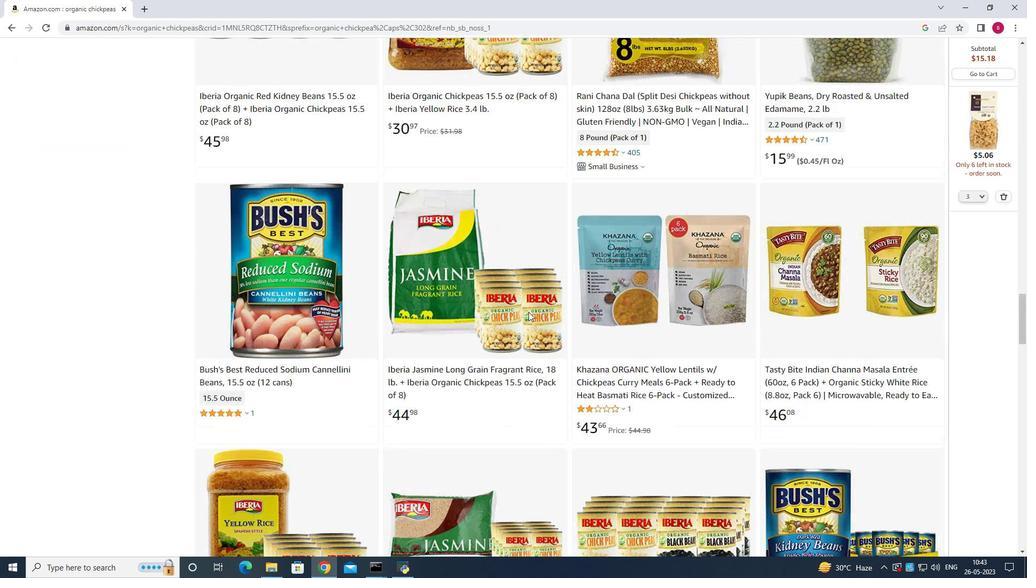 
Action: Mouse scrolled (528, 312) with delta (0, 0)
Screenshot: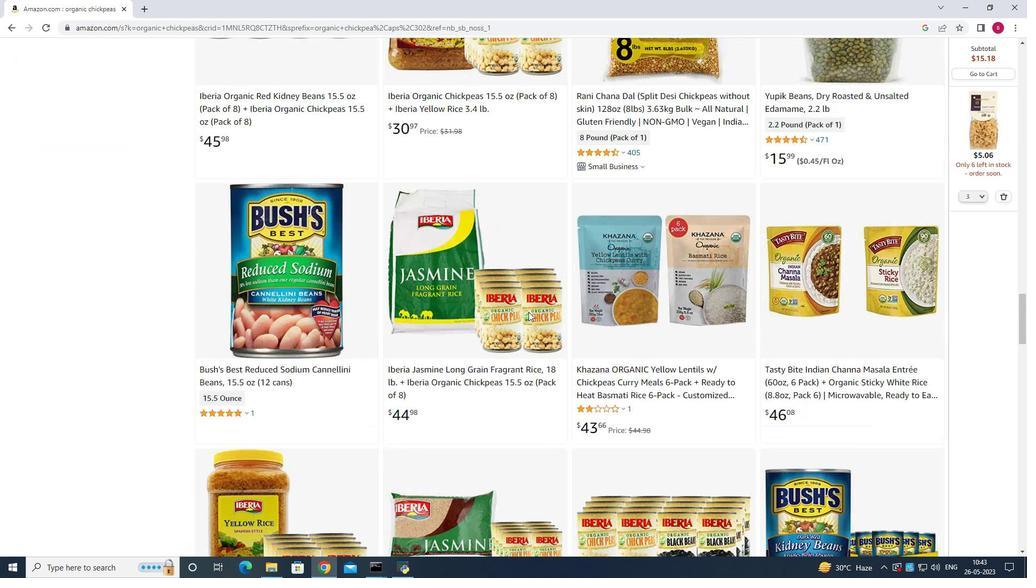 
Action: Mouse scrolled (528, 312) with delta (0, 0)
Screenshot: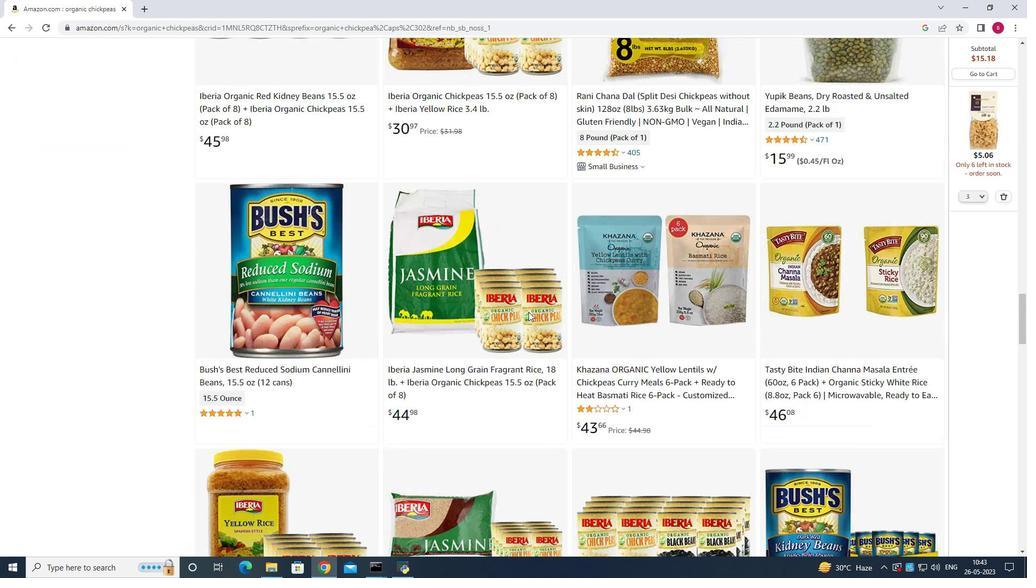 
Action: Mouse scrolled (528, 312) with delta (0, 0)
Screenshot: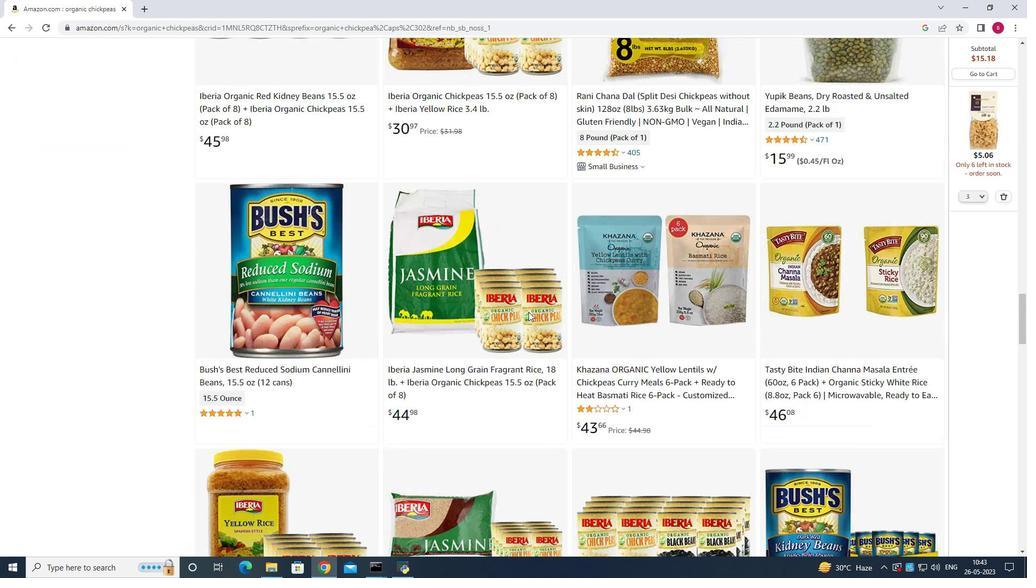 
Action: Mouse scrolled (528, 312) with delta (0, 0)
Screenshot: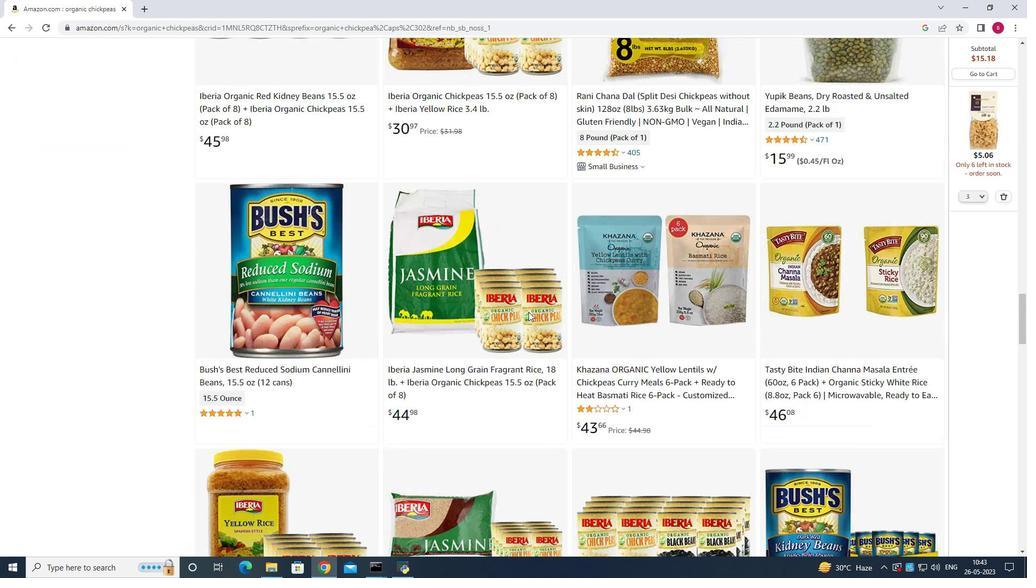 
Action: Mouse scrolled (528, 312) with delta (0, 0)
Screenshot: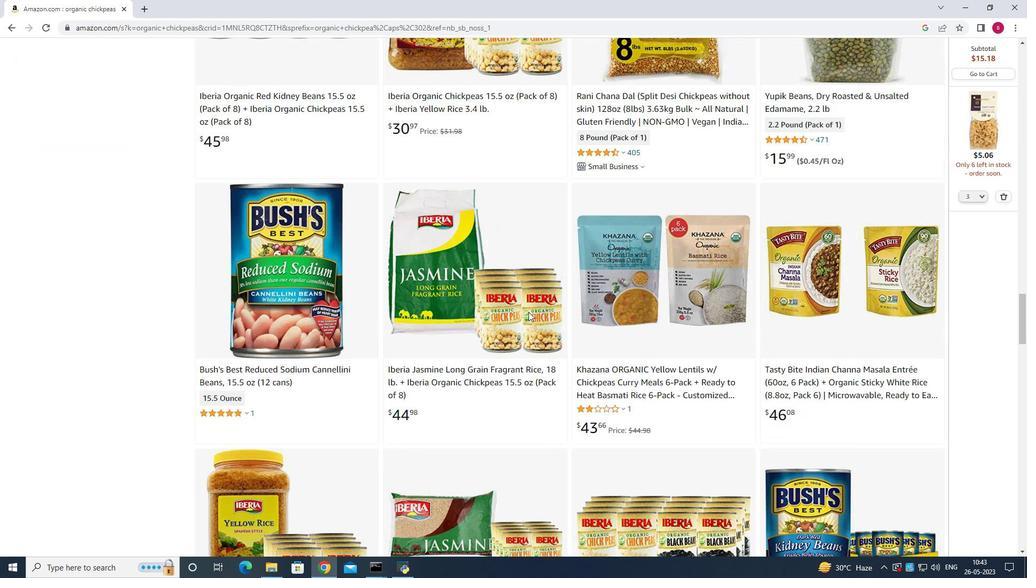 
Action: Mouse scrolled (528, 312) with delta (0, 0)
Screenshot: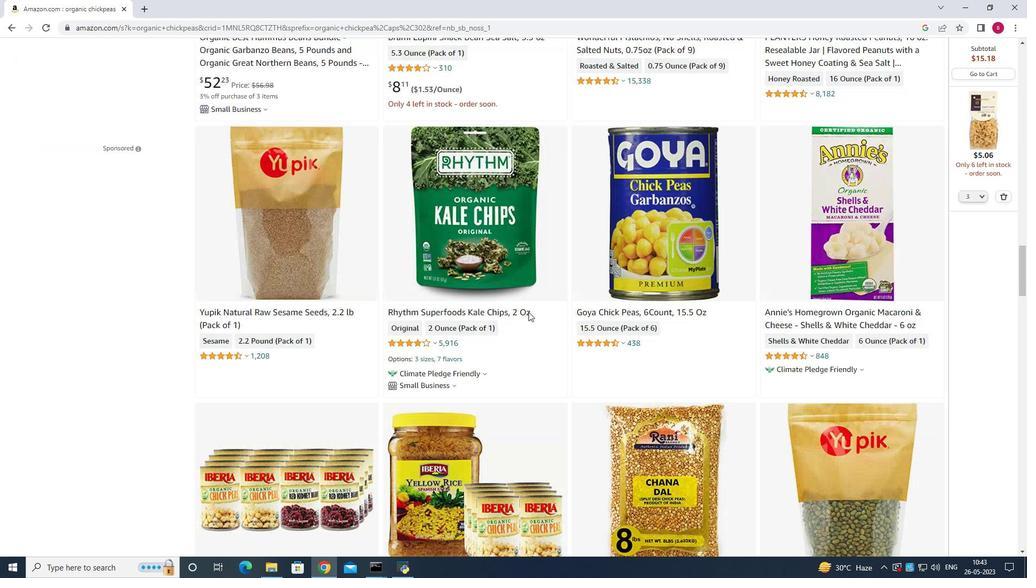 
Action: Mouse scrolled (528, 312) with delta (0, 0)
Screenshot: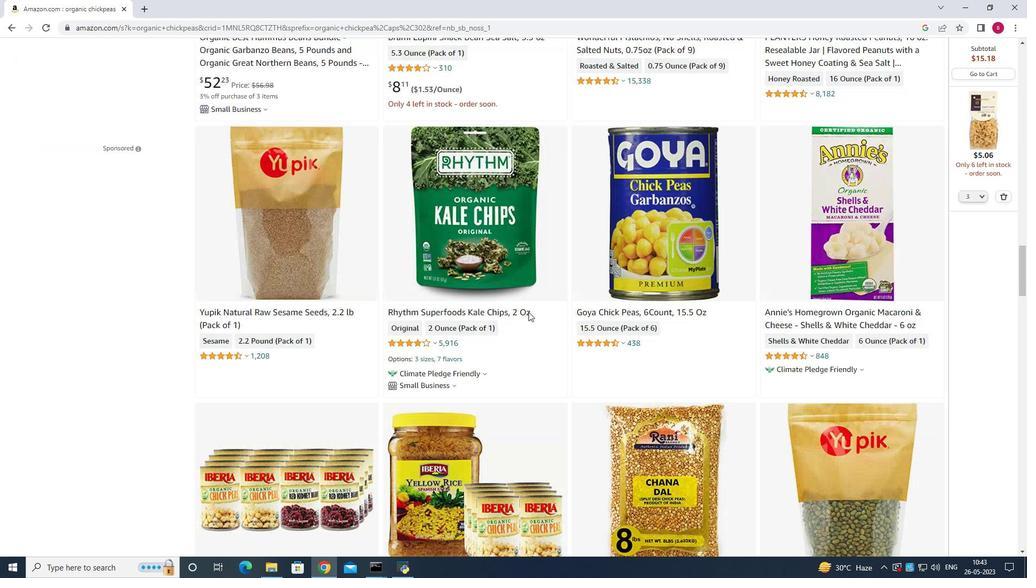 
Action: Mouse scrolled (528, 312) with delta (0, 0)
Screenshot: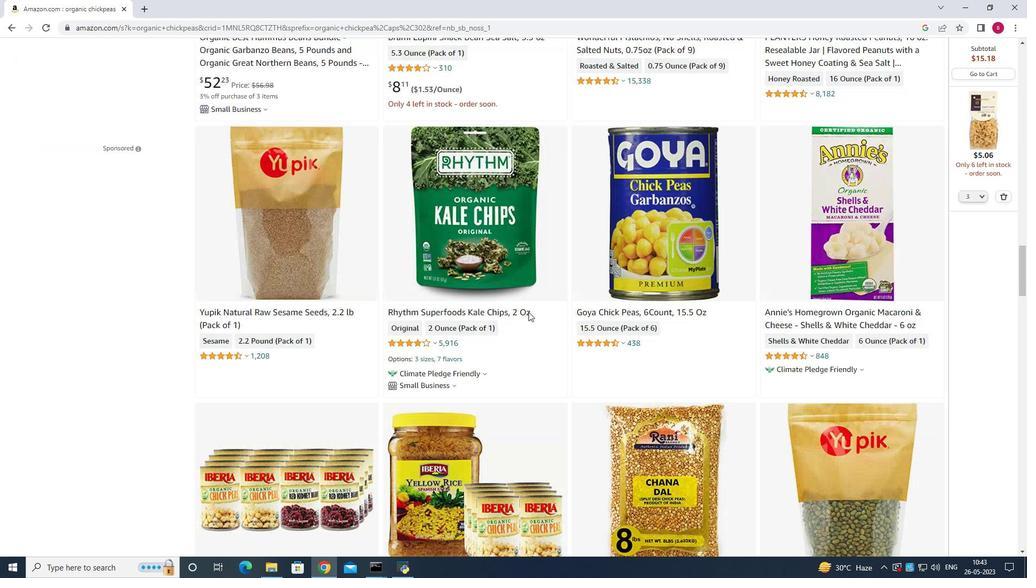
Action: Mouse scrolled (528, 312) with delta (0, 0)
Screenshot: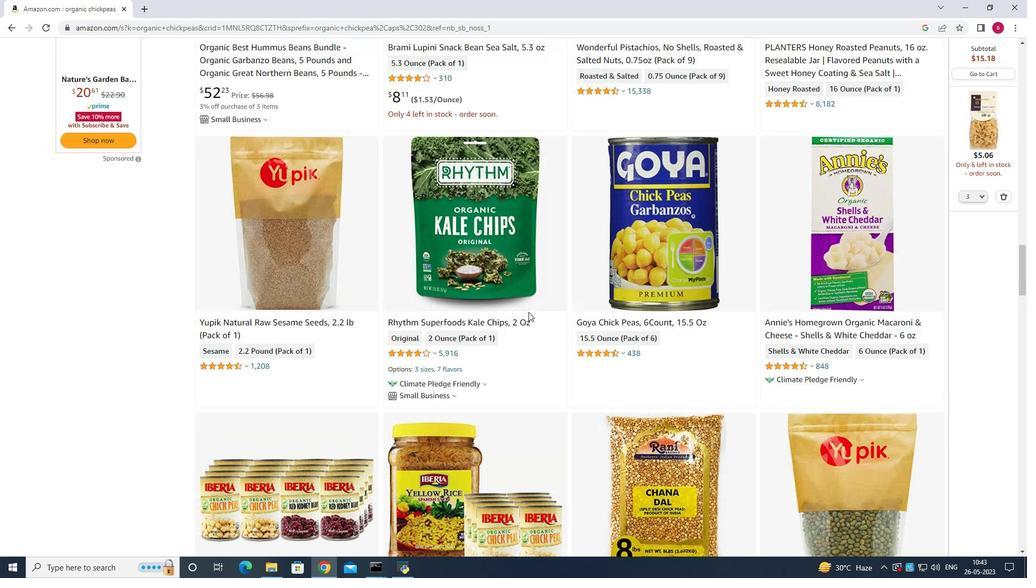 
Action: Mouse scrolled (528, 312) with delta (0, 0)
Screenshot: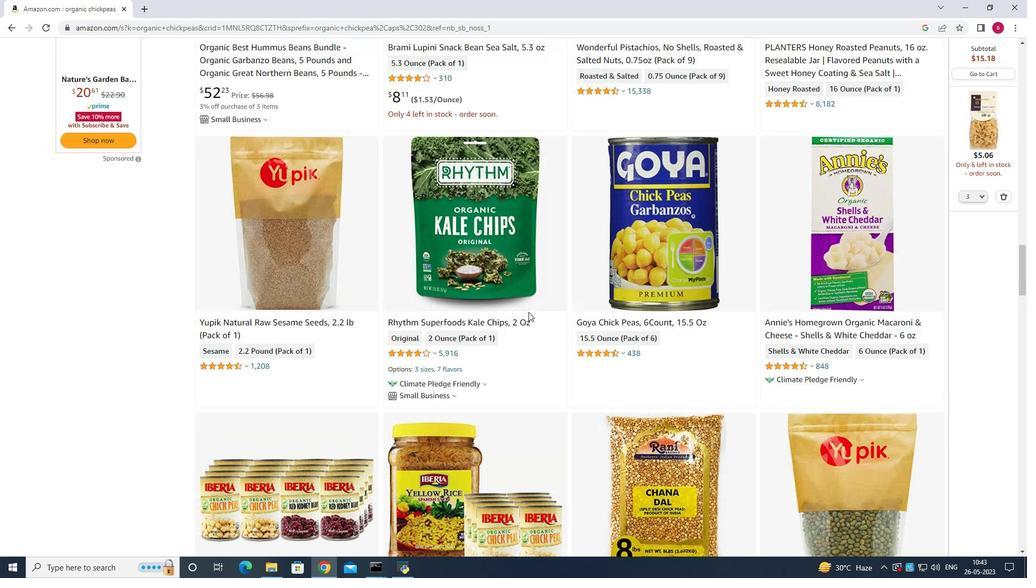 
Action: Mouse scrolled (528, 312) with delta (0, 0)
Screenshot: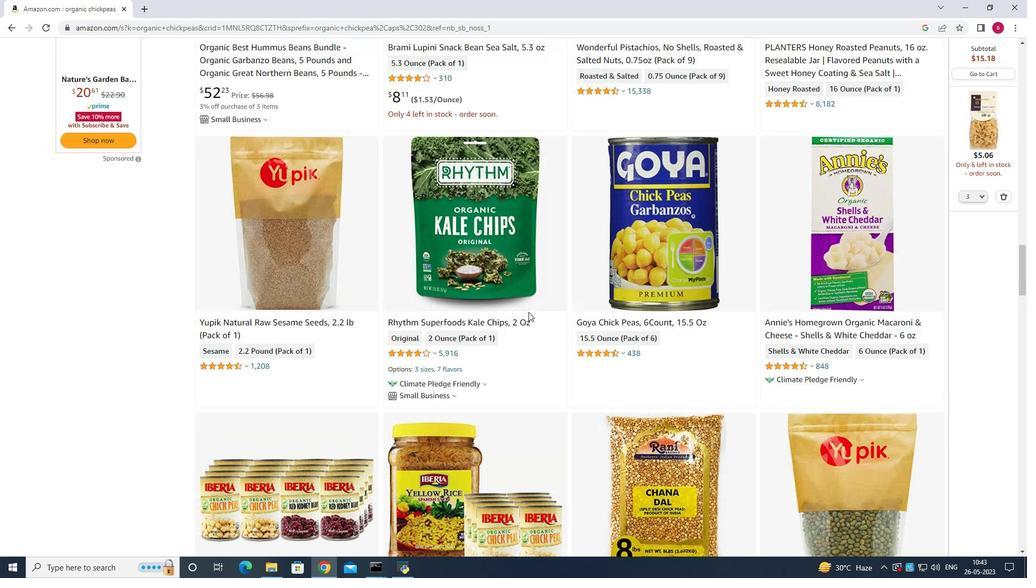 
Action: Mouse scrolled (528, 312) with delta (0, 0)
Screenshot: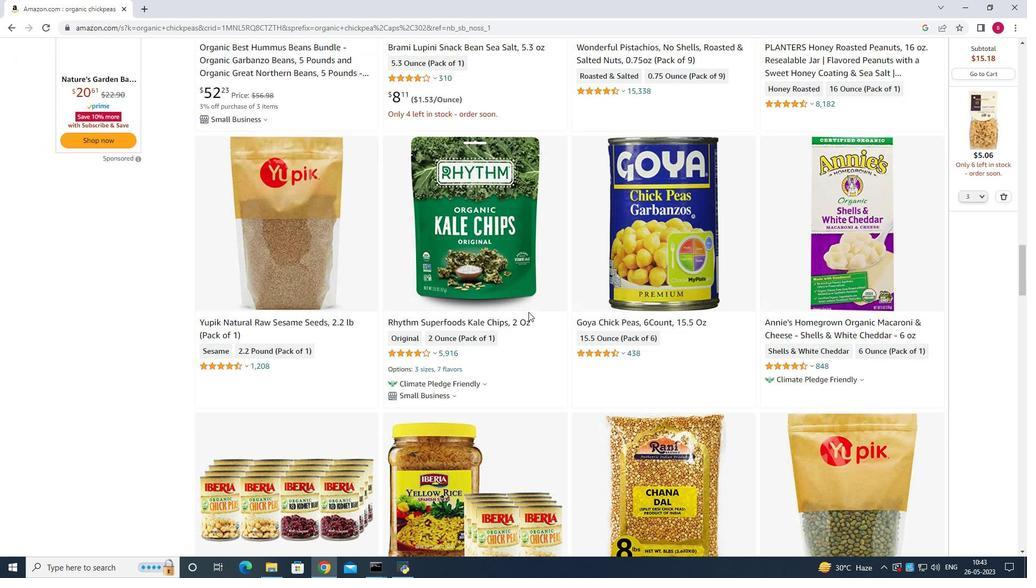 
Action: Mouse scrolled (528, 312) with delta (0, 0)
Screenshot: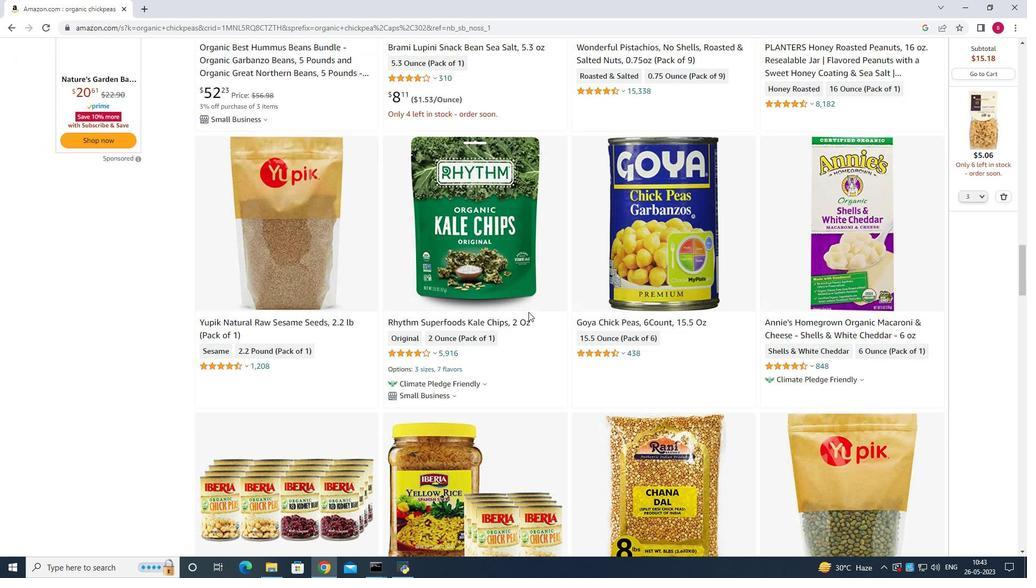 
Action: Mouse scrolled (528, 312) with delta (0, 0)
Screenshot: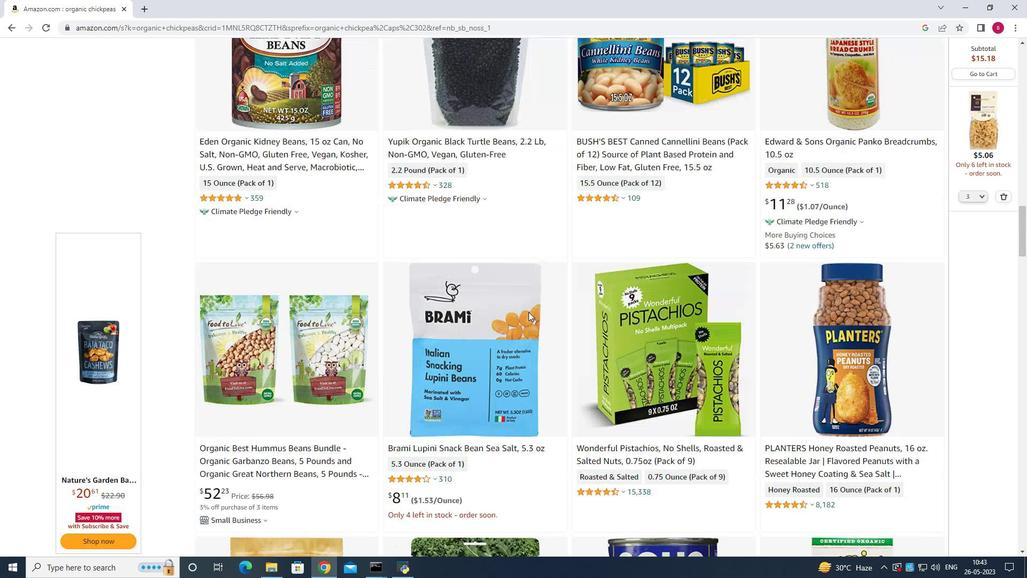 
Action: Mouse scrolled (528, 312) with delta (0, 0)
Screenshot: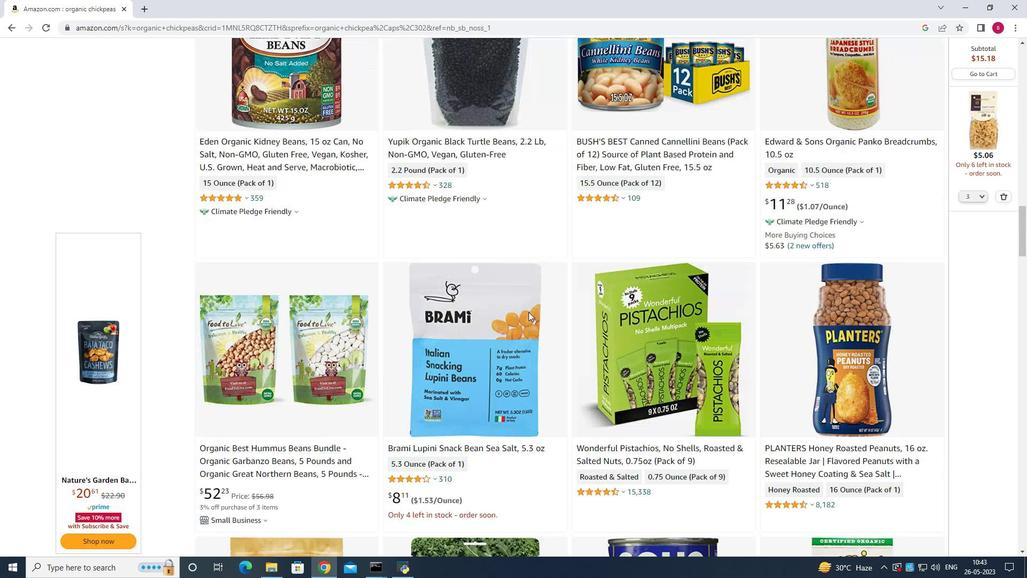 
Action: Mouse scrolled (528, 312) with delta (0, 0)
Screenshot: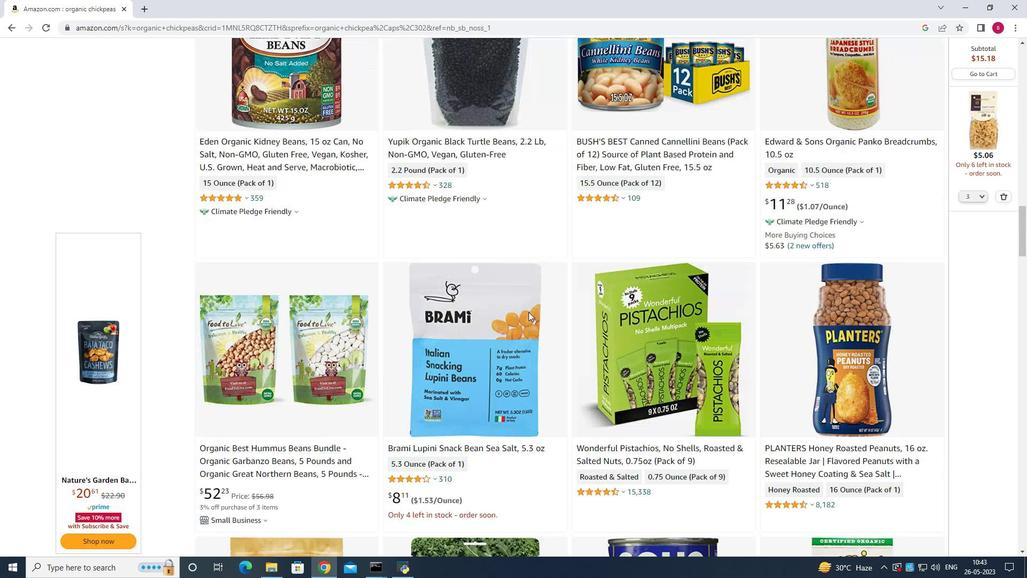 
Action: Mouse scrolled (528, 312) with delta (0, 0)
Screenshot: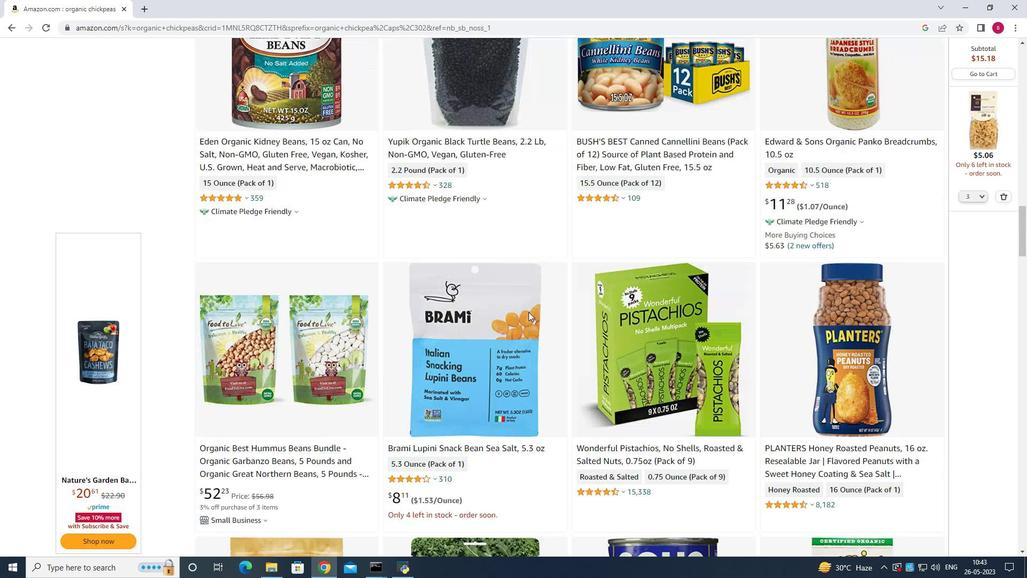 
Action: Mouse scrolled (528, 312) with delta (0, 0)
Screenshot: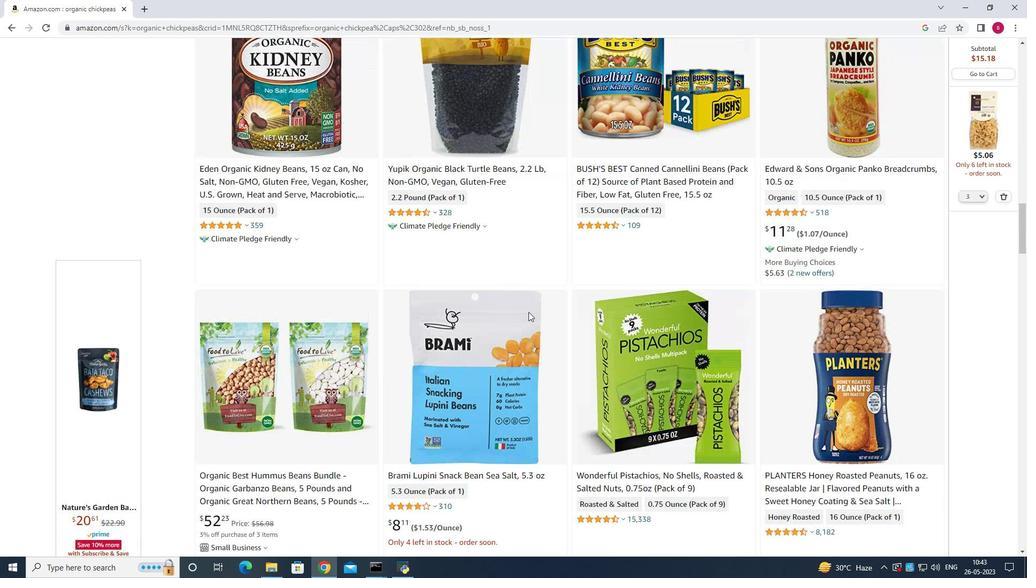 
Action: Mouse scrolled (528, 312) with delta (0, 0)
Screenshot: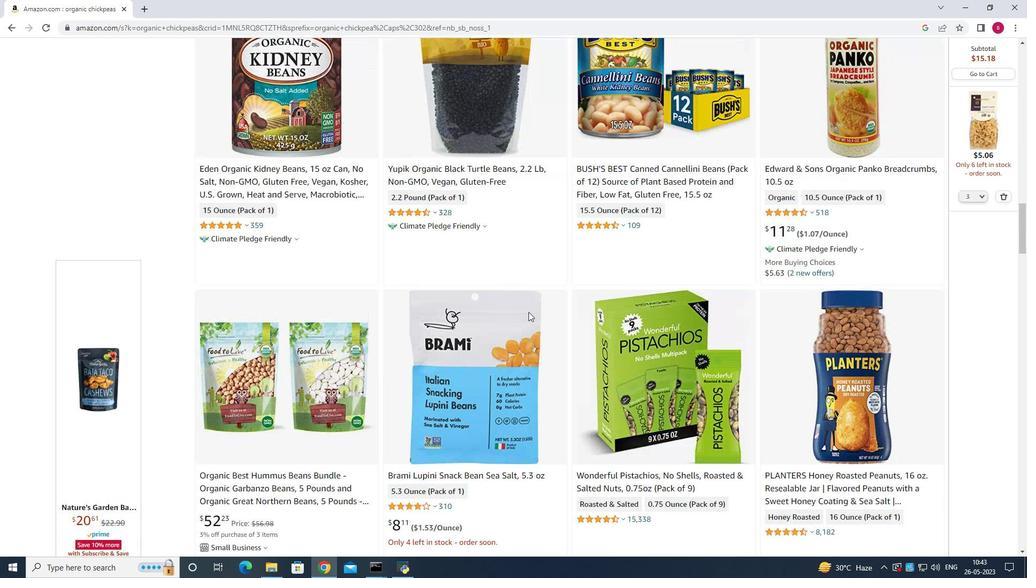 
Action: Mouse scrolled (528, 312) with delta (0, 0)
Screenshot: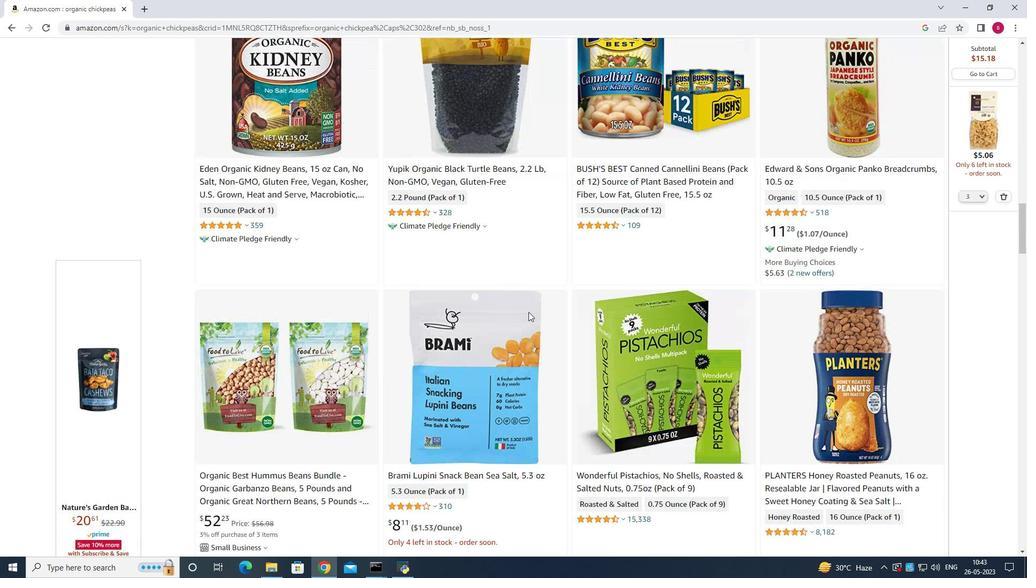 
Action: Mouse scrolled (528, 312) with delta (0, 0)
Screenshot: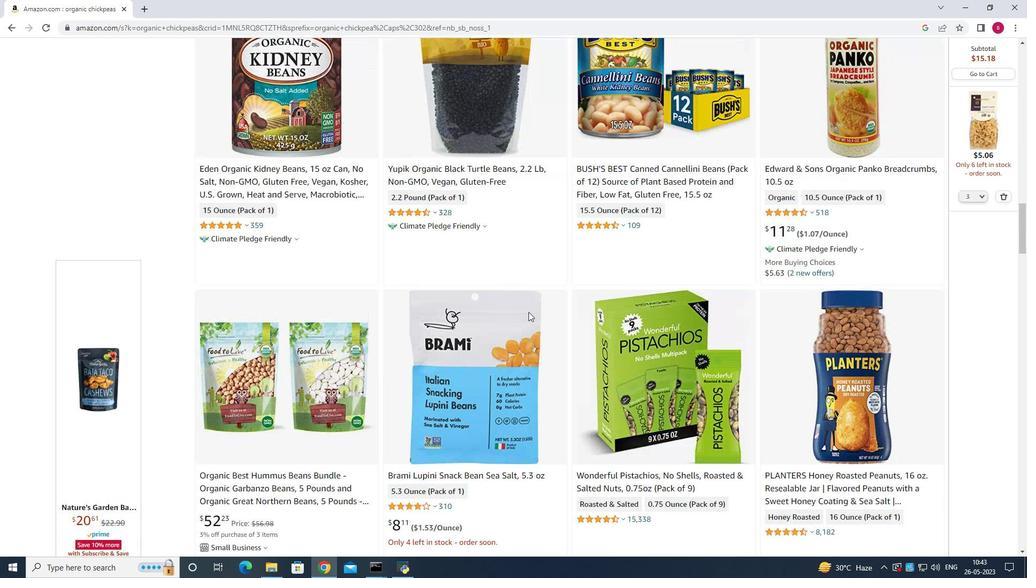 
Action: Mouse scrolled (528, 312) with delta (0, 0)
Screenshot: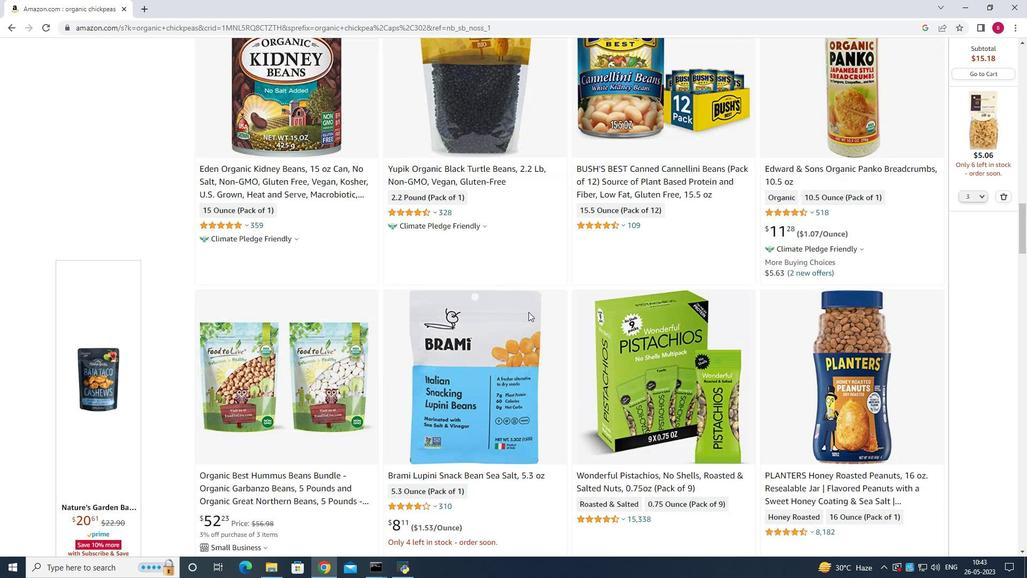 
Action: Mouse scrolled (528, 312) with delta (0, 0)
Screenshot: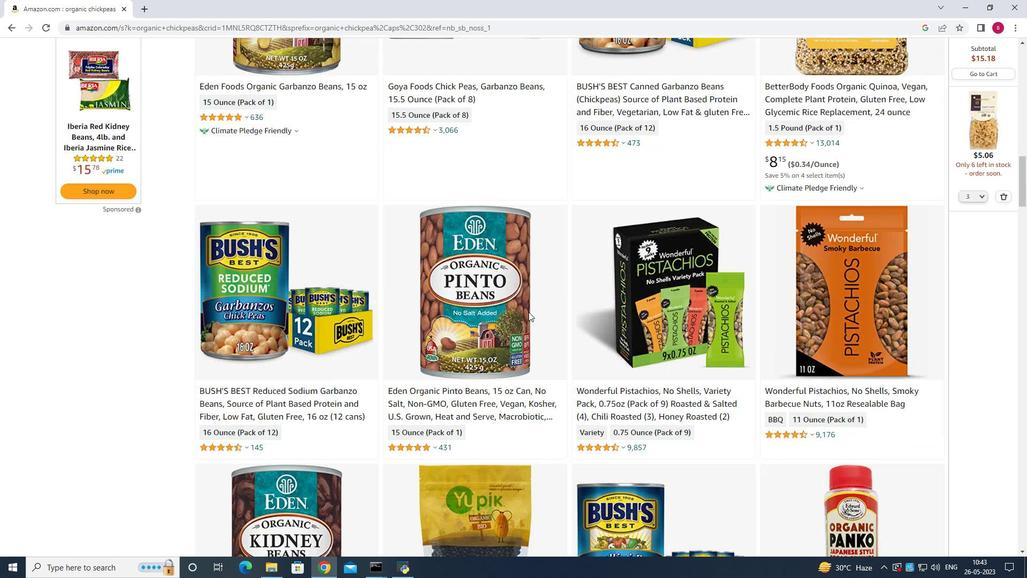 
Action: Mouse scrolled (528, 312) with delta (0, 0)
